 Task: For heading  Tahoma with underline.  font size for heading20,  'Change the font style of data to'Arial.  and font size to 12,  Change the alignment of both headline & data to Align left.  In the sheet  analysisSalesByQuarter_2024
Action: Mouse moved to (423, 470)
Screenshot: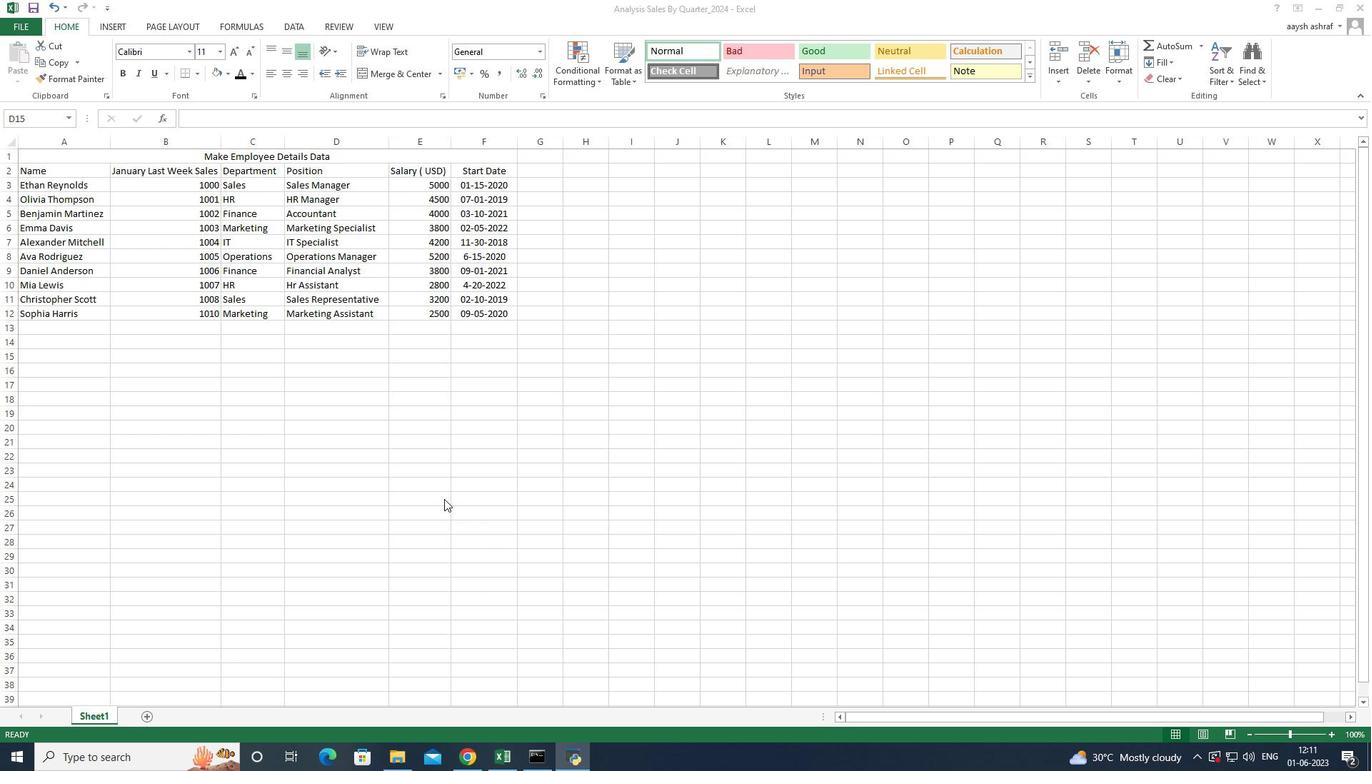 
Action: Mouse scrolled (423, 470) with delta (0, 0)
Screenshot: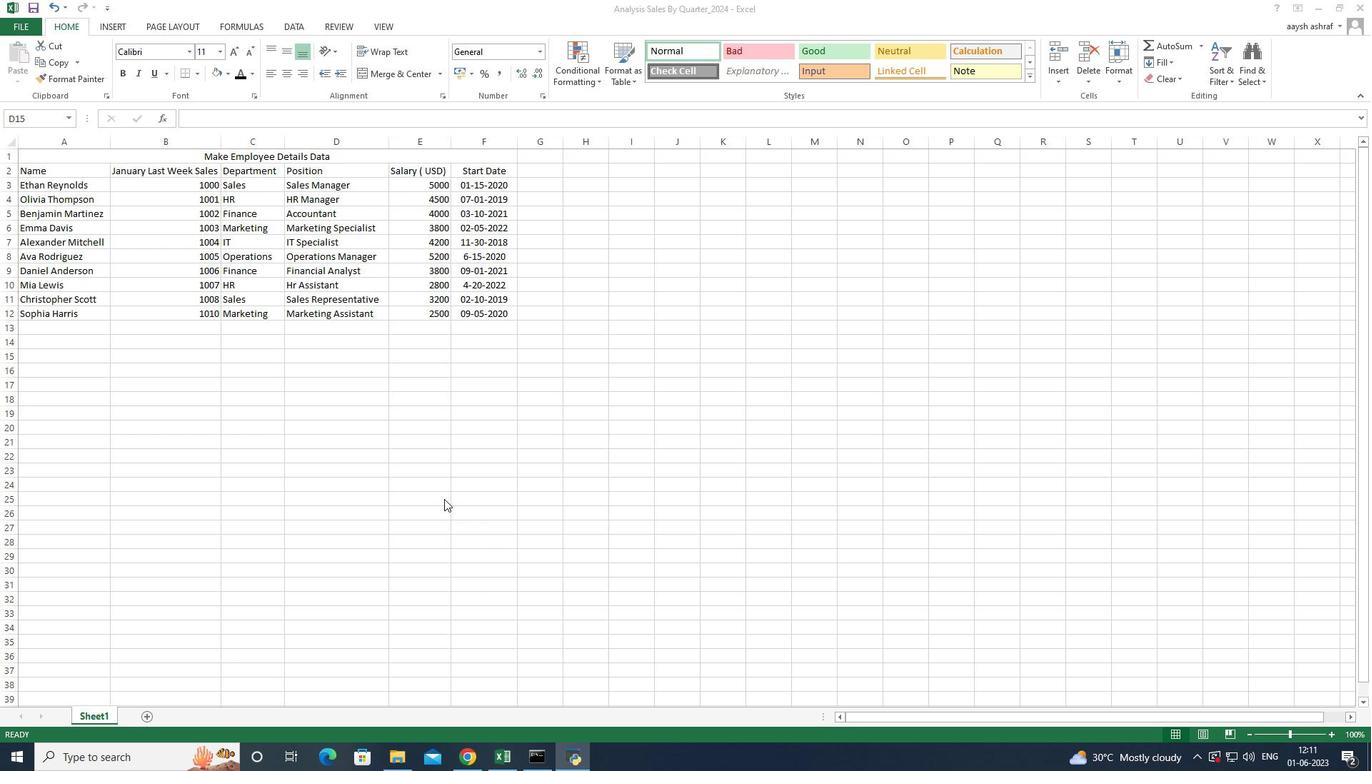 
Action: Mouse scrolled (423, 470) with delta (0, 0)
Screenshot: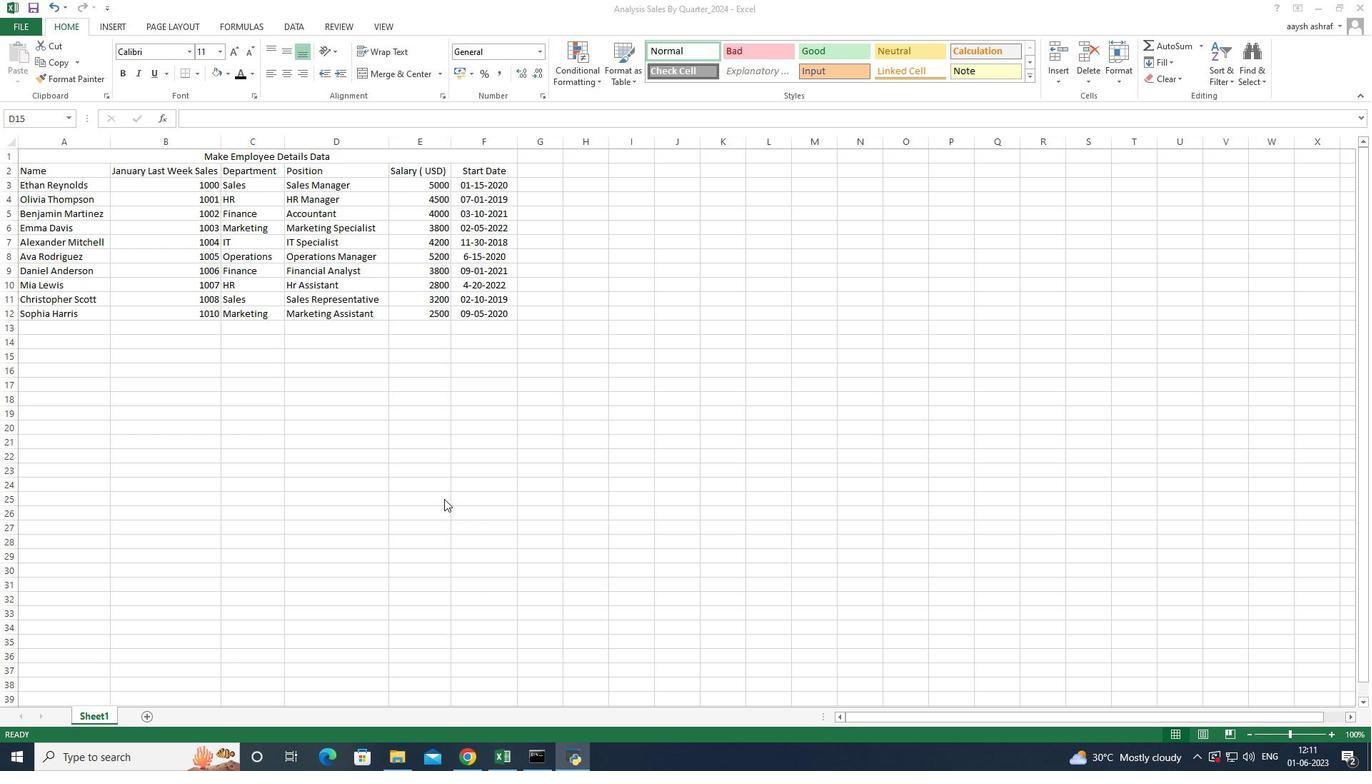 
Action: Mouse scrolled (423, 470) with delta (0, 0)
Screenshot: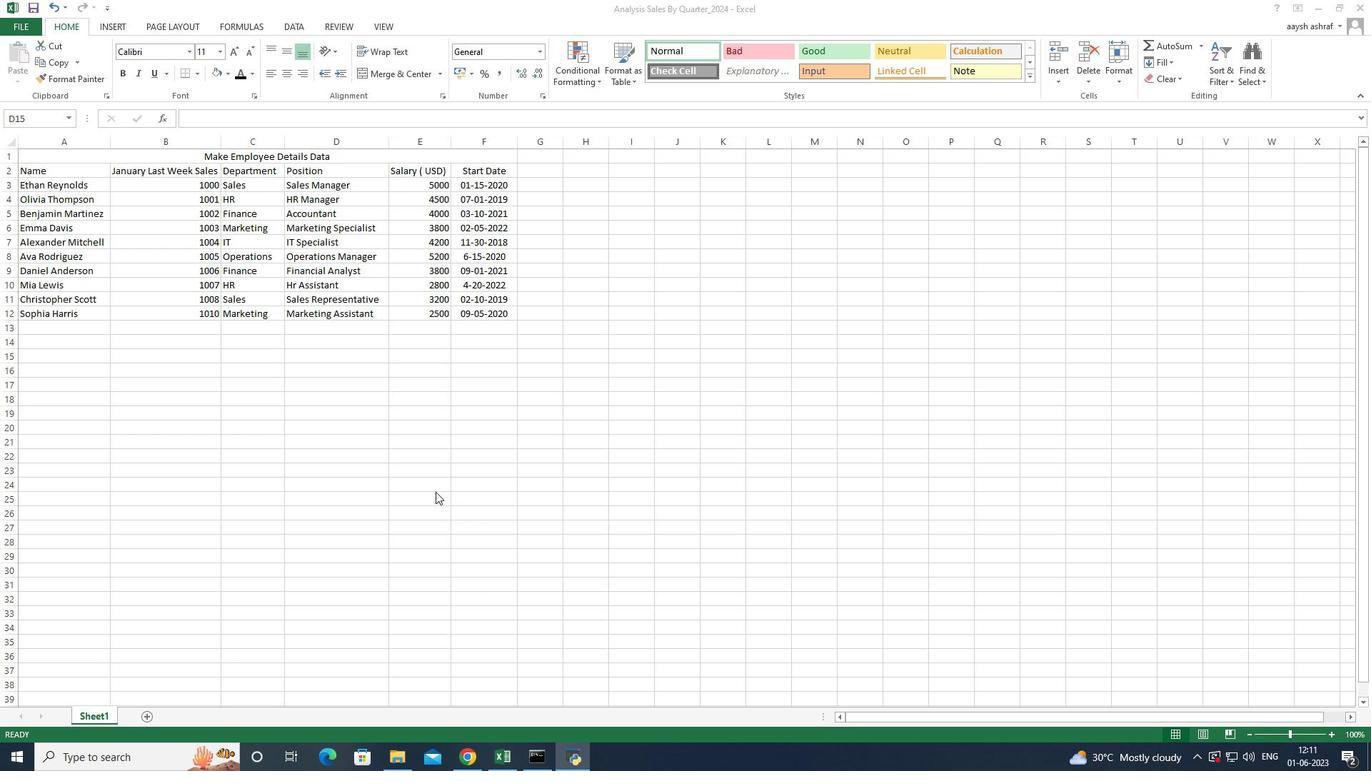
Action: Mouse scrolled (423, 470) with delta (0, 0)
Screenshot: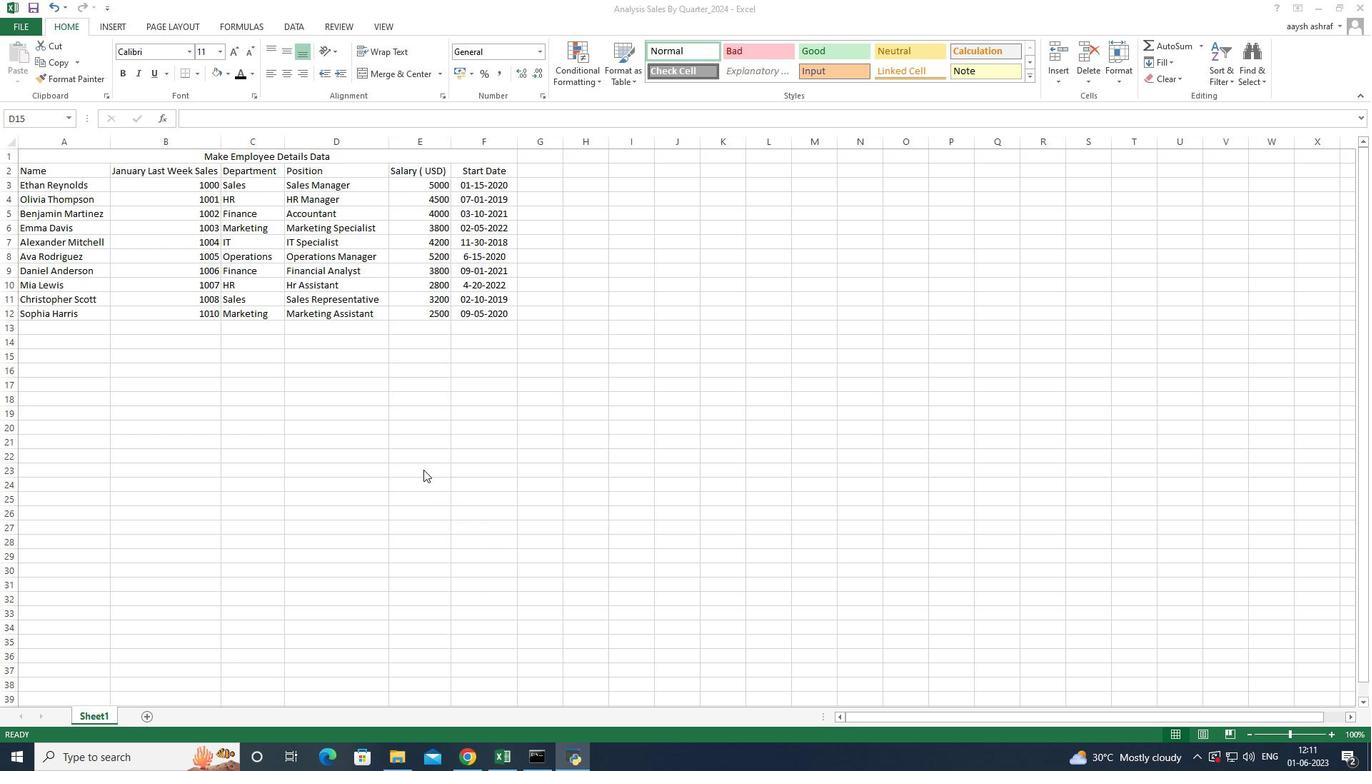 
Action: Mouse moved to (240, 158)
Screenshot: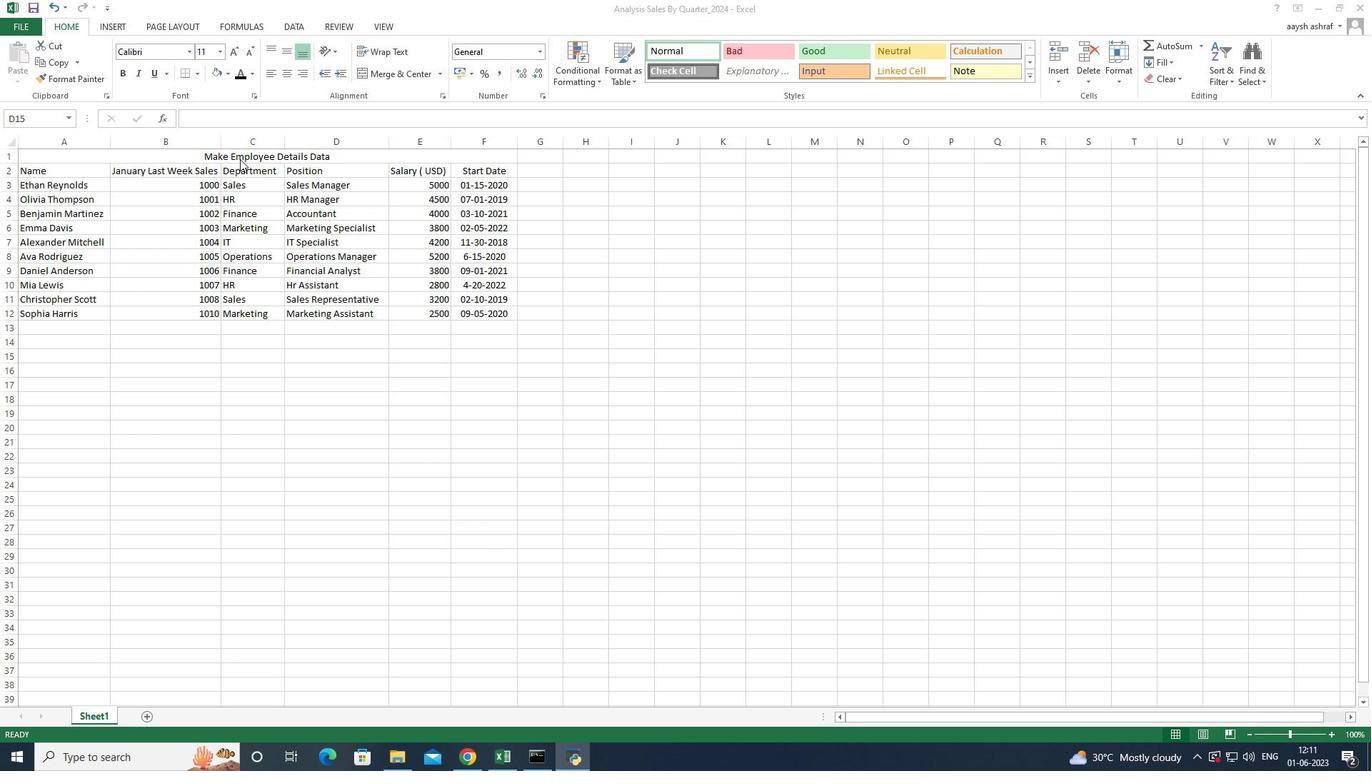 
Action: Mouse pressed left at (240, 158)
Screenshot: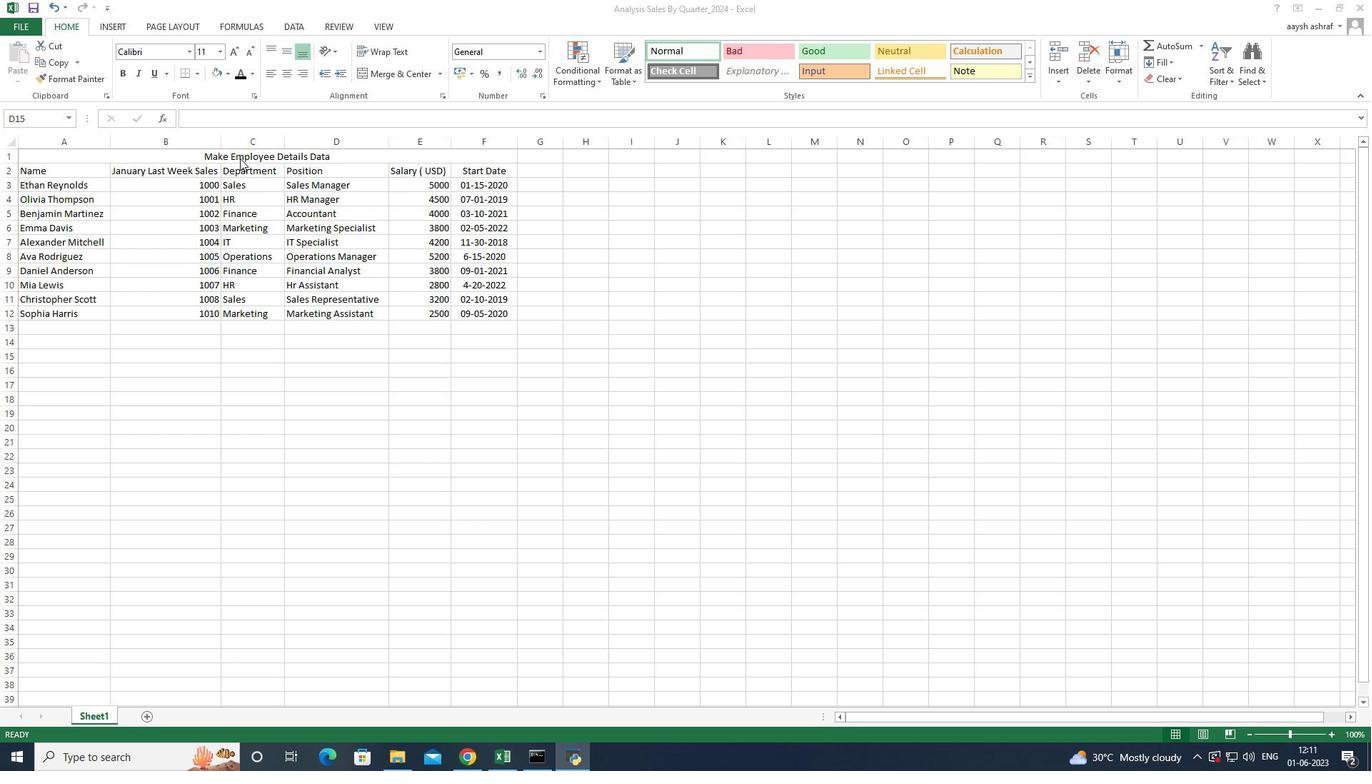 
Action: Mouse moved to (198, 387)
Screenshot: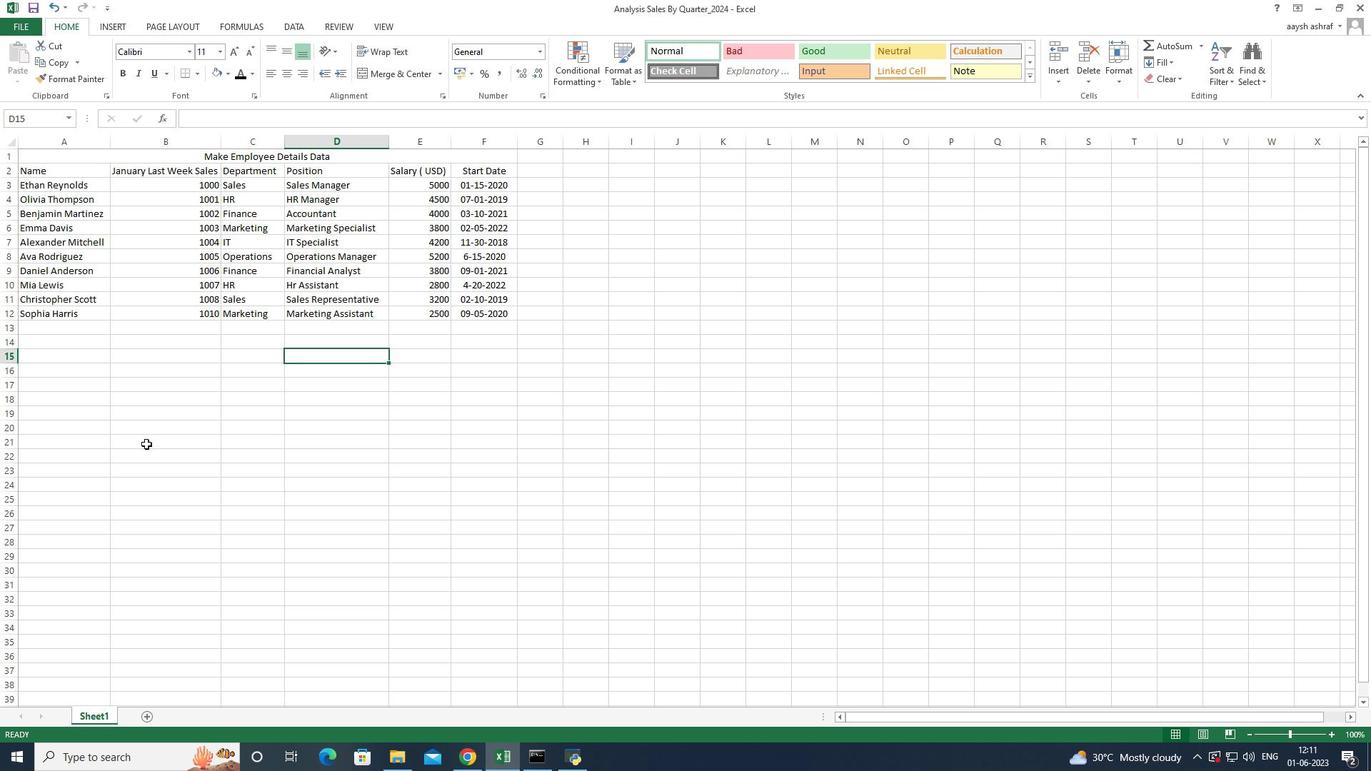 
Action: Mouse pressed left at (198, 387)
Screenshot: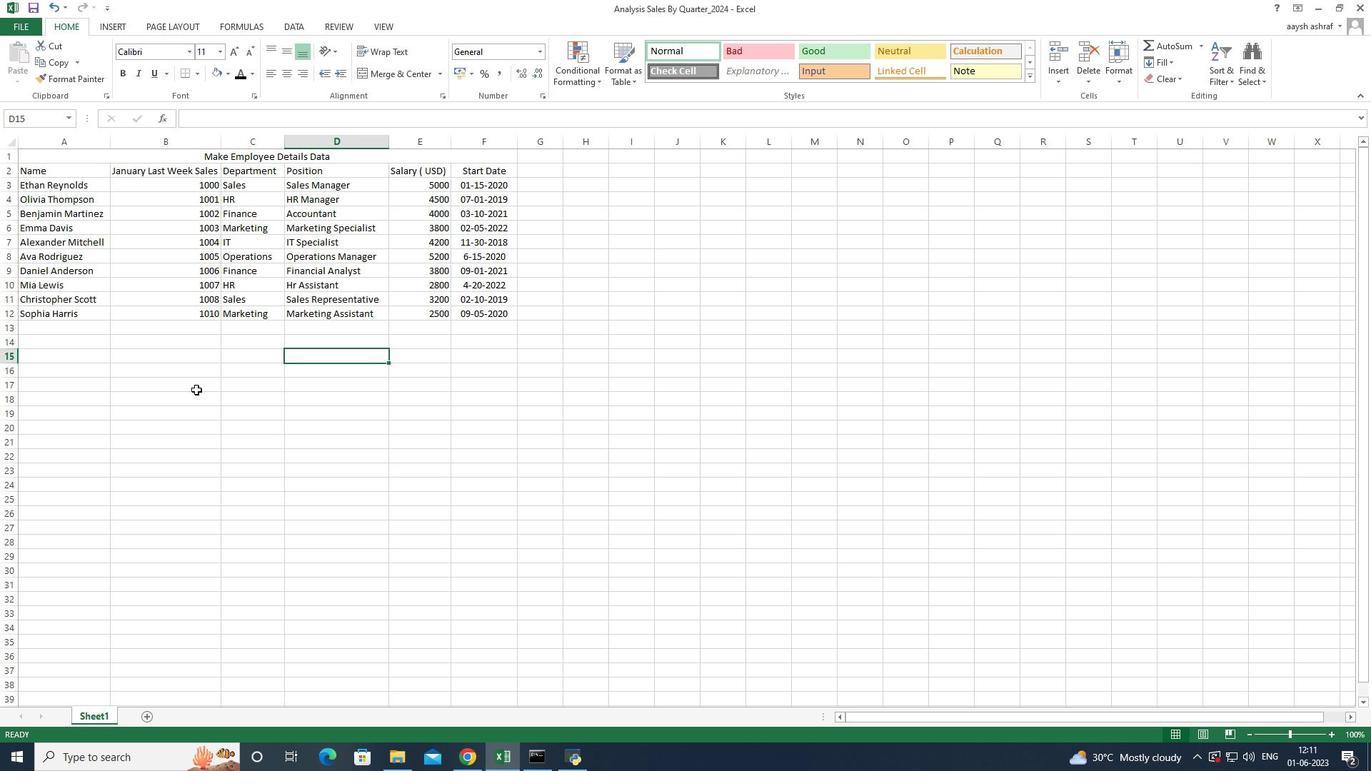 
Action: Mouse moved to (259, 157)
Screenshot: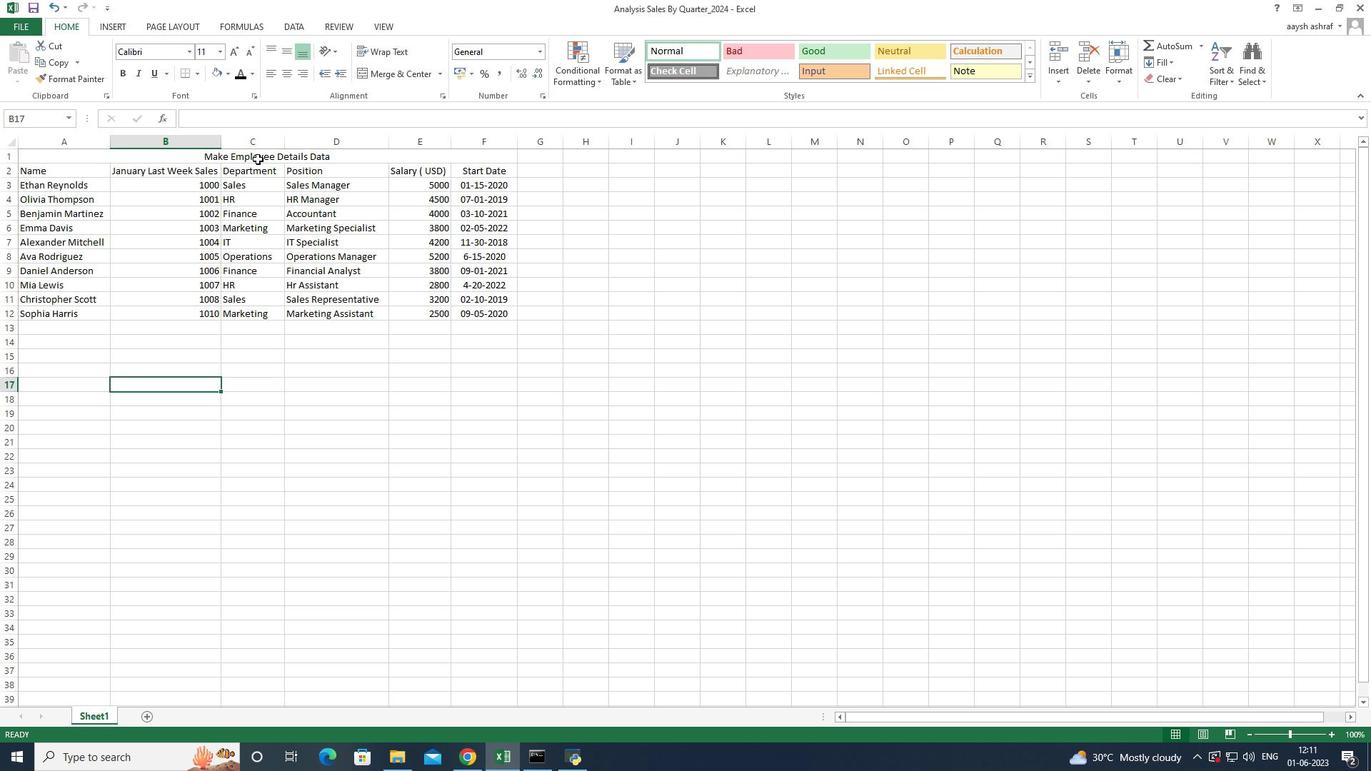 
Action: Mouse pressed left at (259, 157)
Screenshot: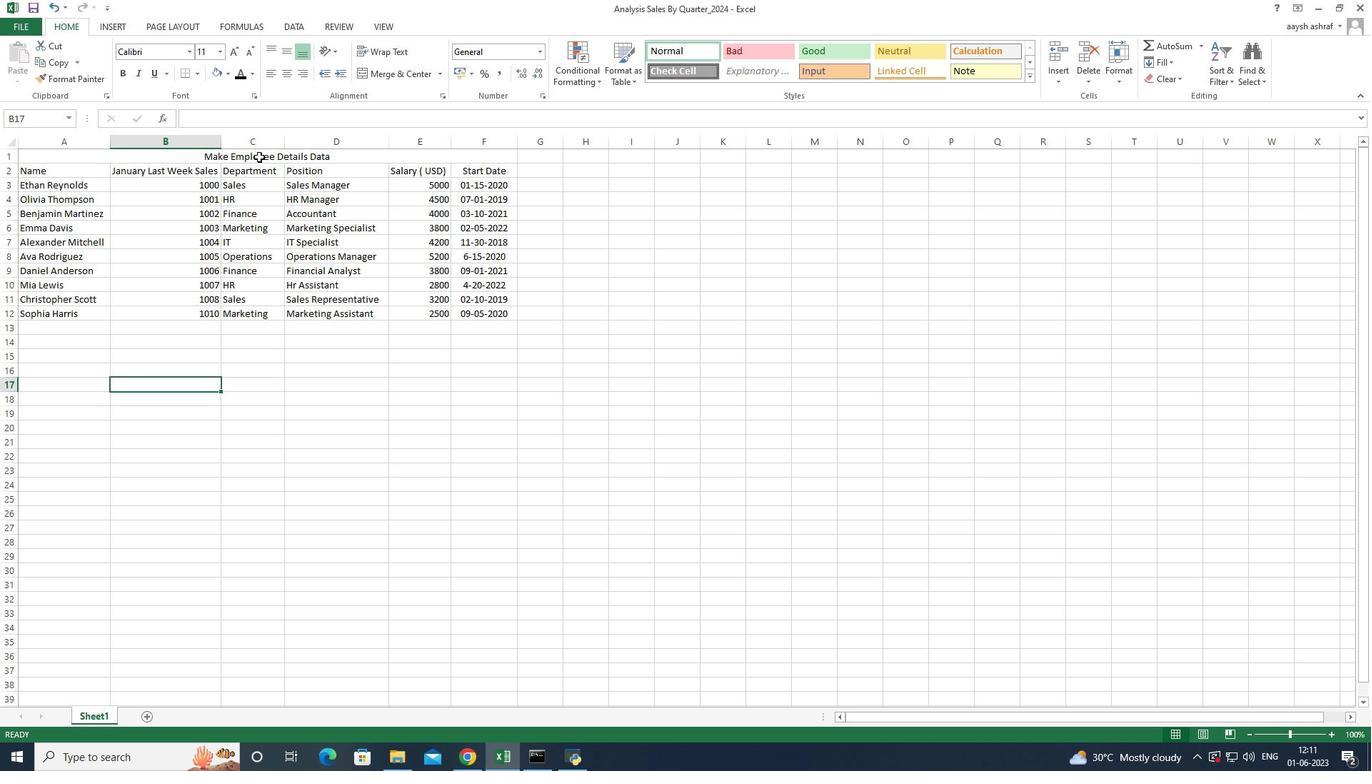 
Action: Mouse moved to (185, 52)
Screenshot: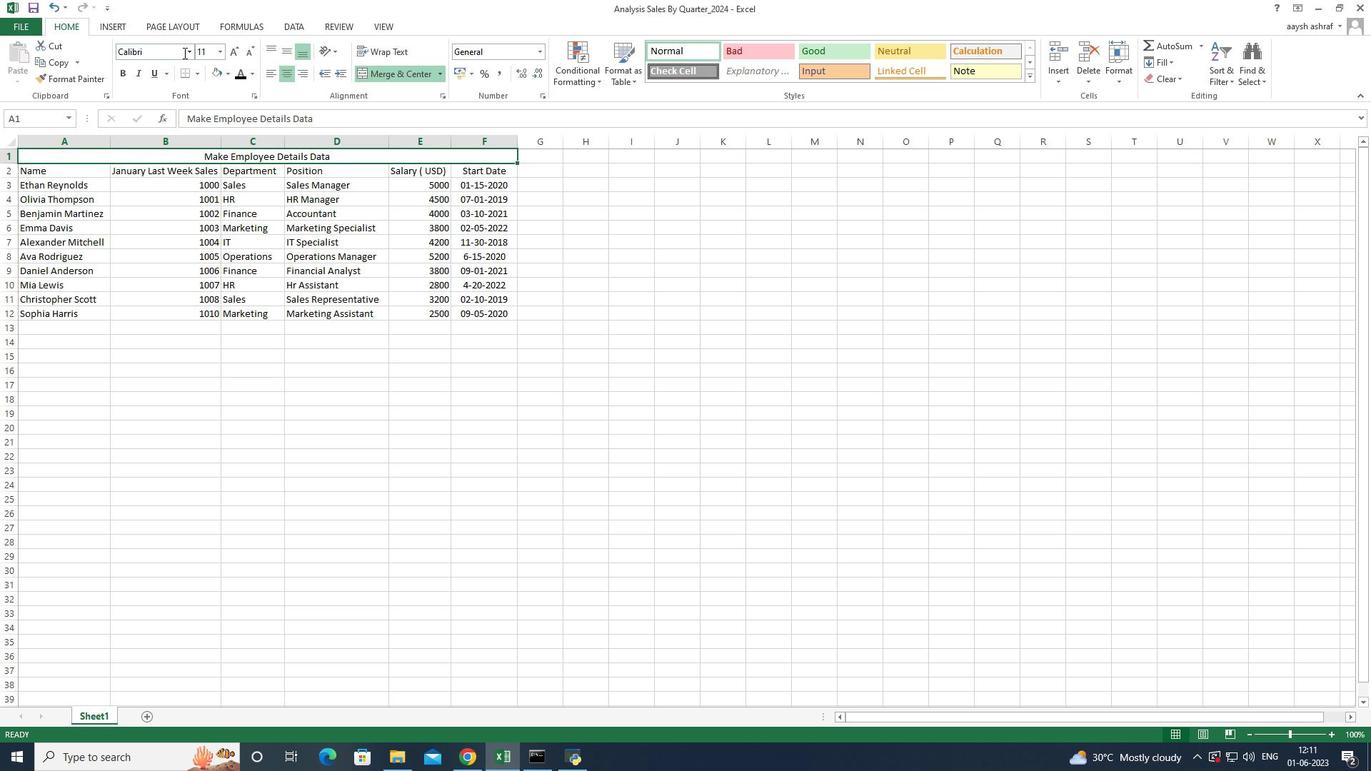 
Action: Mouse pressed left at (185, 52)
Screenshot: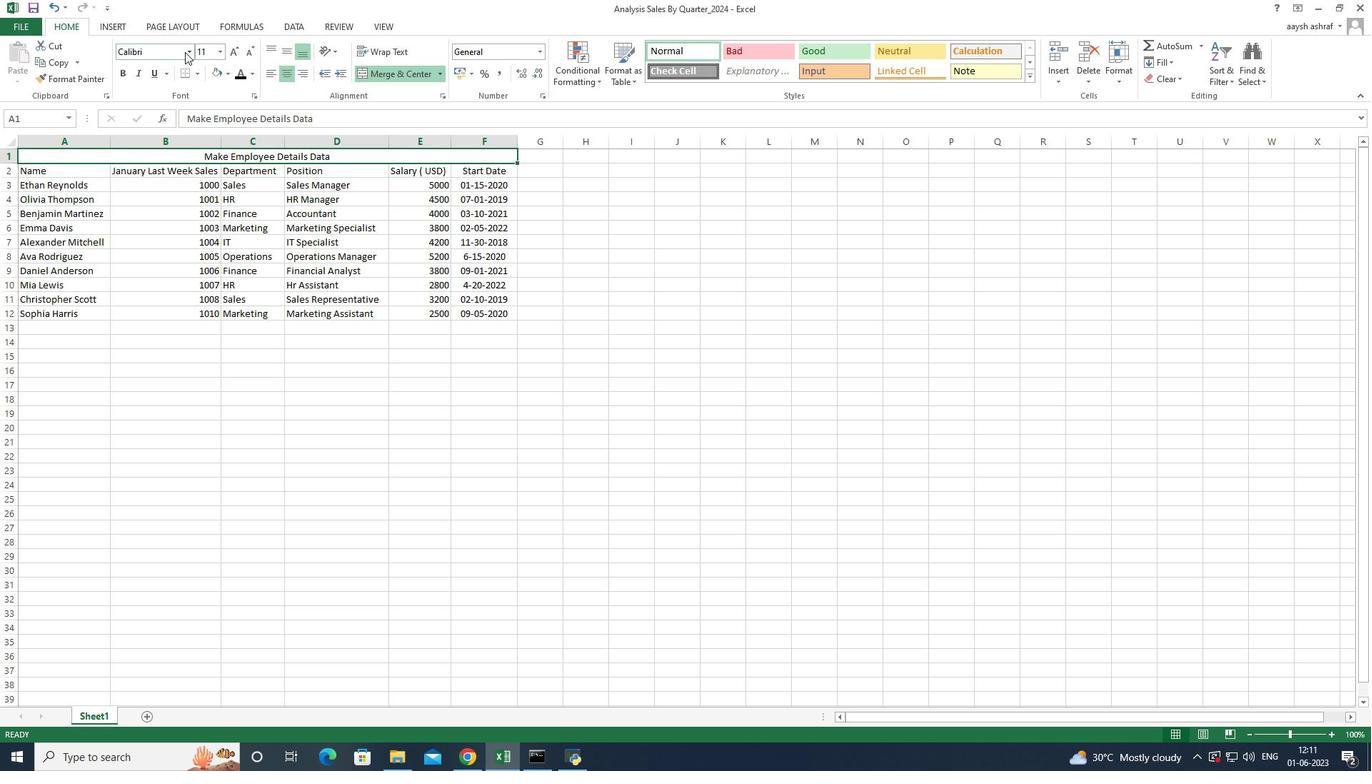 
Action: Mouse moved to (210, 444)
Screenshot: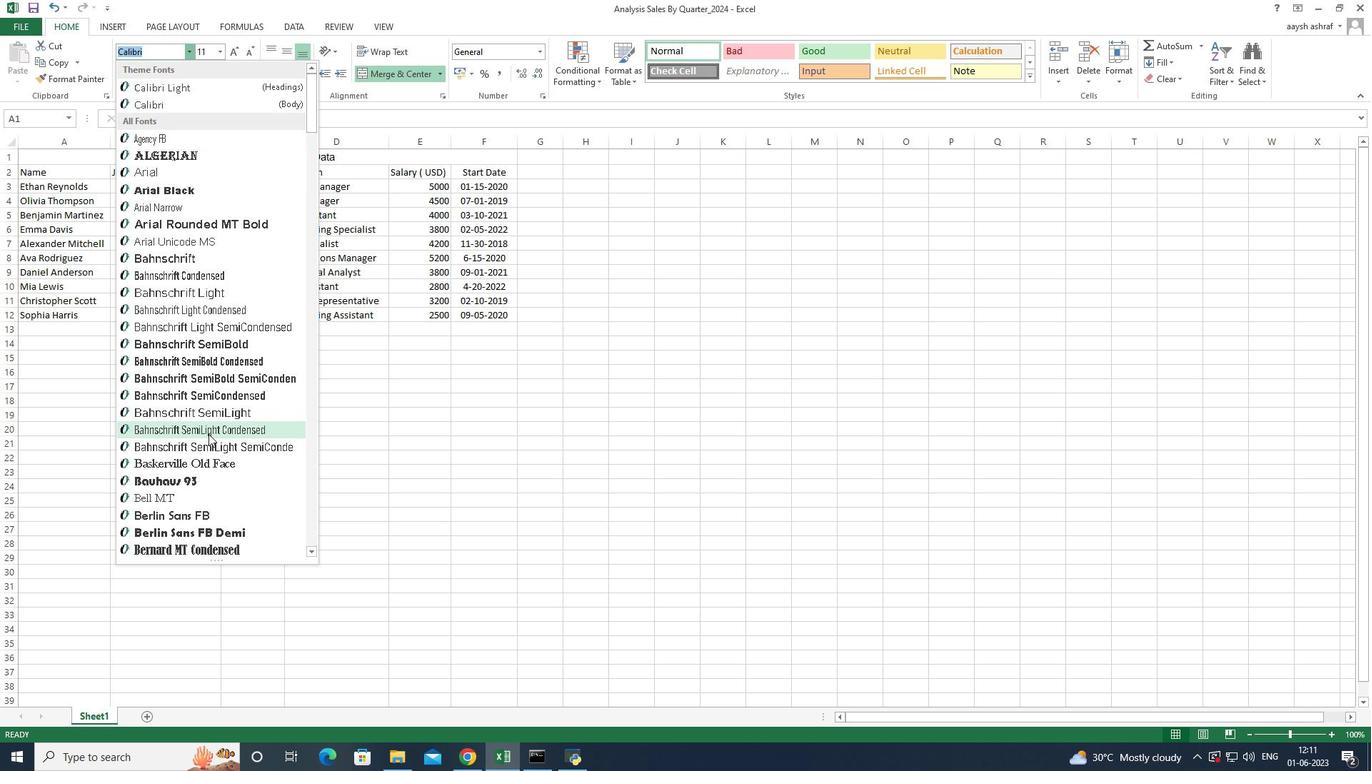 
Action: Mouse scrolled (210, 443) with delta (0, 0)
Screenshot: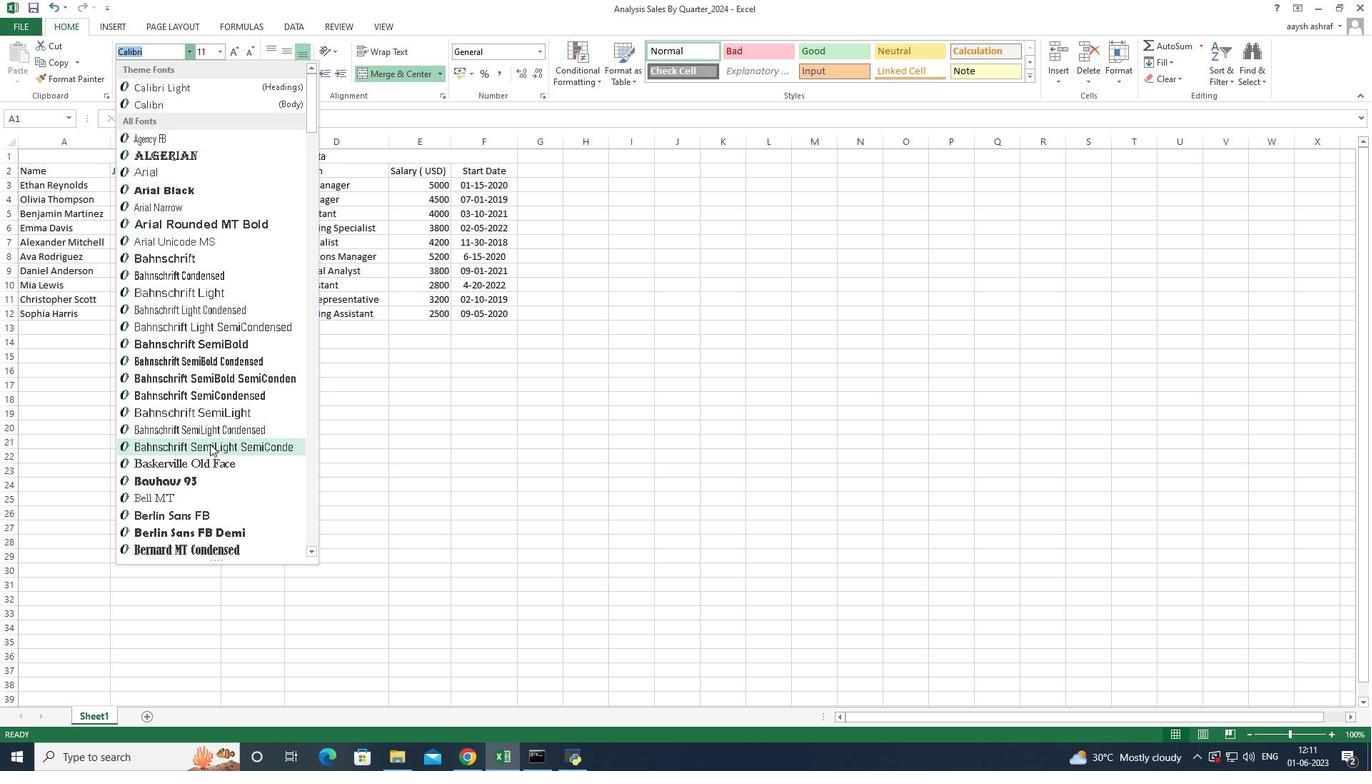 
Action: Mouse scrolled (210, 443) with delta (0, 0)
Screenshot: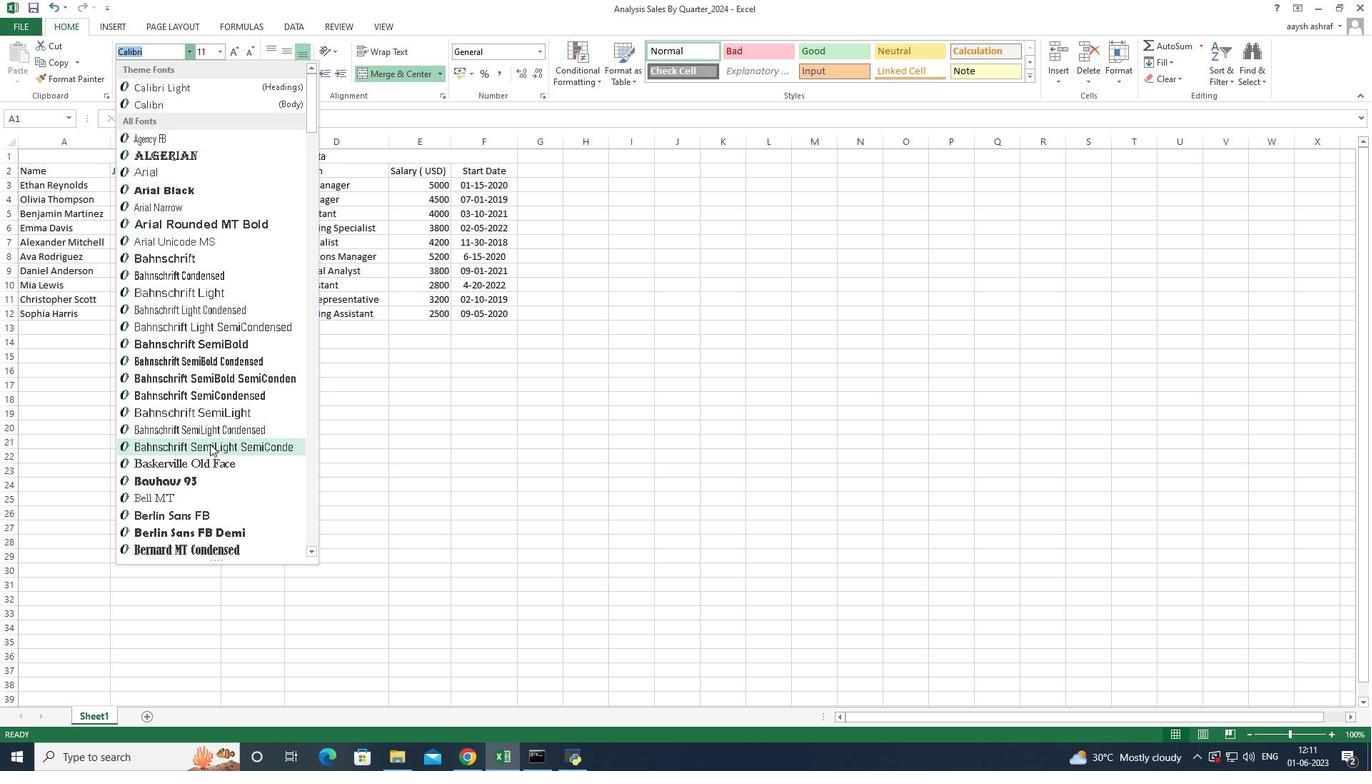 
Action: Mouse scrolled (210, 443) with delta (0, 0)
Screenshot: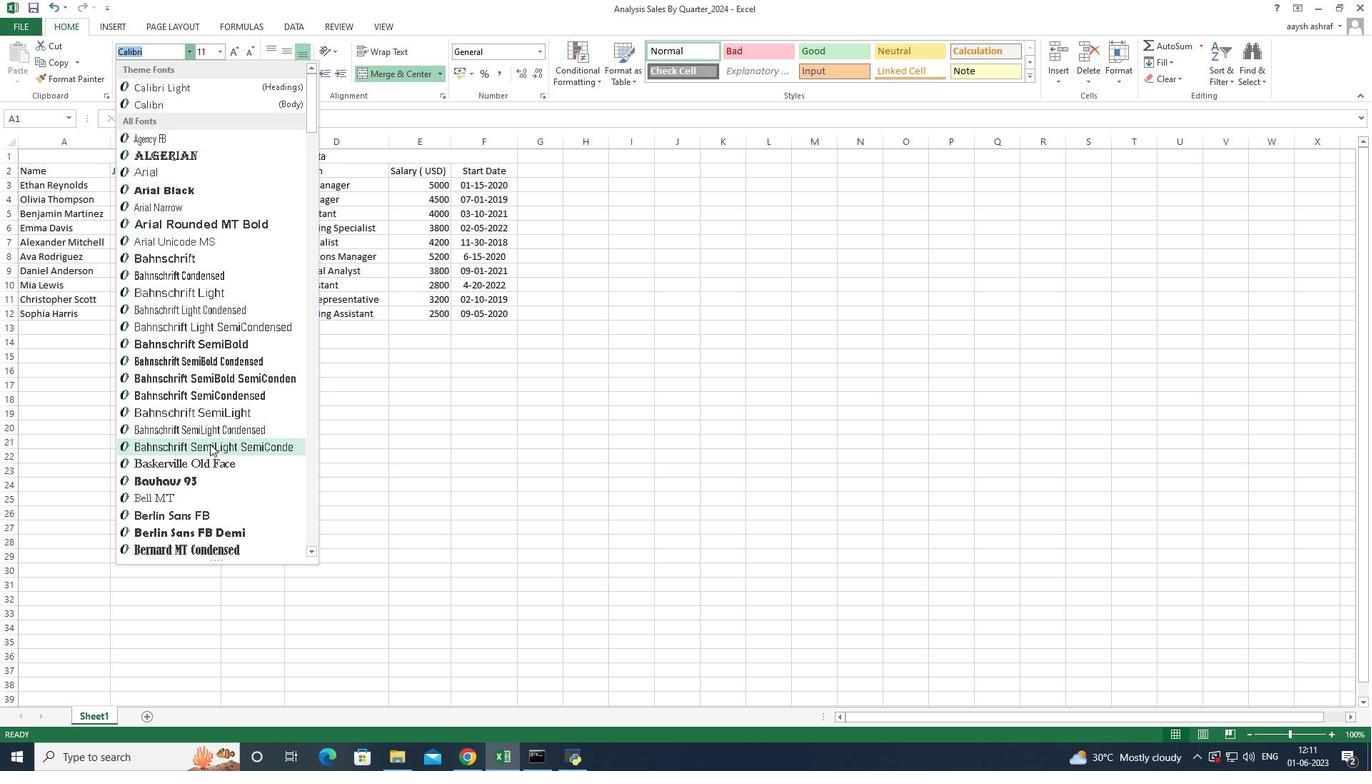 
Action: Mouse moved to (210, 443)
Screenshot: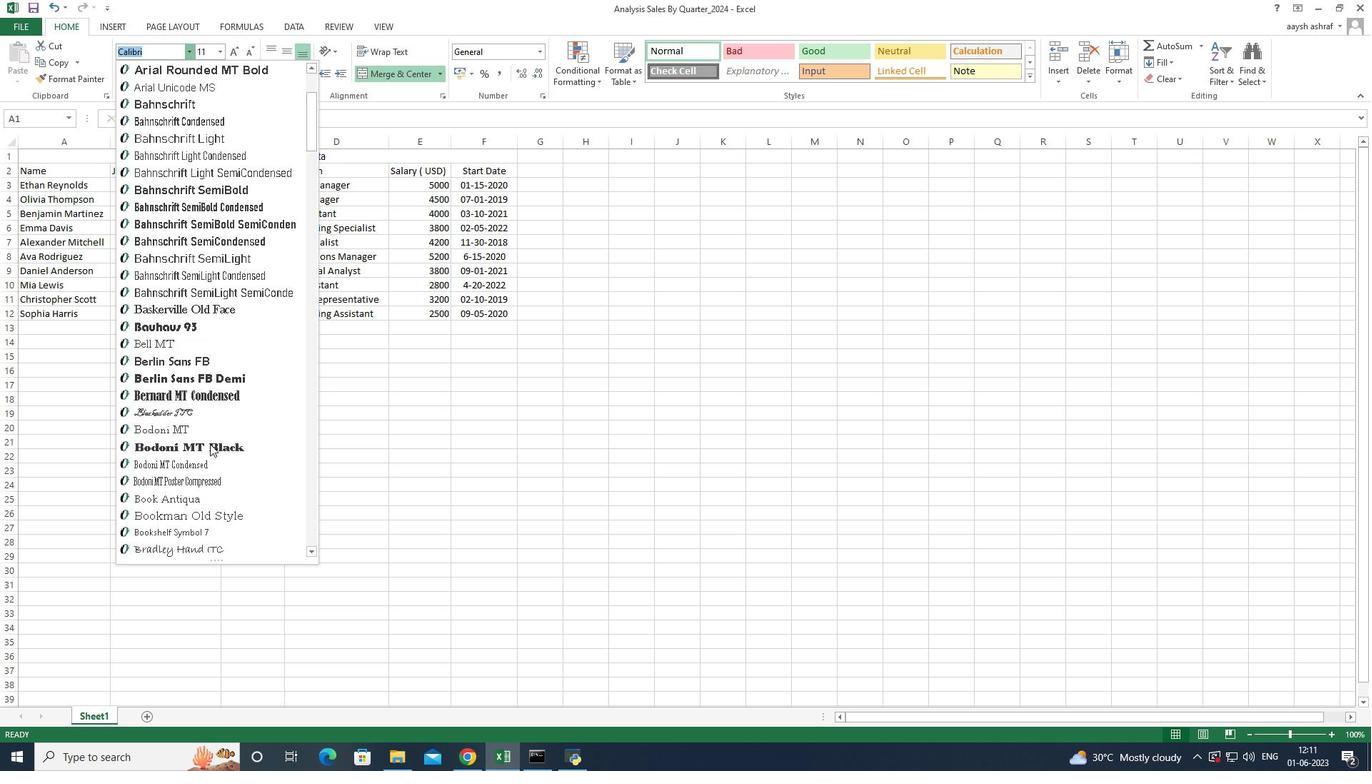 
Action: Mouse scrolled (210, 443) with delta (0, 0)
Screenshot: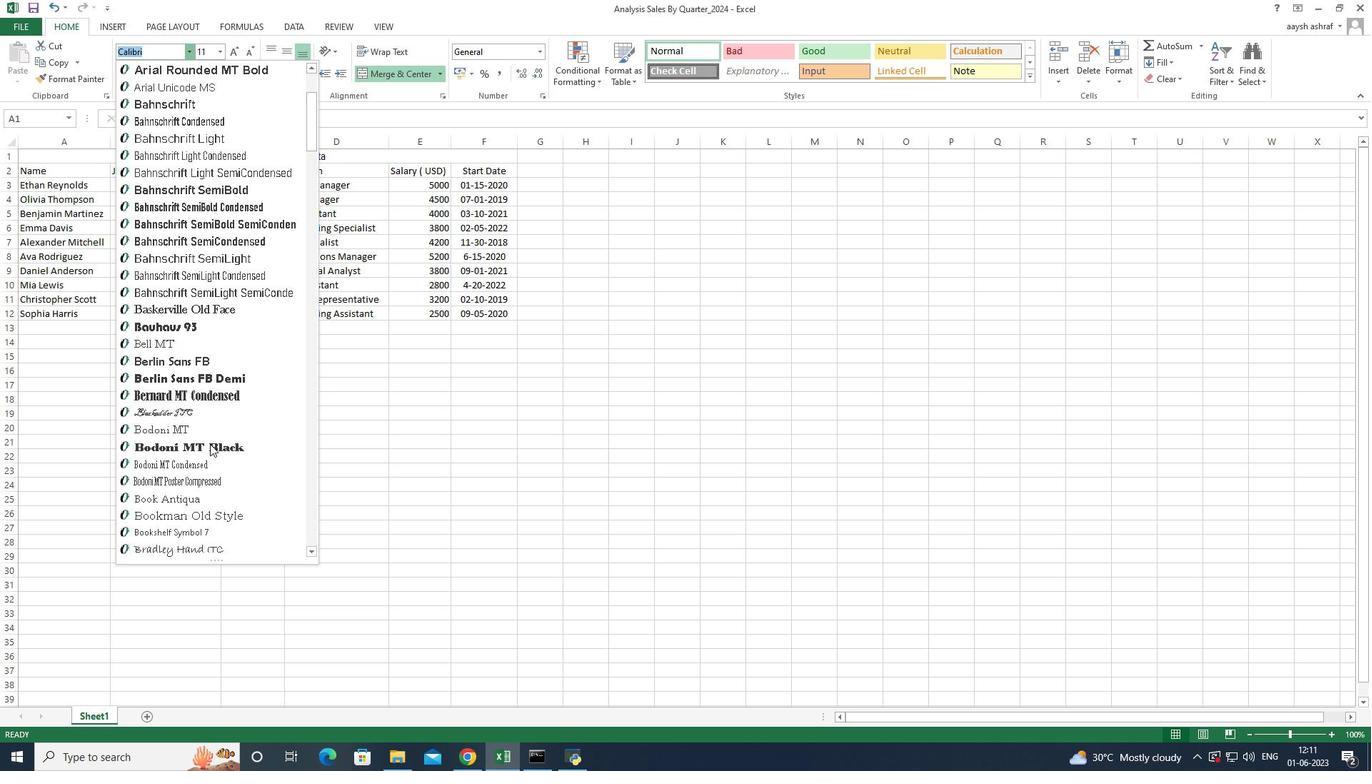 
Action: Mouse scrolled (210, 443) with delta (0, 0)
Screenshot: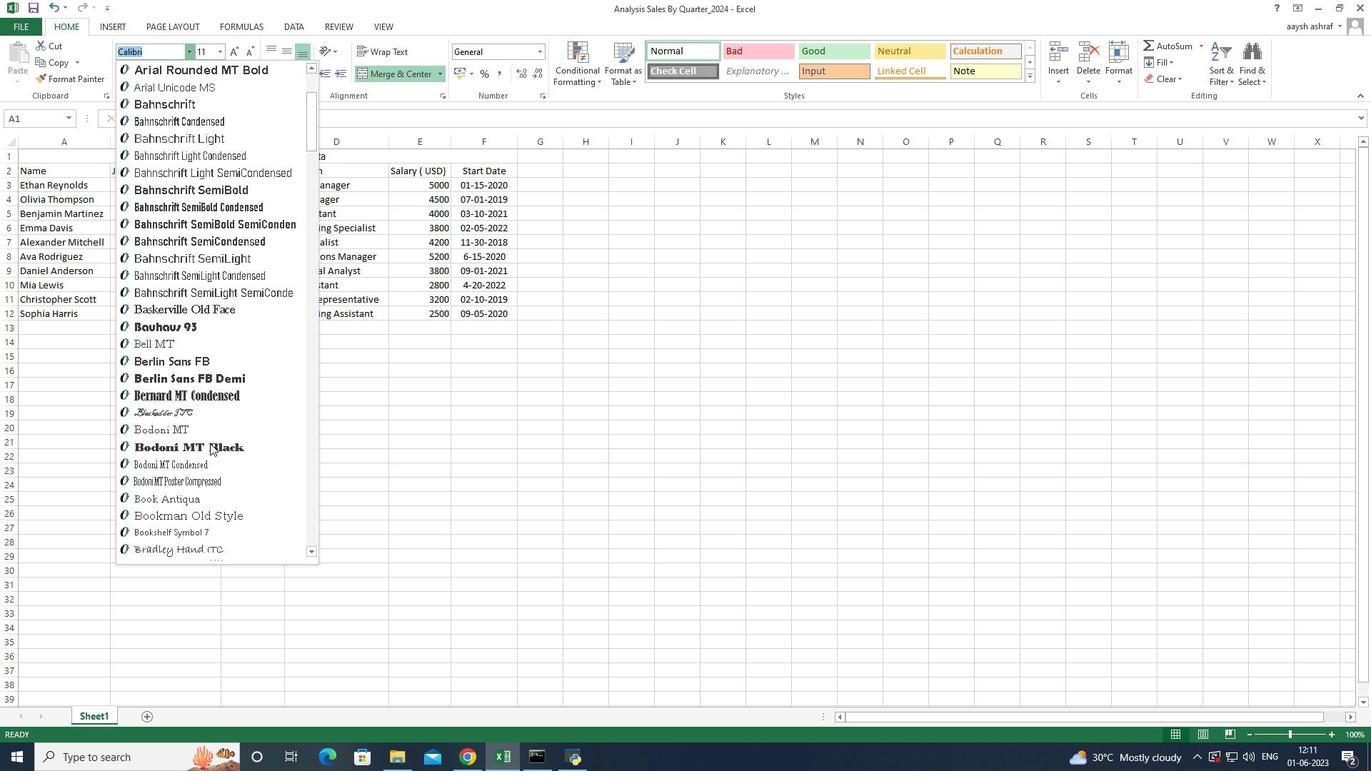 
Action: Mouse scrolled (210, 443) with delta (0, 0)
Screenshot: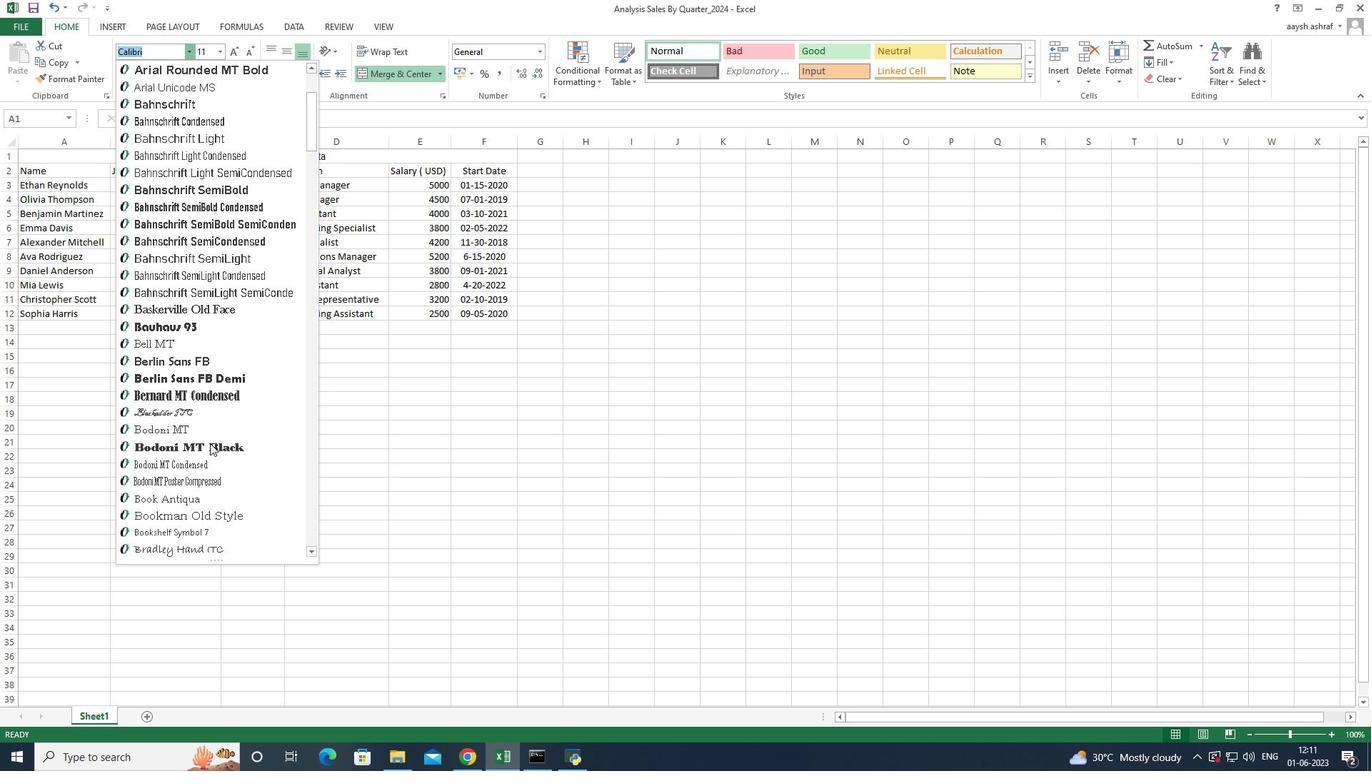 
Action: Mouse scrolled (210, 443) with delta (0, 0)
Screenshot: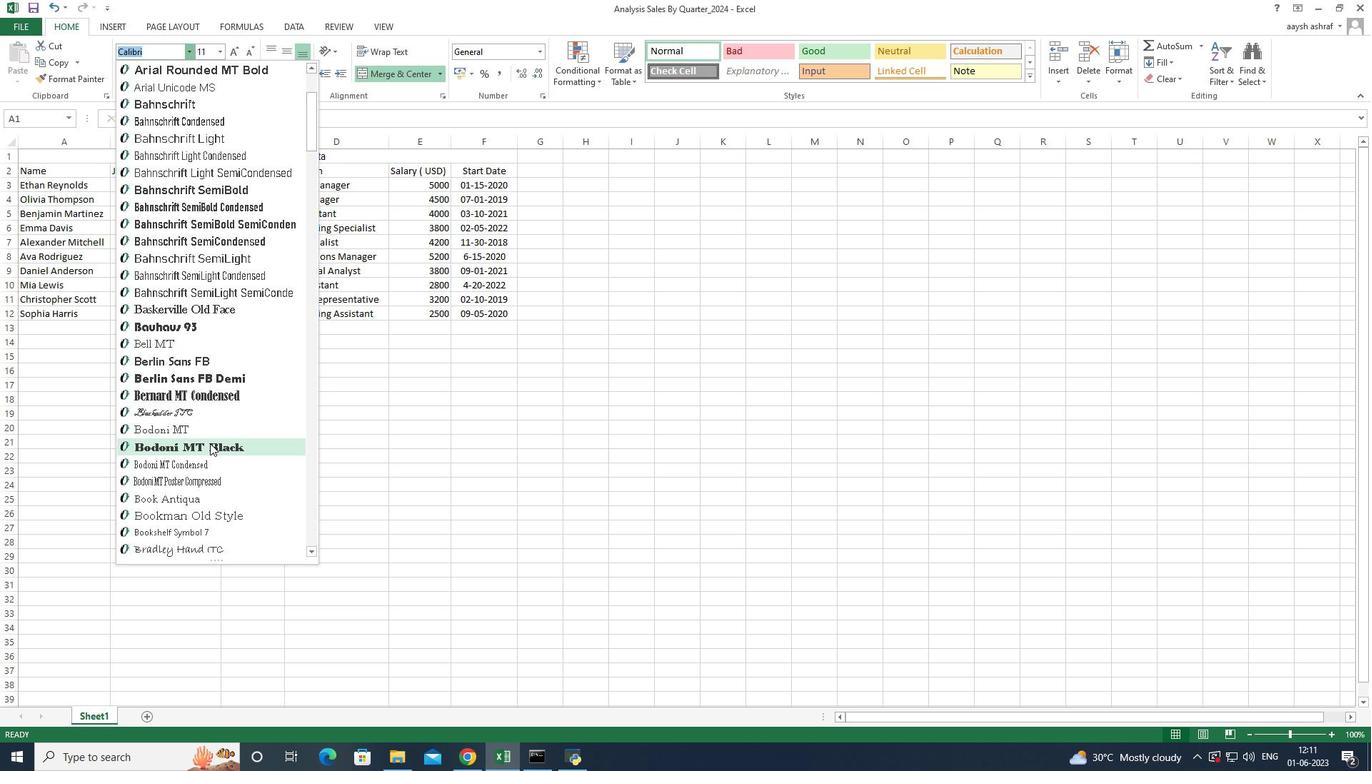 
Action: Mouse scrolled (210, 443) with delta (0, 0)
Screenshot: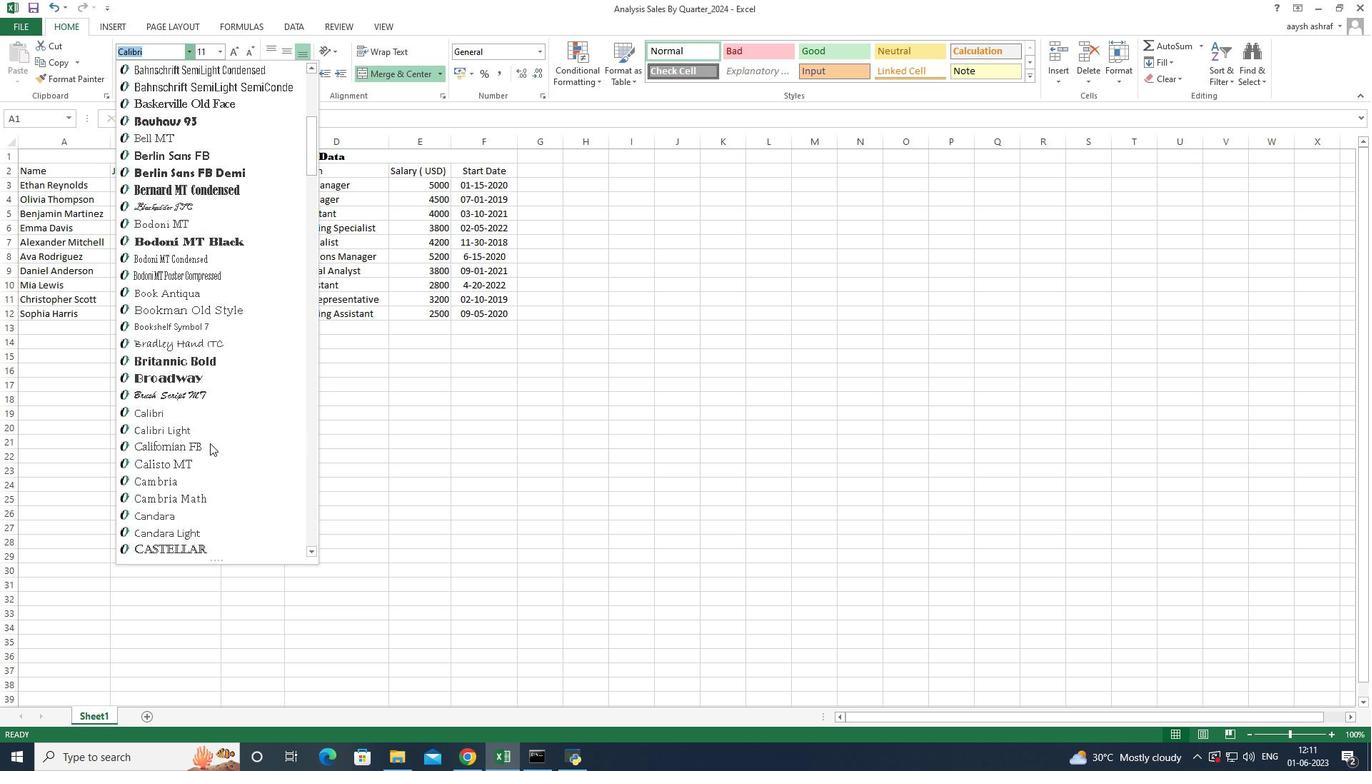 
Action: Mouse scrolled (210, 443) with delta (0, 0)
Screenshot: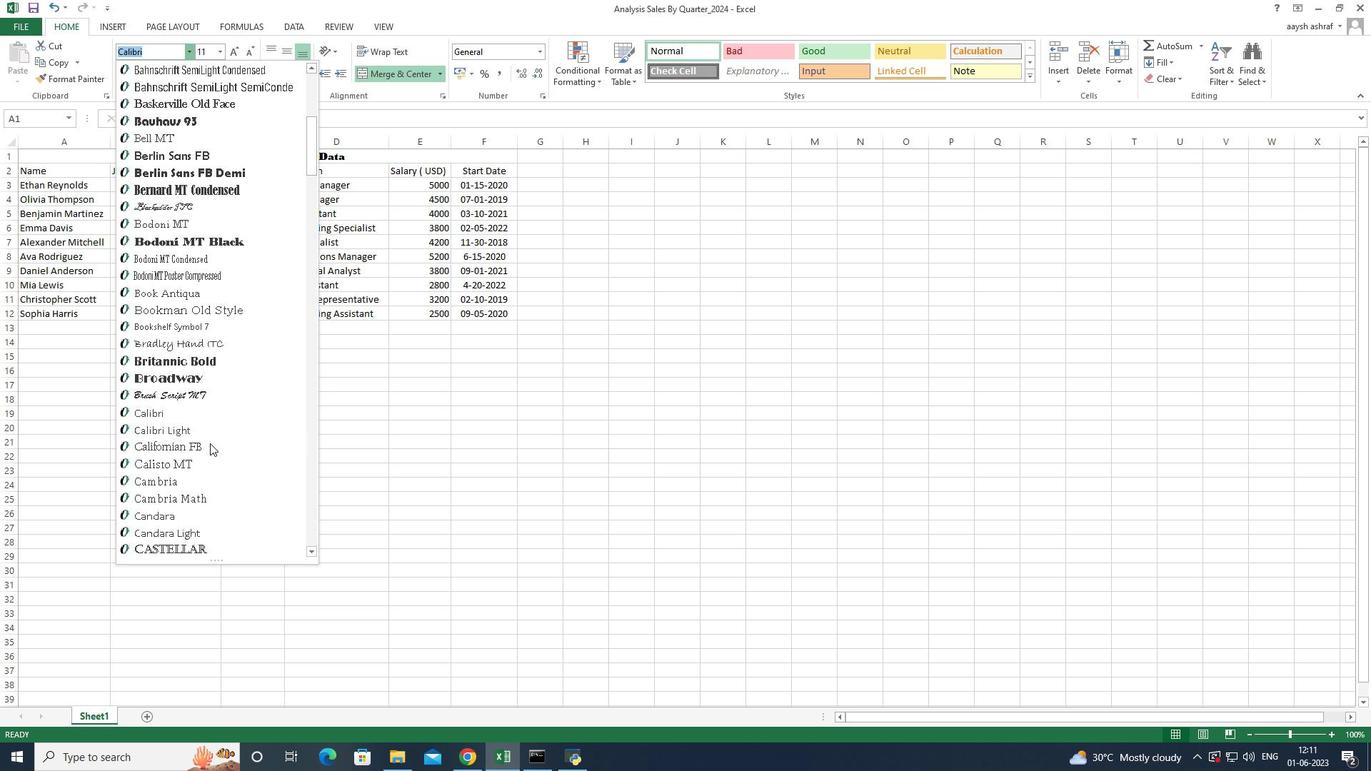 
Action: Mouse scrolled (210, 443) with delta (0, 0)
Screenshot: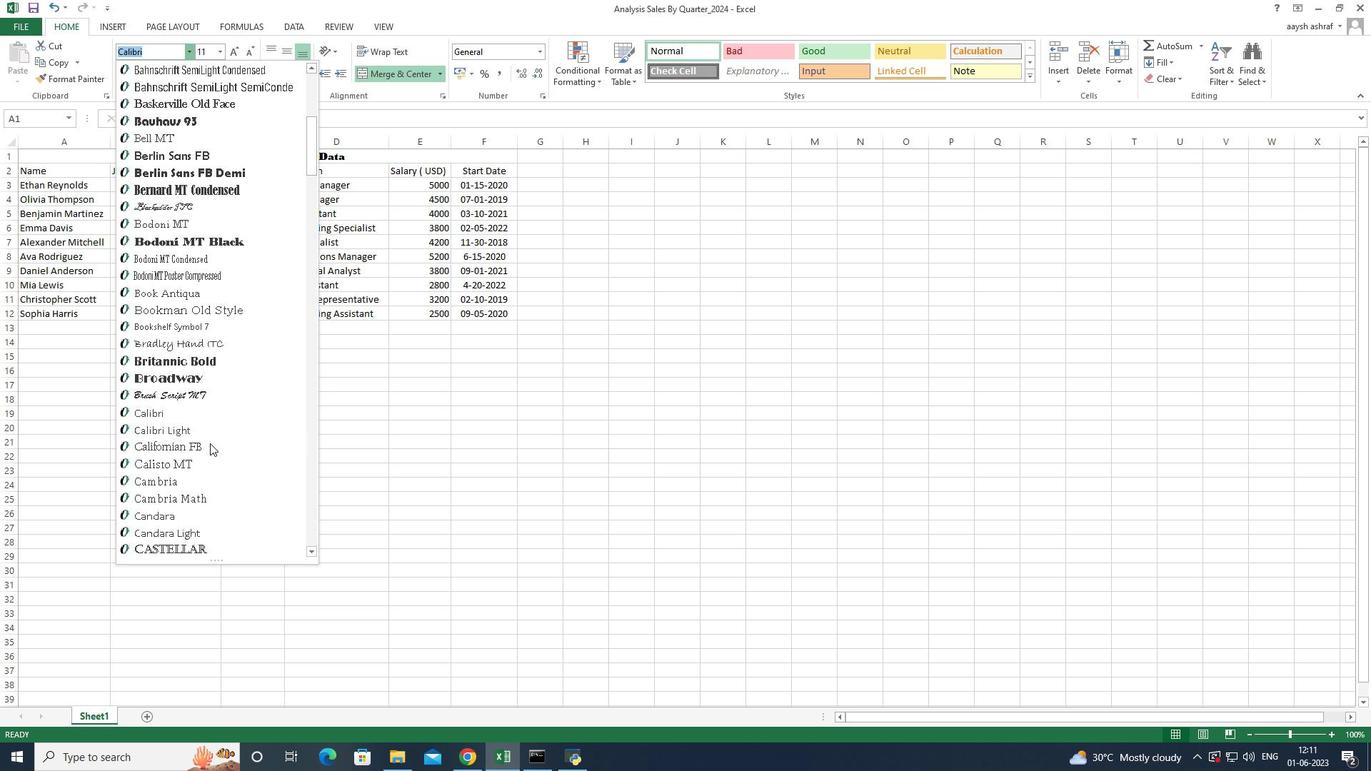 
Action: Mouse scrolled (210, 443) with delta (0, 0)
Screenshot: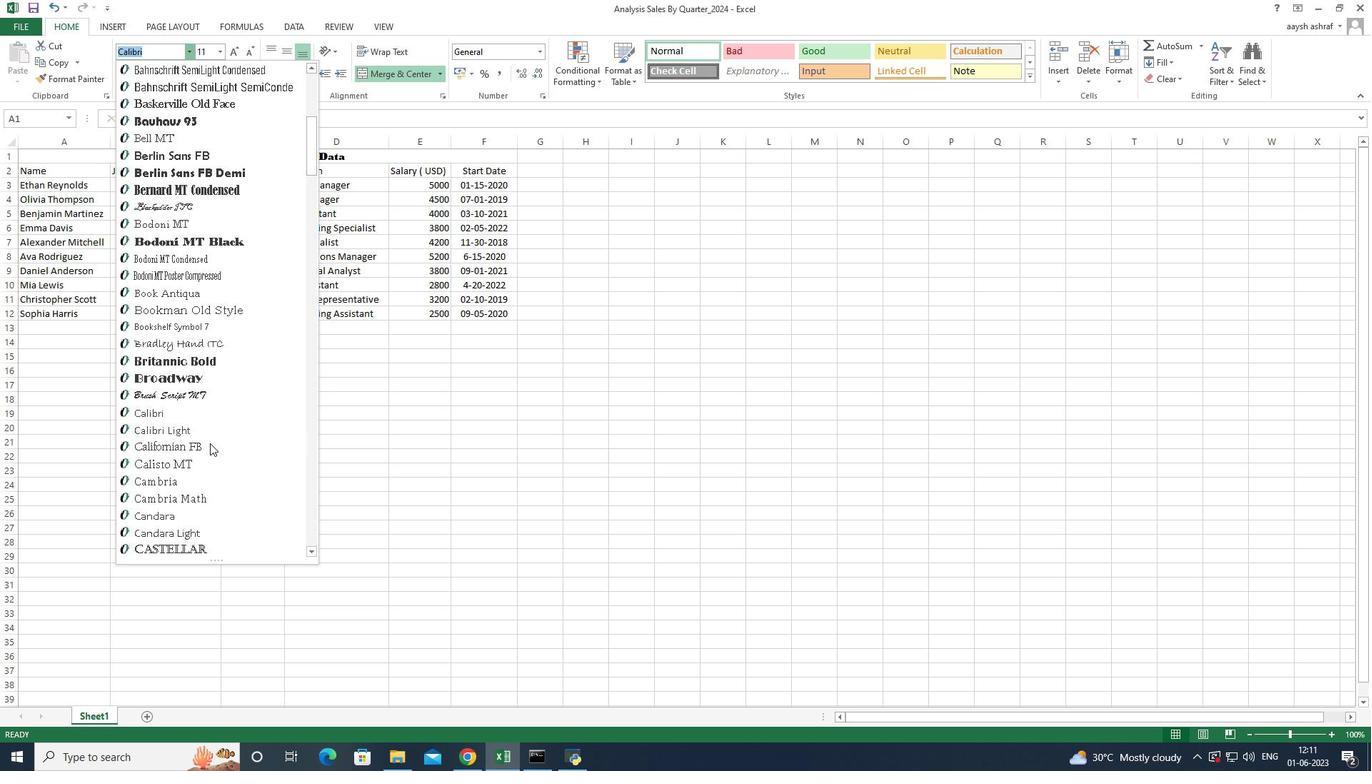 
Action: Mouse scrolled (210, 443) with delta (0, 0)
Screenshot: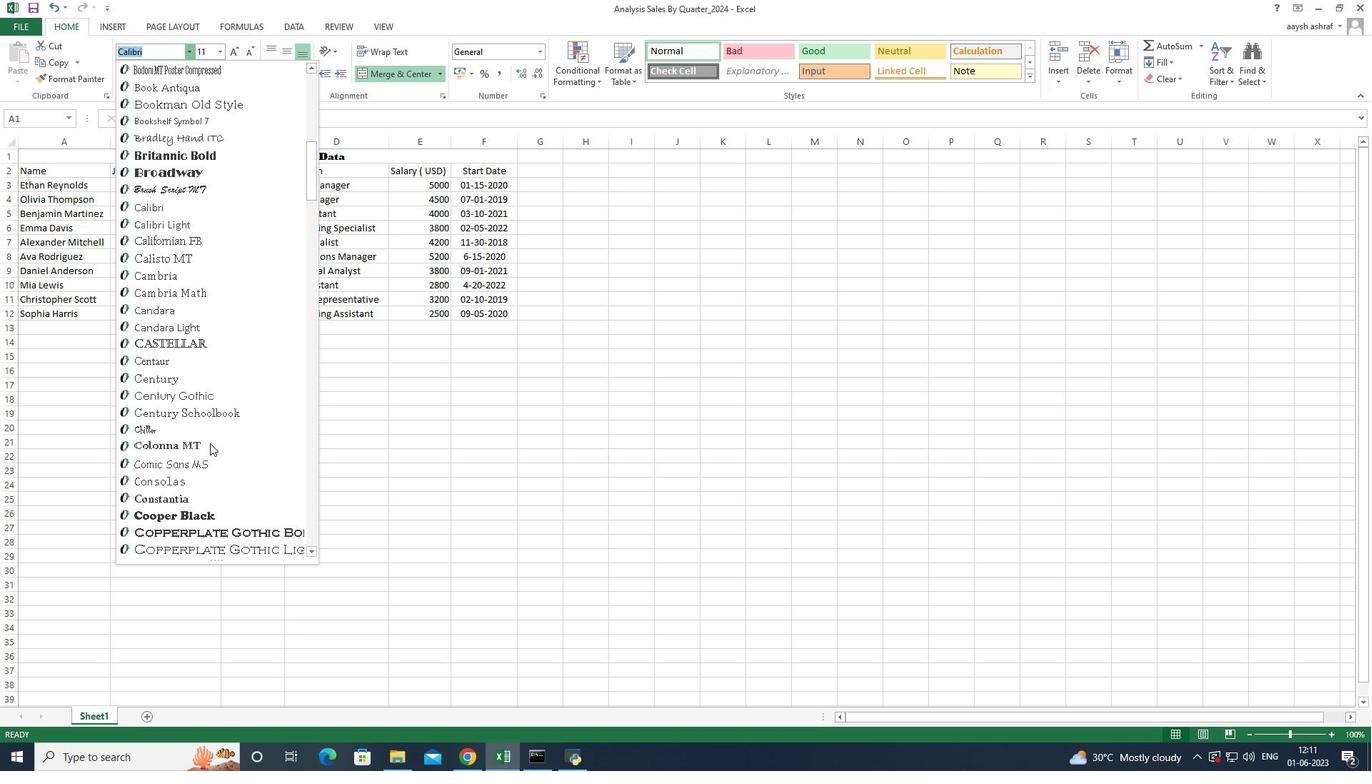 
Action: Mouse scrolled (210, 443) with delta (0, 0)
Screenshot: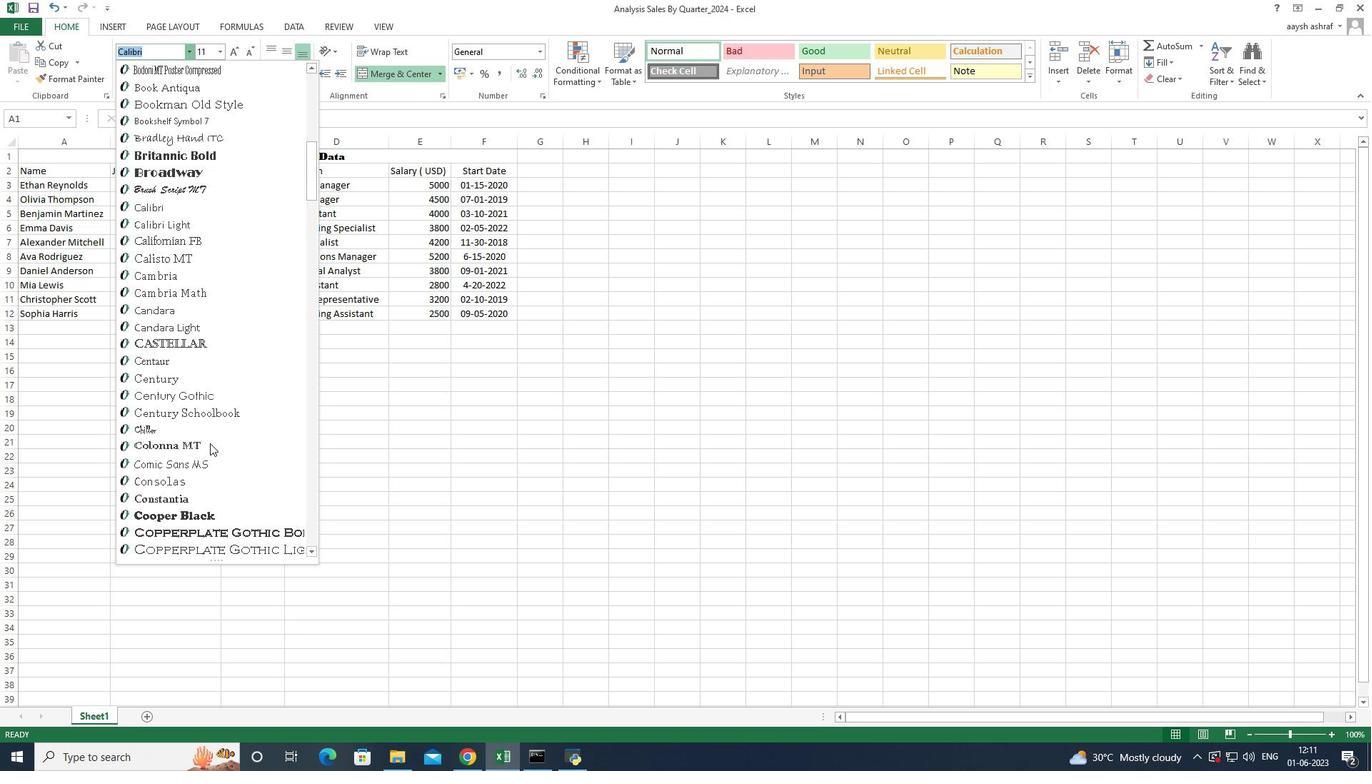 
Action: Mouse scrolled (210, 443) with delta (0, 0)
Screenshot: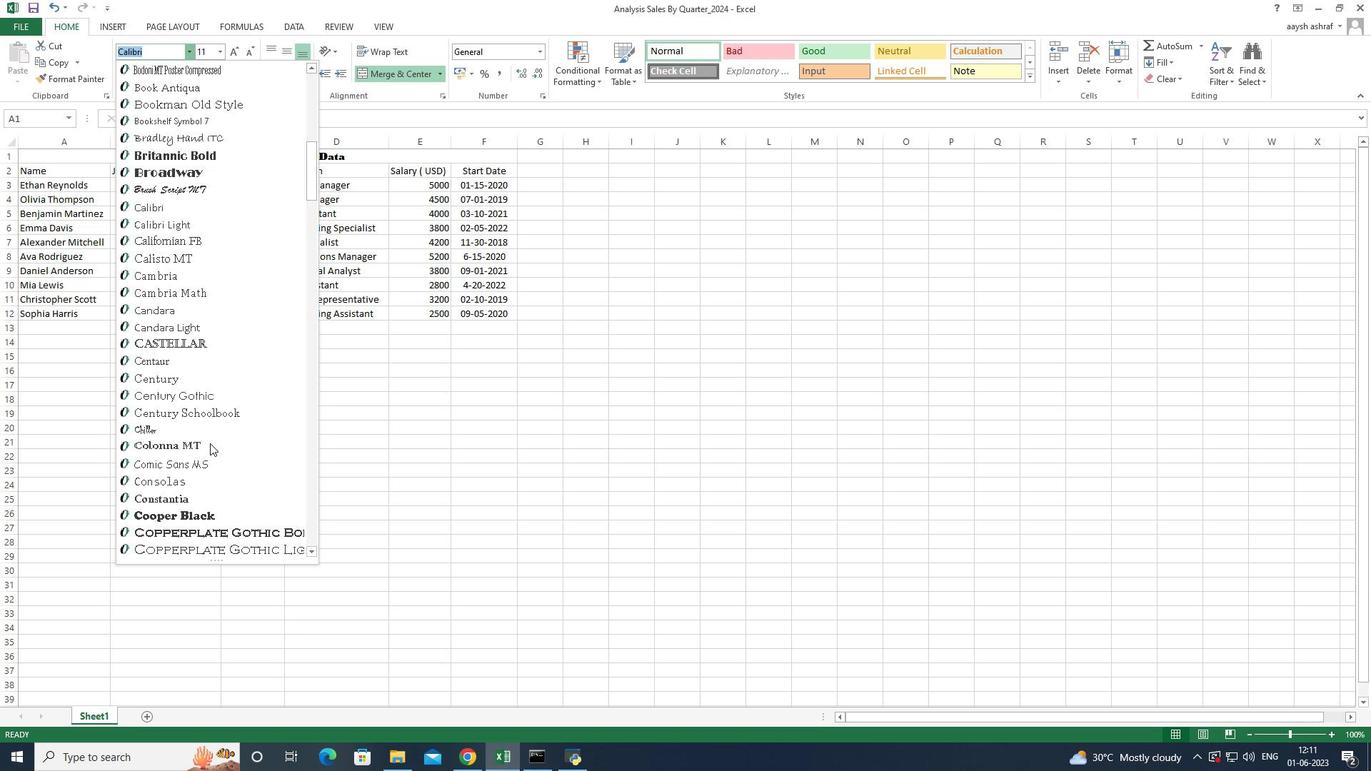 
Action: Mouse scrolled (210, 443) with delta (0, 0)
Screenshot: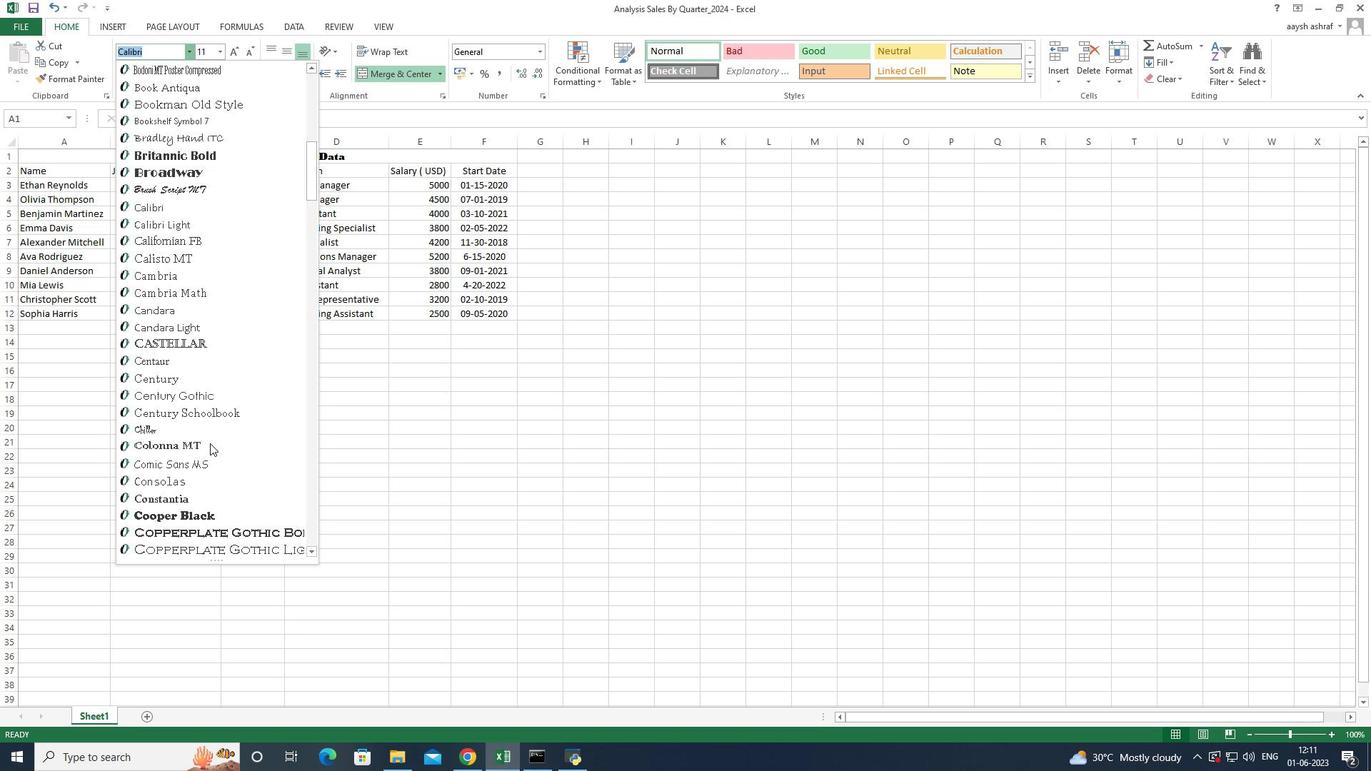 
Action: Mouse scrolled (210, 443) with delta (0, 0)
Screenshot: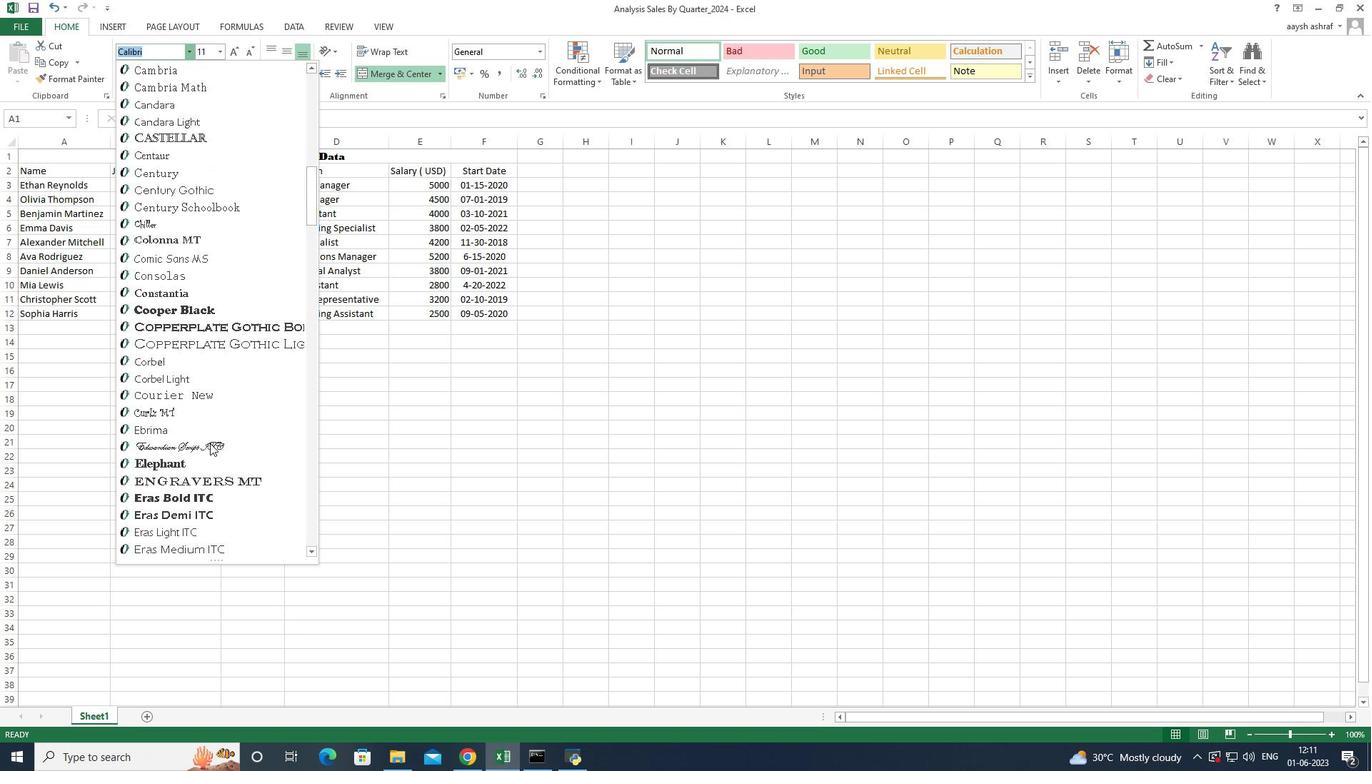 
Action: Mouse scrolled (210, 443) with delta (0, 0)
Screenshot: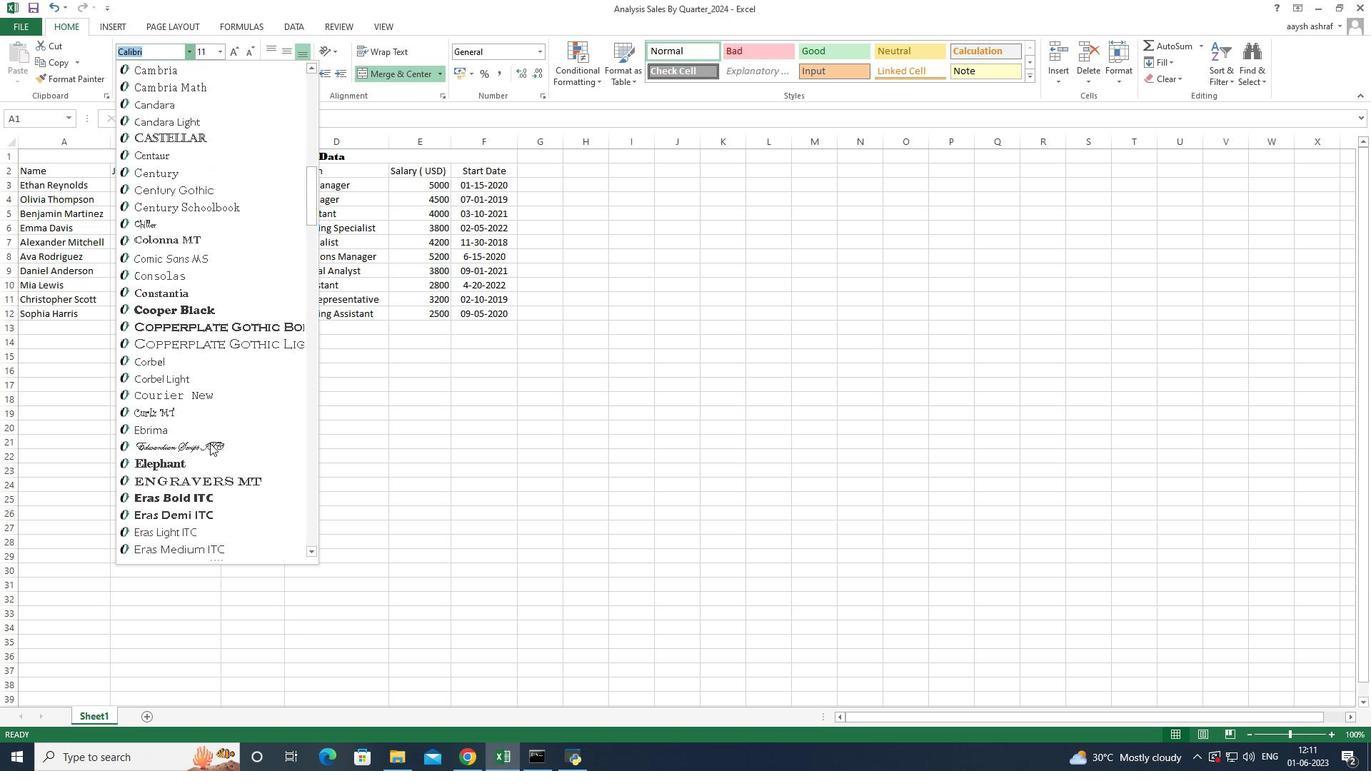 
Action: Mouse scrolled (210, 443) with delta (0, 0)
Screenshot: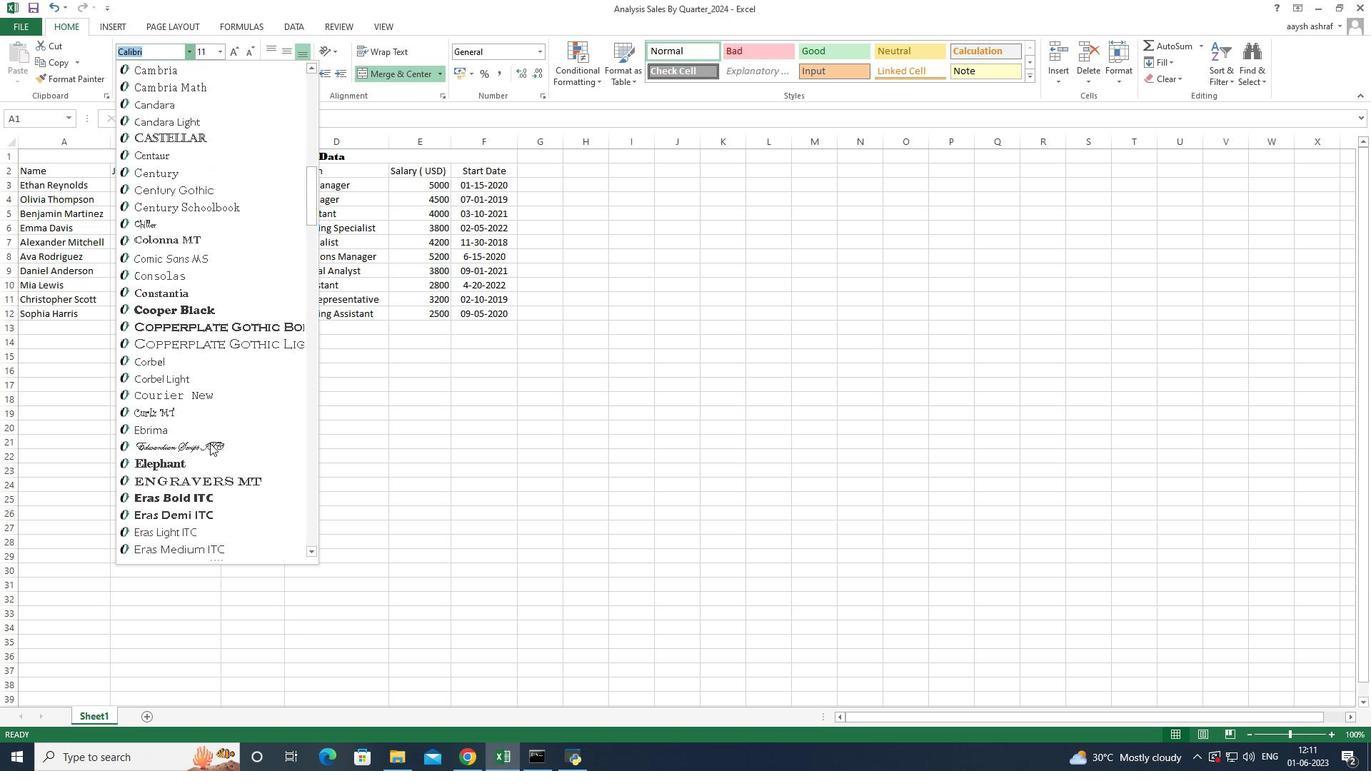 
Action: Mouse scrolled (210, 443) with delta (0, 0)
Screenshot: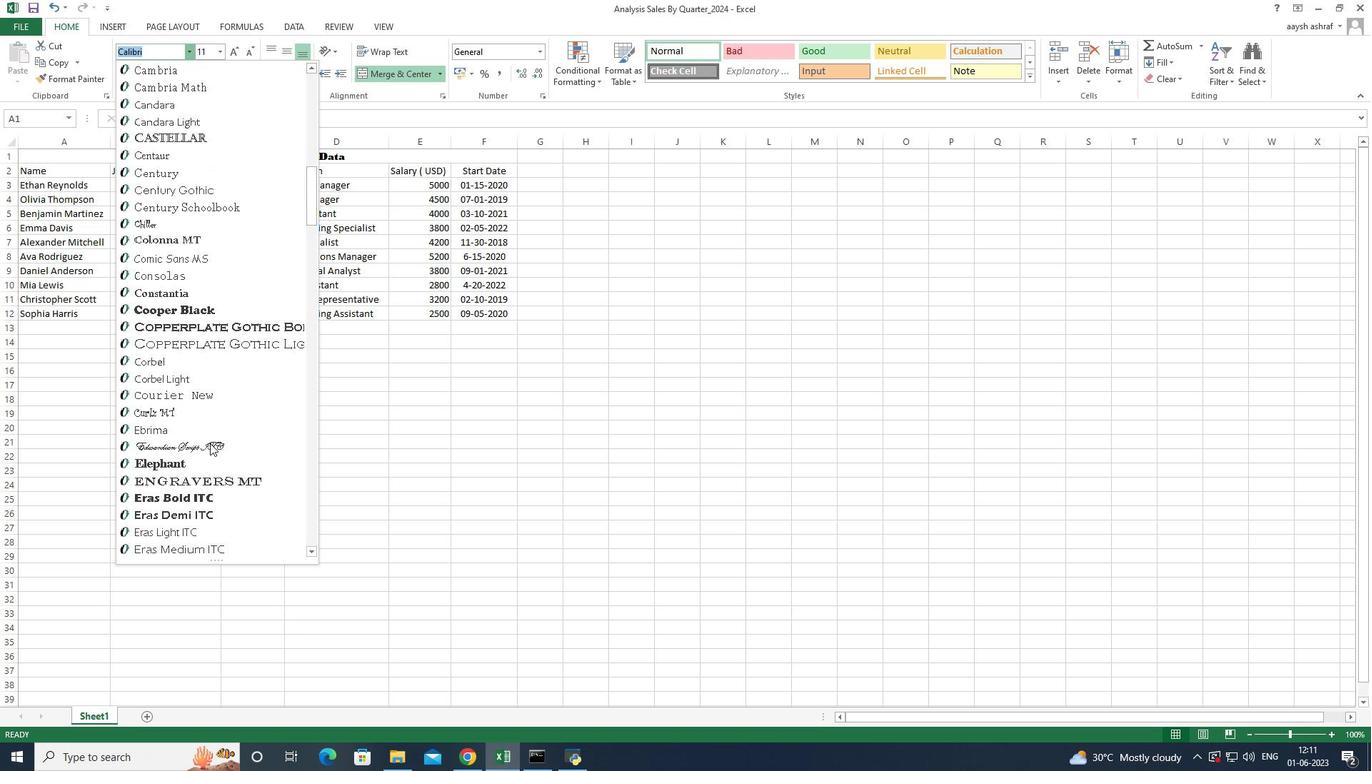
Action: Mouse scrolled (210, 443) with delta (0, 0)
Screenshot: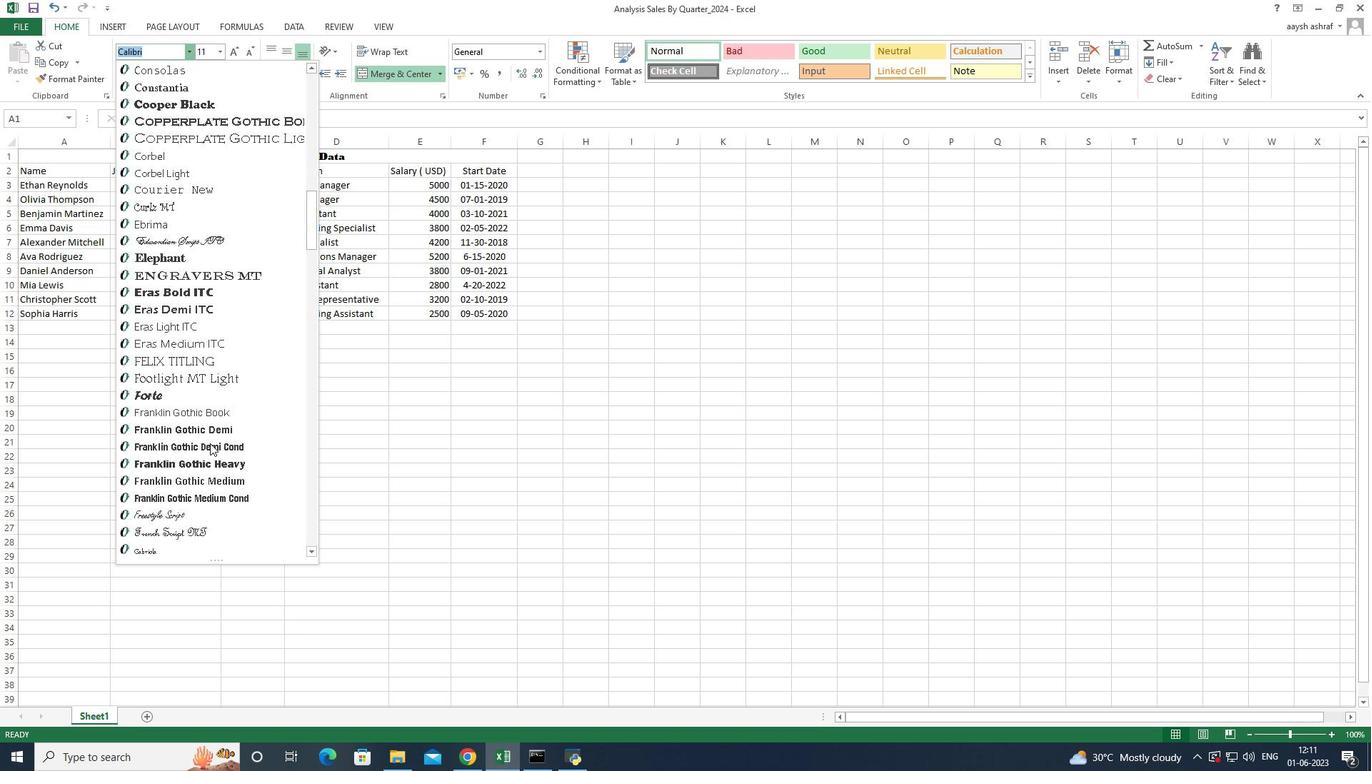 
Action: Mouse scrolled (210, 443) with delta (0, 0)
Screenshot: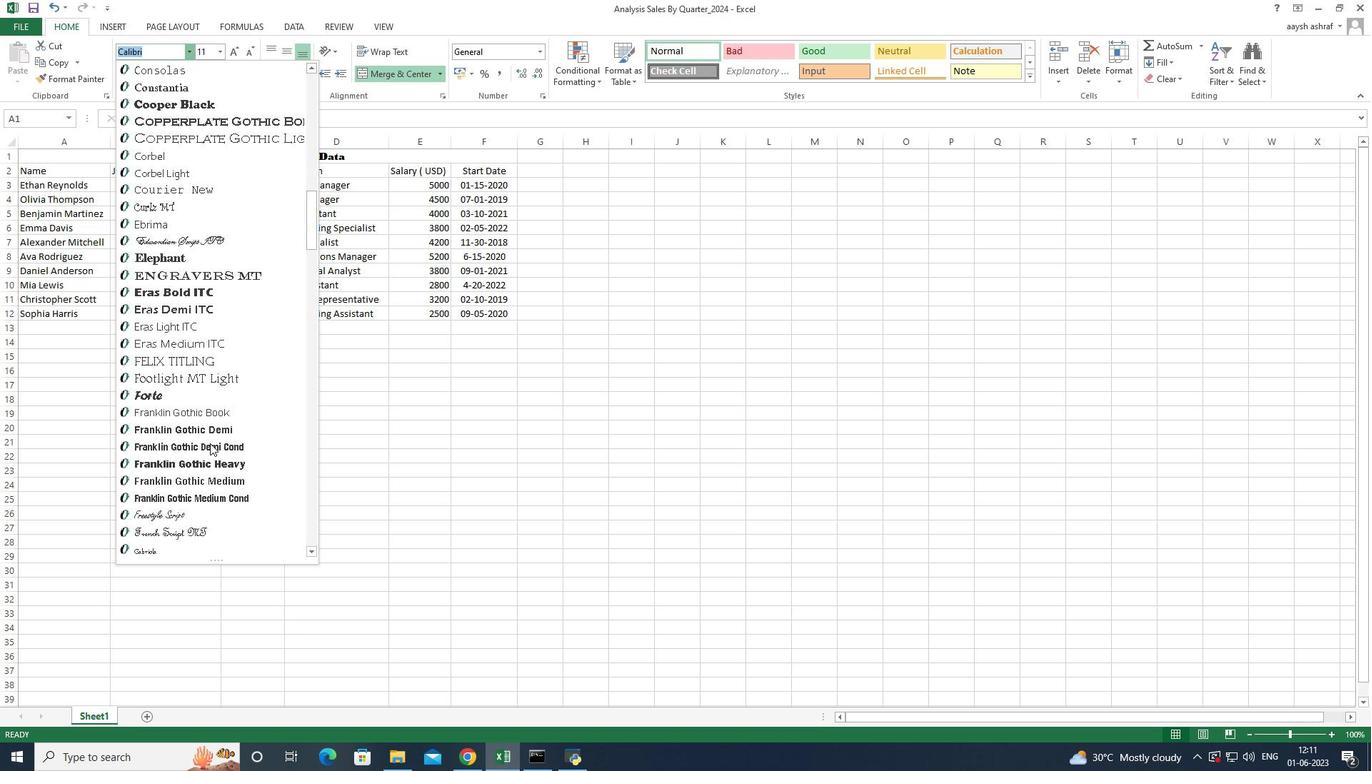 
Action: Mouse scrolled (210, 443) with delta (0, 0)
Screenshot: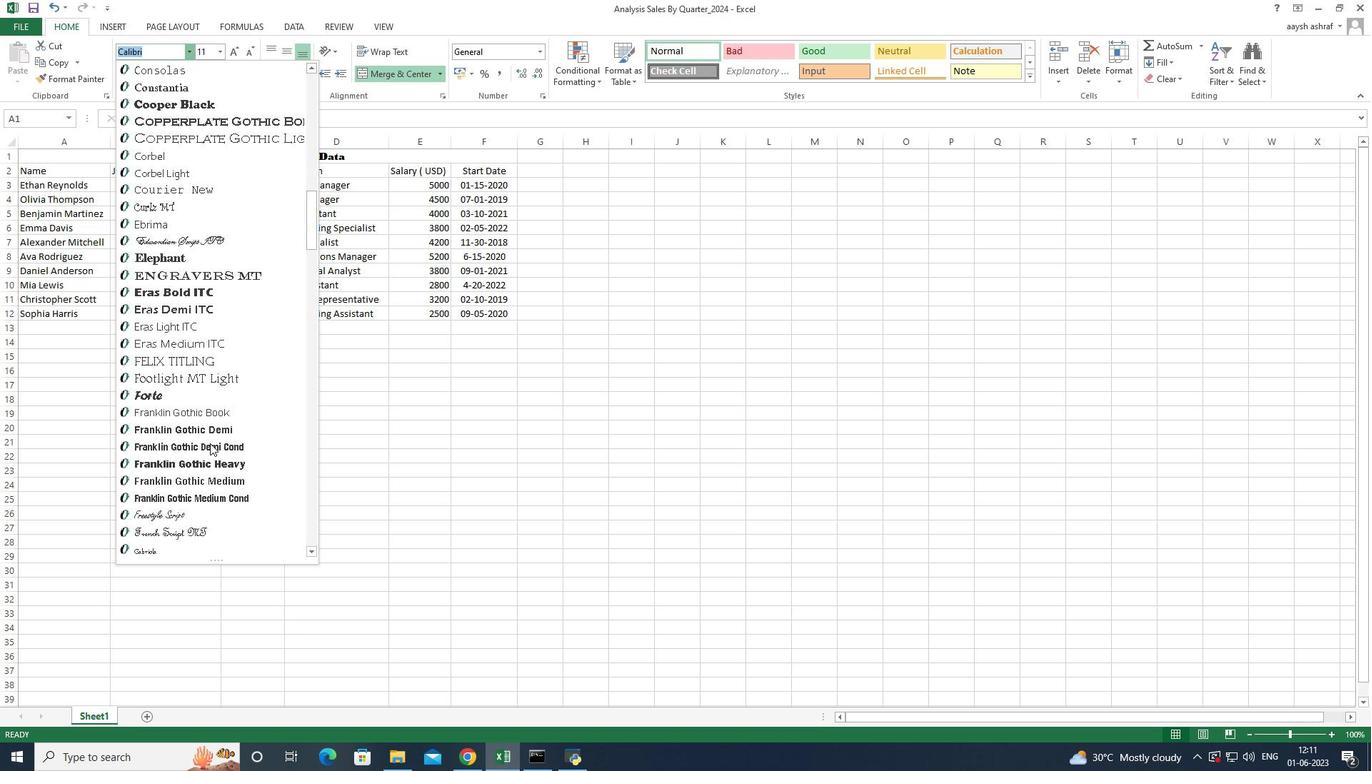 
Action: Mouse scrolled (210, 443) with delta (0, 0)
Screenshot: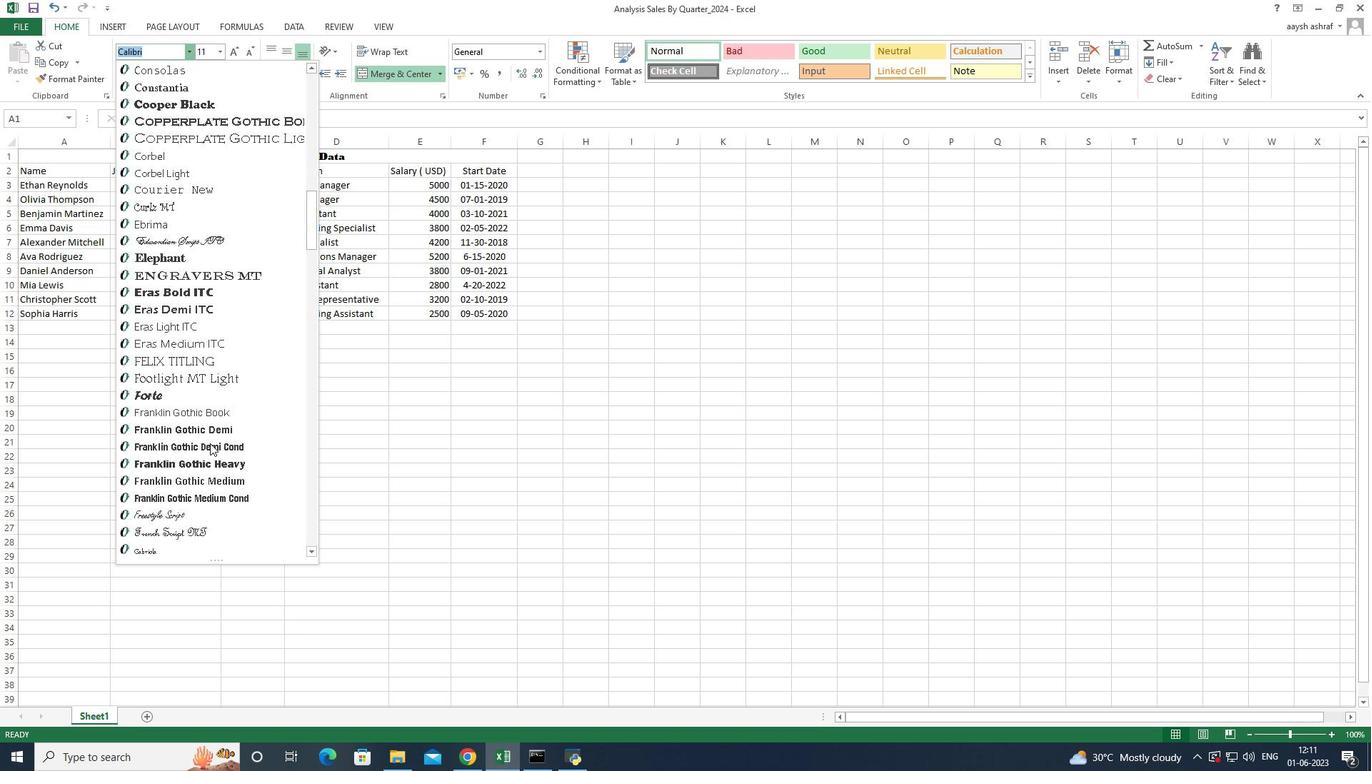 
Action: Mouse scrolled (210, 443) with delta (0, 0)
Screenshot: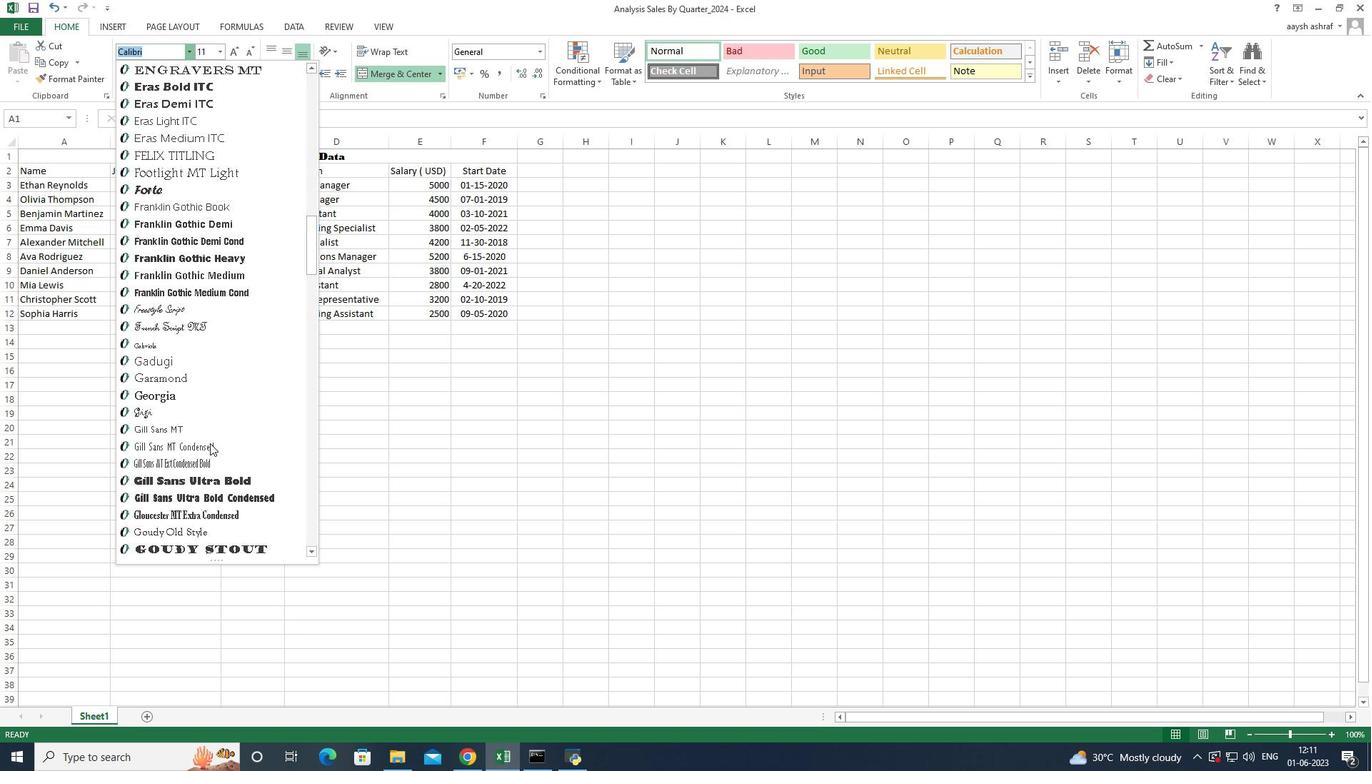 
Action: Mouse scrolled (210, 443) with delta (0, 0)
Screenshot: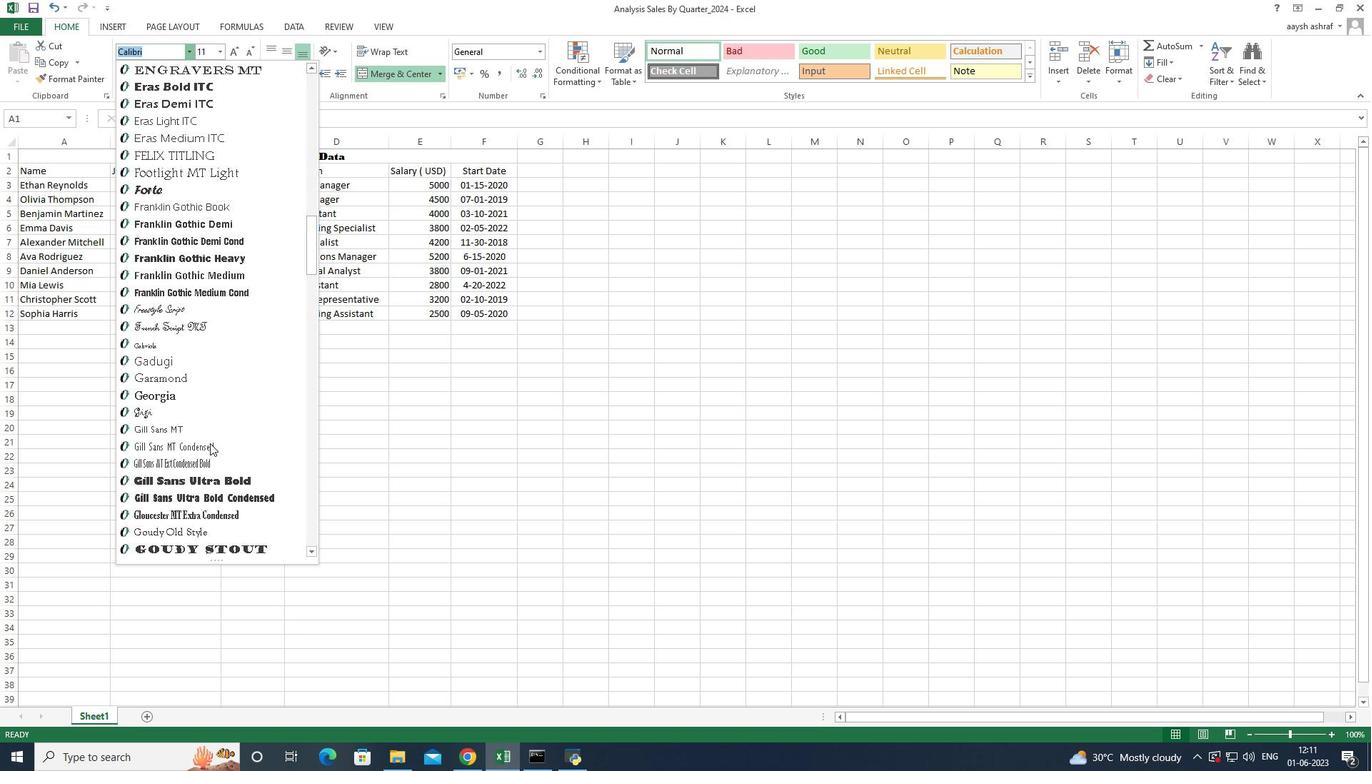 
Action: Mouse scrolled (210, 443) with delta (0, 0)
Screenshot: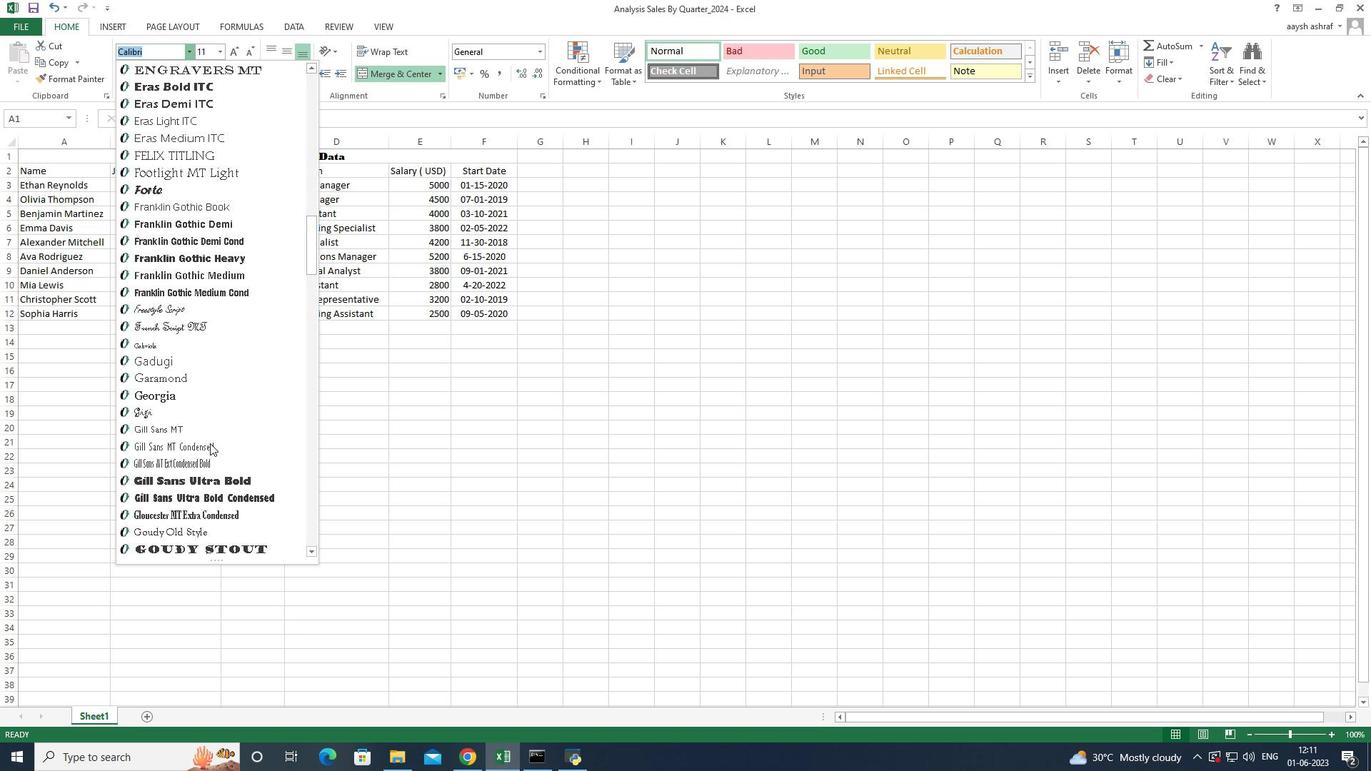 
Action: Mouse scrolled (210, 443) with delta (0, 0)
Screenshot: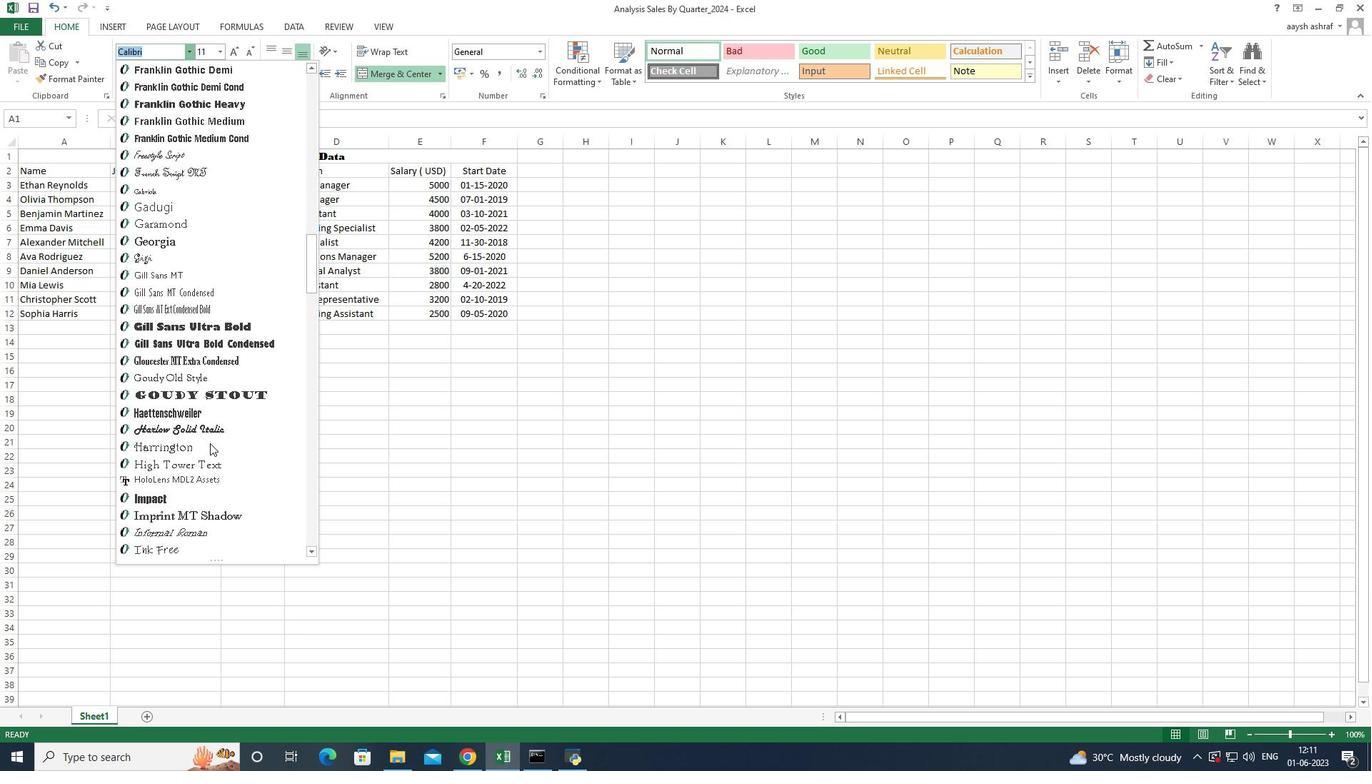 
Action: Mouse moved to (210, 436)
Screenshot: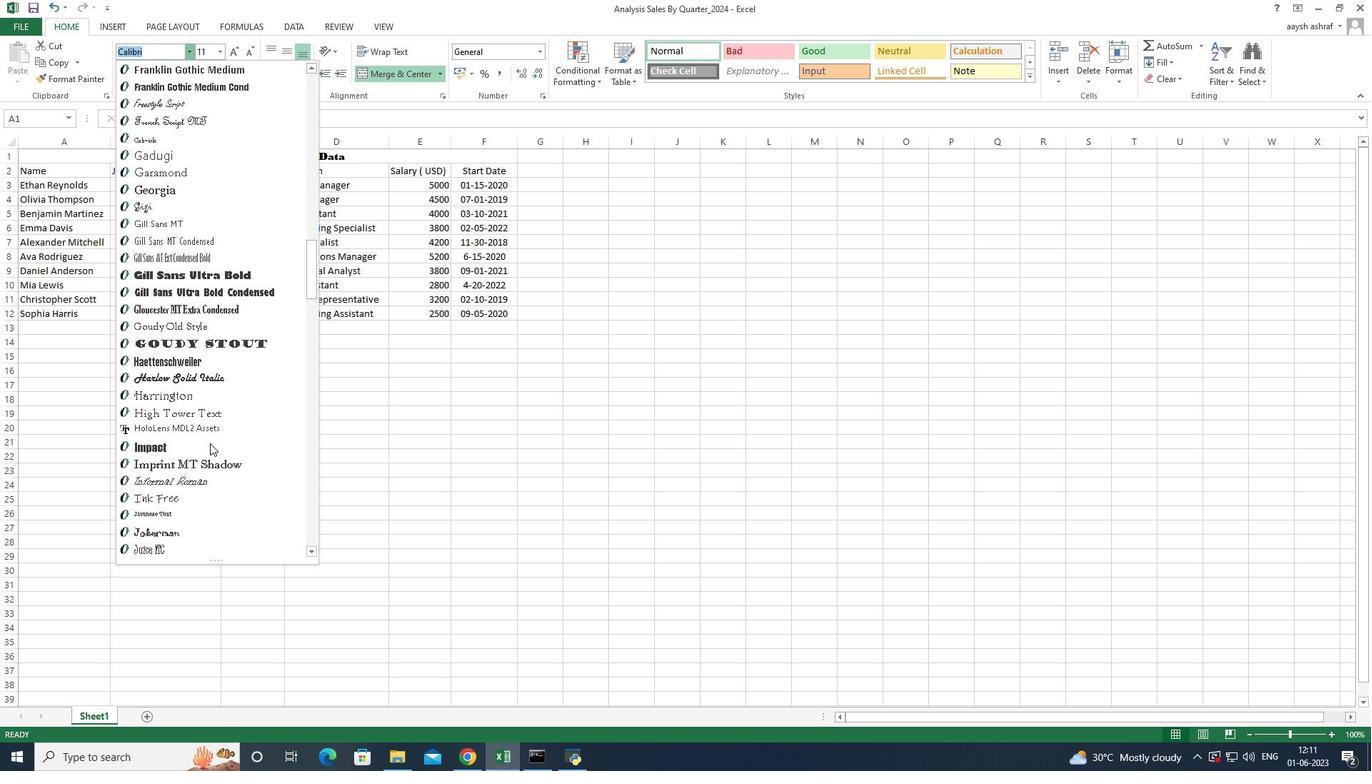 
Action: Mouse scrolled (210, 435) with delta (0, 0)
Screenshot: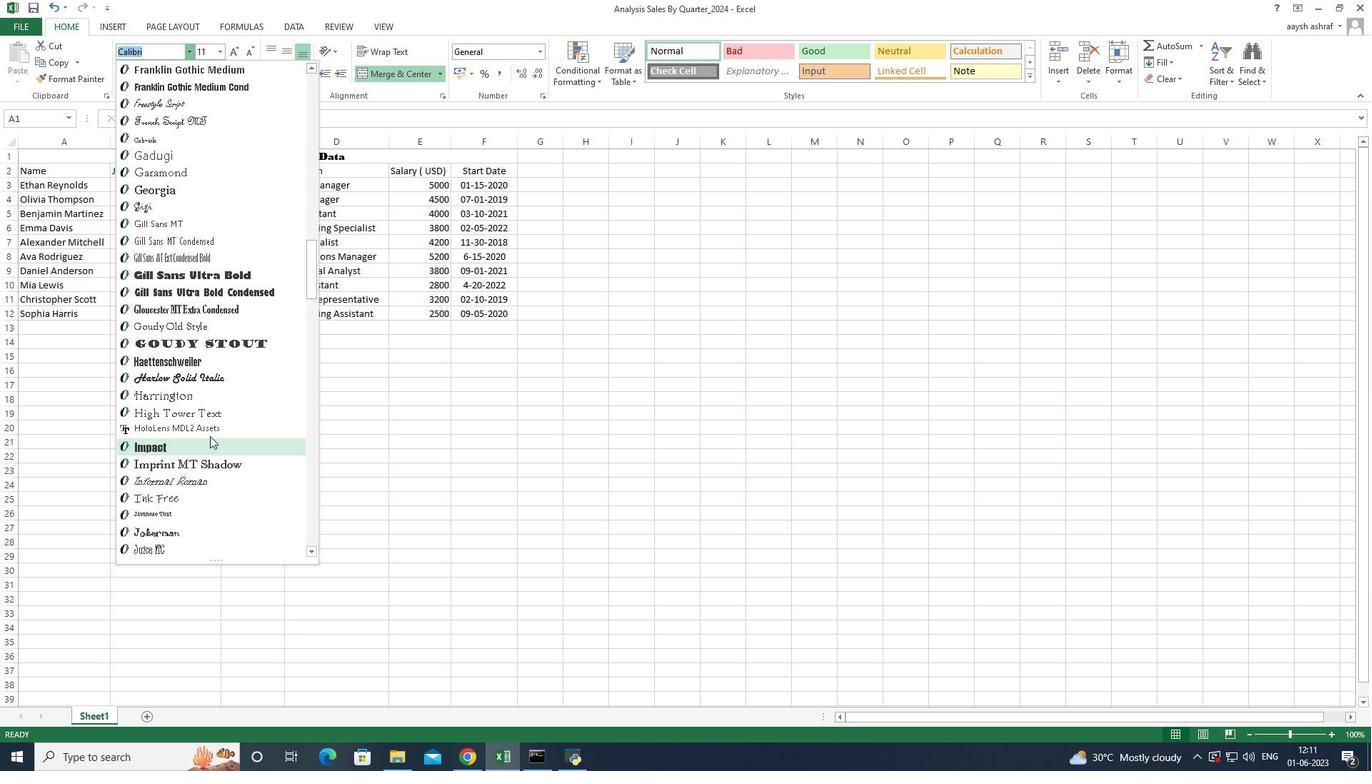 
Action: Mouse scrolled (210, 435) with delta (0, 0)
Screenshot: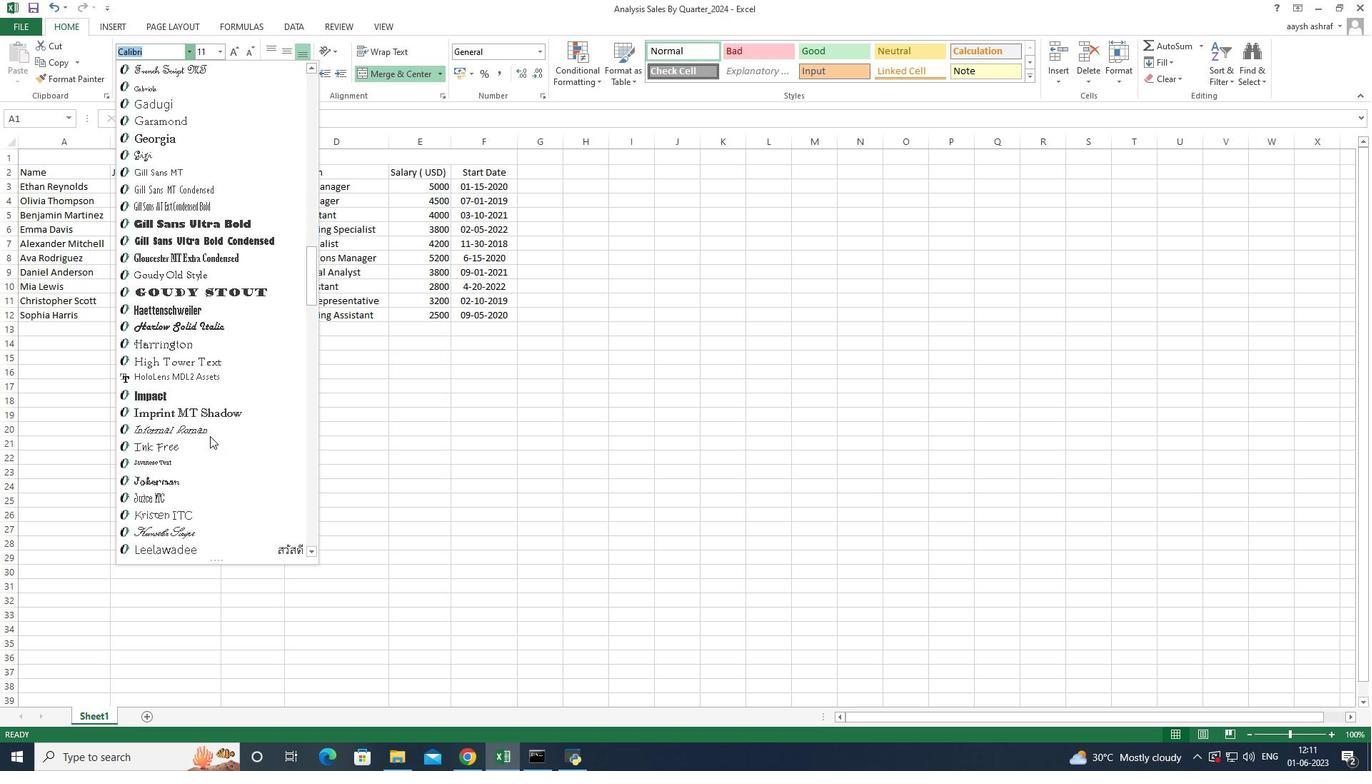 
Action: Mouse scrolled (210, 435) with delta (0, 0)
Screenshot: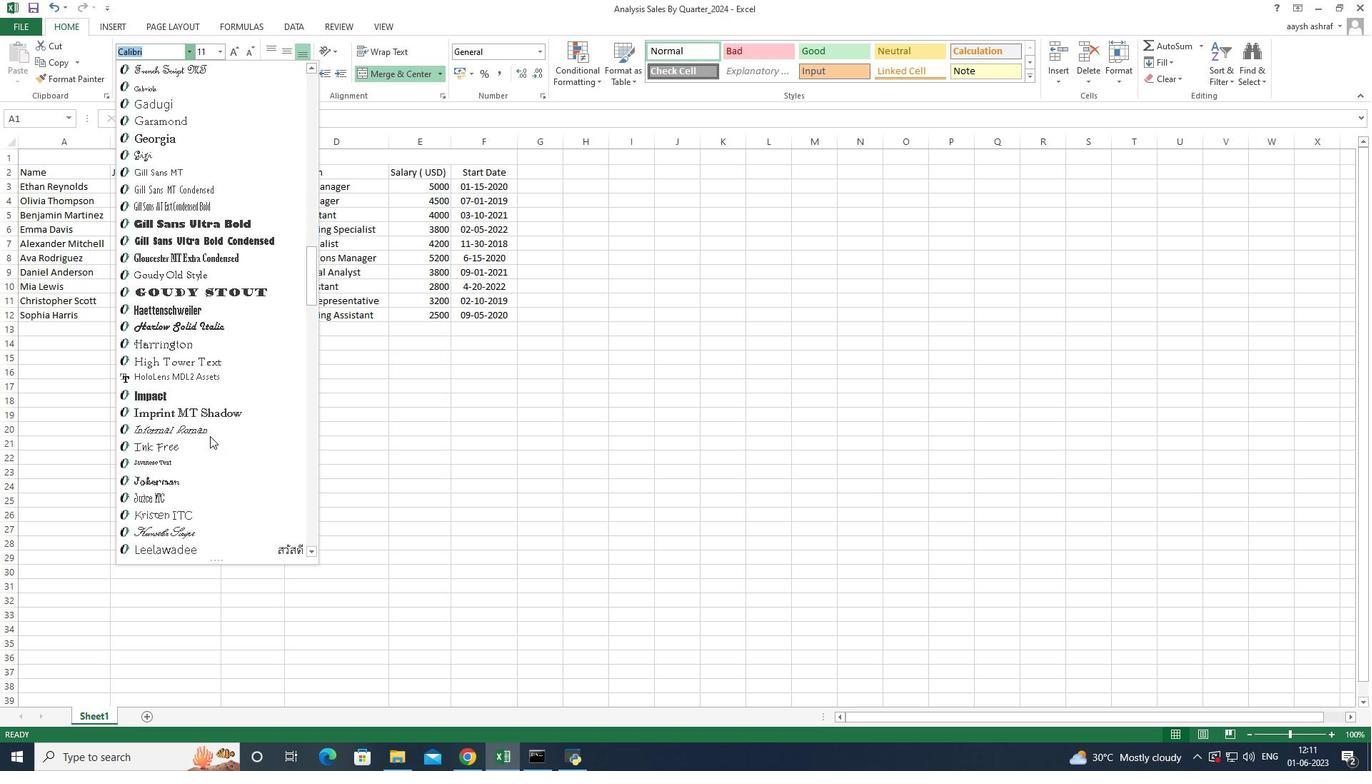 
Action: Mouse scrolled (210, 435) with delta (0, 0)
Screenshot: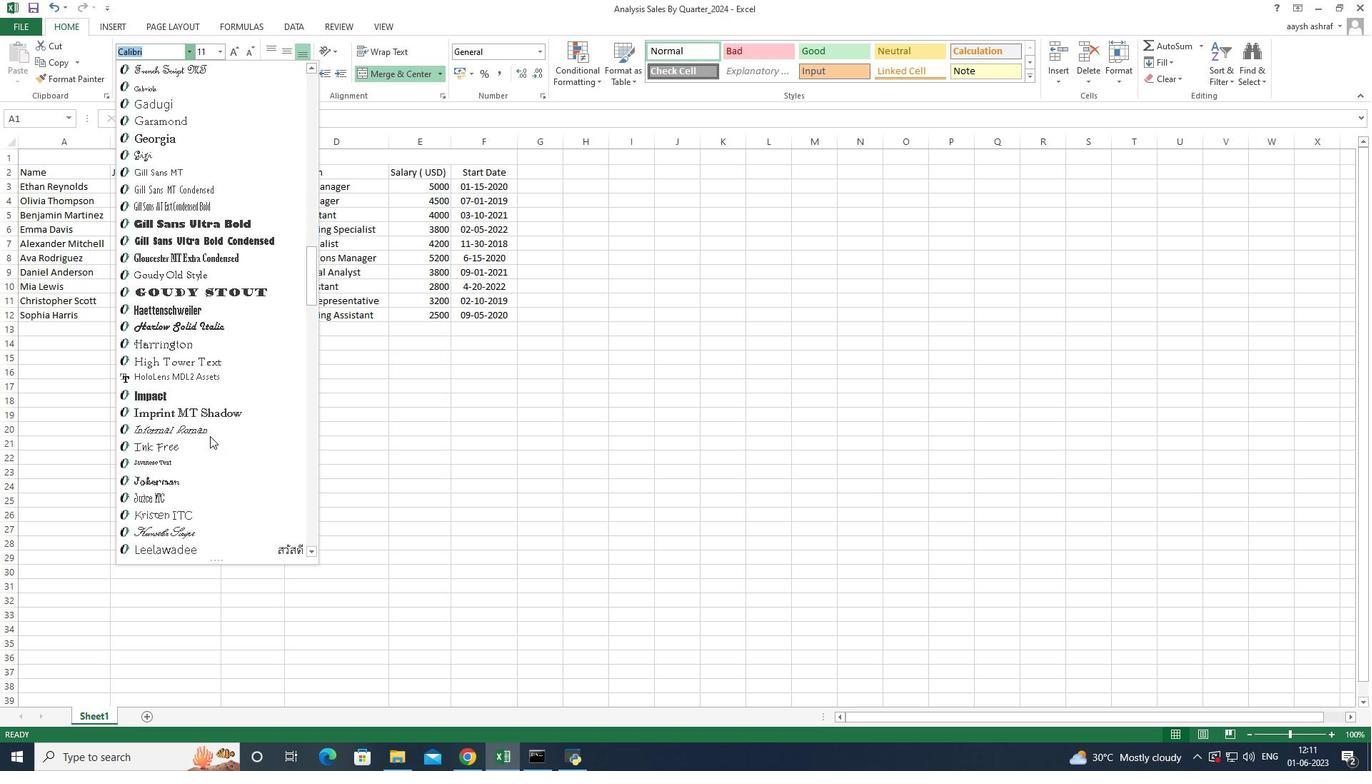 
Action: Mouse scrolled (210, 435) with delta (0, 0)
Screenshot: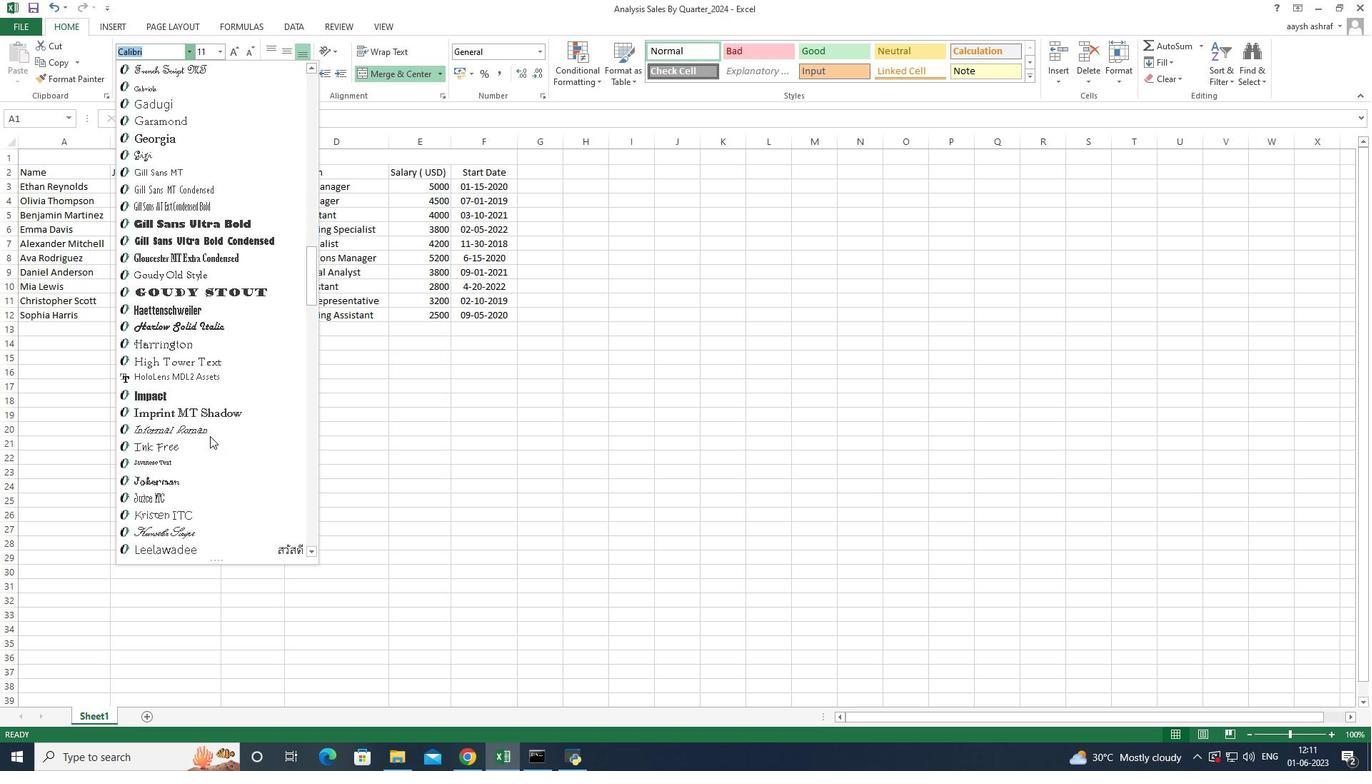 
Action: Mouse scrolled (210, 435) with delta (0, 0)
Screenshot: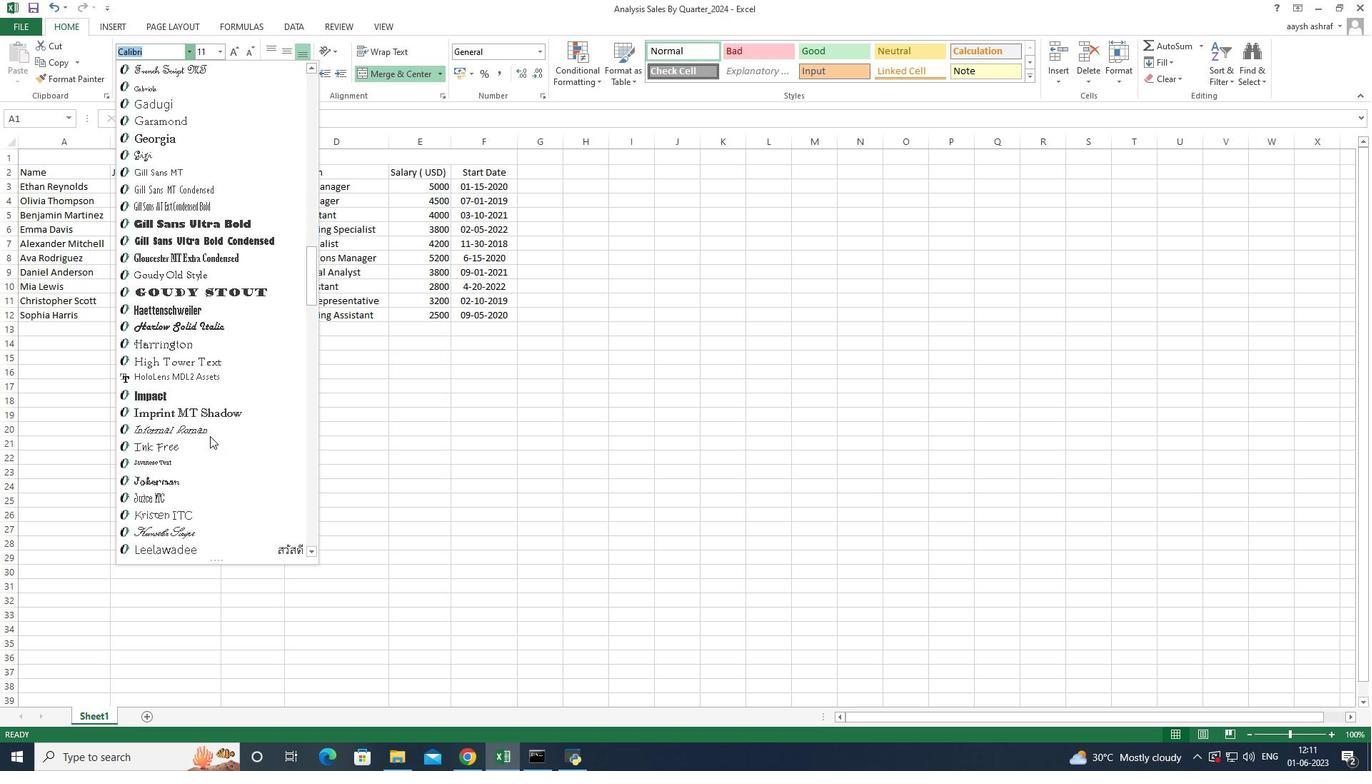 
Action: Mouse scrolled (210, 435) with delta (0, 0)
Screenshot: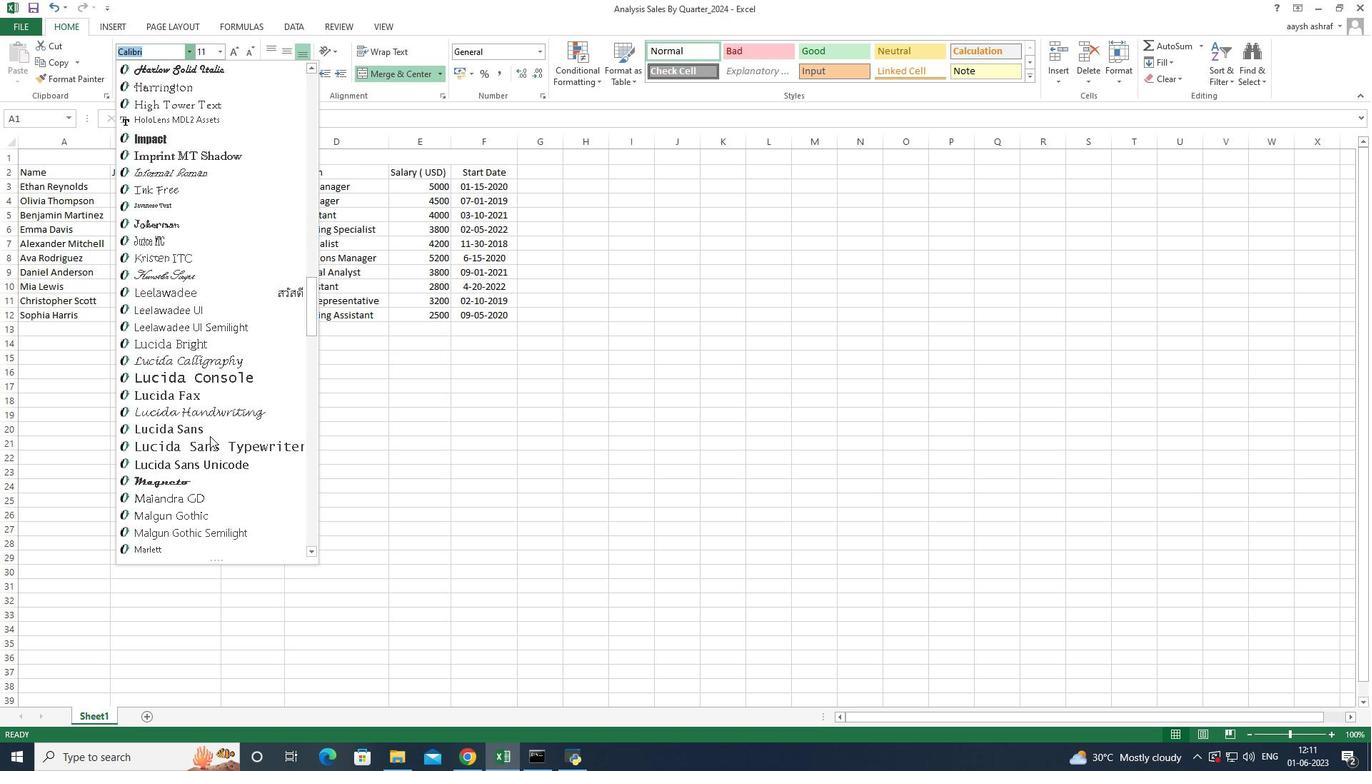 
Action: Mouse scrolled (210, 435) with delta (0, 0)
Screenshot: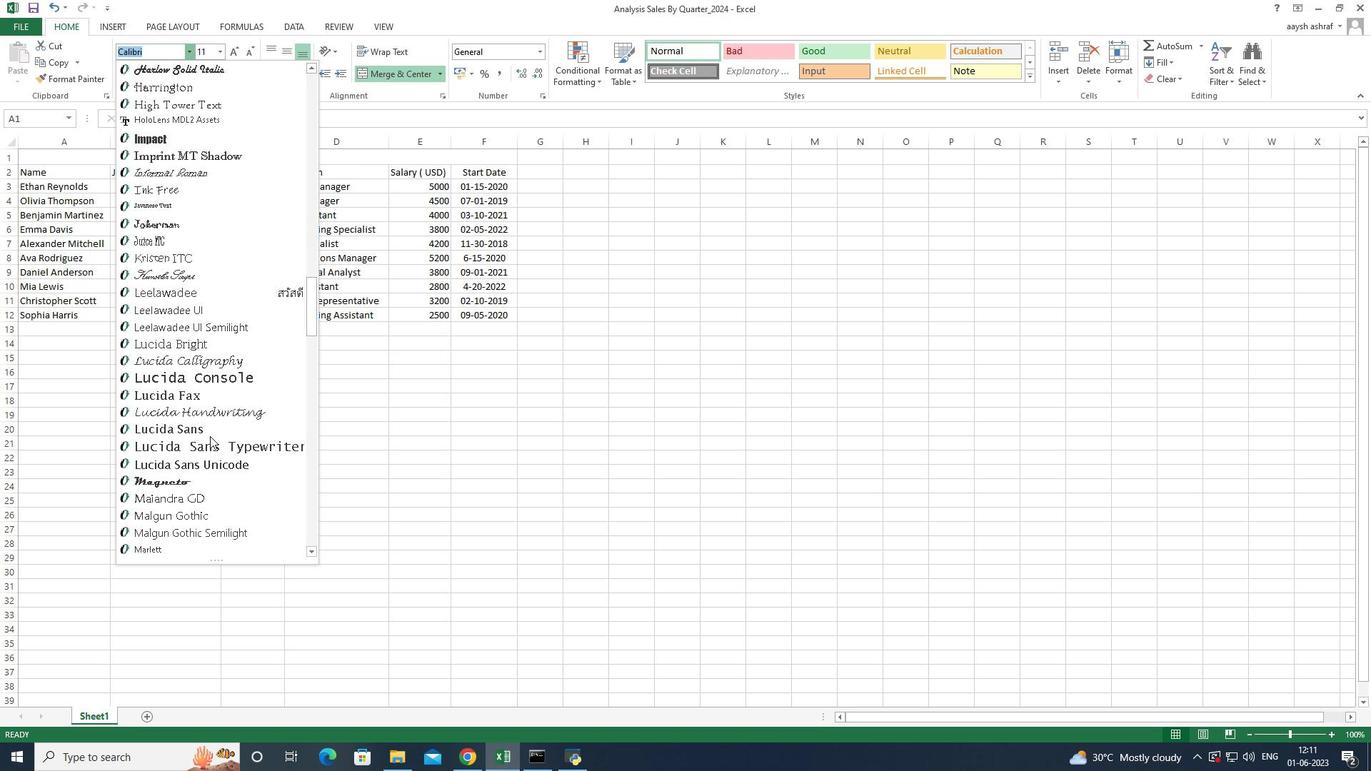 
Action: Mouse scrolled (210, 435) with delta (0, 0)
Screenshot: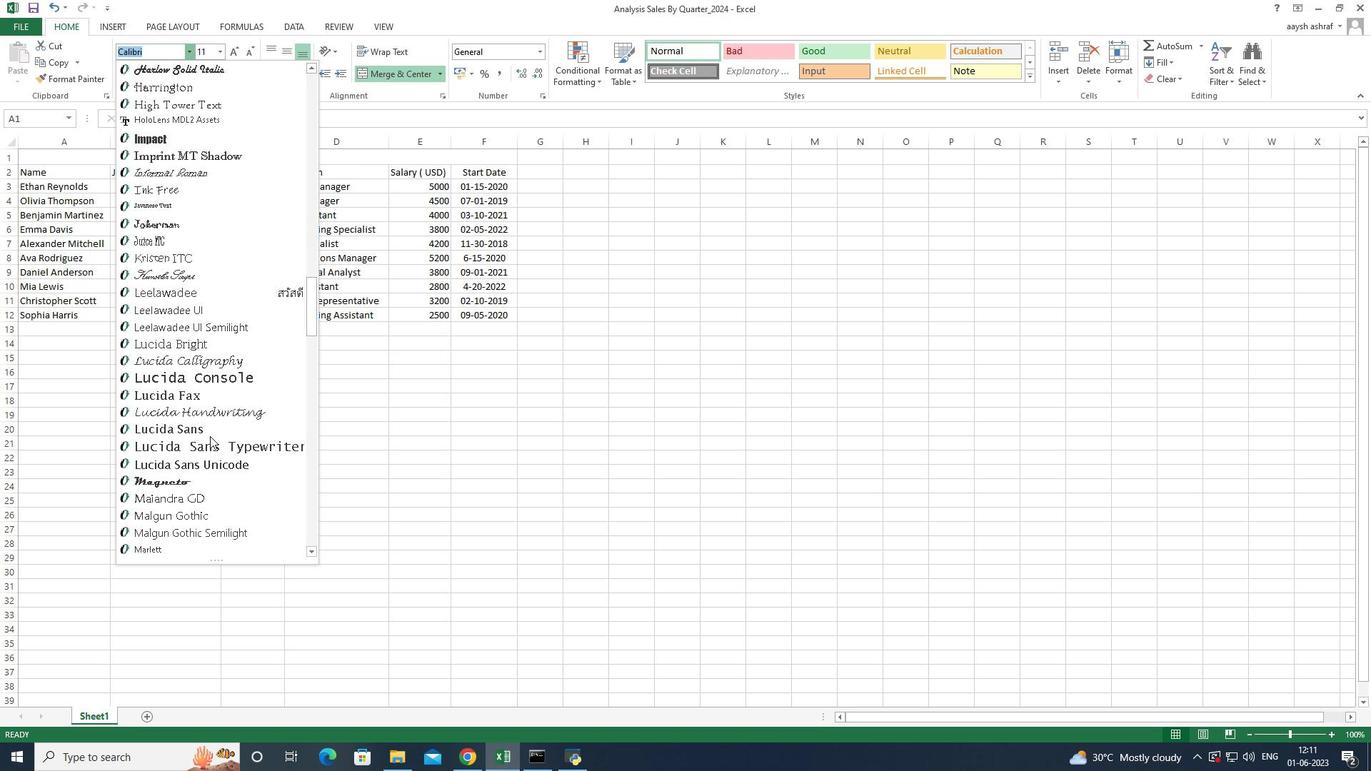 
Action: Mouse scrolled (210, 435) with delta (0, 0)
Screenshot: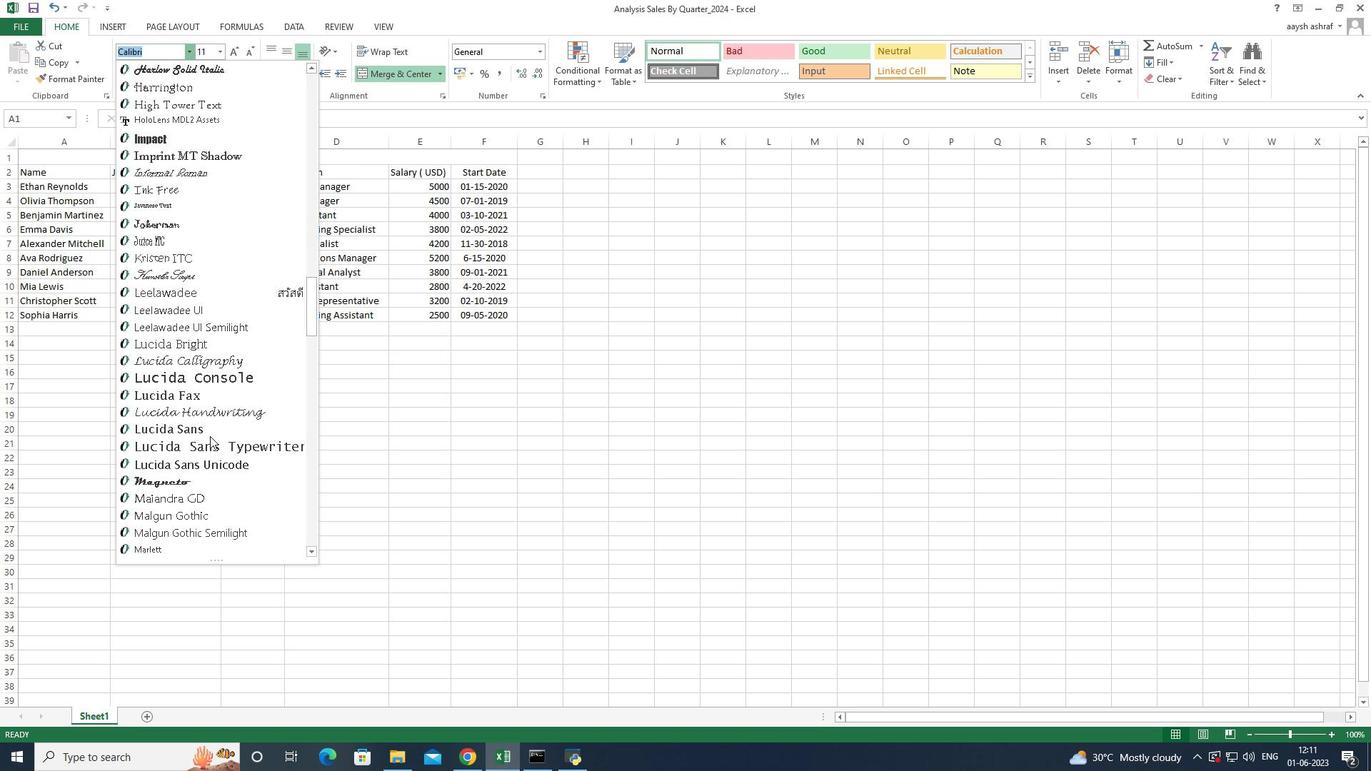 
Action: Mouse scrolled (210, 435) with delta (0, 0)
Screenshot: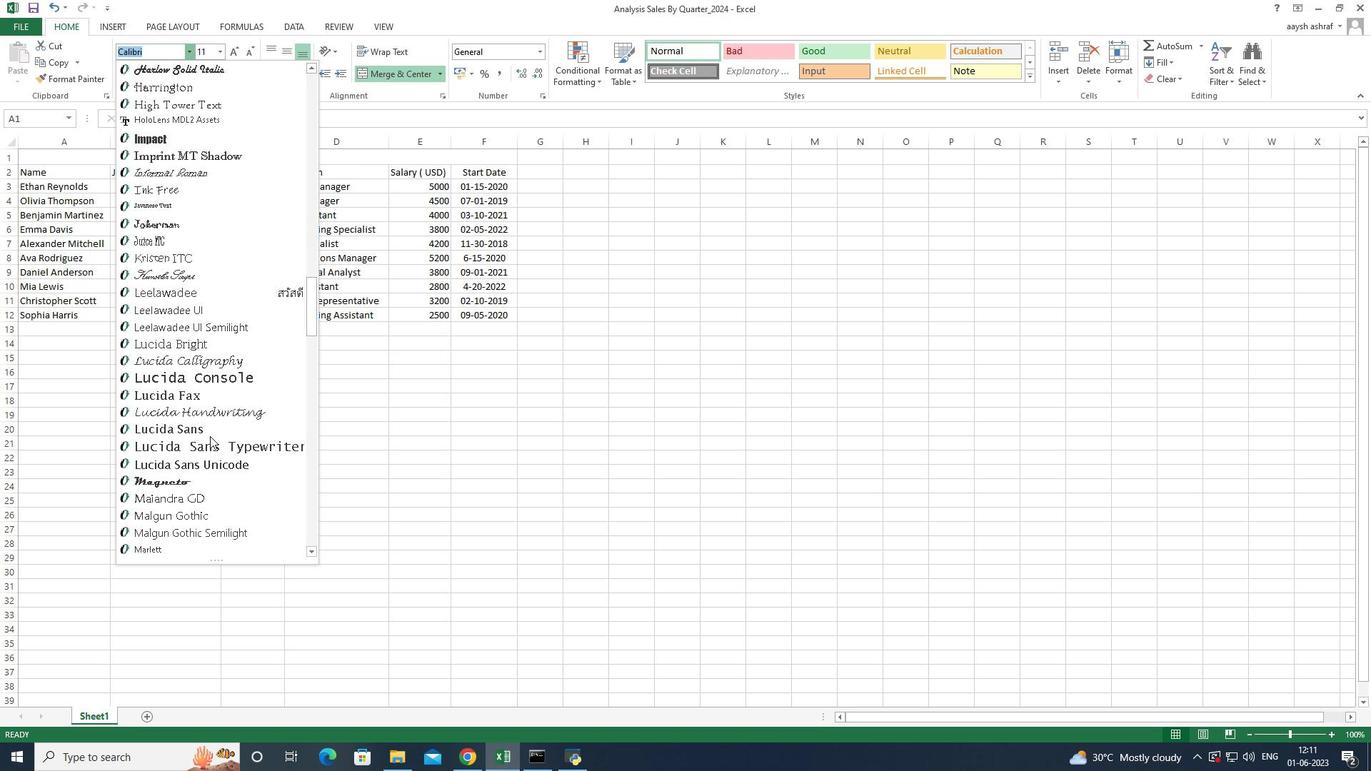 
Action: Mouse scrolled (210, 435) with delta (0, 0)
Screenshot: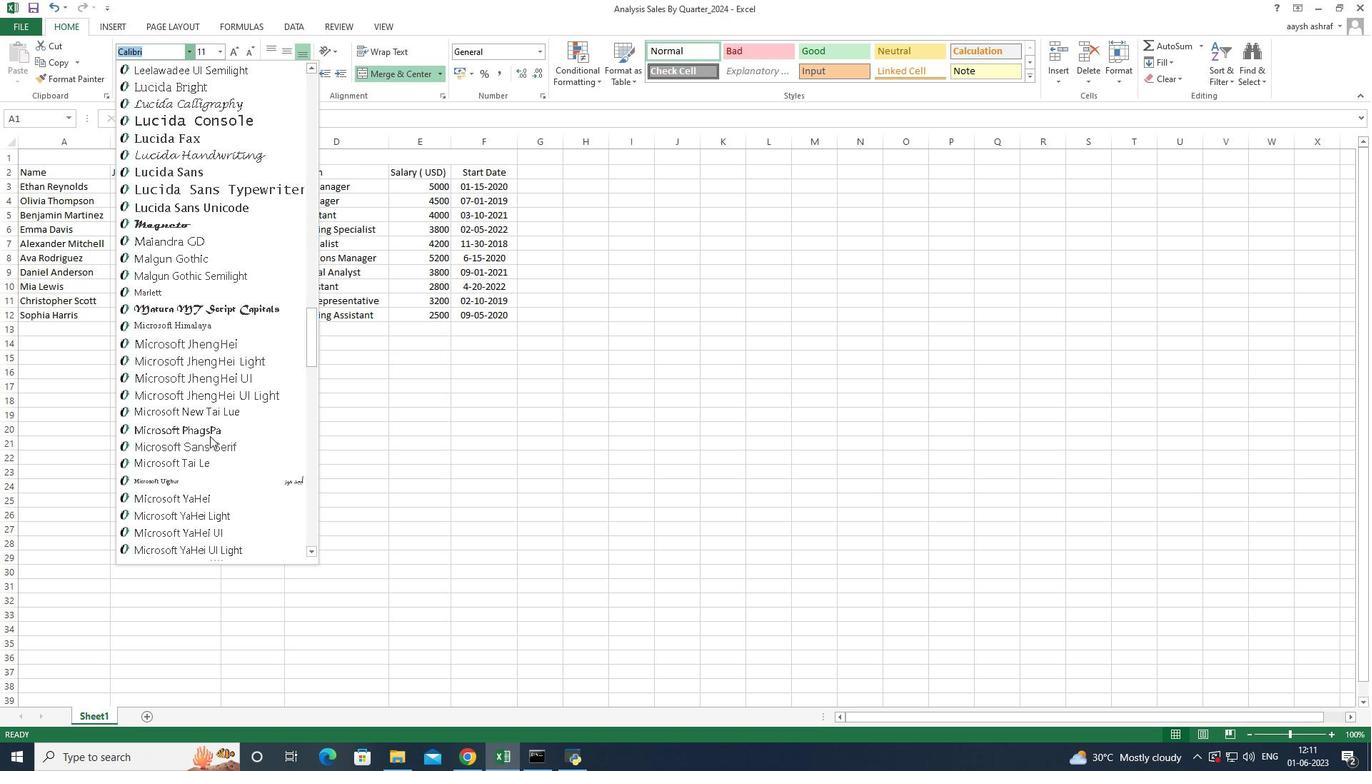 
Action: Mouse scrolled (210, 435) with delta (0, 0)
Screenshot: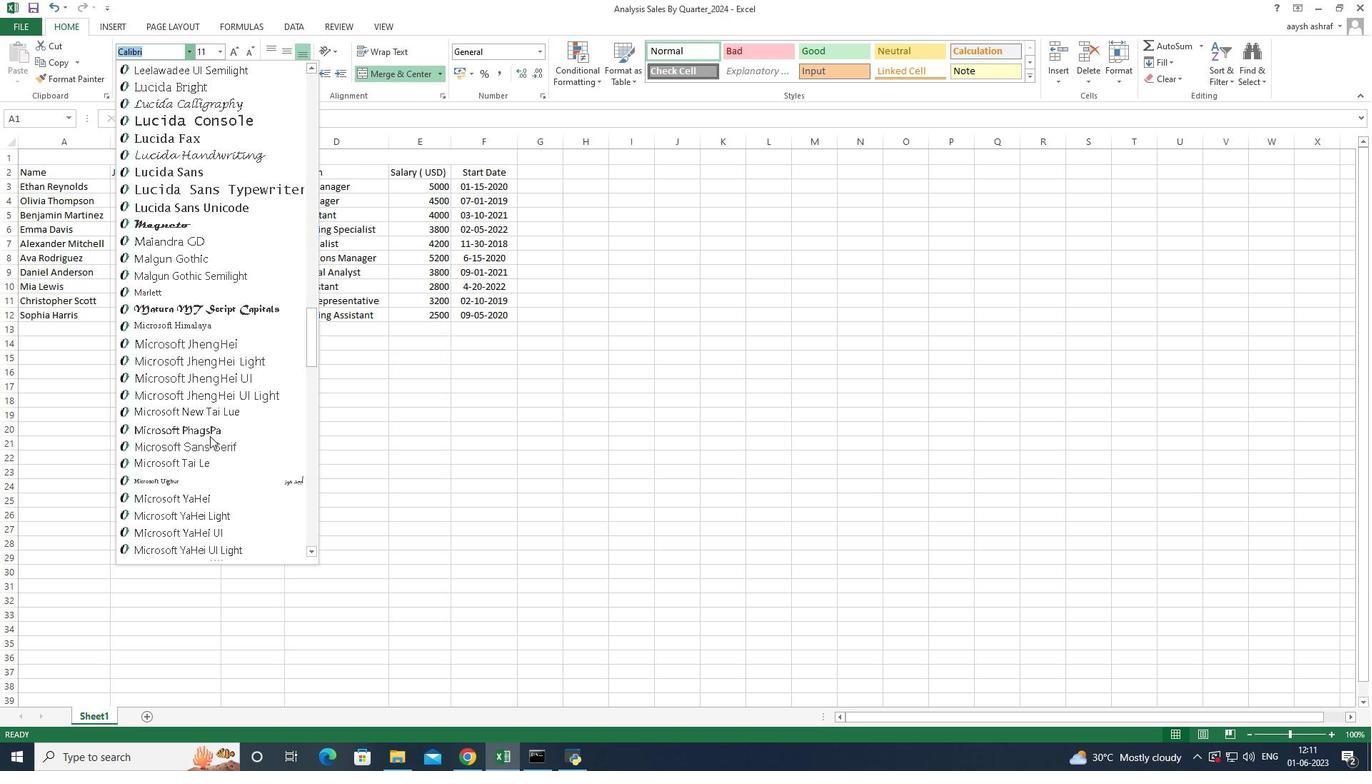 
Action: Mouse scrolled (210, 435) with delta (0, 0)
Screenshot: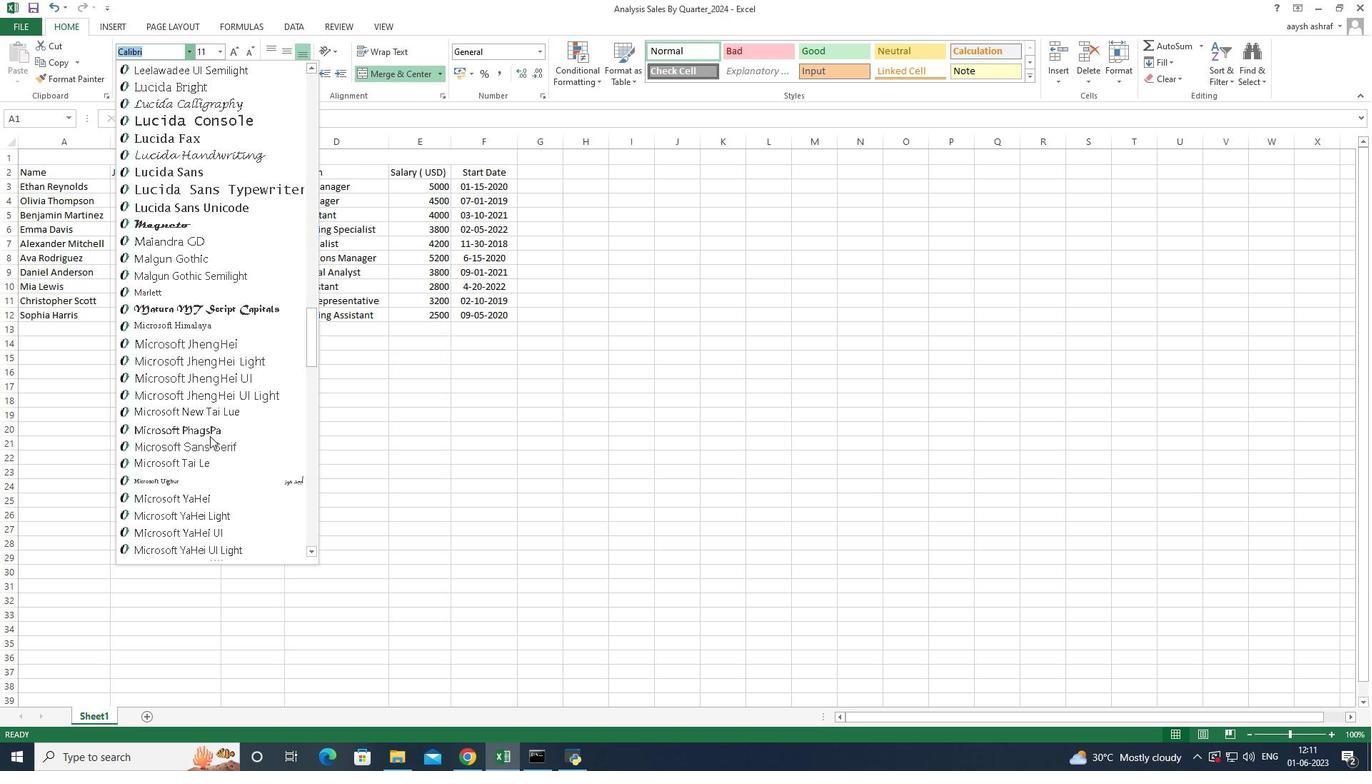 
Action: Mouse scrolled (210, 435) with delta (0, 0)
Screenshot: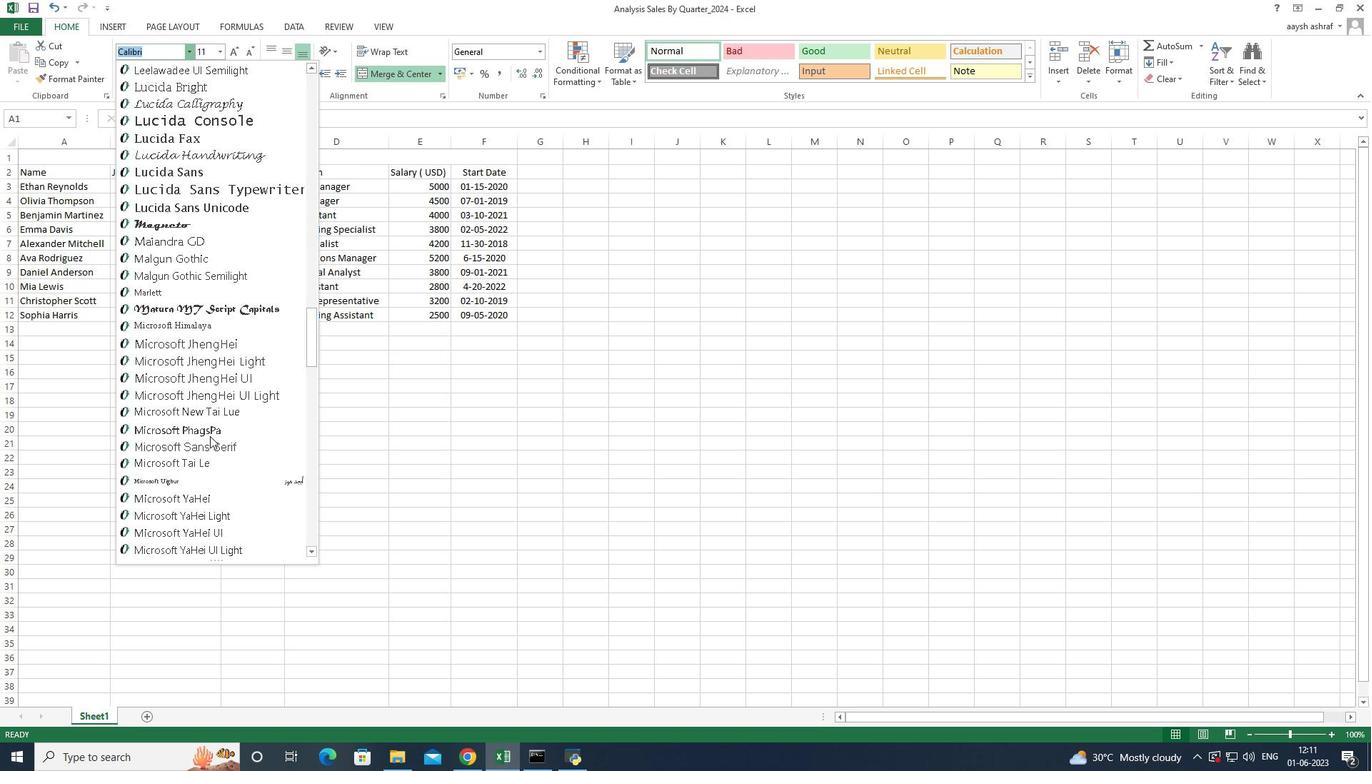 
Action: Mouse scrolled (210, 435) with delta (0, 0)
Screenshot: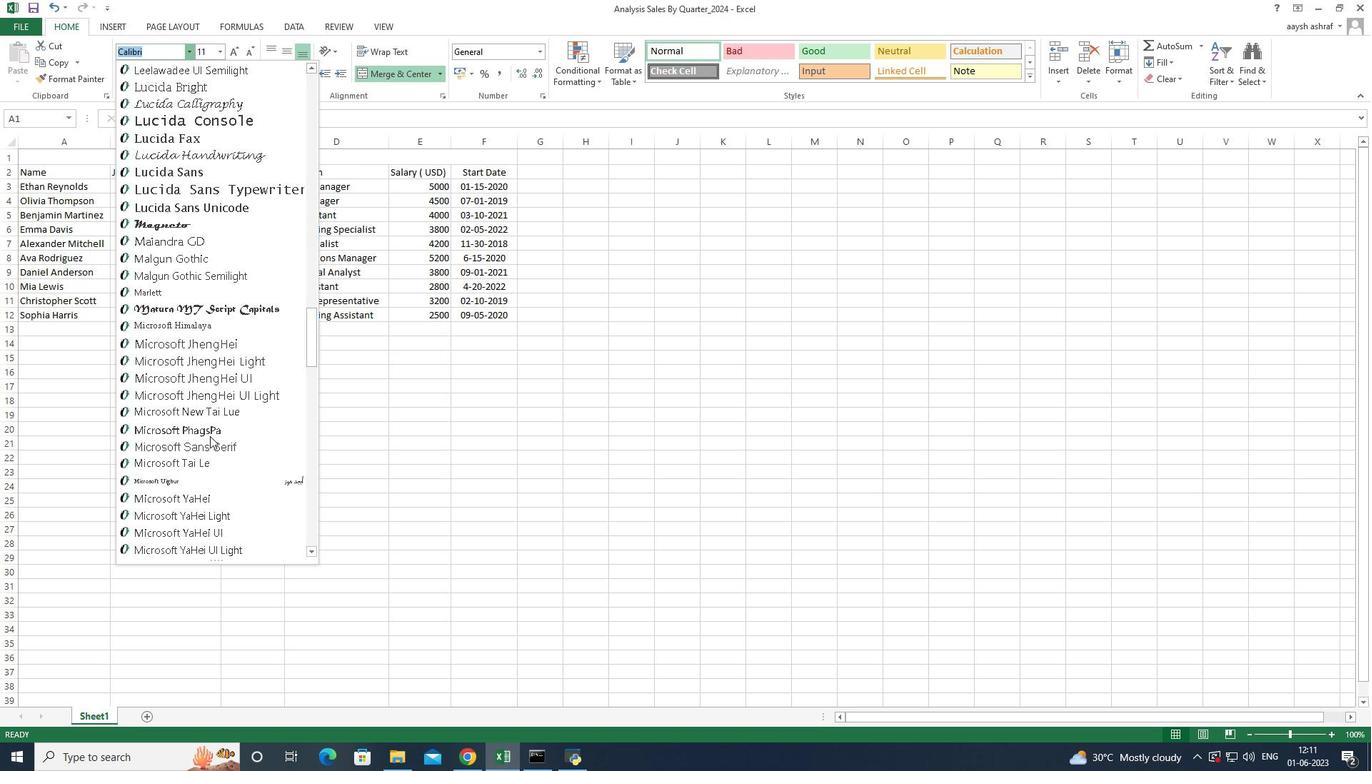 
Action: Mouse scrolled (210, 435) with delta (0, 0)
Screenshot: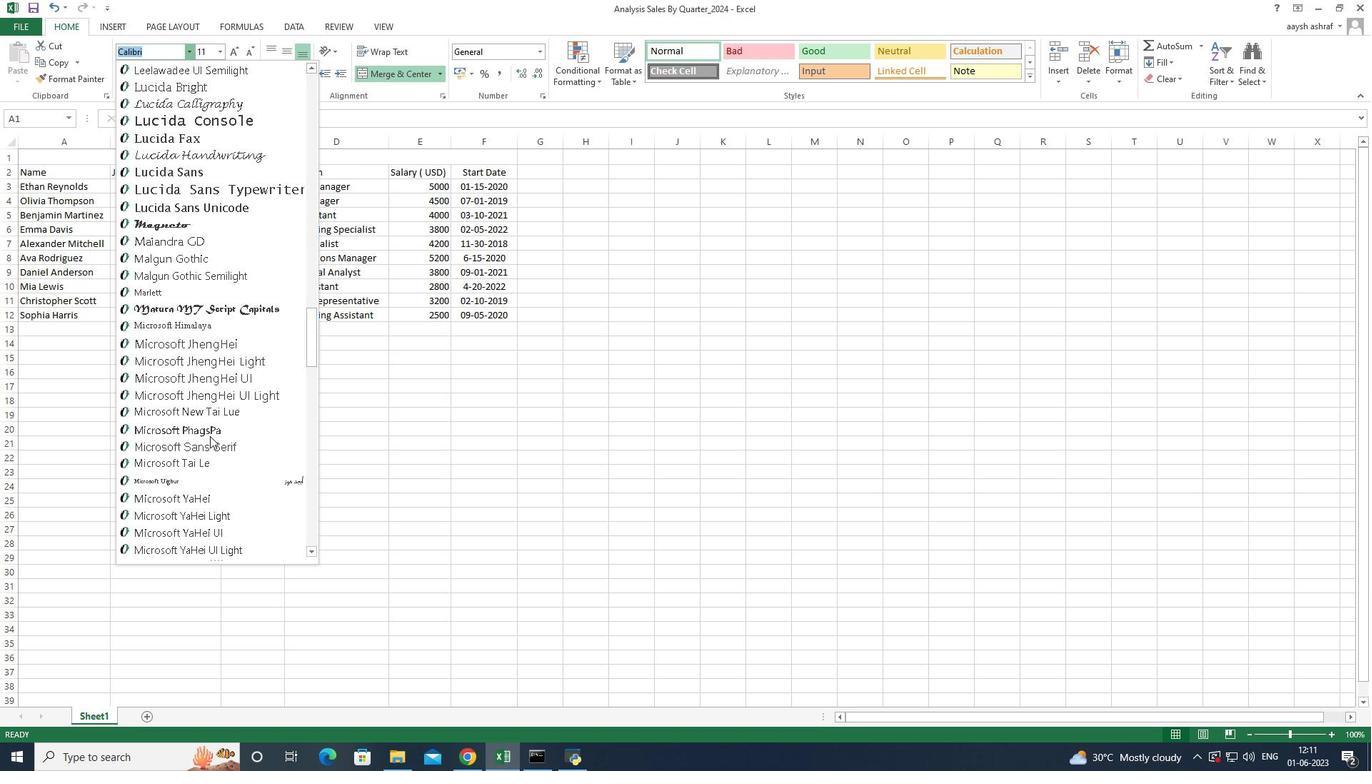 
Action: Mouse scrolled (210, 437) with delta (0, 0)
Screenshot: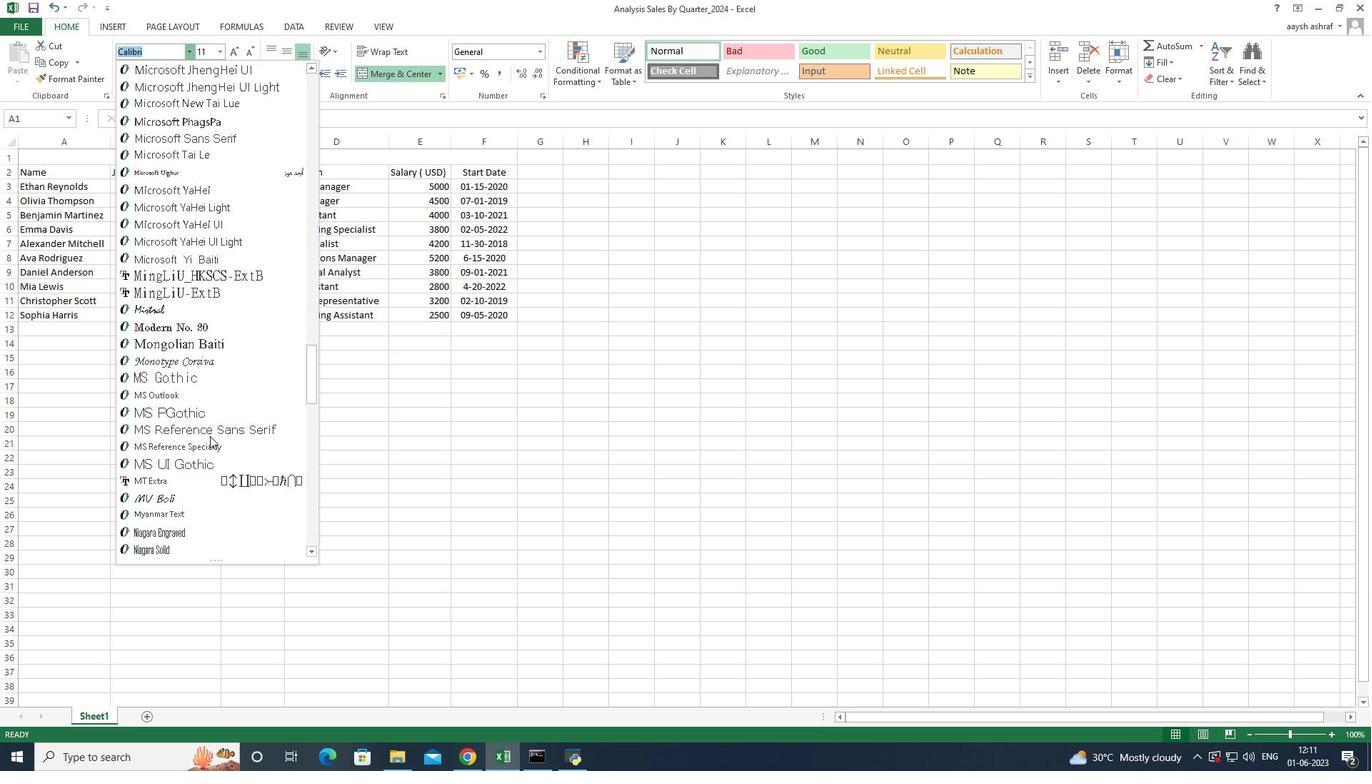 
Action: Mouse scrolled (210, 435) with delta (0, 0)
Screenshot: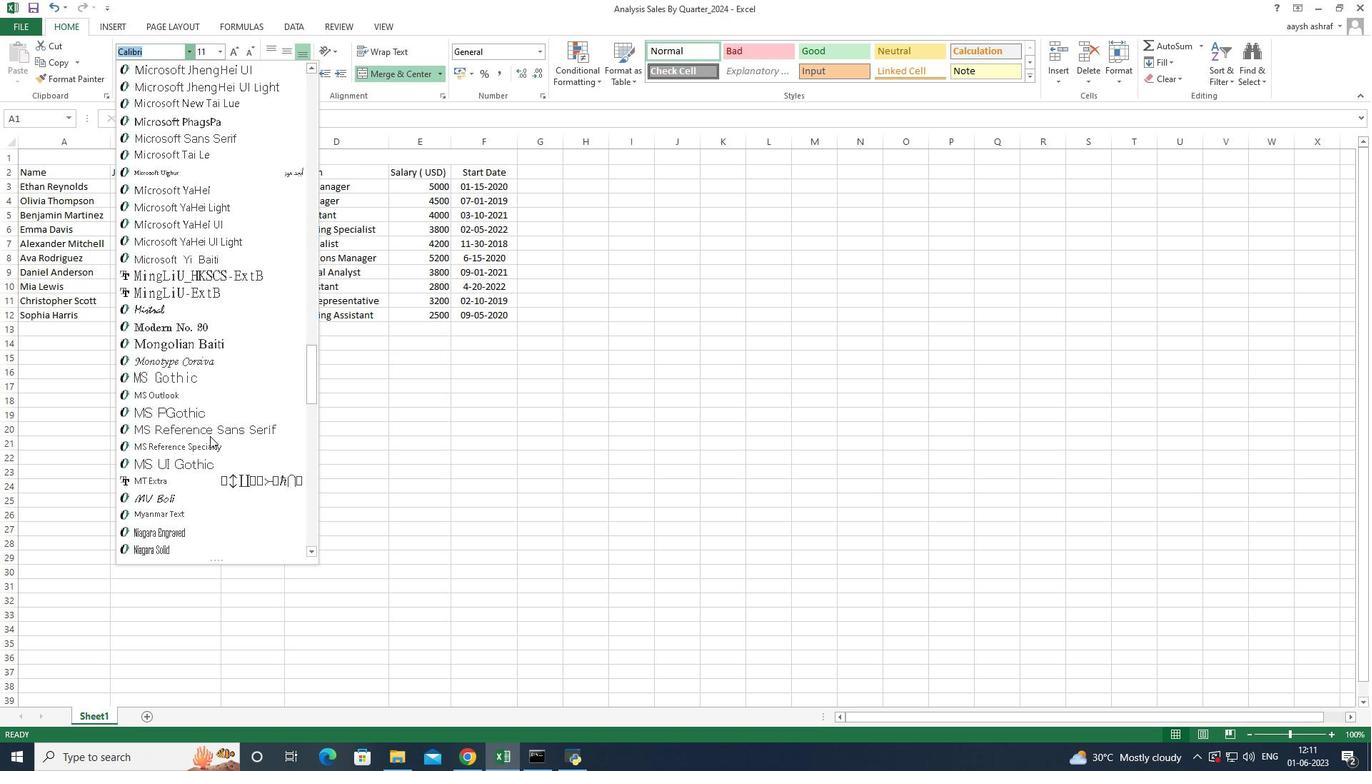
Action: Mouse scrolled (210, 435) with delta (0, 0)
Screenshot: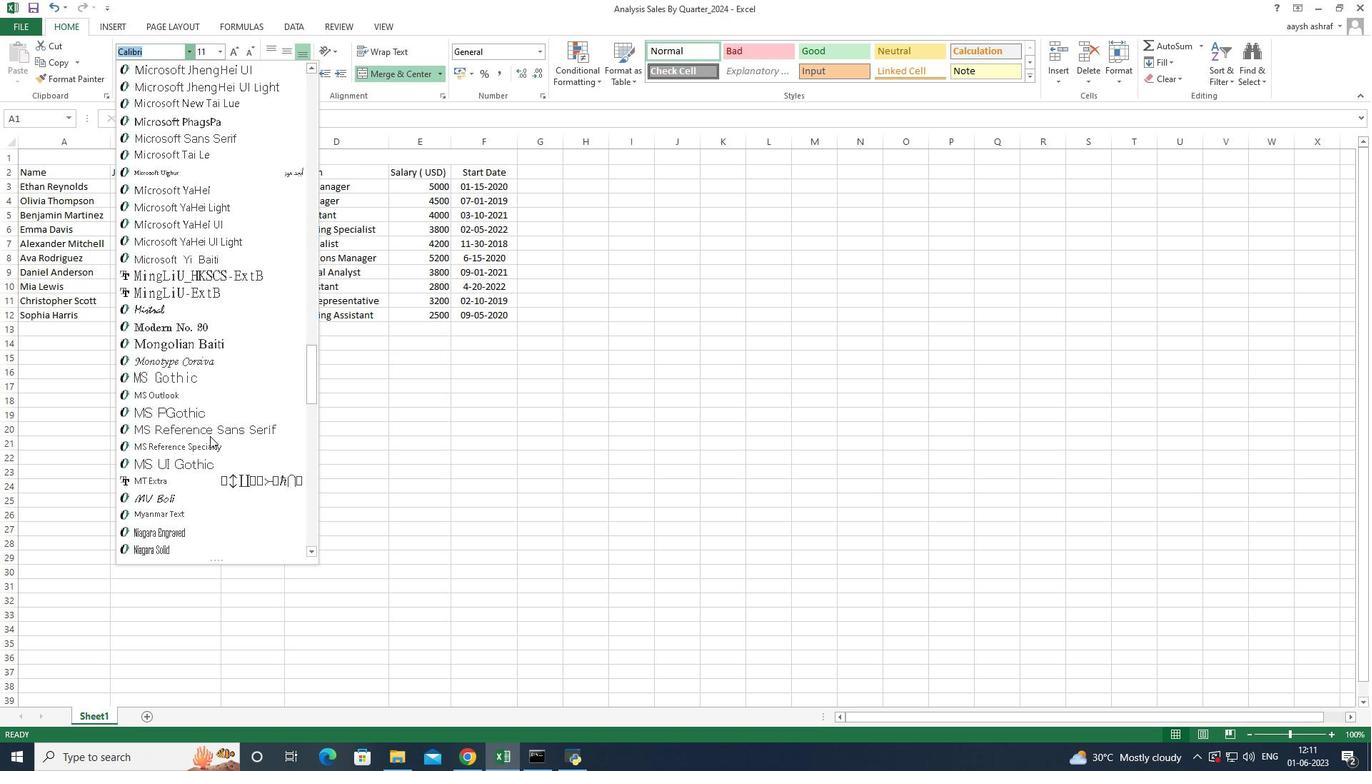 
Action: Mouse scrolled (210, 435) with delta (0, 0)
Screenshot: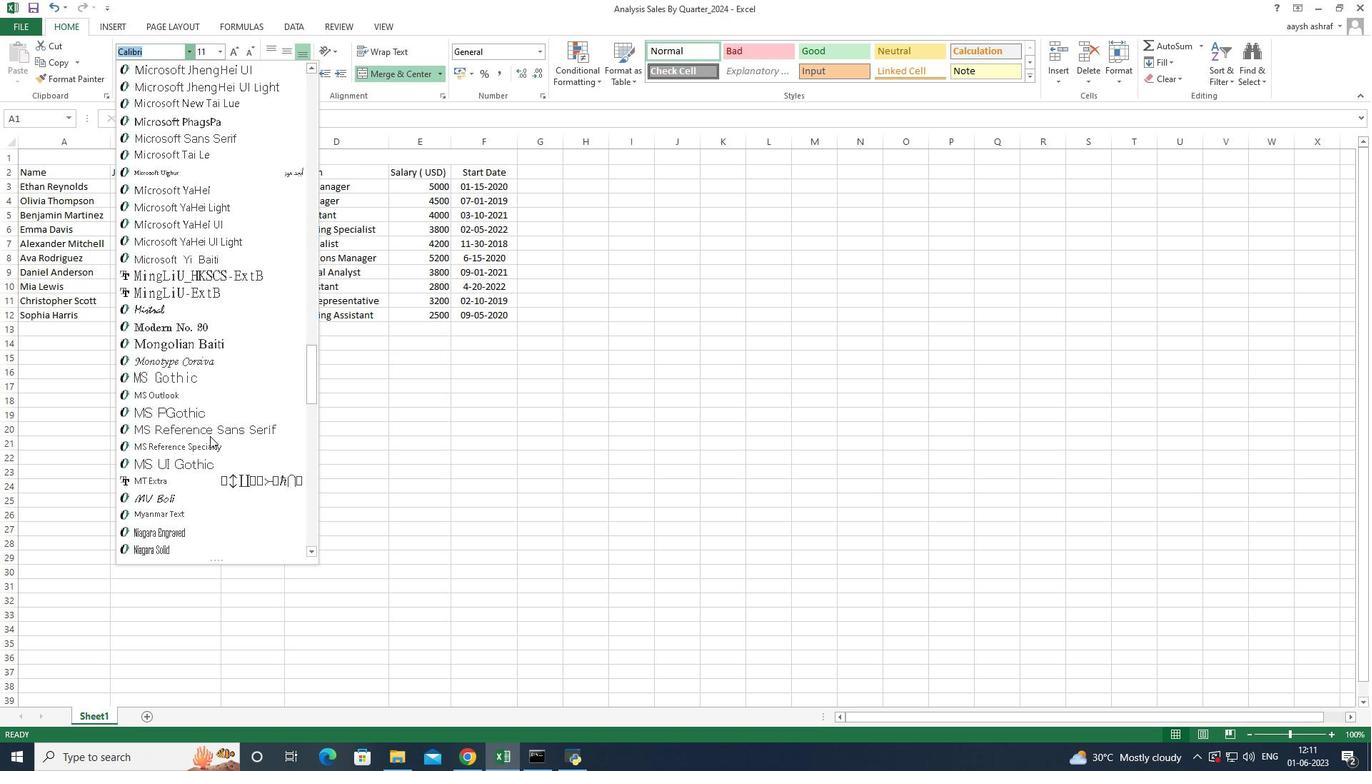 
Action: Mouse scrolled (210, 435) with delta (0, 0)
Screenshot: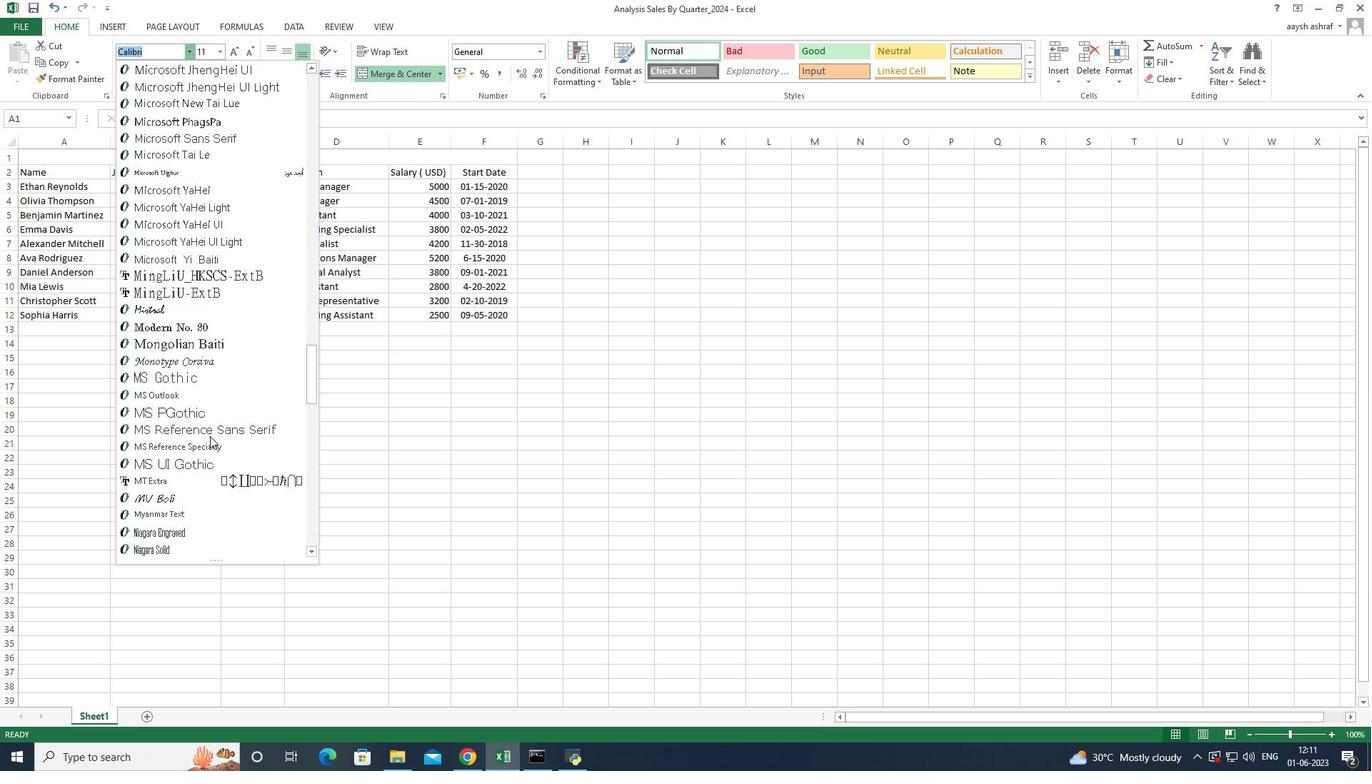 
Action: Mouse scrolled (210, 435) with delta (0, 0)
Screenshot: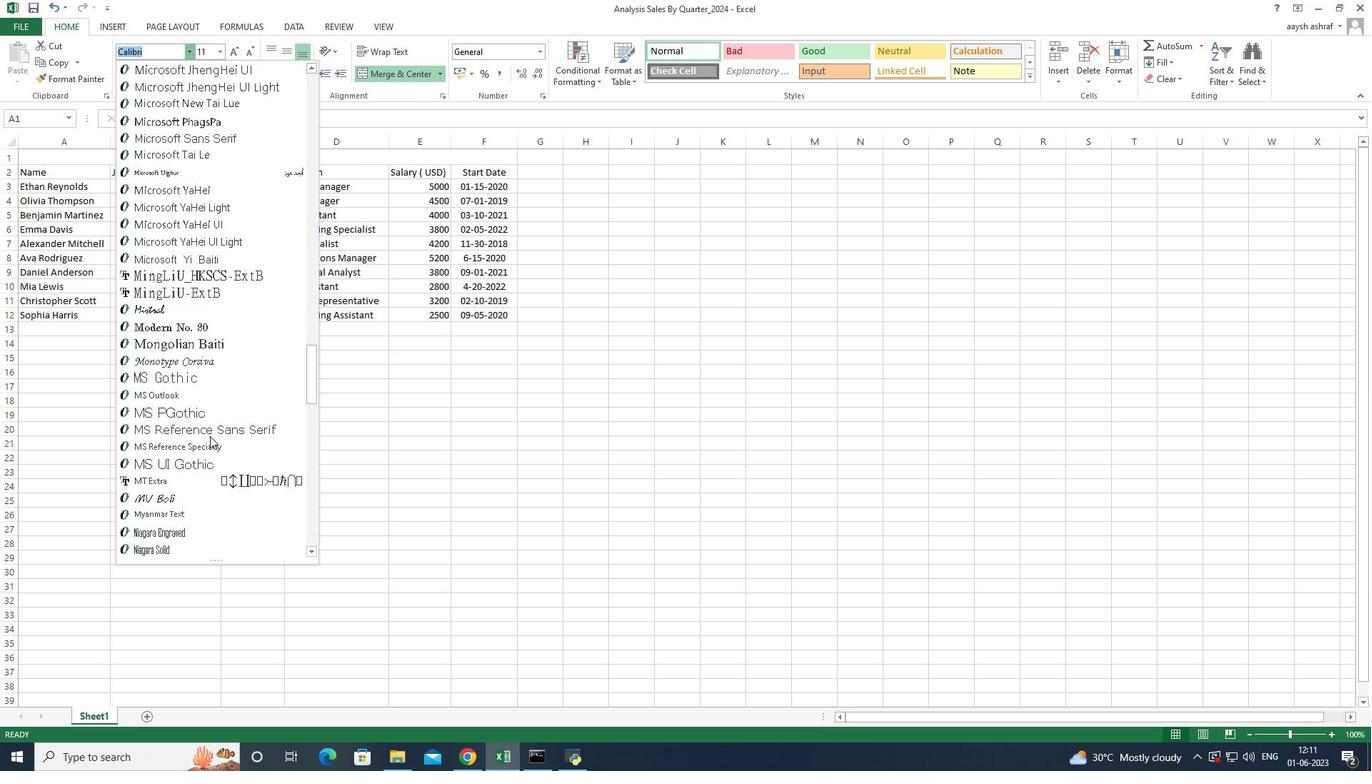 
Action: Mouse moved to (210, 438)
Screenshot: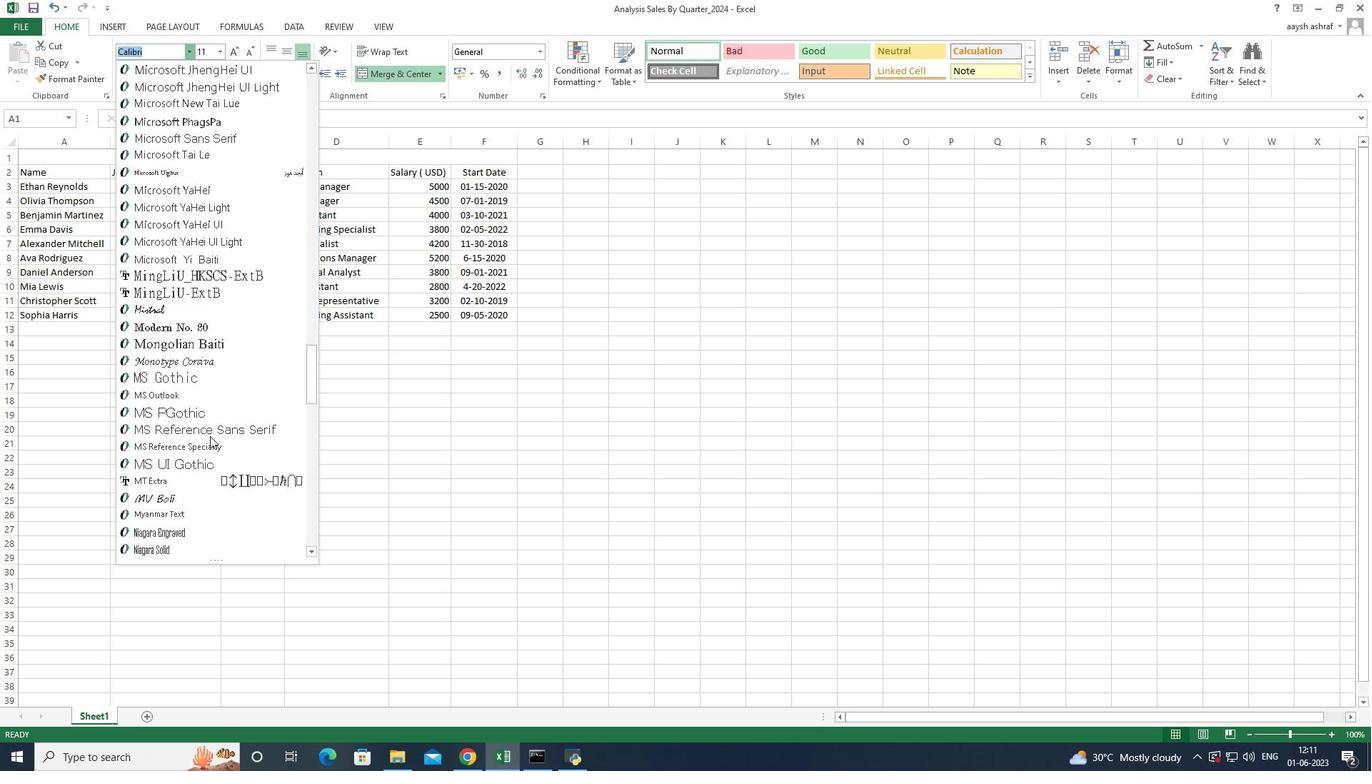 
Action: Mouse scrolled (210, 437) with delta (0, 0)
Screenshot: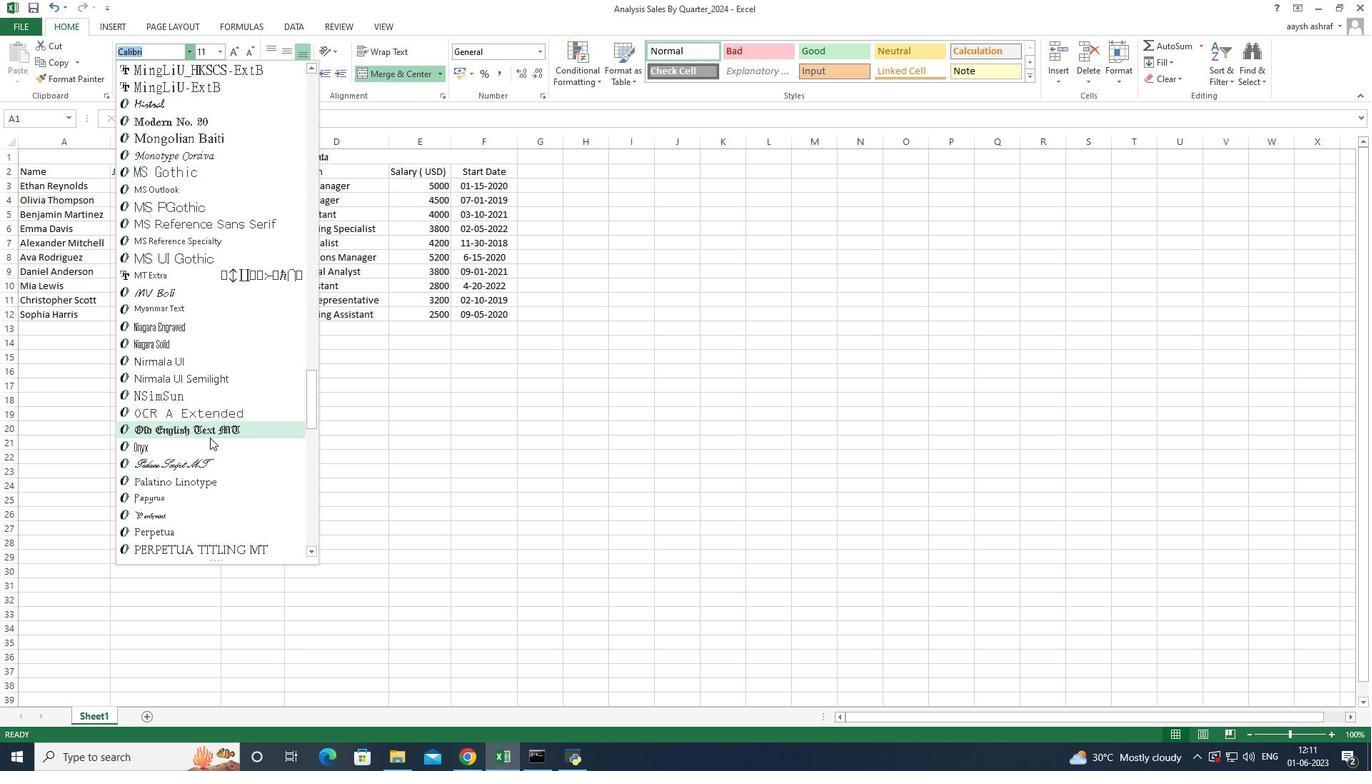
Action: Mouse scrolled (210, 437) with delta (0, 0)
Screenshot: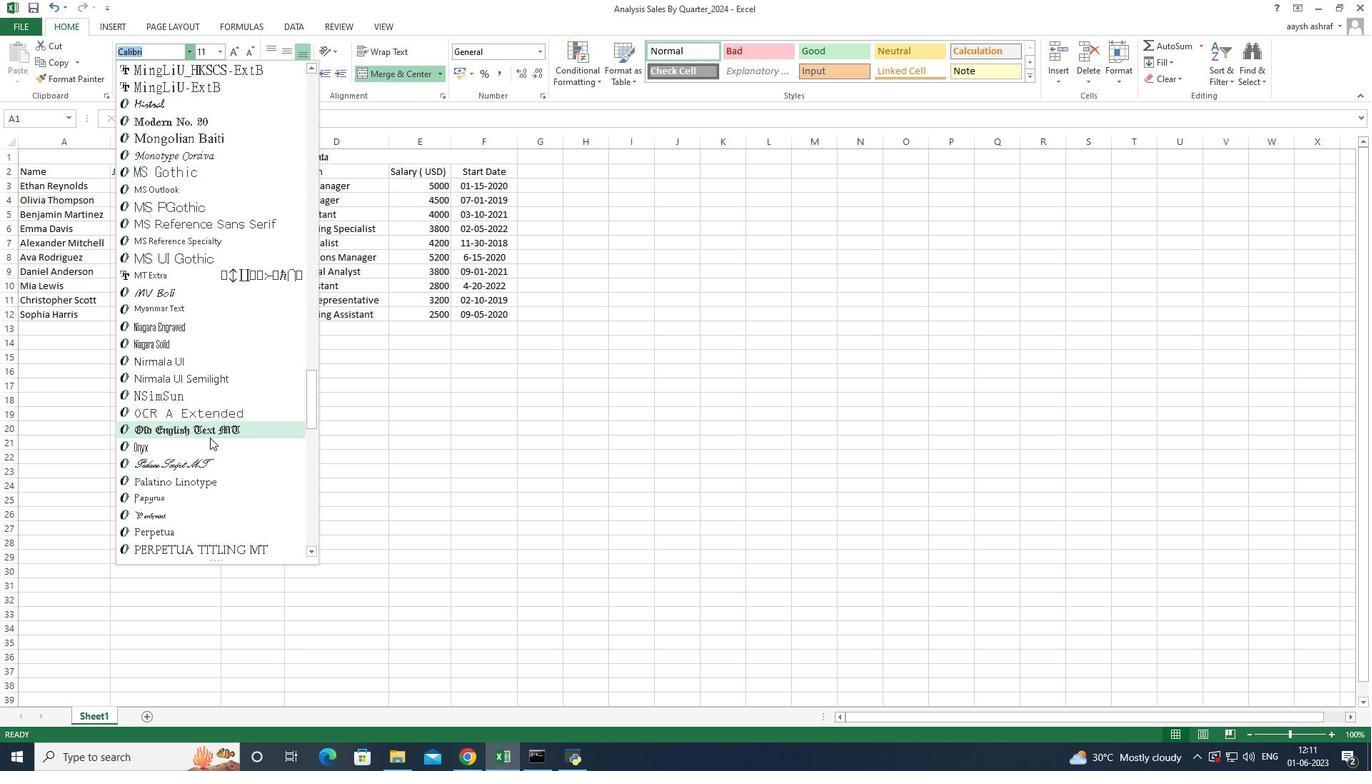 
Action: Mouse scrolled (210, 437) with delta (0, 0)
Screenshot: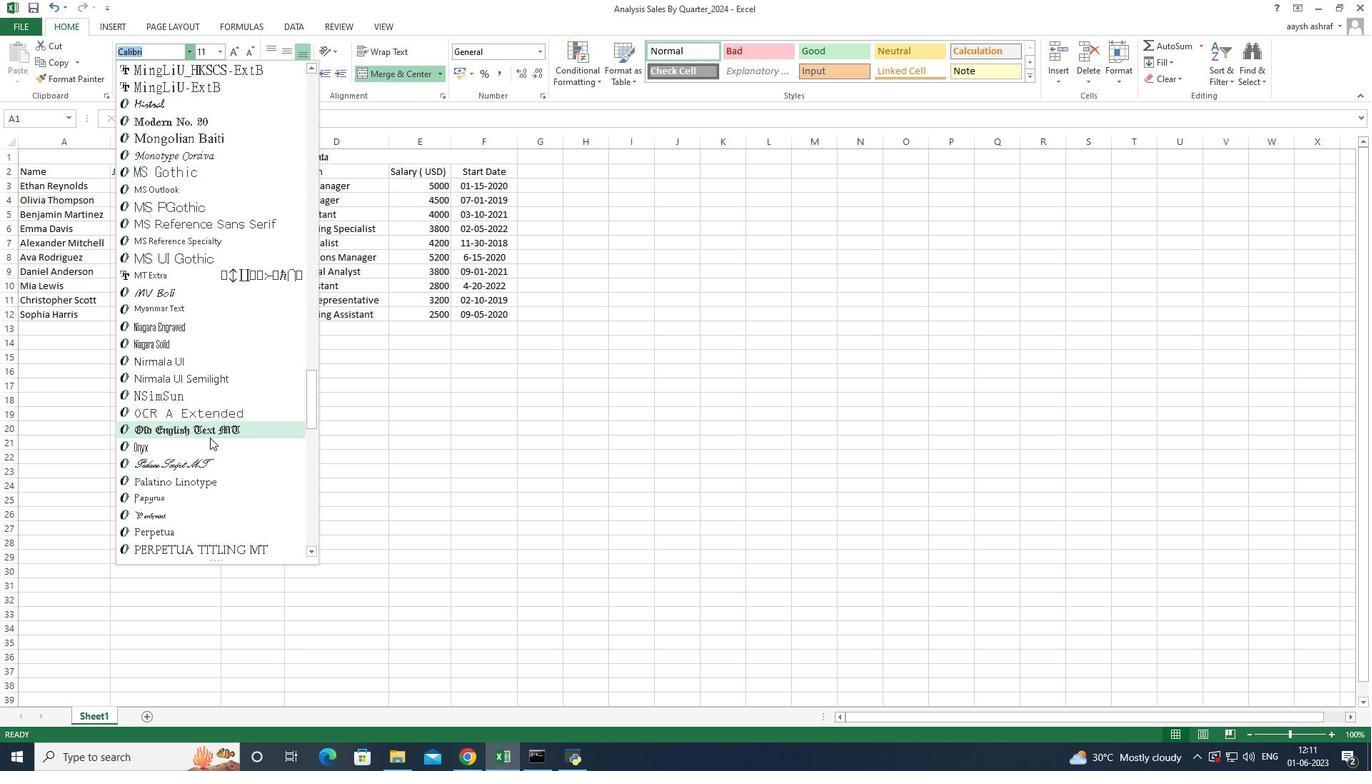 
Action: Mouse scrolled (210, 437) with delta (0, 0)
Screenshot: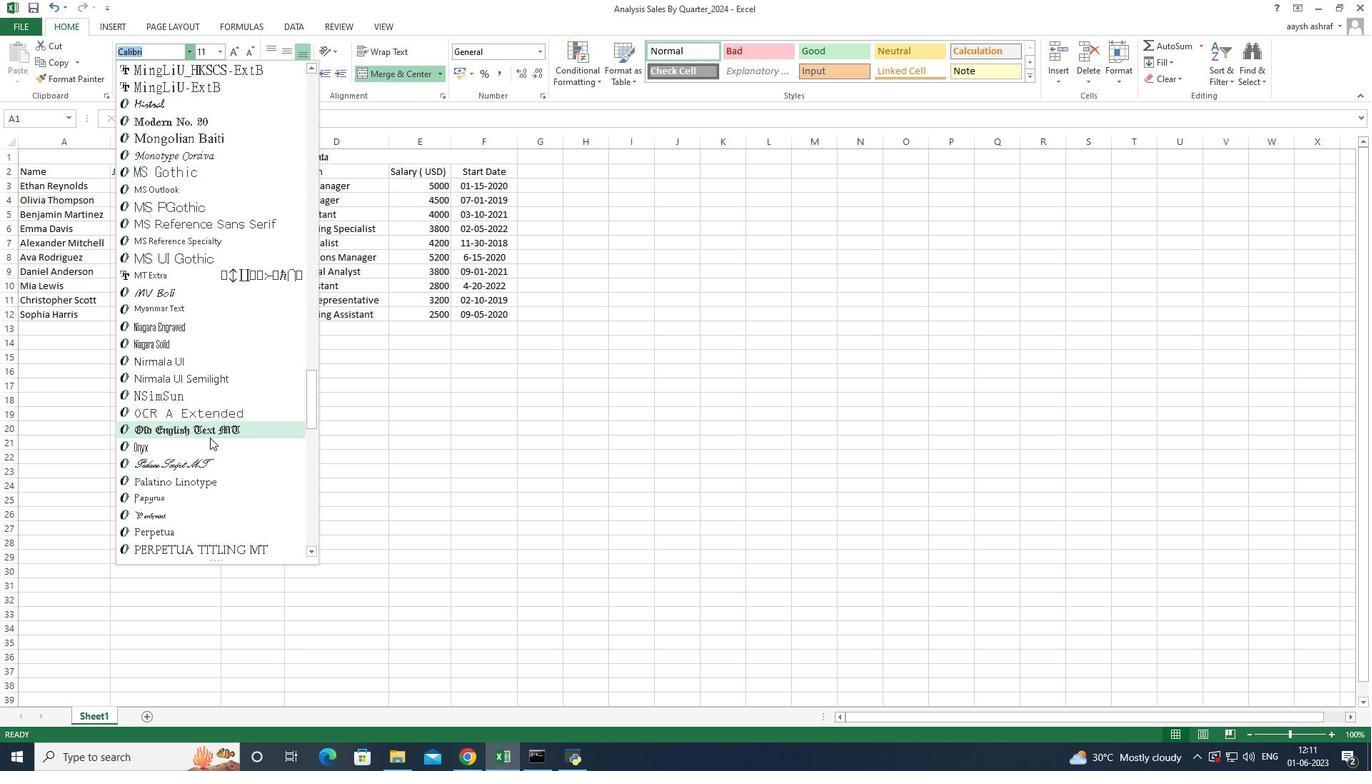 
Action: Mouse scrolled (210, 437) with delta (0, 0)
Screenshot: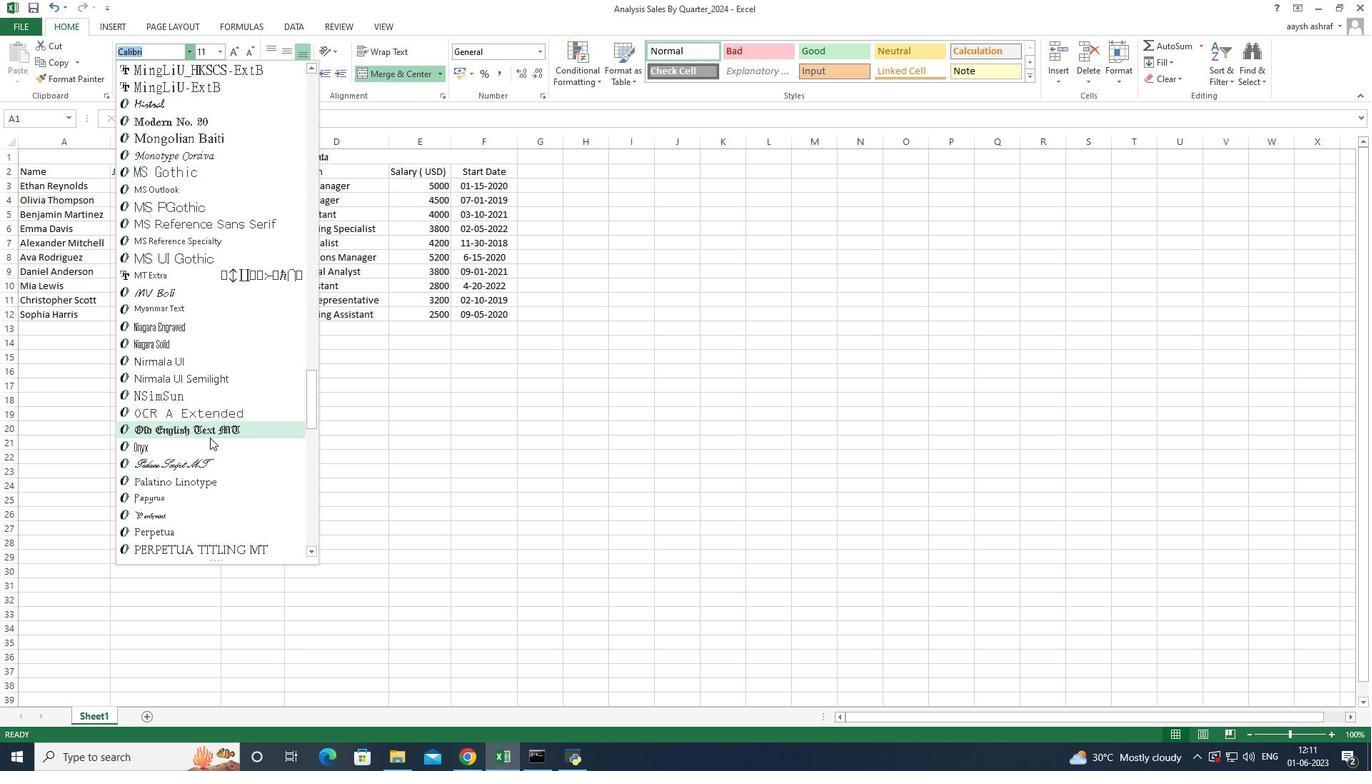 
Action: Mouse scrolled (210, 437) with delta (0, 0)
Screenshot: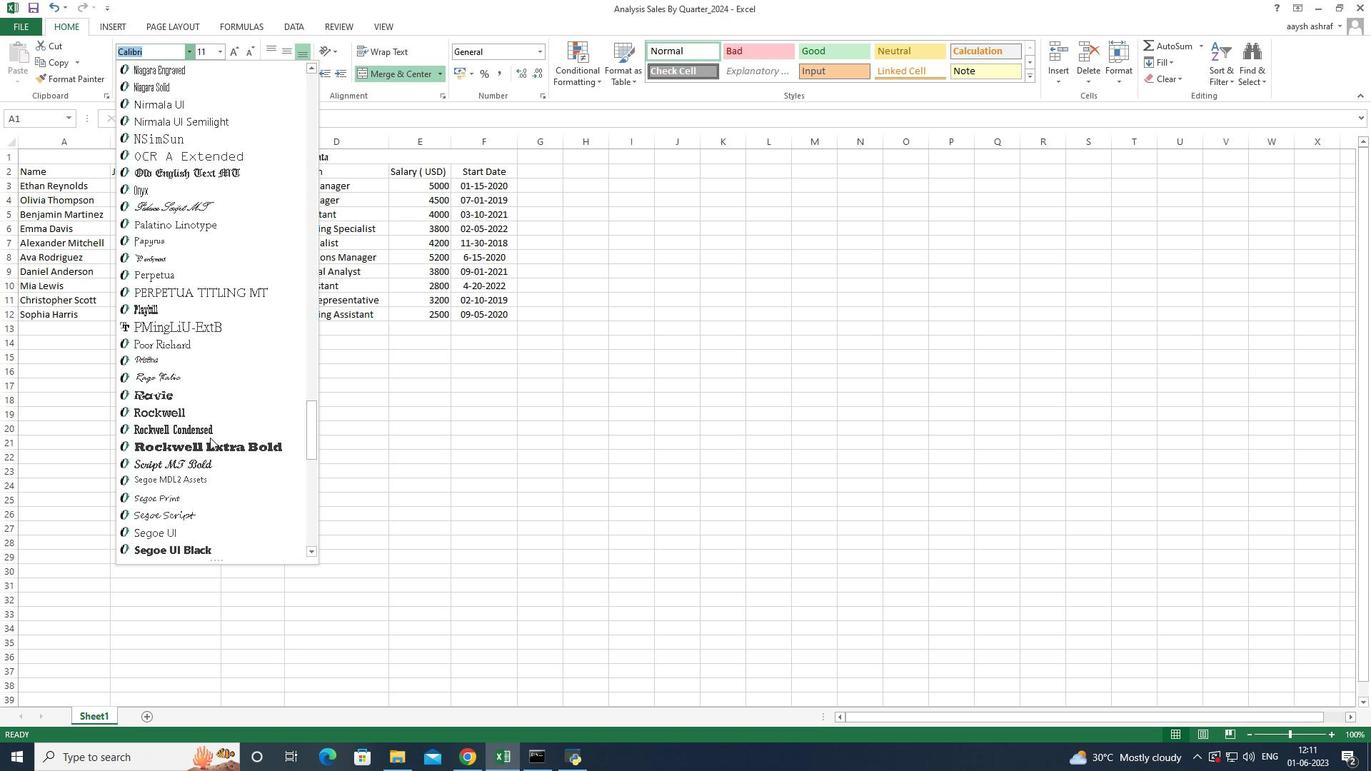 
Action: Mouse scrolled (210, 437) with delta (0, 0)
Screenshot: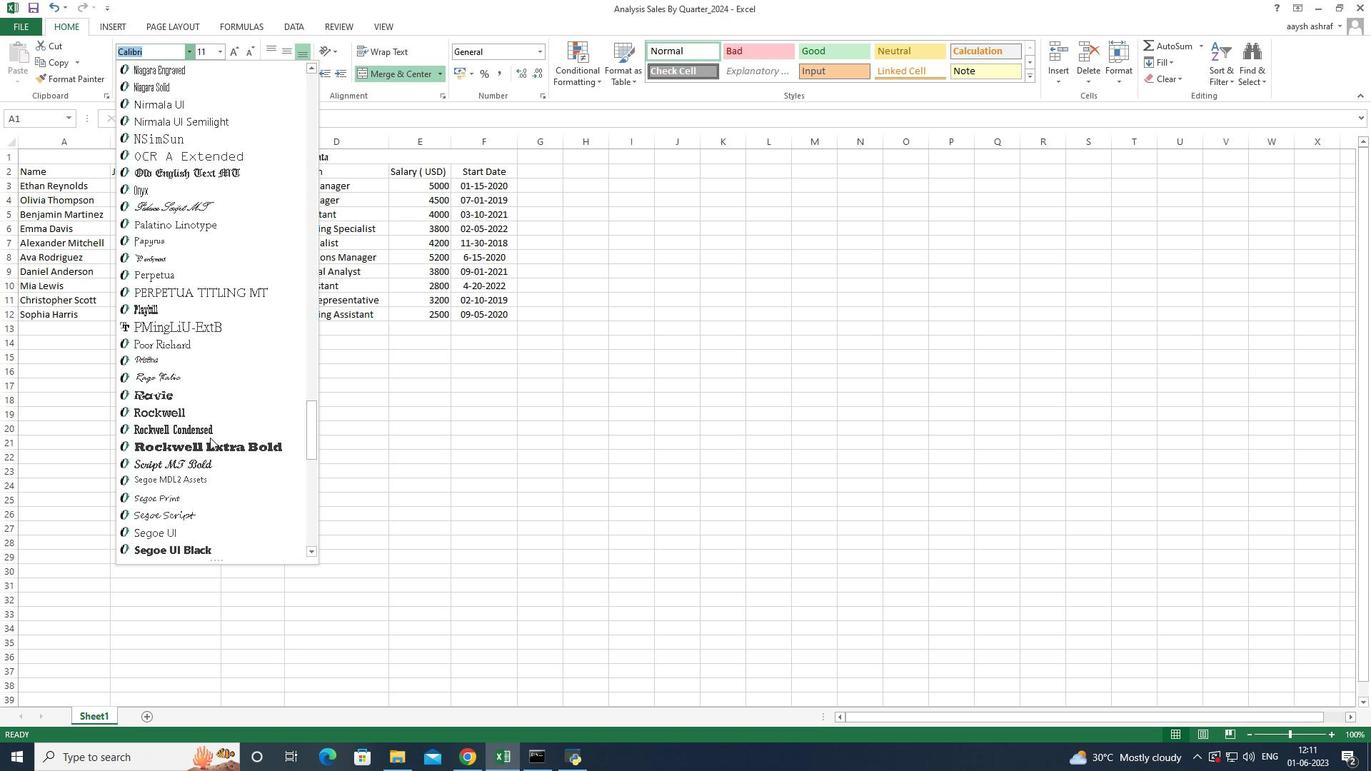
Action: Mouse scrolled (210, 437) with delta (0, 0)
Screenshot: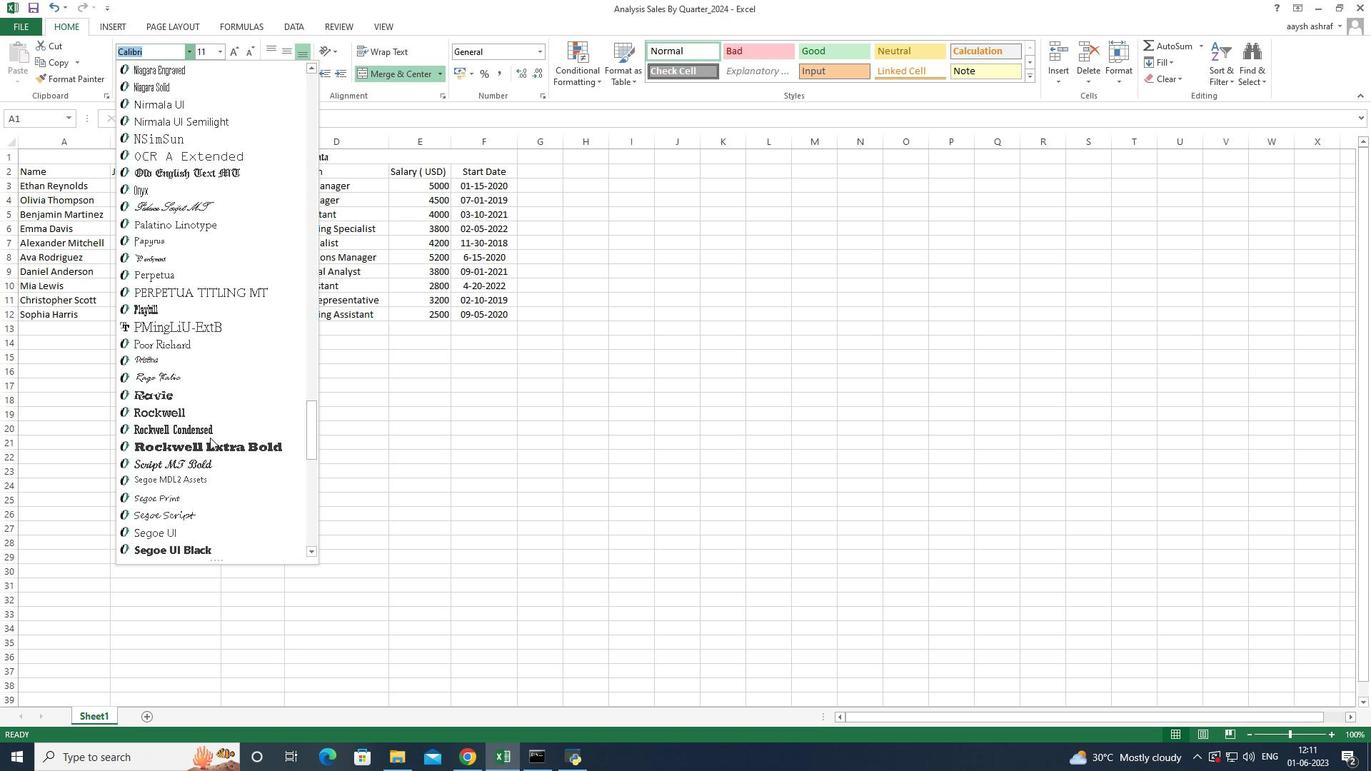 
Action: Mouse scrolled (210, 437) with delta (0, 0)
Screenshot: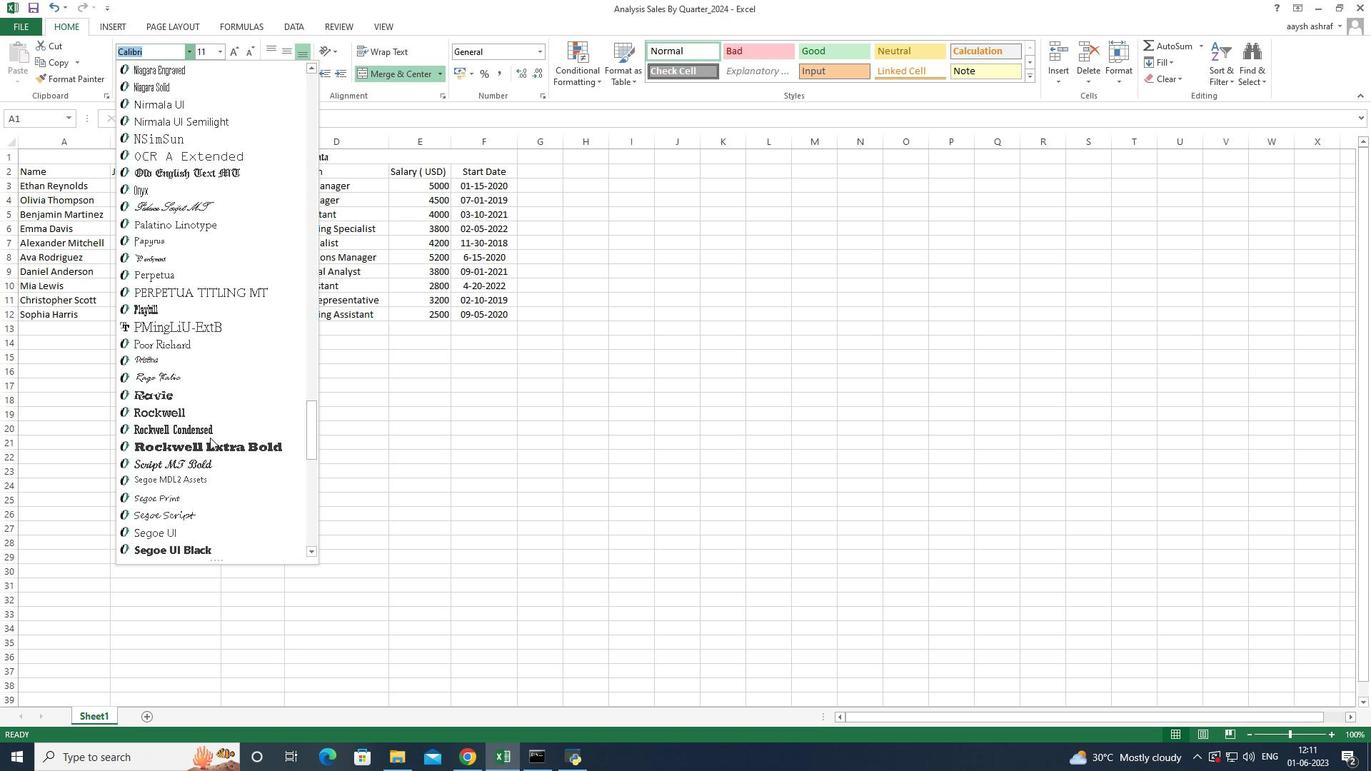 
Action: Mouse scrolled (210, 437) with delta (0, 0)
Screenshot: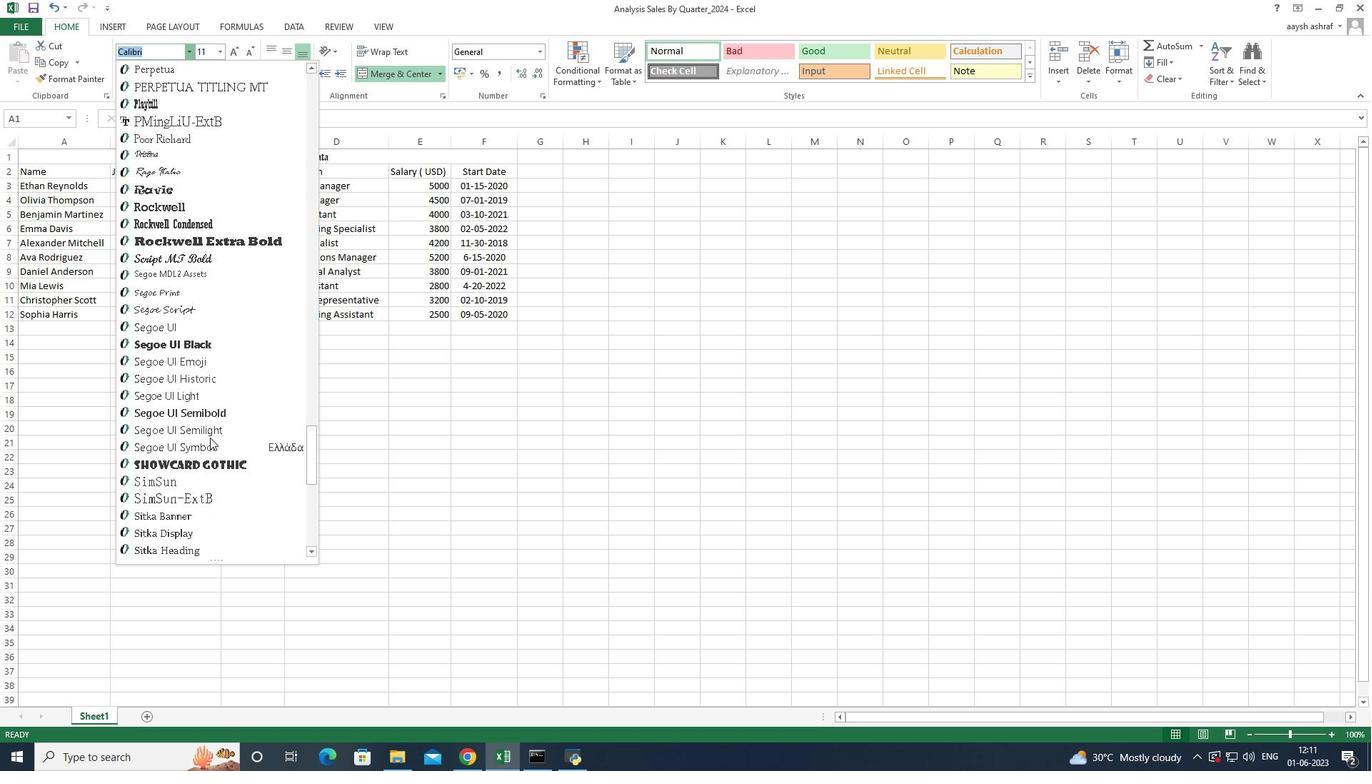 
Action: Mouse moved to (210, 438)
Screenshot: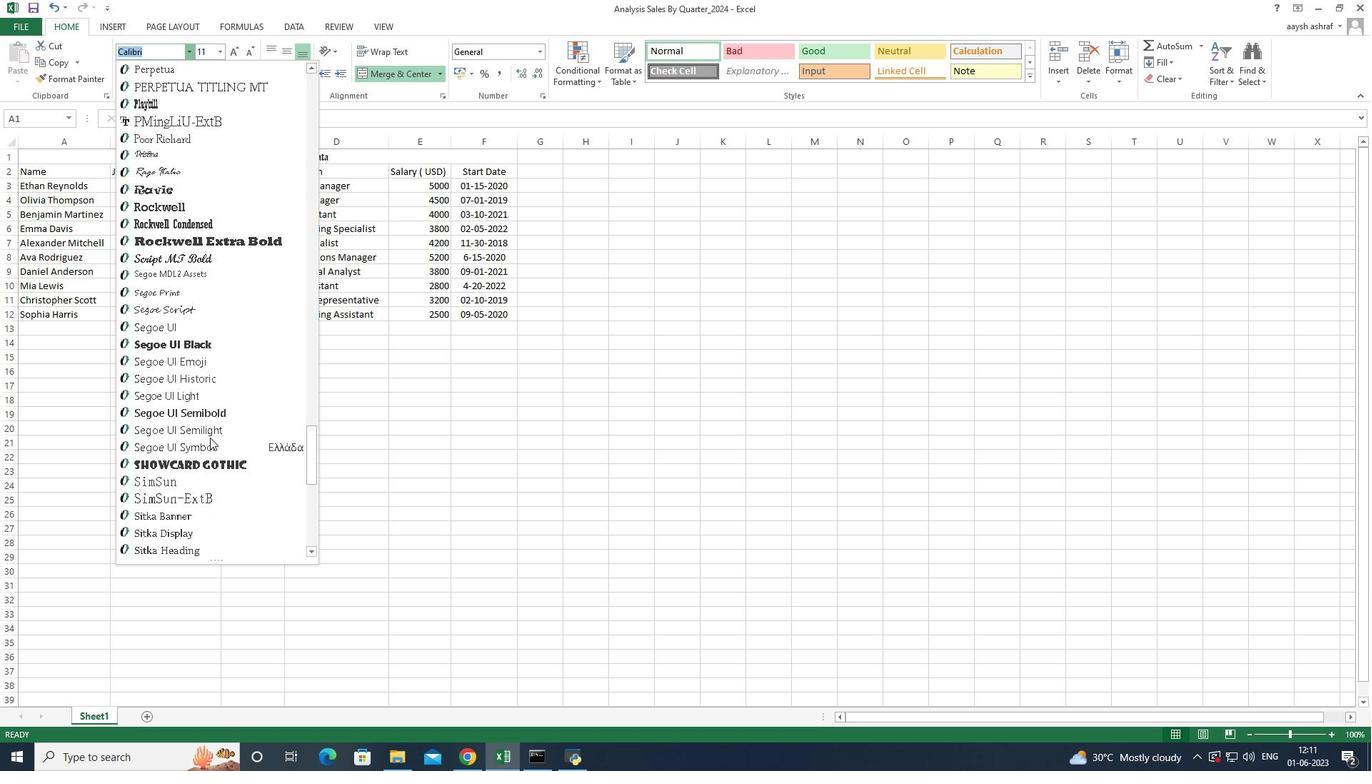 
Action: Mouse scrolled (210, 438) with delta (0, 0)
Screenshot: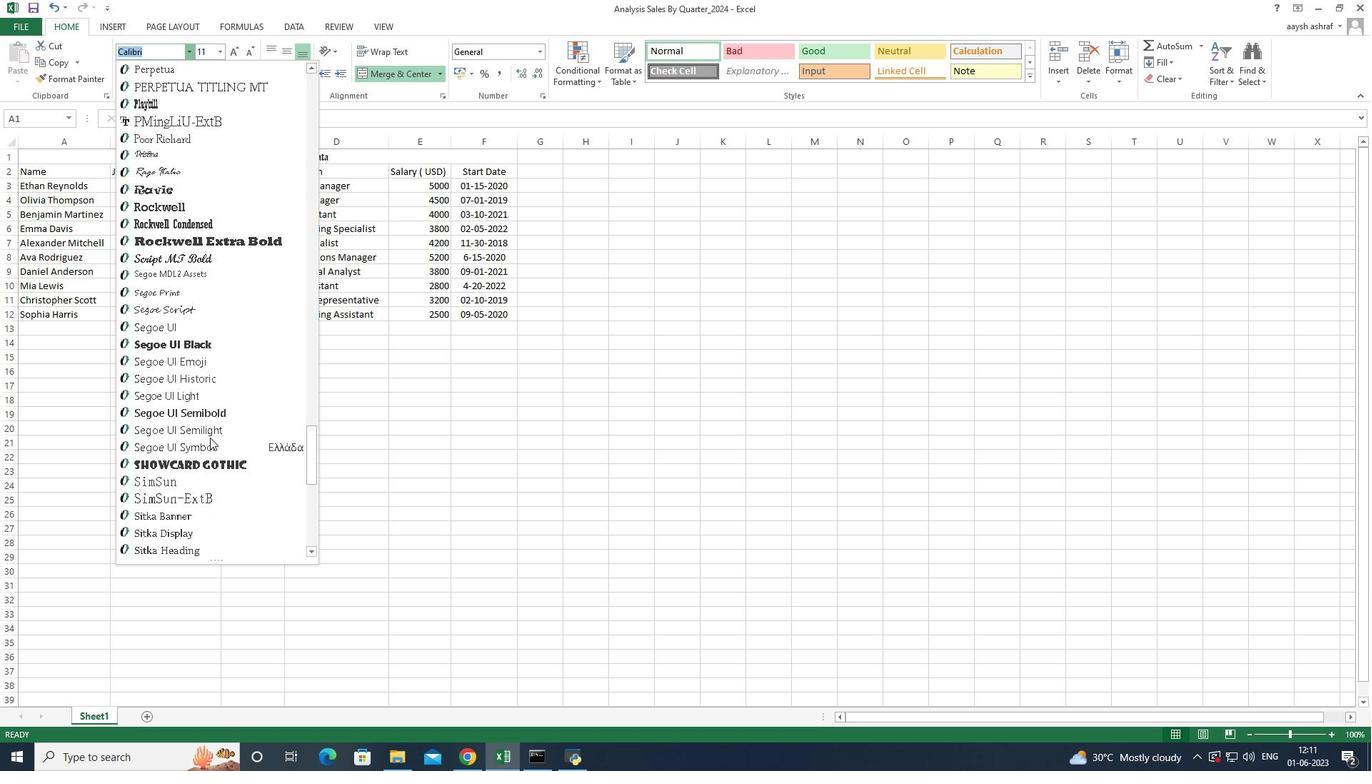 
Action: Mouse scrolled (210, 438) with delta (0, 0)
Screenshot: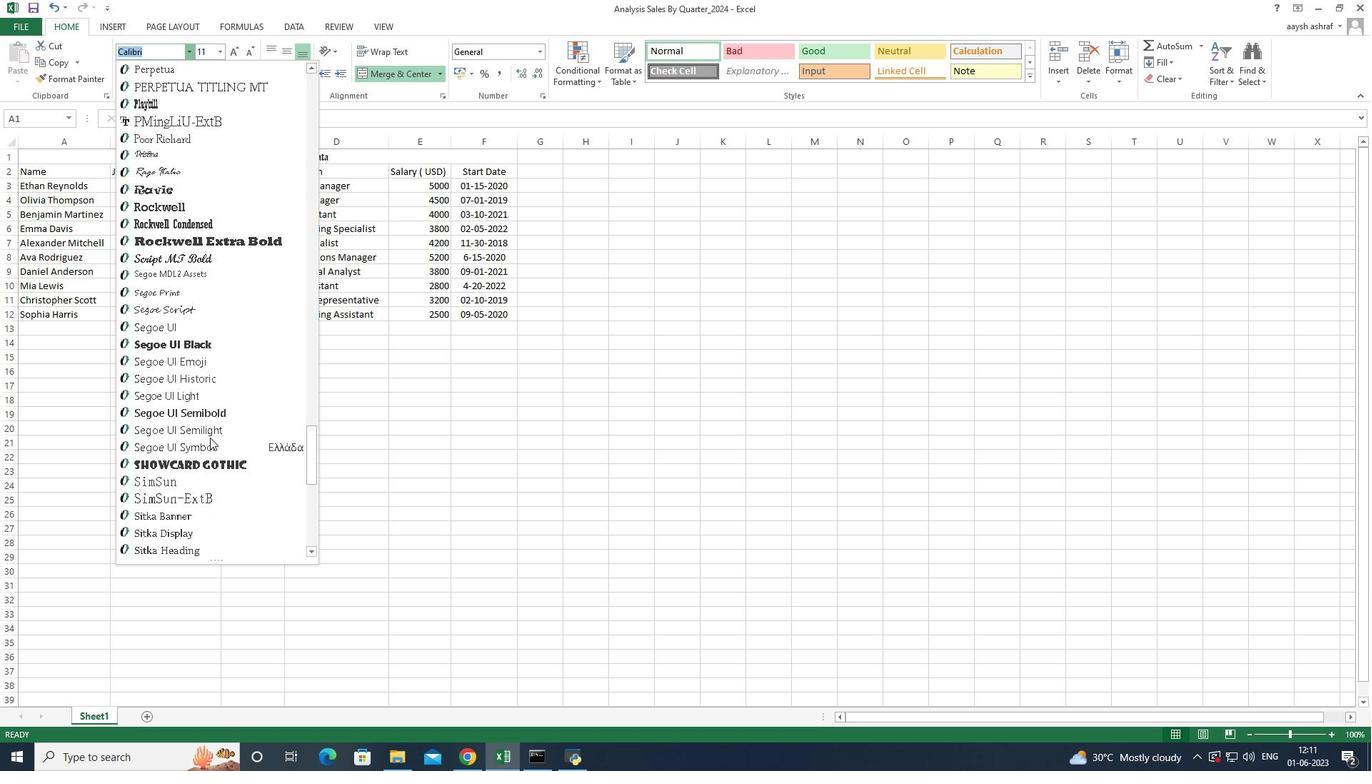 
Action: Mouse scrolled (210, 438) with delta (0, 0)
Screenshot: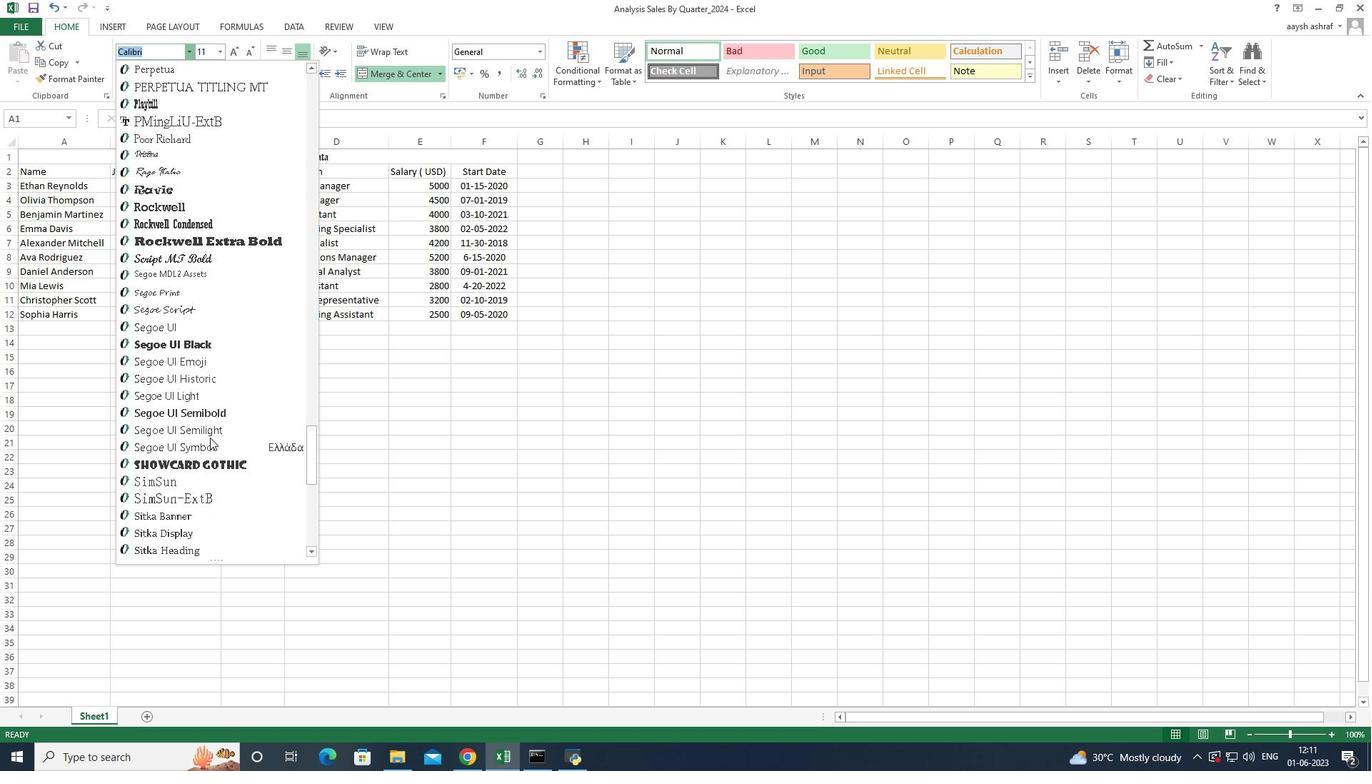 
Action: Mouse moved to (210, 440)
Screenshot: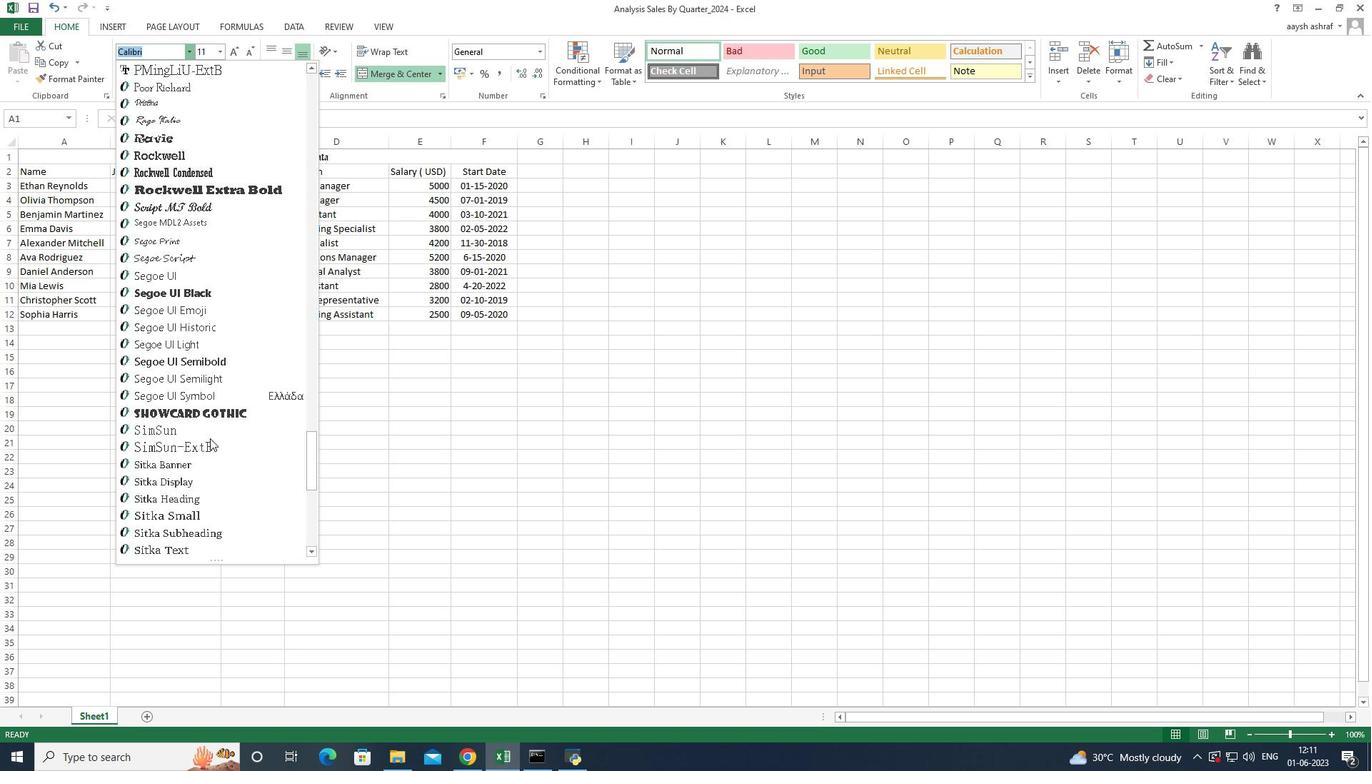 
Action: Mouse scrolled (210, 439) with delta (0, 0)
Screenshot: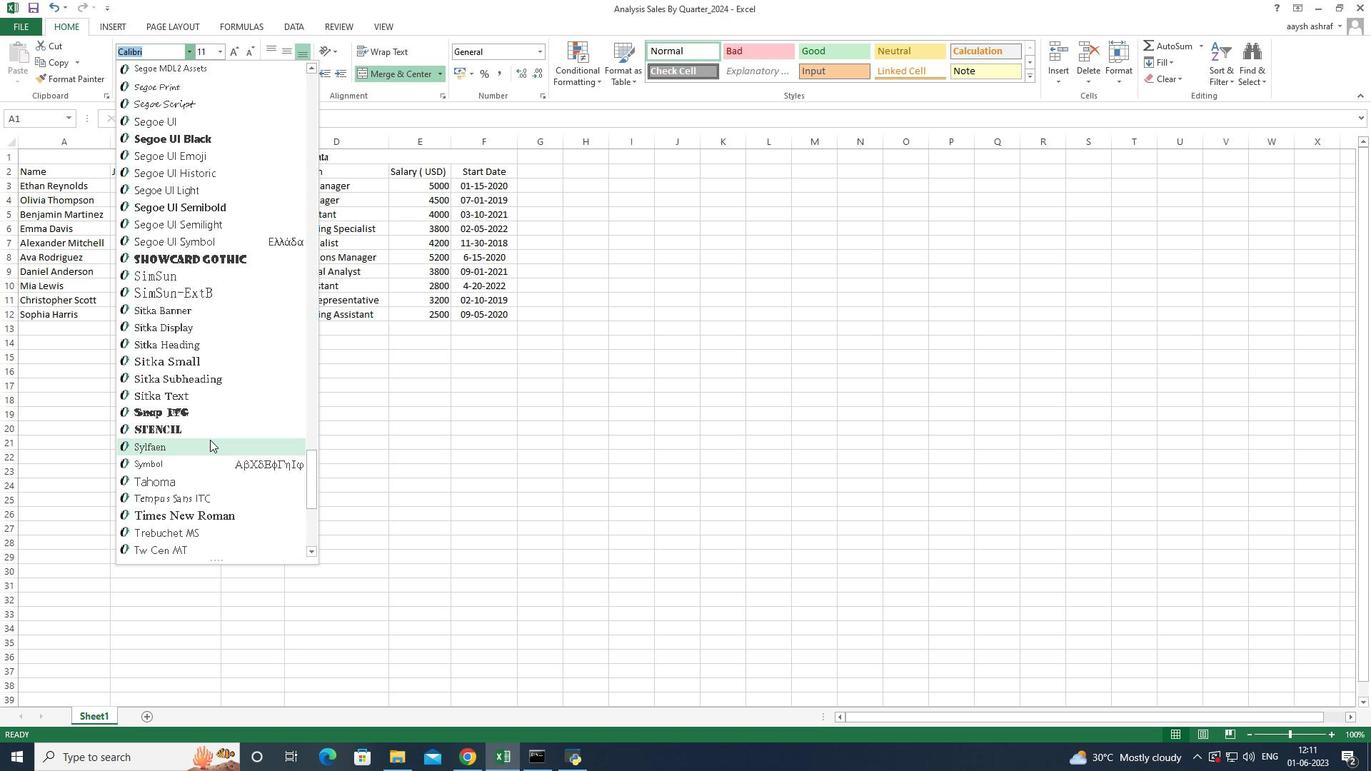 
Action: Mouse scrolled (210, 439) with delta (0, 0)
Screenshot: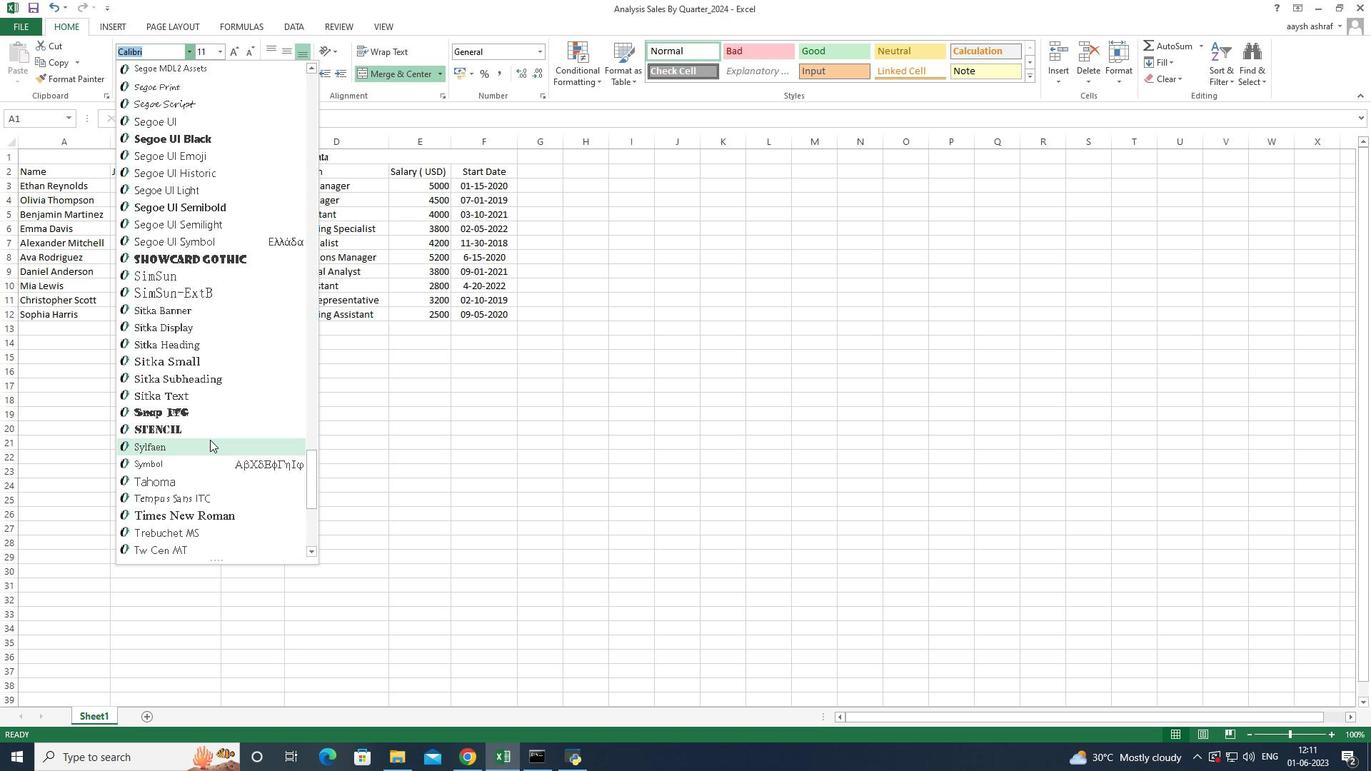 
Action: Mouse scrolled (210, 439) with delta (0, 0)
Screenshot: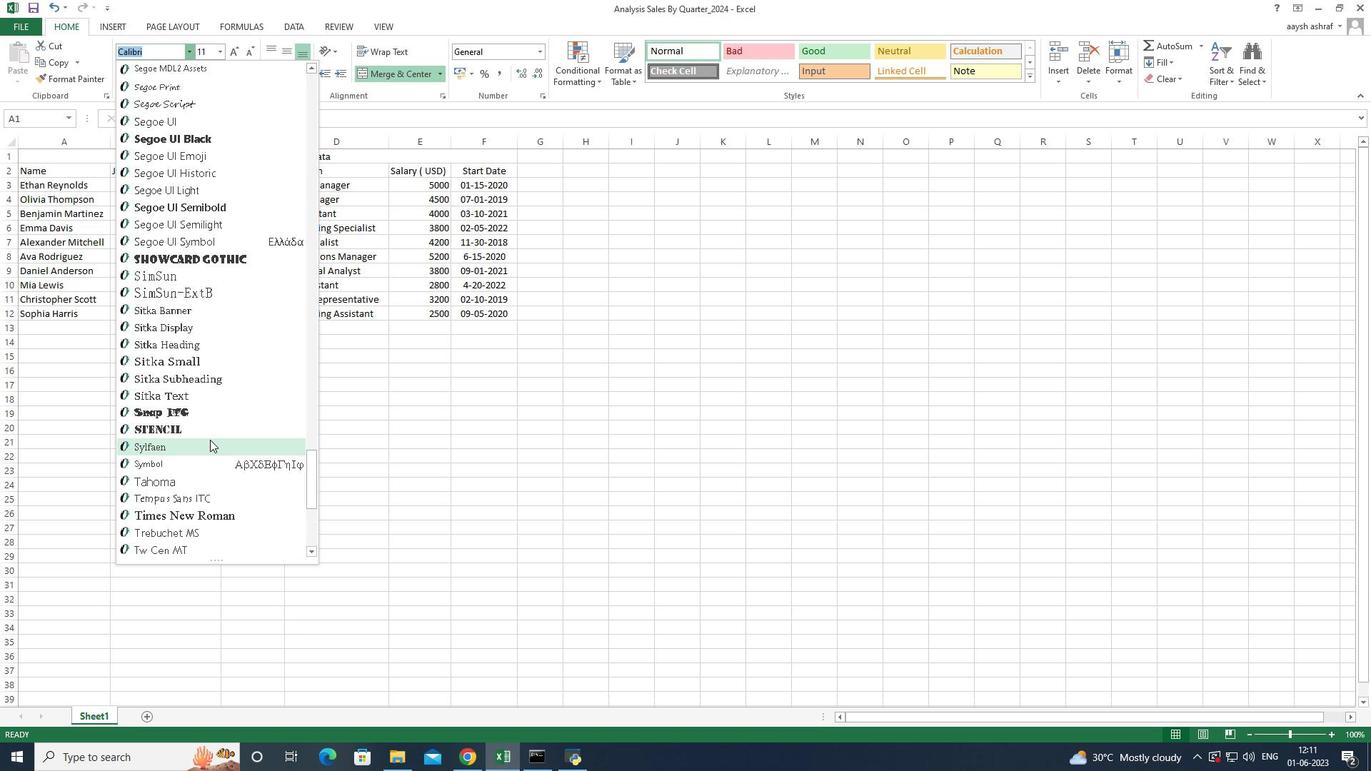 
Action: Mouse scrolled (210, 439) with delta (0, 0)
Screenshot: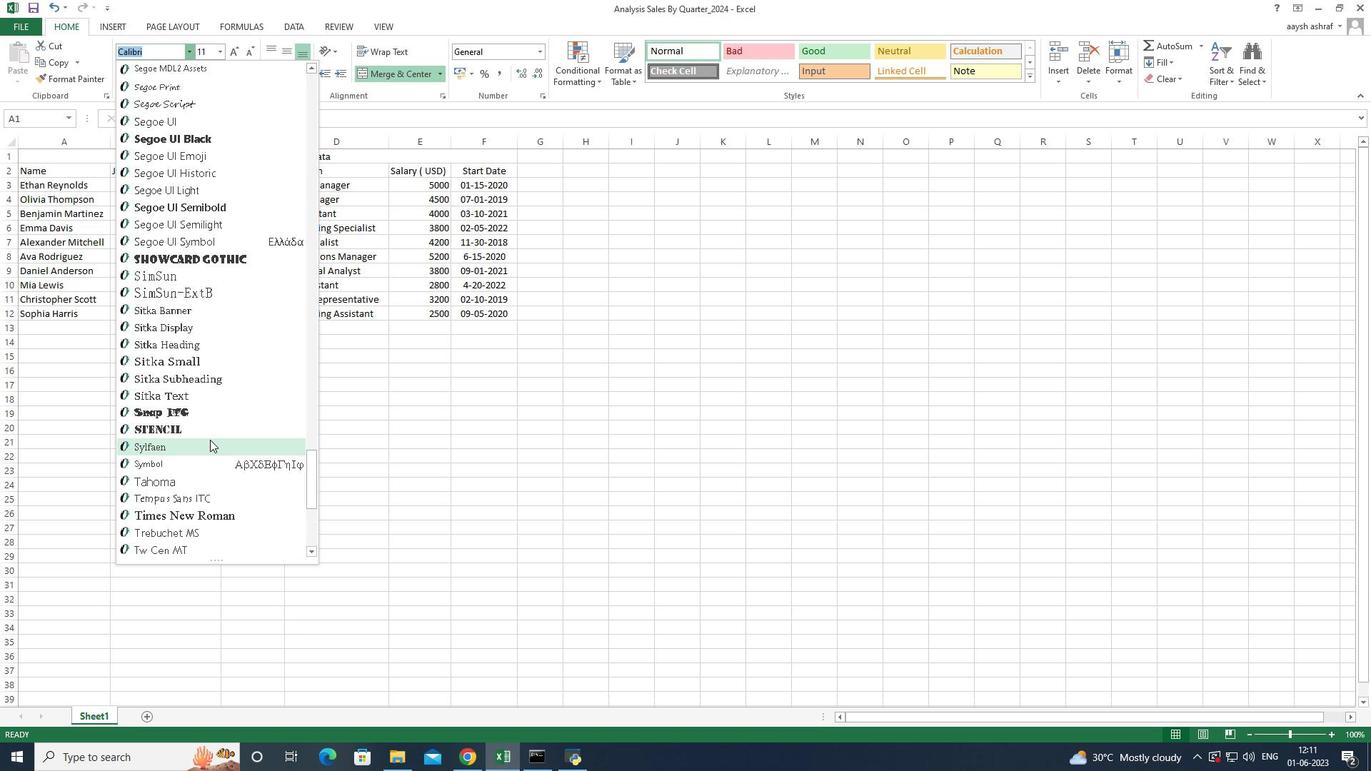 
Action: Mouse moved to (187, 269)
Screenshot: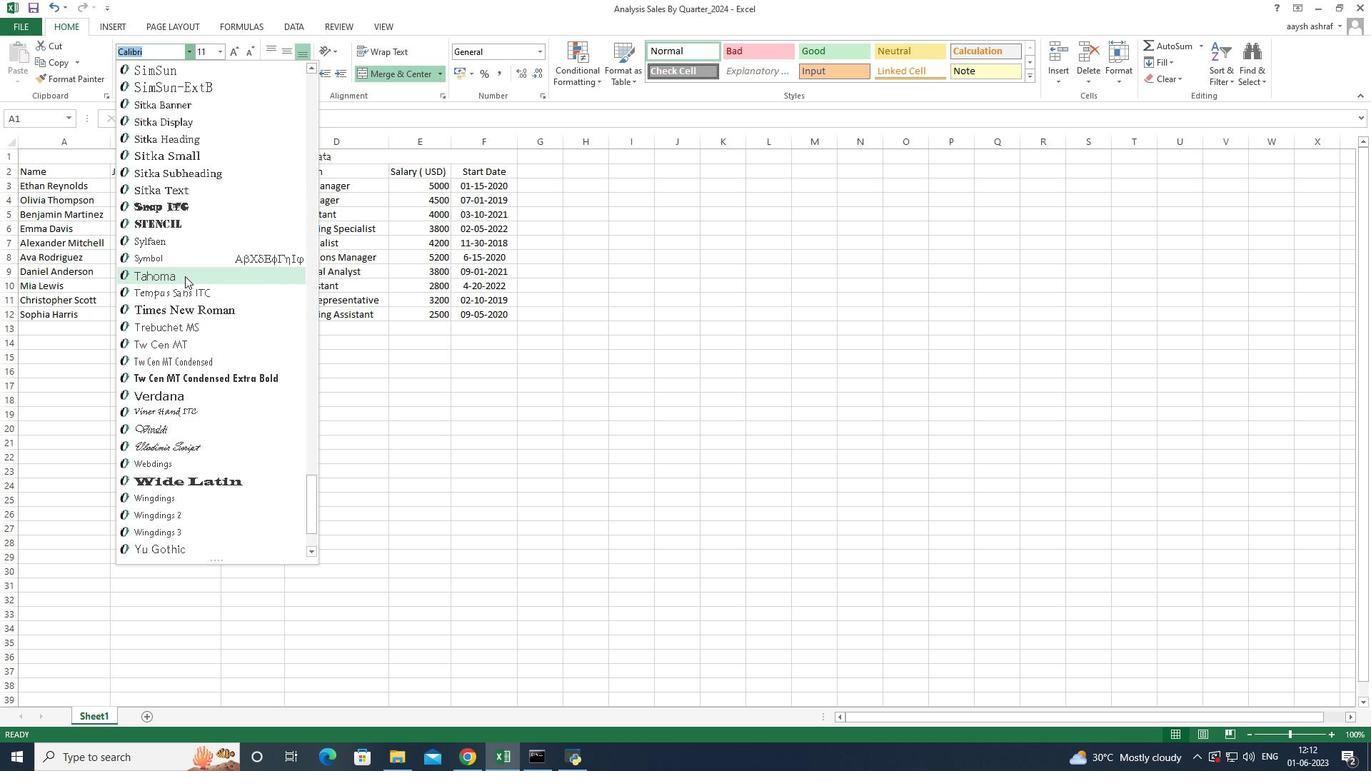 
Action: Mouse pressed left at (187, 269)
Screenshot: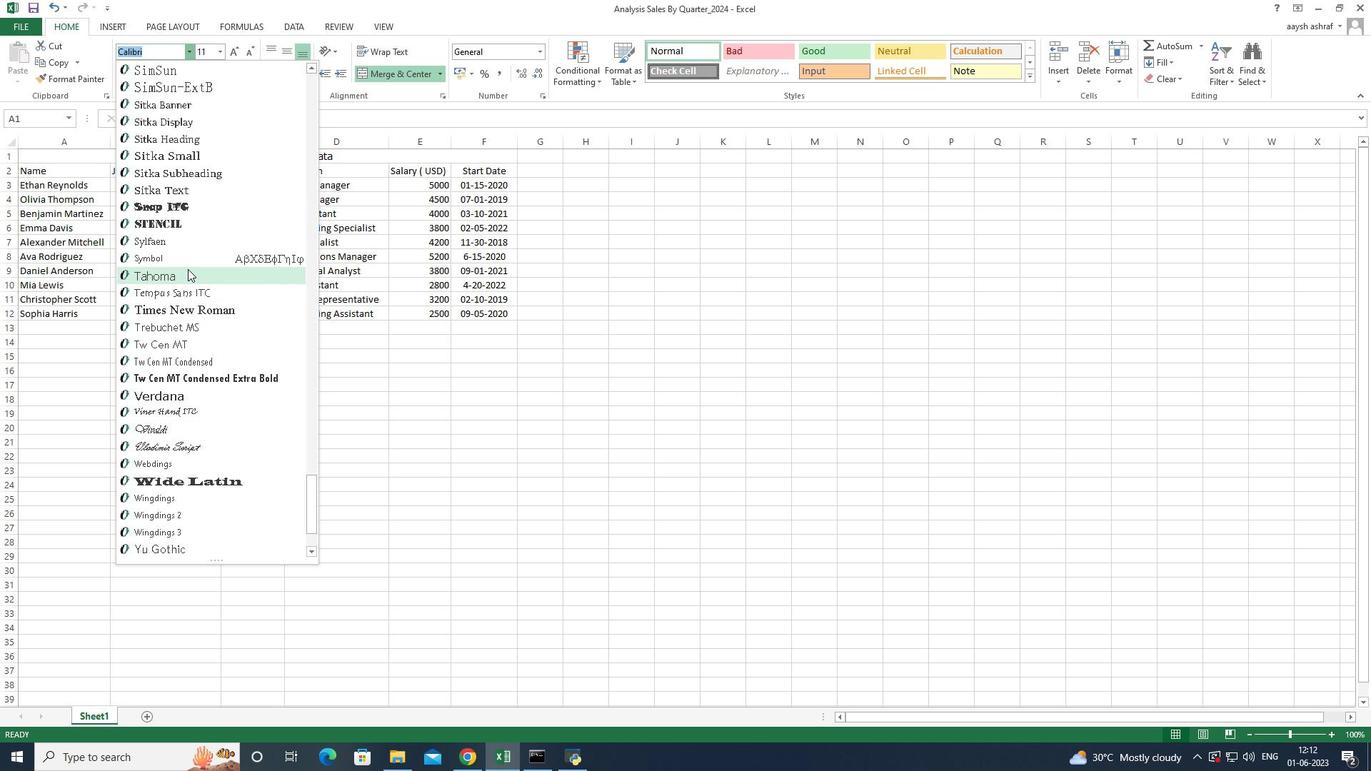 
Action: Mouse moved to (148, 75)
Screenshot: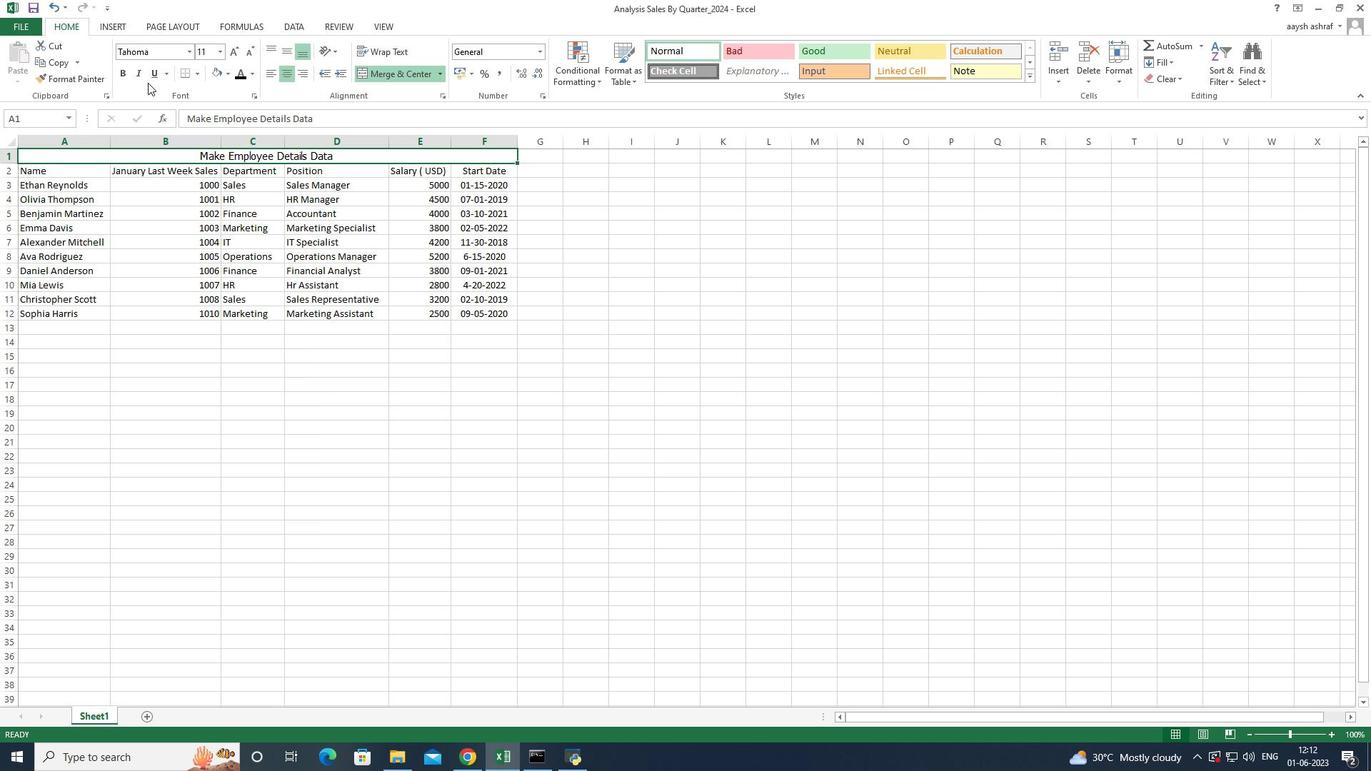 
Action: Mouse pressed left at (148, 75)
Screenshot: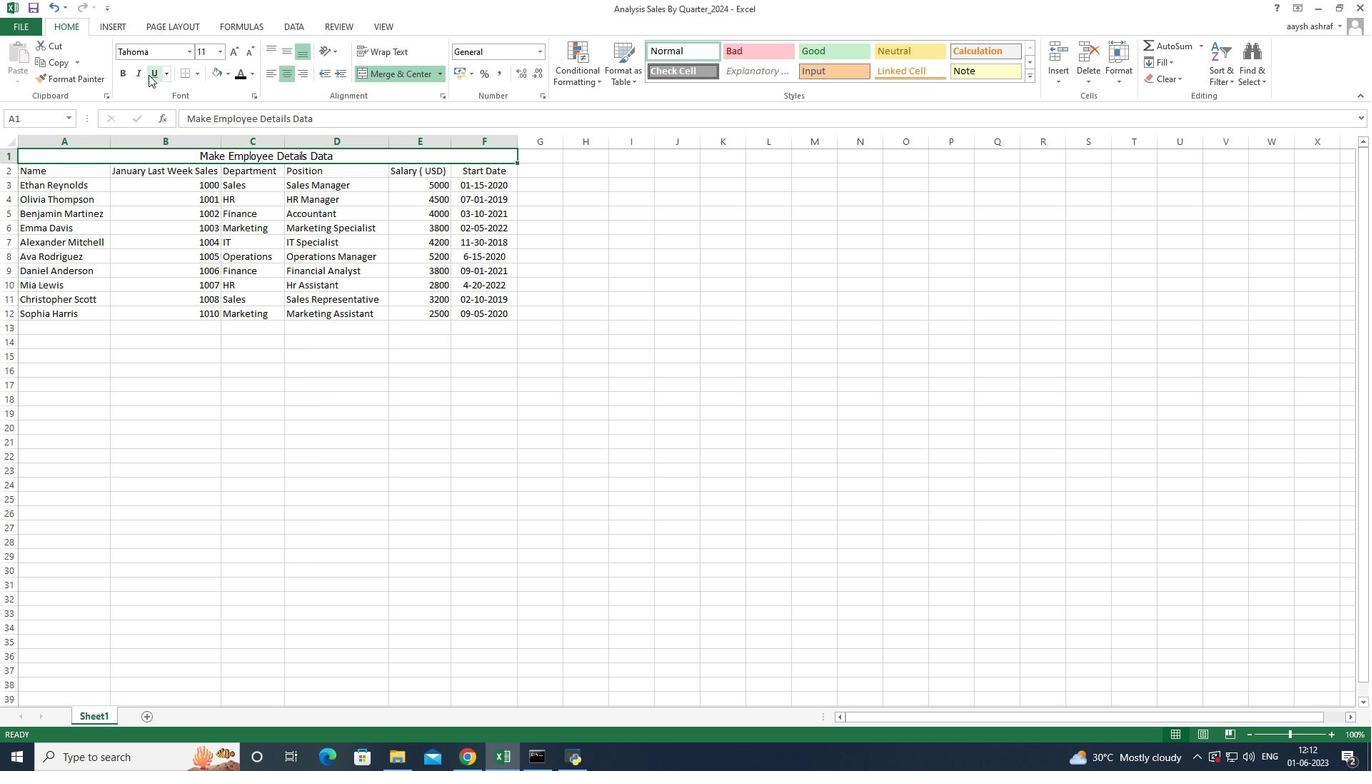 
Action: Mouse moved to (223, 52)
Screenshot: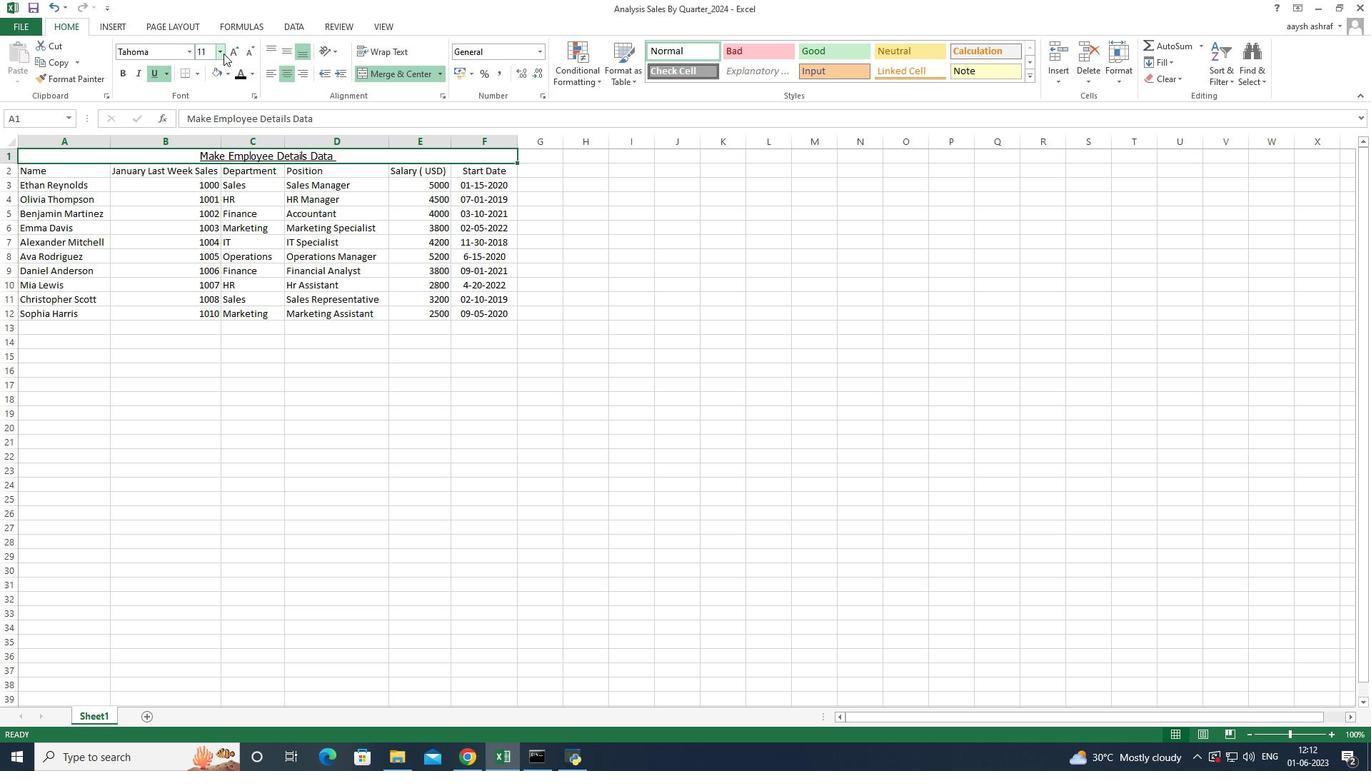 
Action: Mouse pressed left at (223, 52)
Screenshot: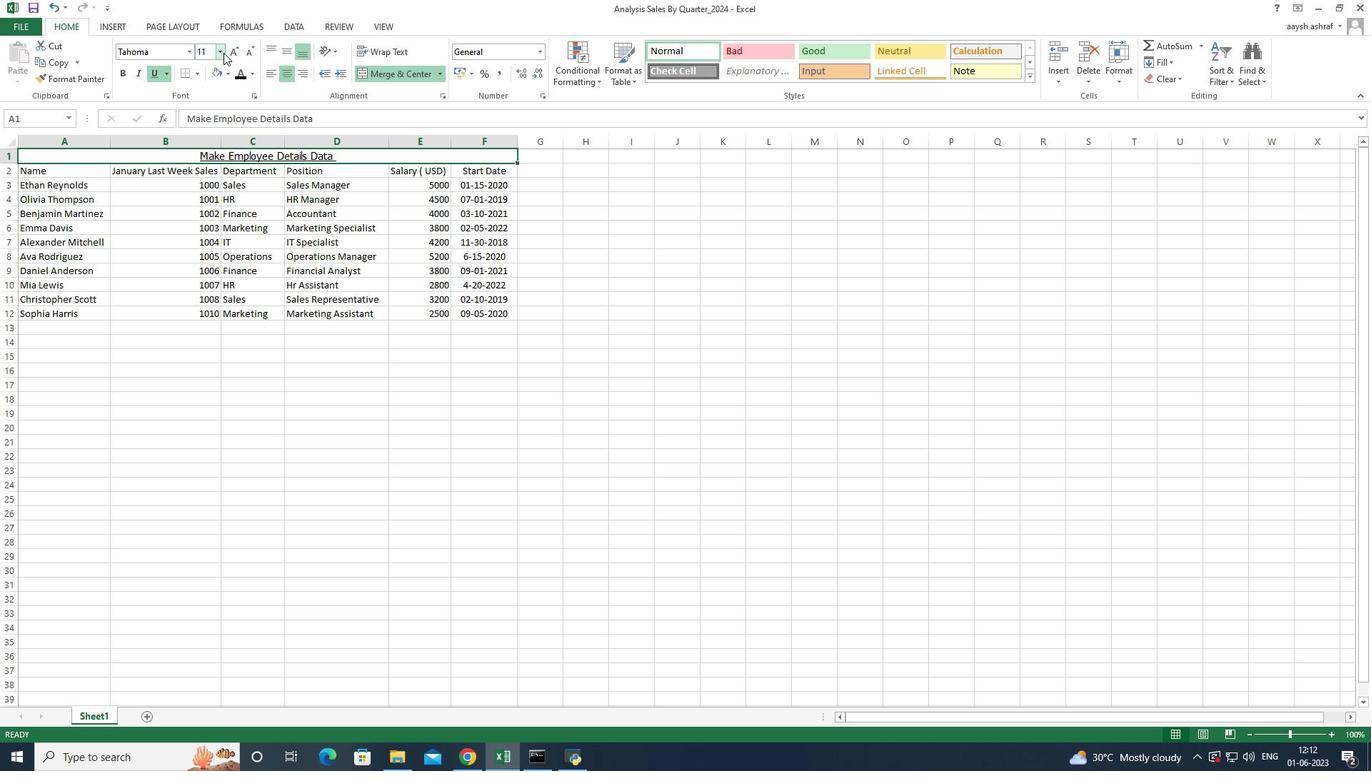 
Action: Mouse moved to (208, 178)
Screenshot: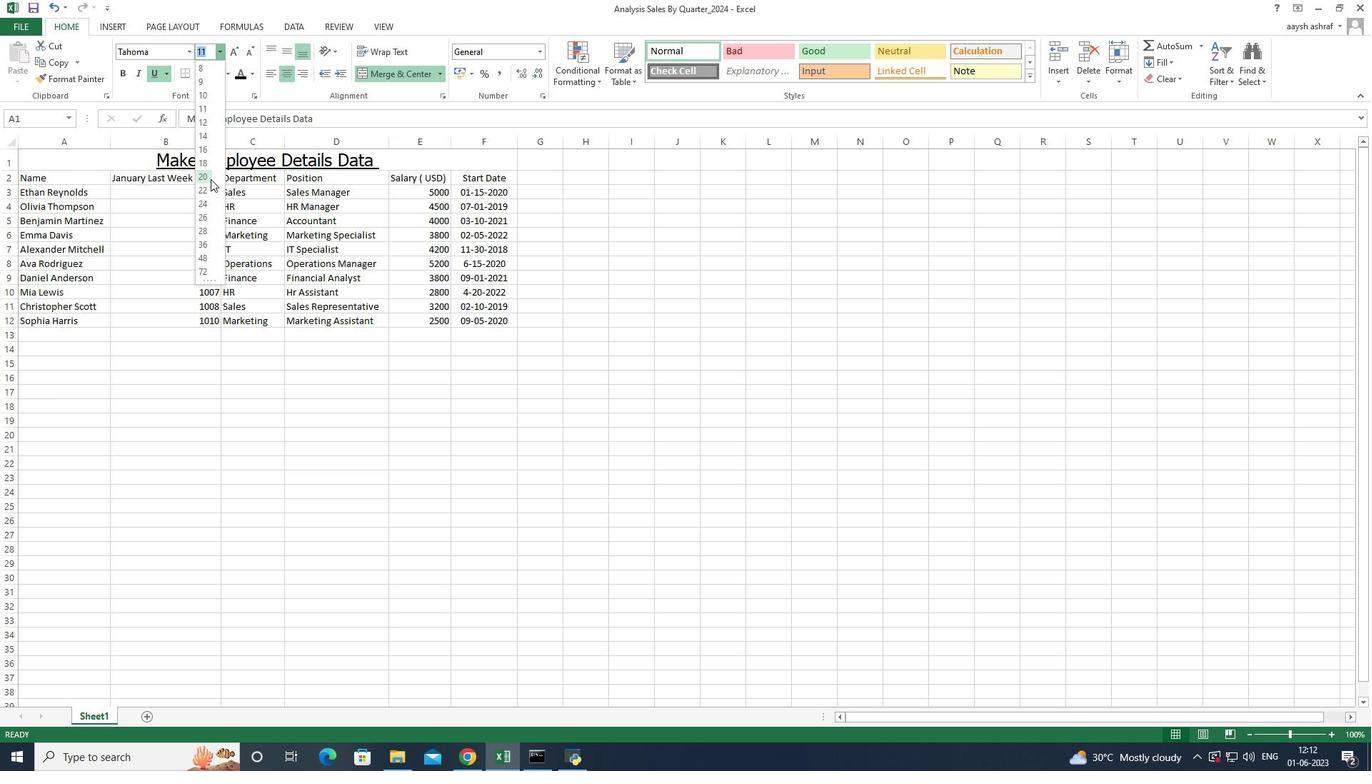 
Action: Mouse pressed left at (208, 178)
Screenshot: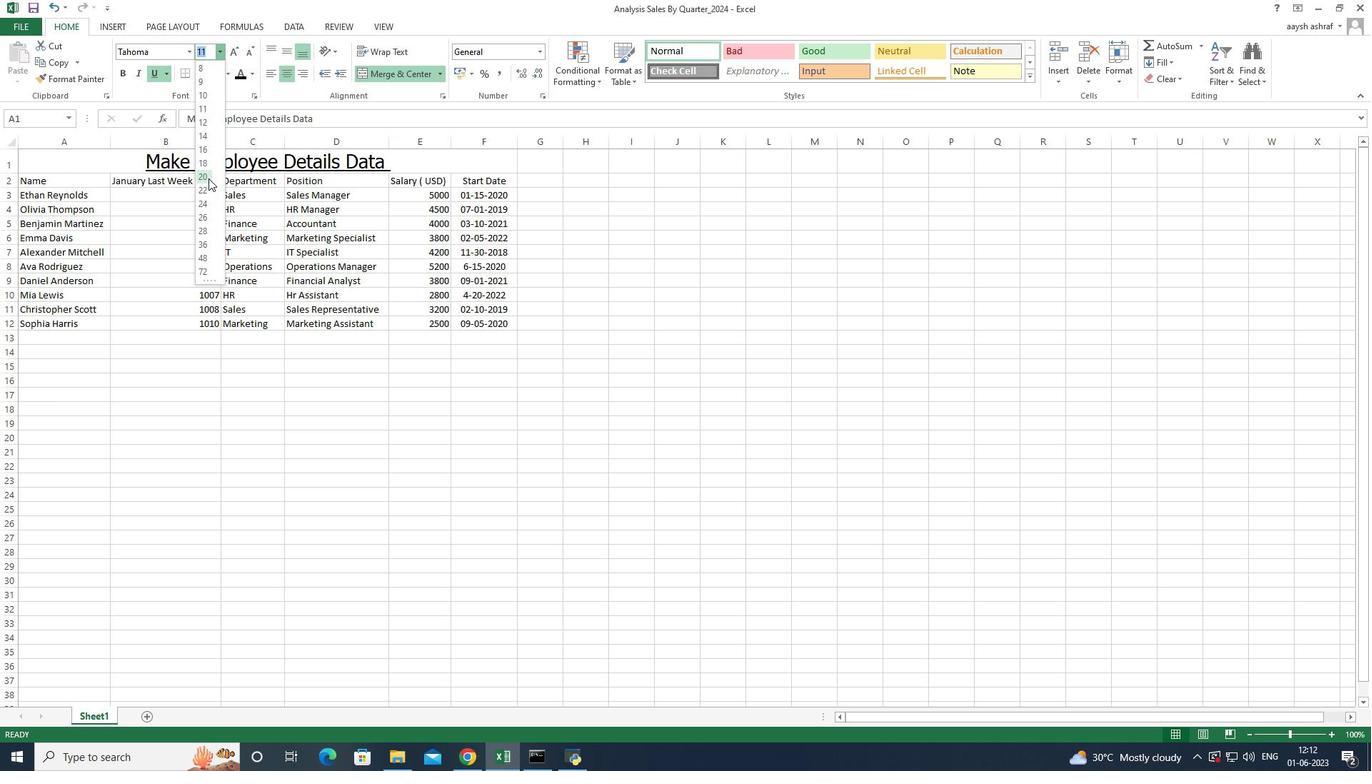 
Action: Mouse moved to (56, 229)
Screenshot: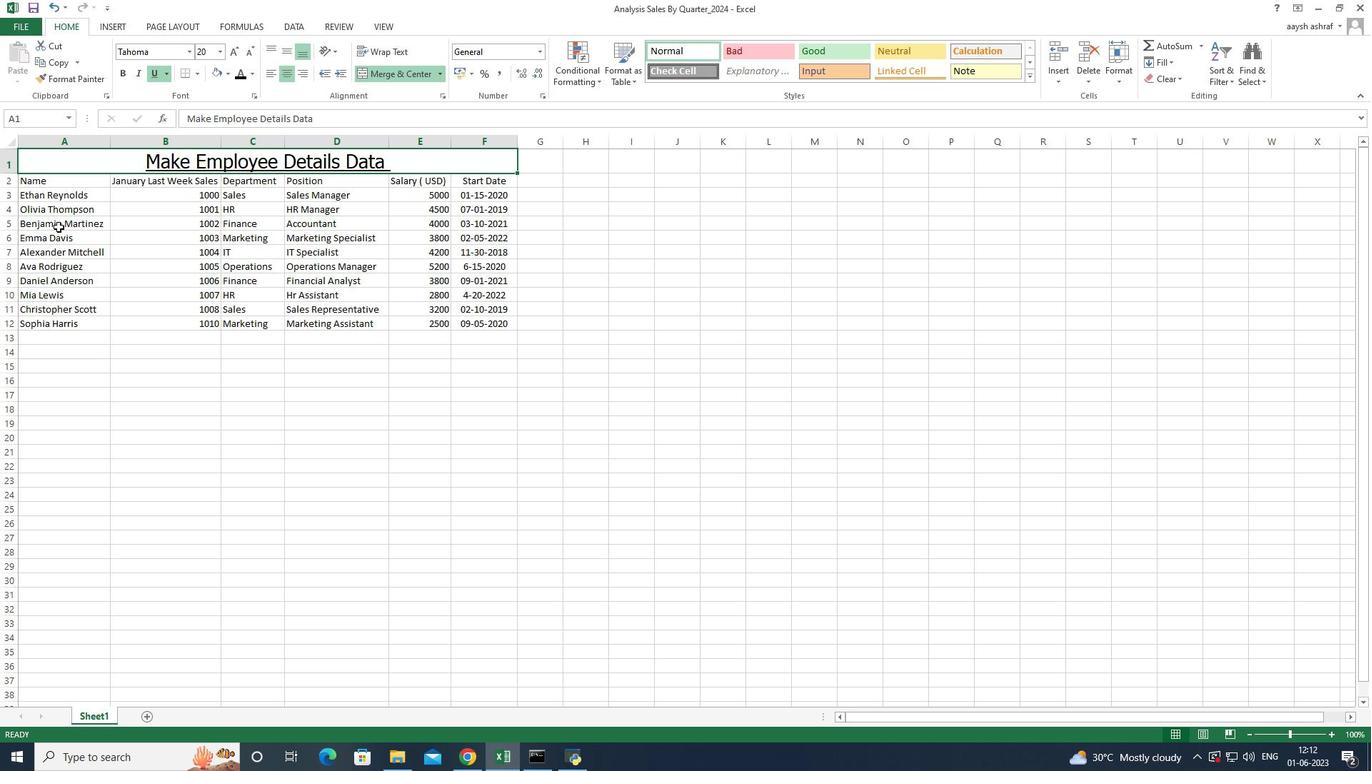 
Action: Mouse pressed left at (56, 229)
Screenshot: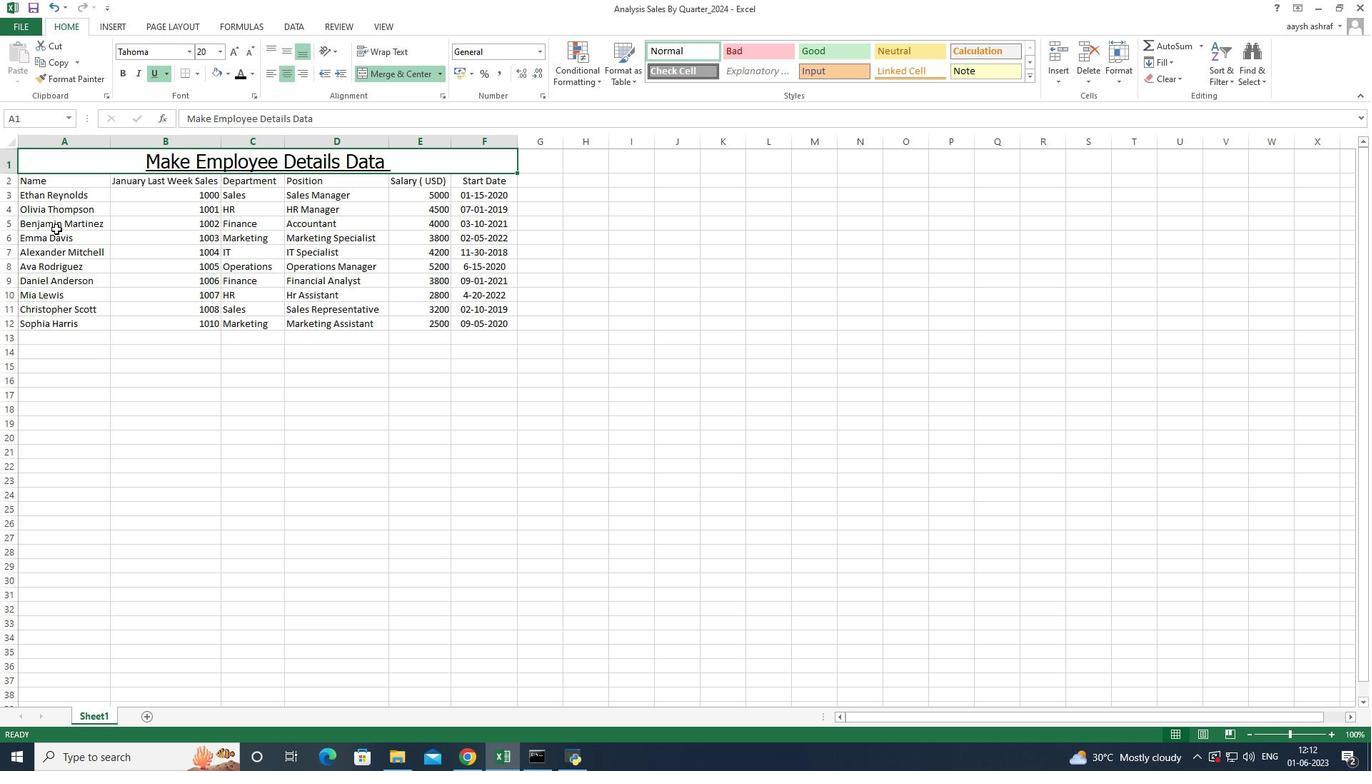 
Action: Mouse moved to (36, 180)
Screenshot: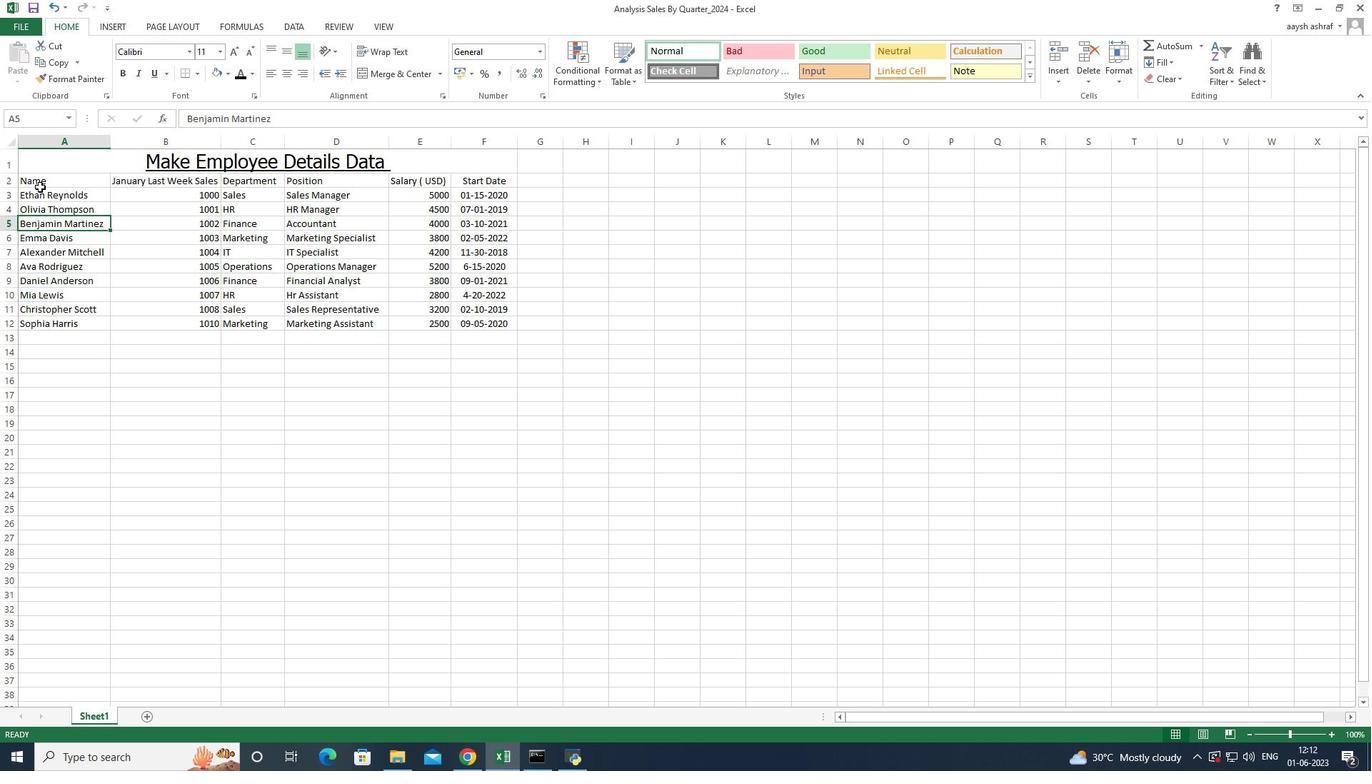 
Action: Mouse pressed left at (36, 180)
Screenshot: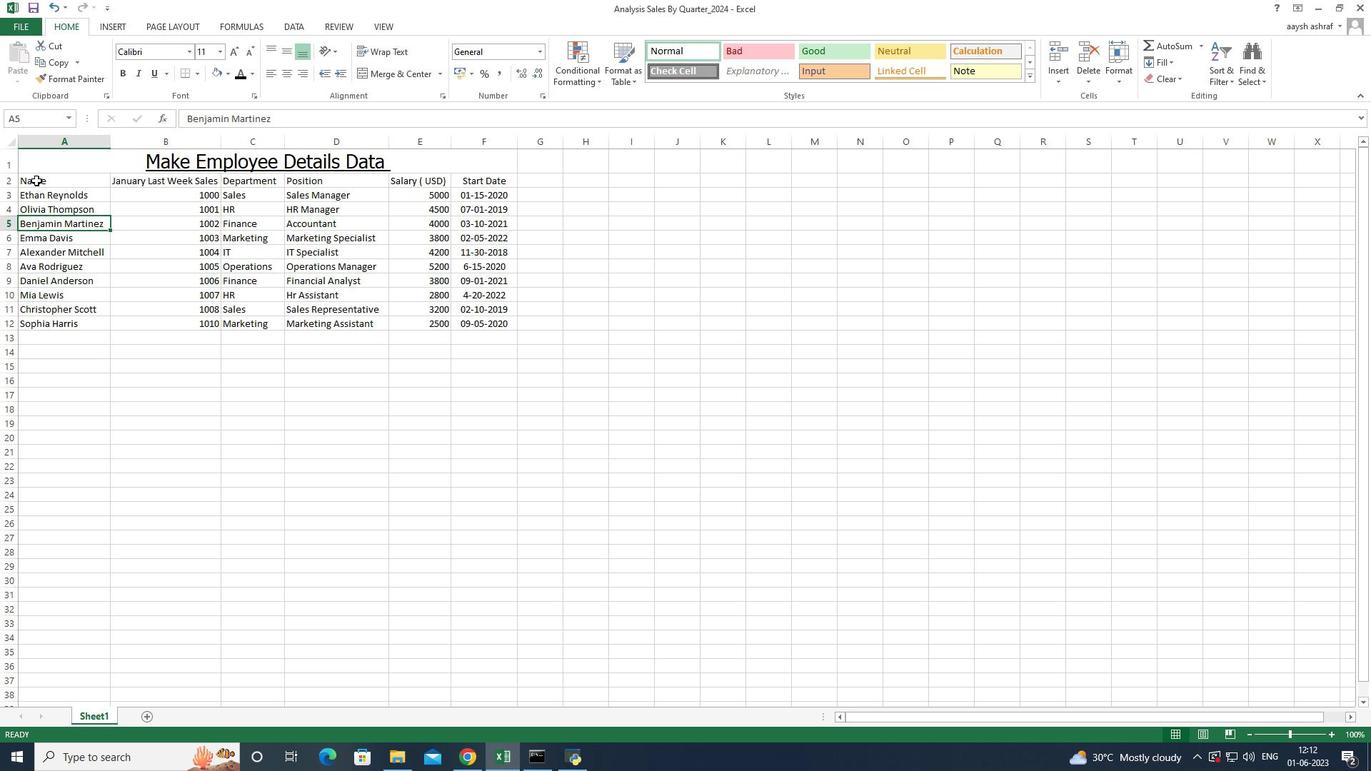 
Action: Mouse moved to (187, 58)
Screenshot: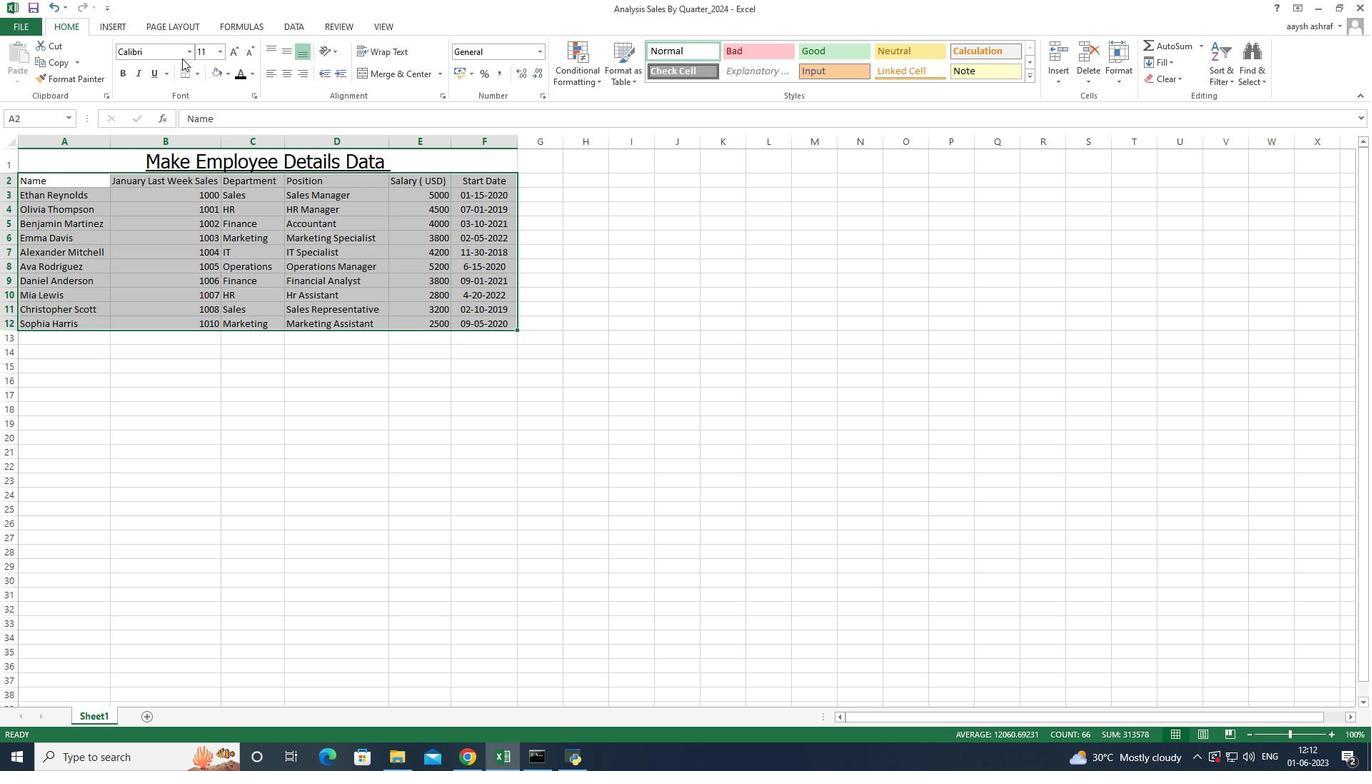 
Action: Mouse pressed left at (187, 58)
Screenshot: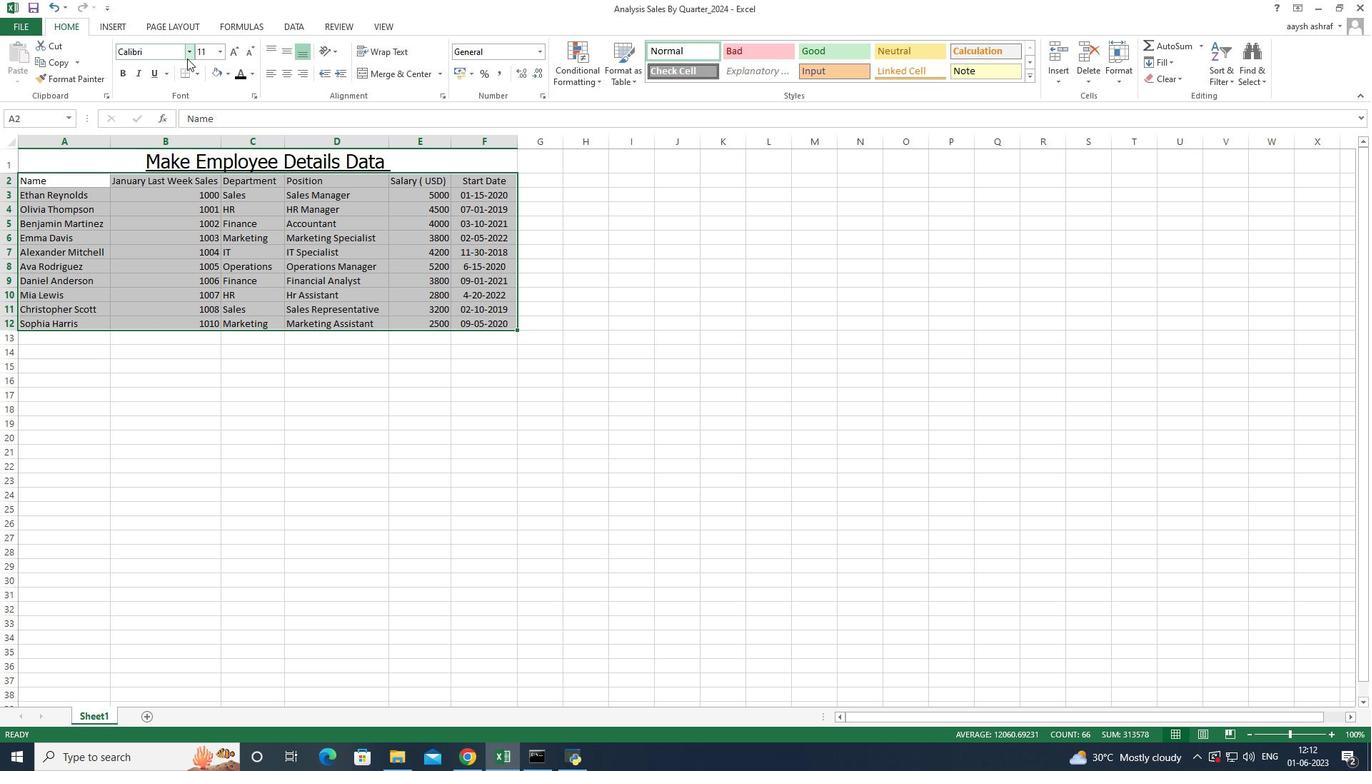 
Action: Mouse moved to (167, 176)
Screenshot: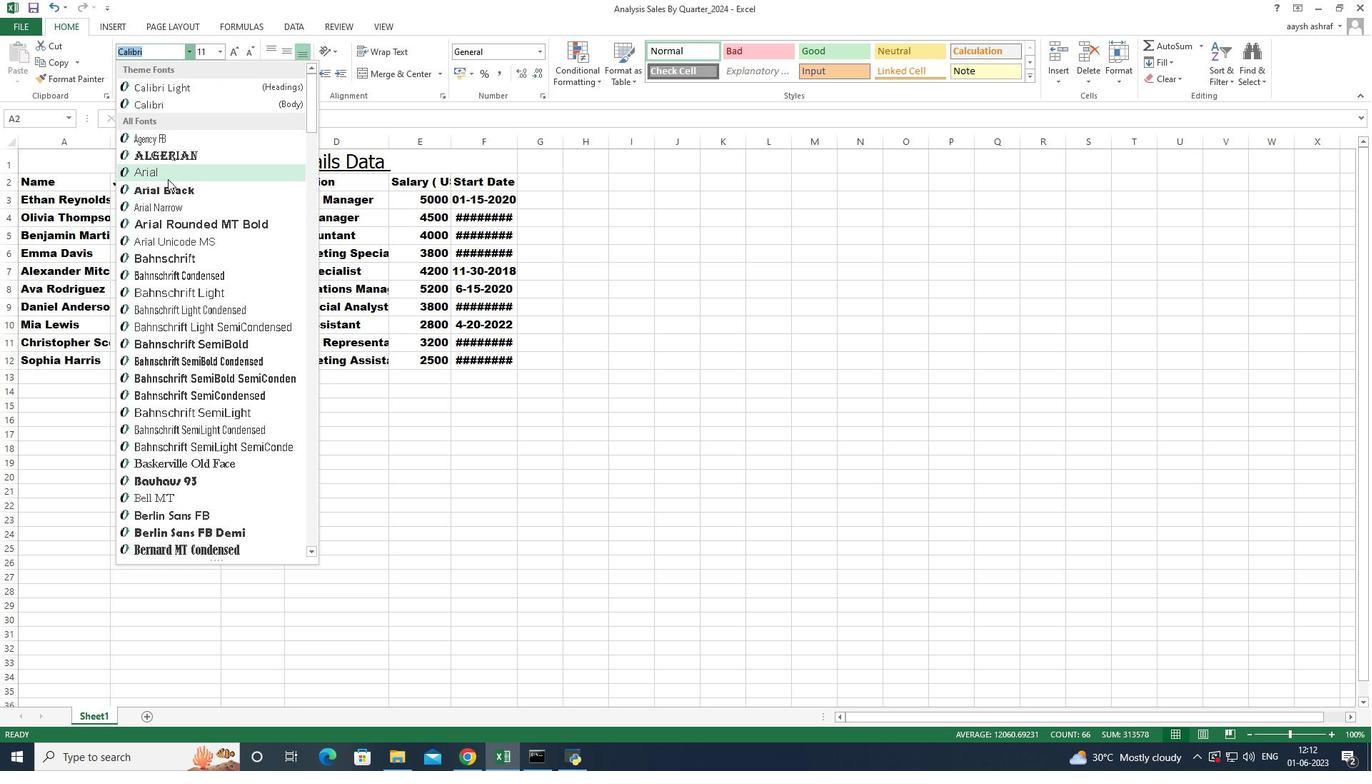 
Action: Mouse pressed left at (167, 176)
Screenshot: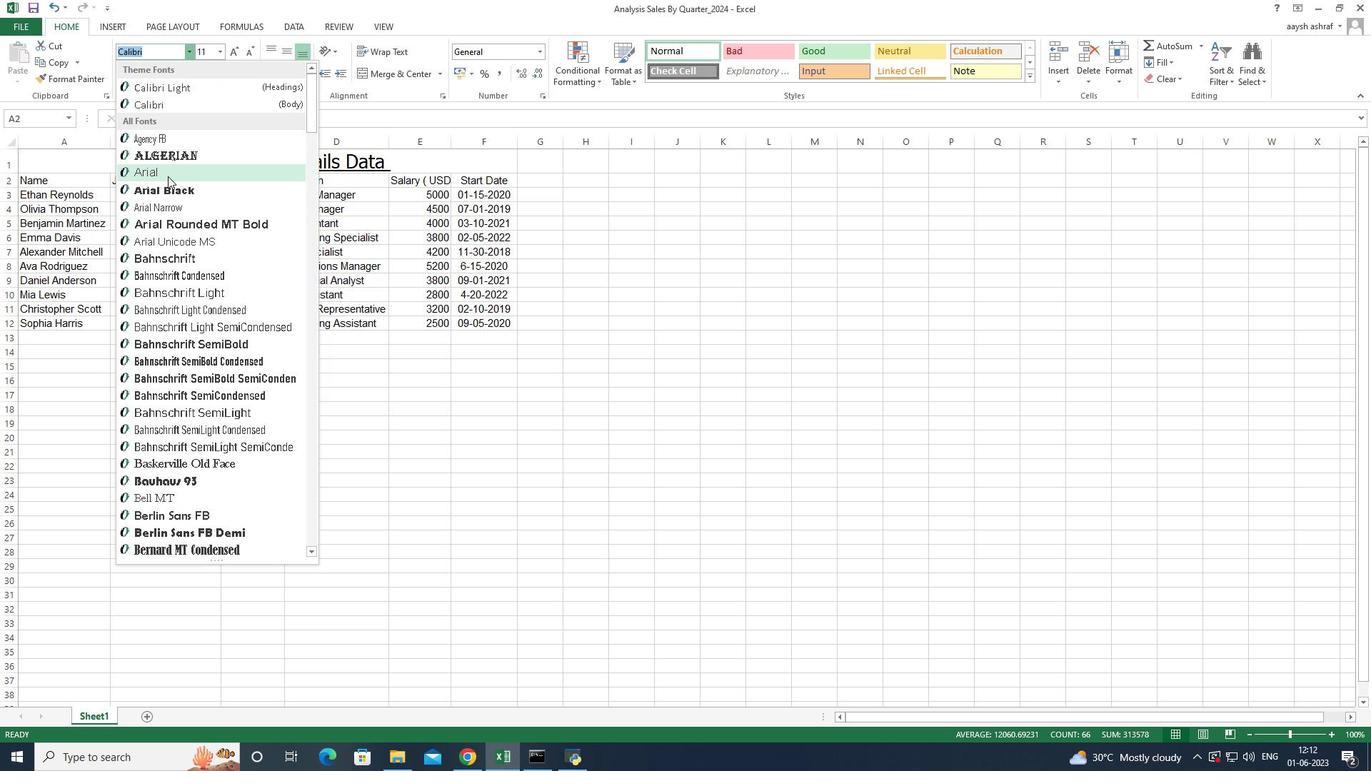 
Action: Mouse moved to (219, 49)
Screenshot: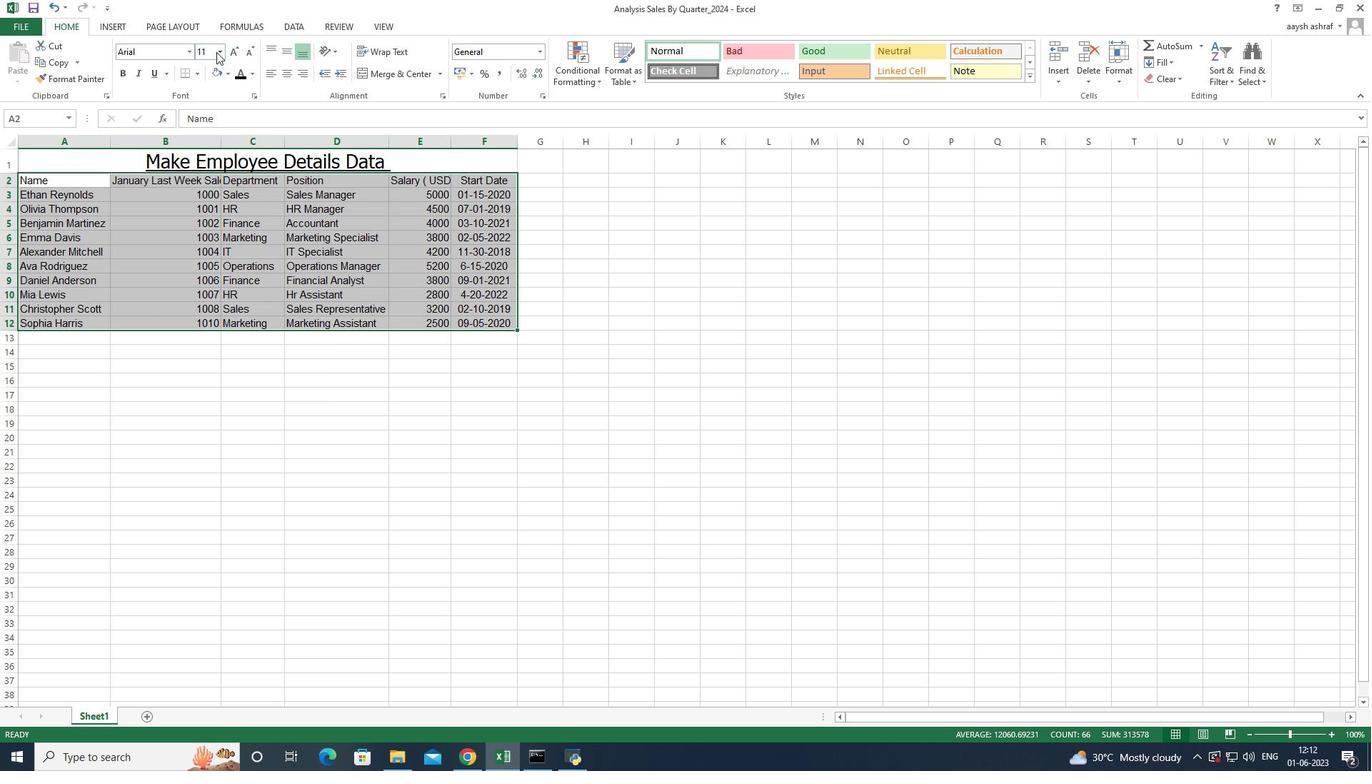 
Action: Mouse pressed left at (219, 49)
Screenshot: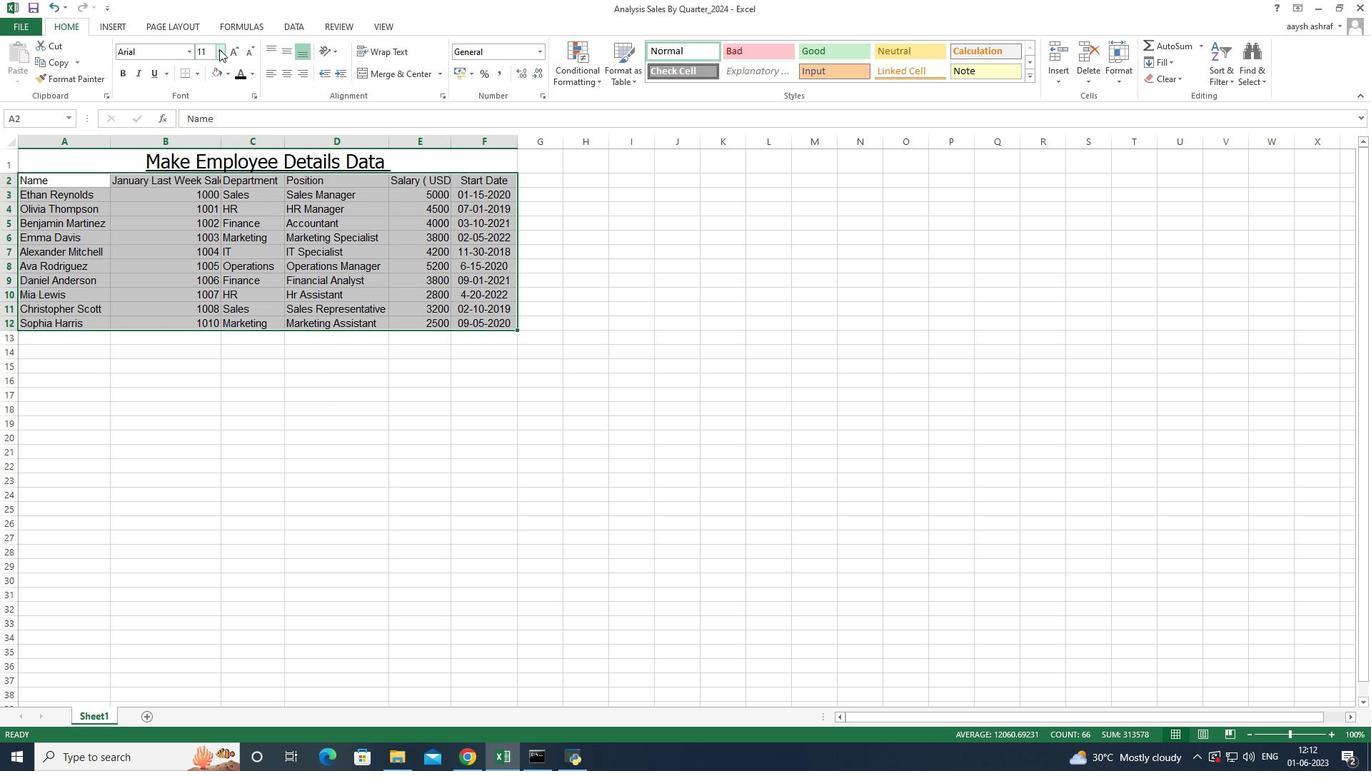 
Action: Mouse moved to (208, 171)
Screenshot: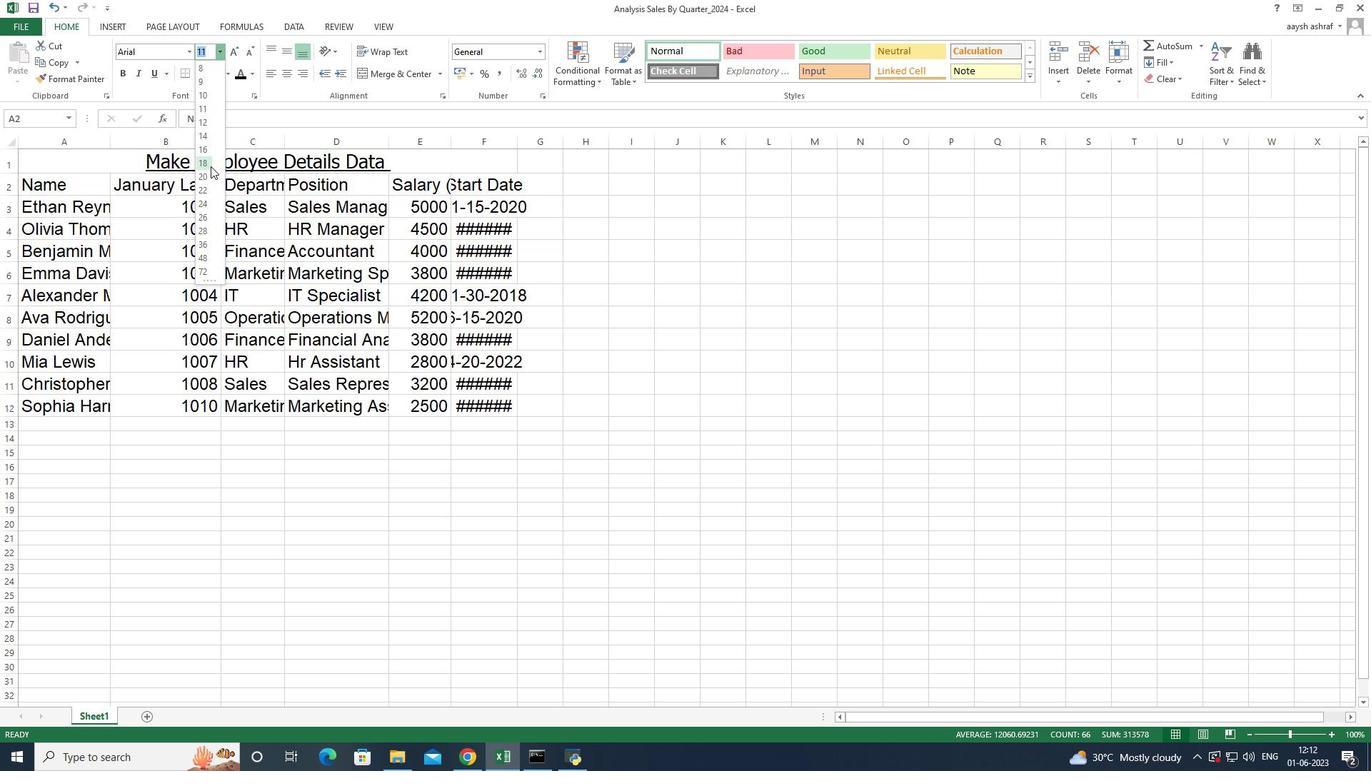 
Action: Mouse pressed left at (208, 171)
Screenshot: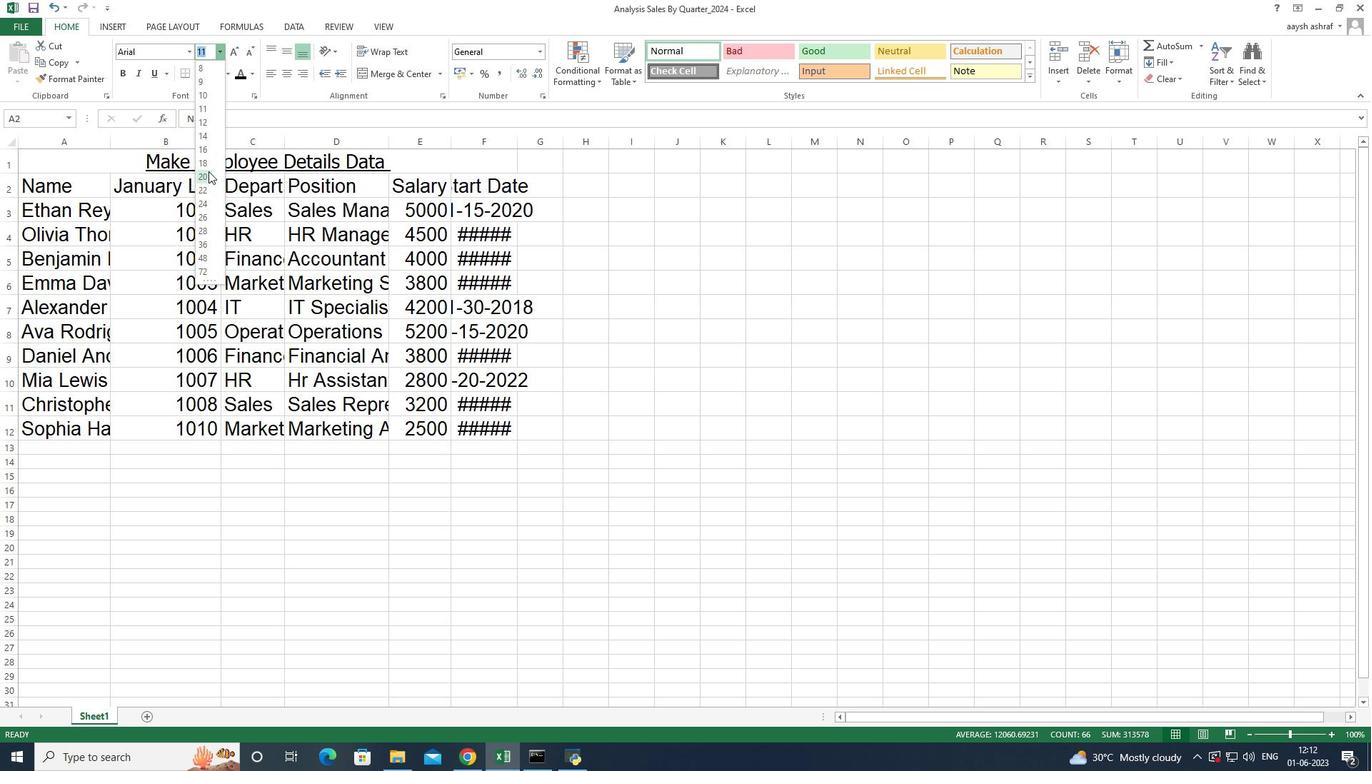 
Action: Mouse moved to (228, 166)
Screenshot: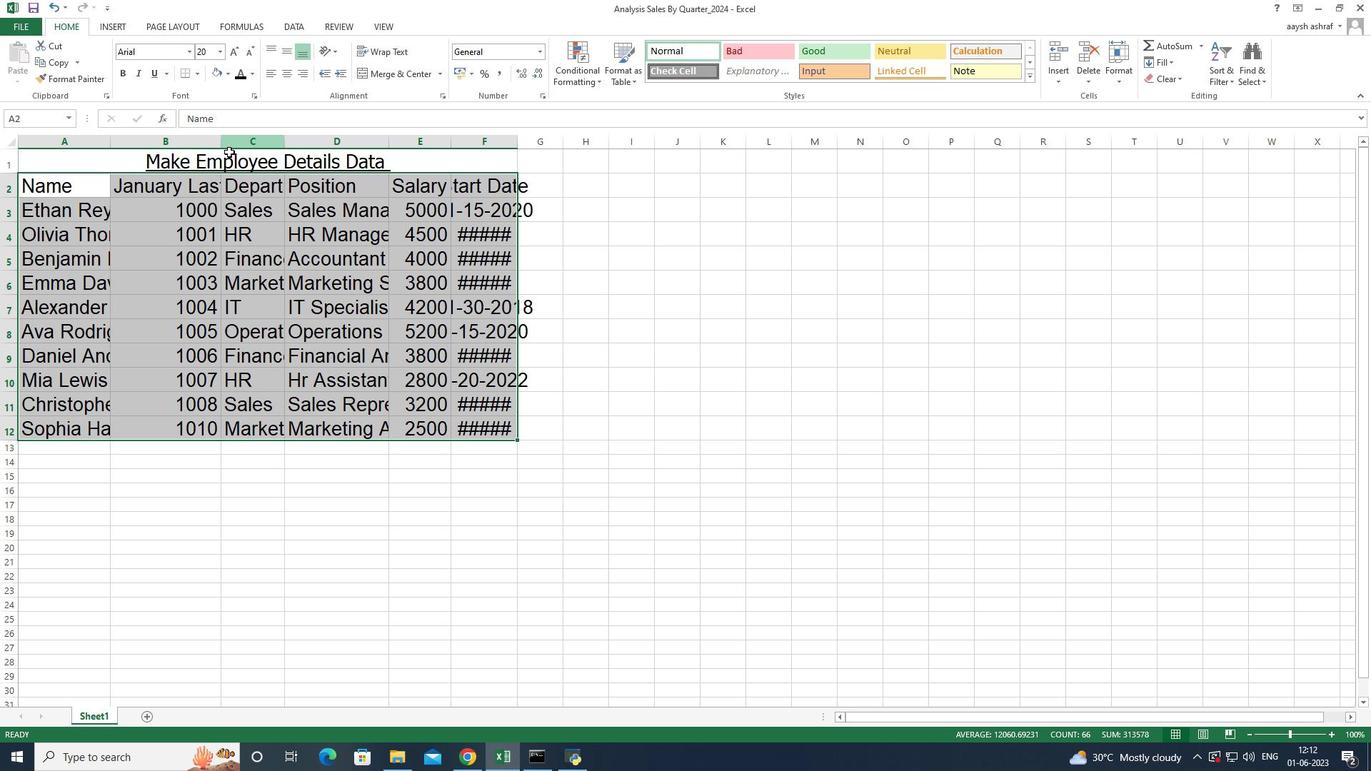 
Action: Mouse pressed left at (228, 166)
Screenshot: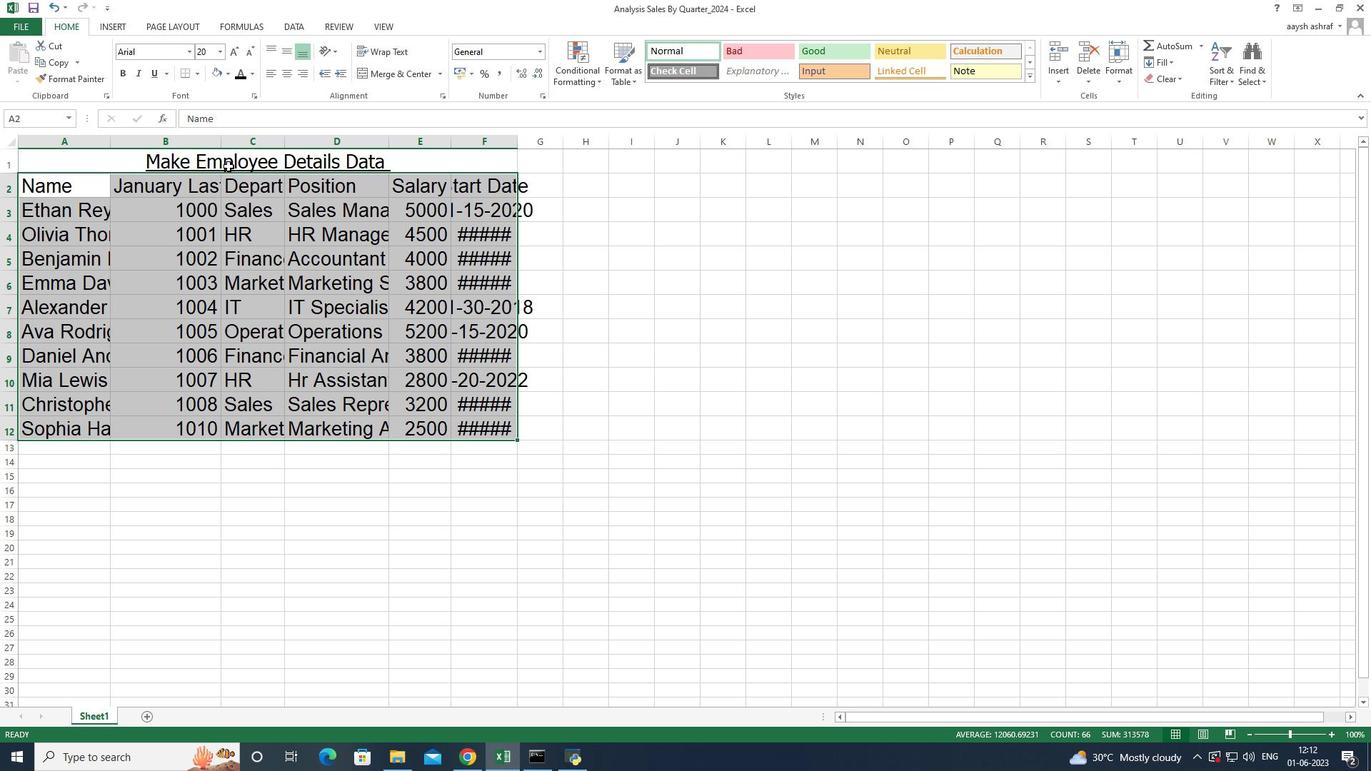 
Action: Mouse moved to (228, 164)
Screenshot: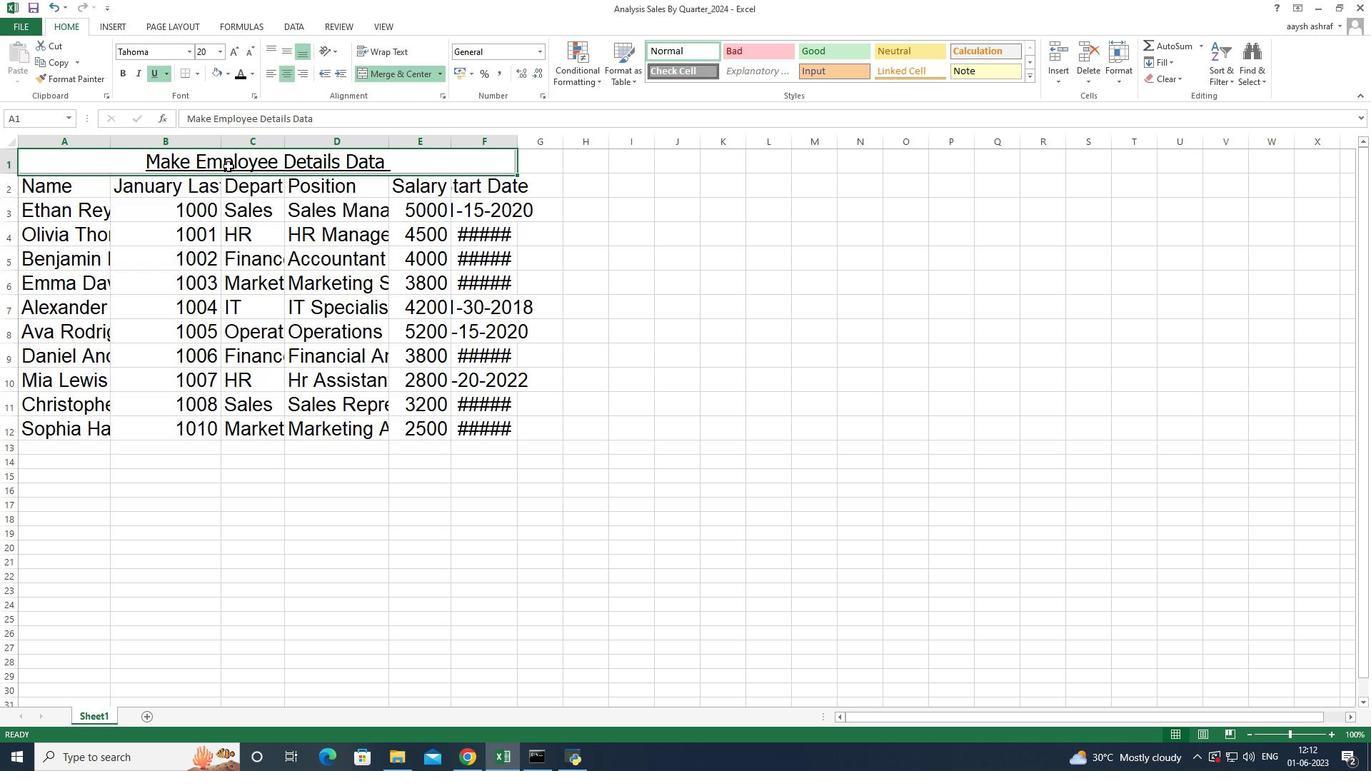 
Action: Mouse pressed left at (228, 164)
Screenshot: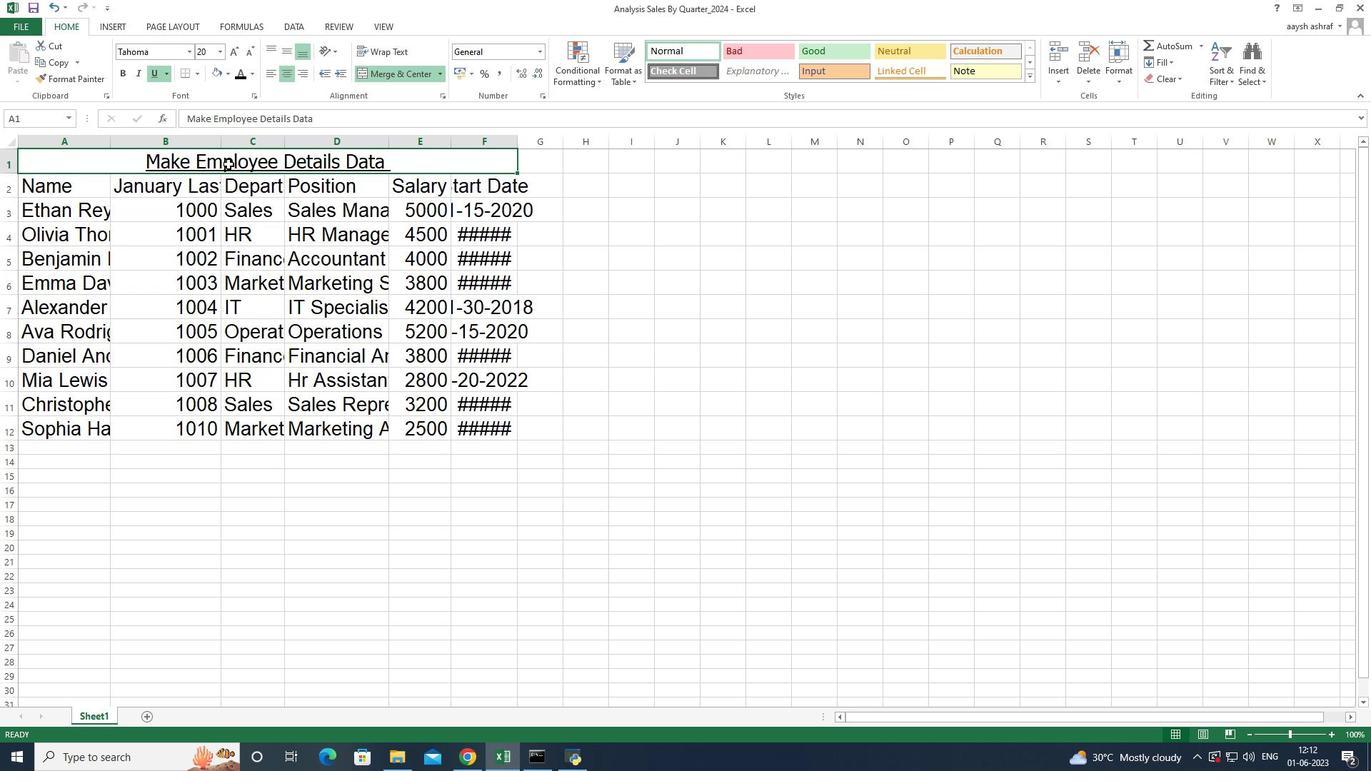 
Action: Mouse moved to (270, 73)
Screenshot: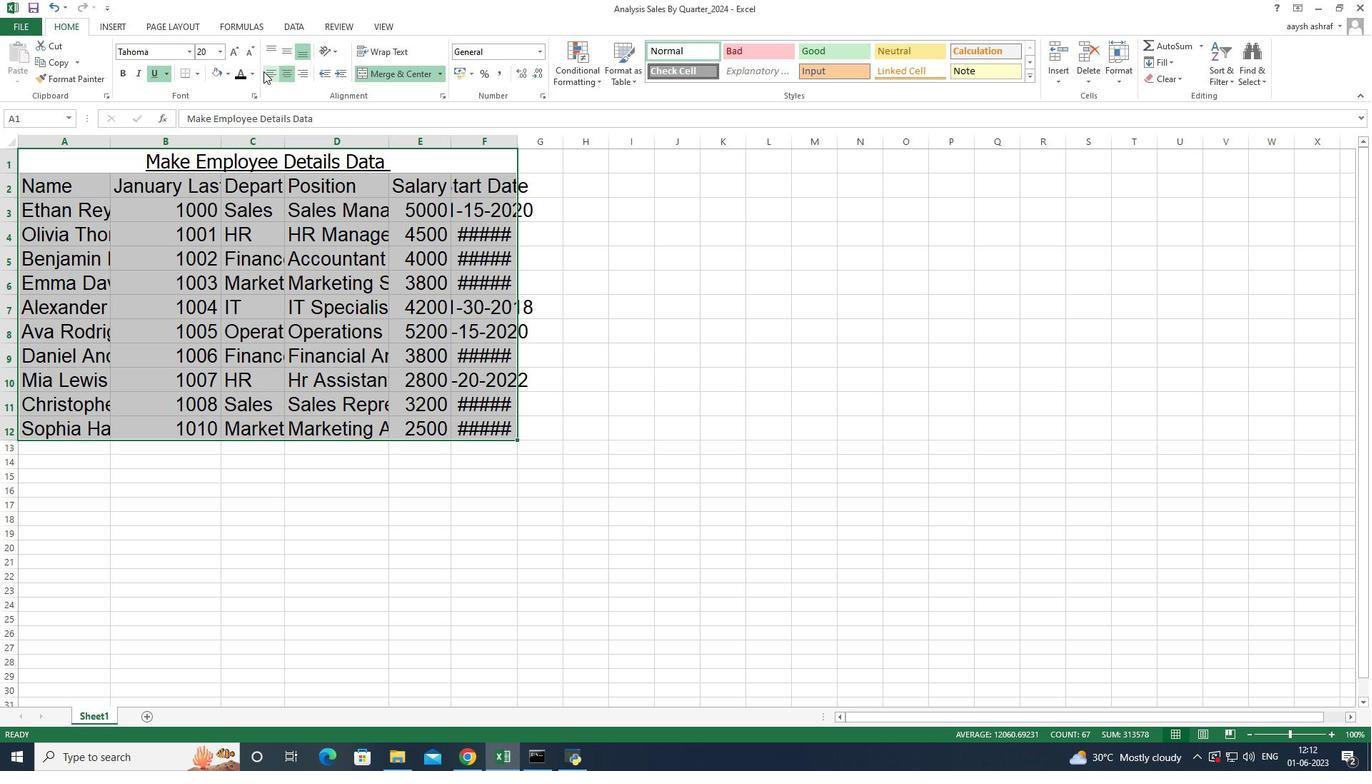 
Action: Mouse pressed left at (270, 73)
Screenshot: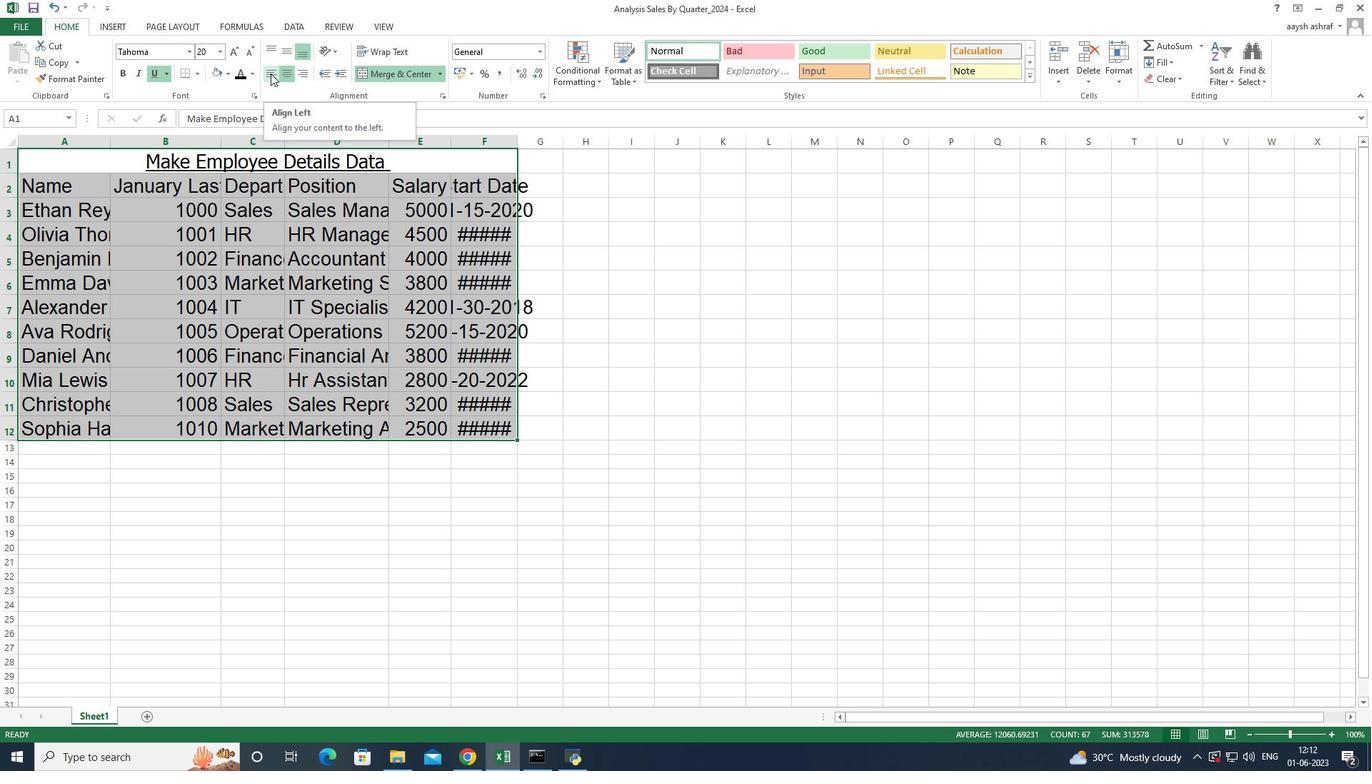 
Action: Mouse moved to (272, 51)
Screenshot: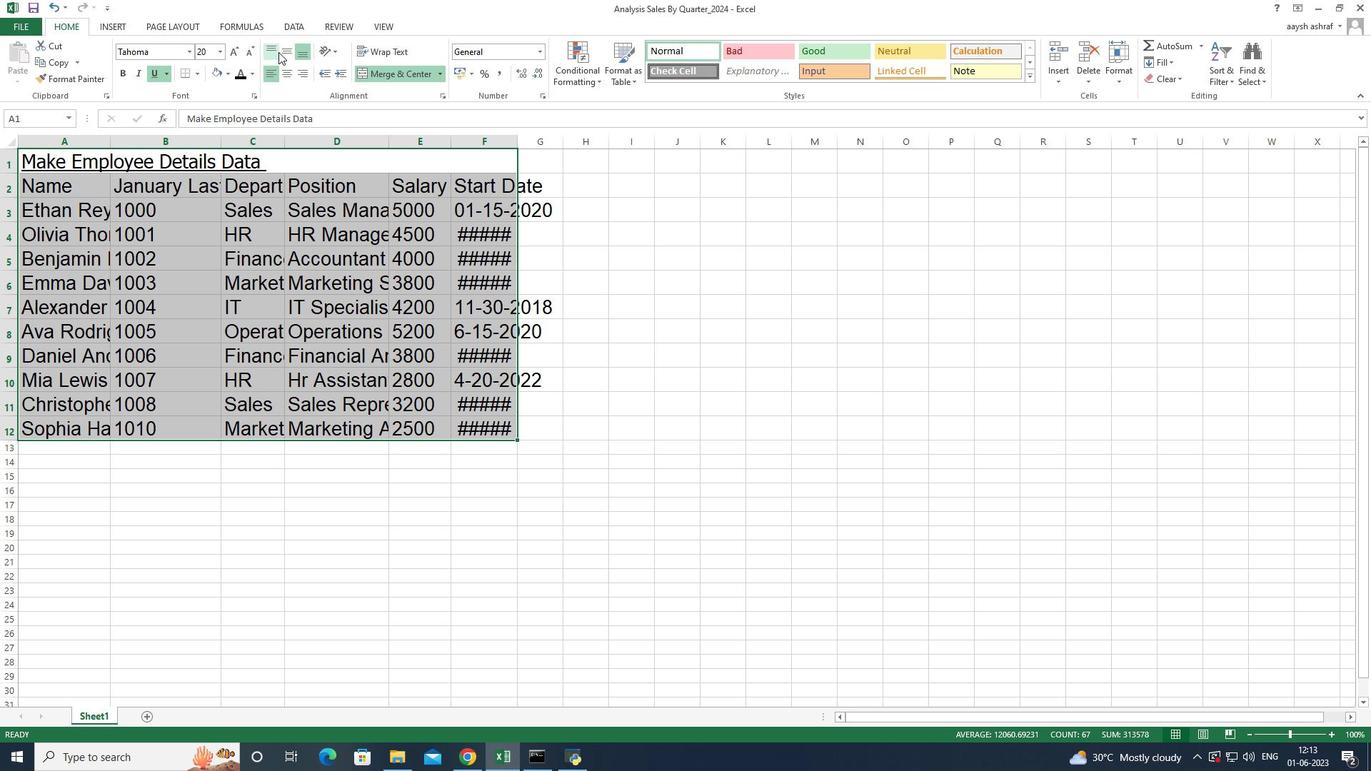 
Action: Mouse pressed left at (272, 51)
Screenshot: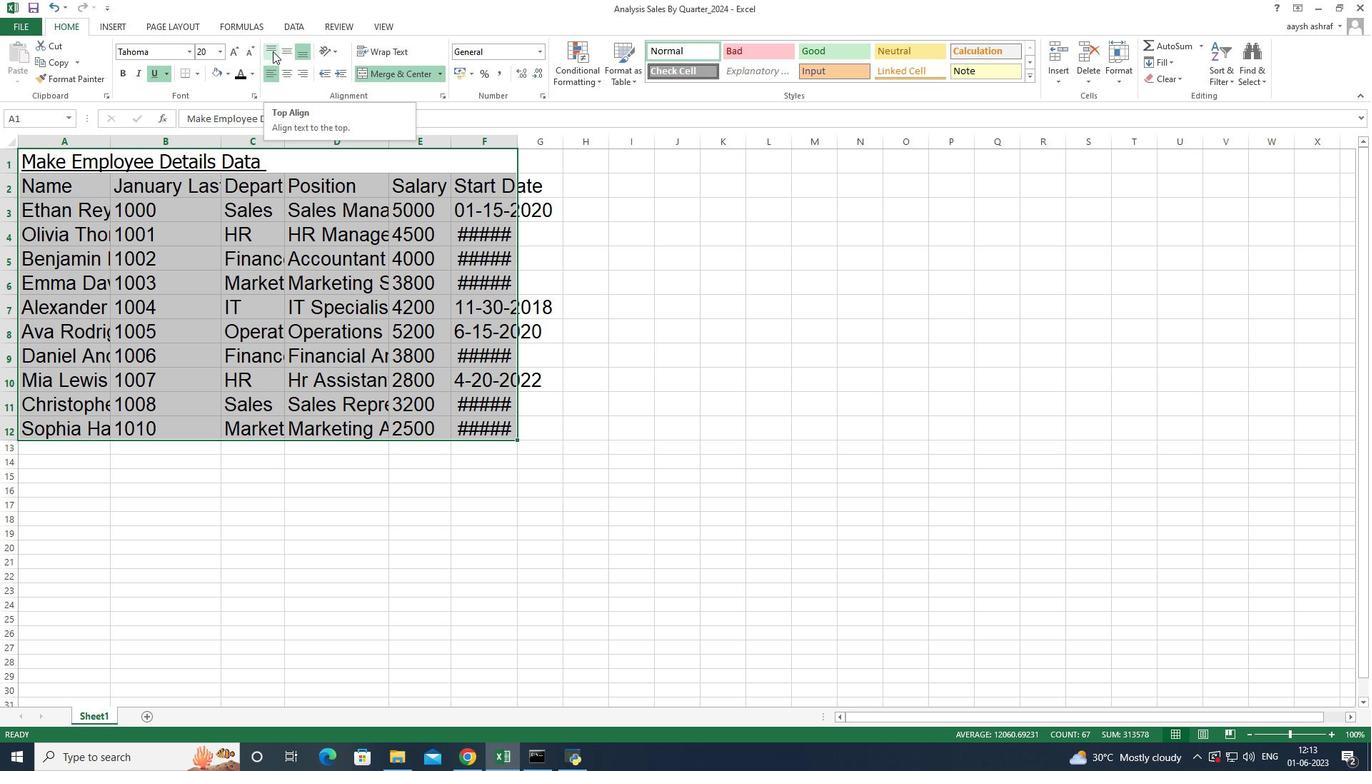 
Action: Mouse moved to (237, 514)
Screenshot: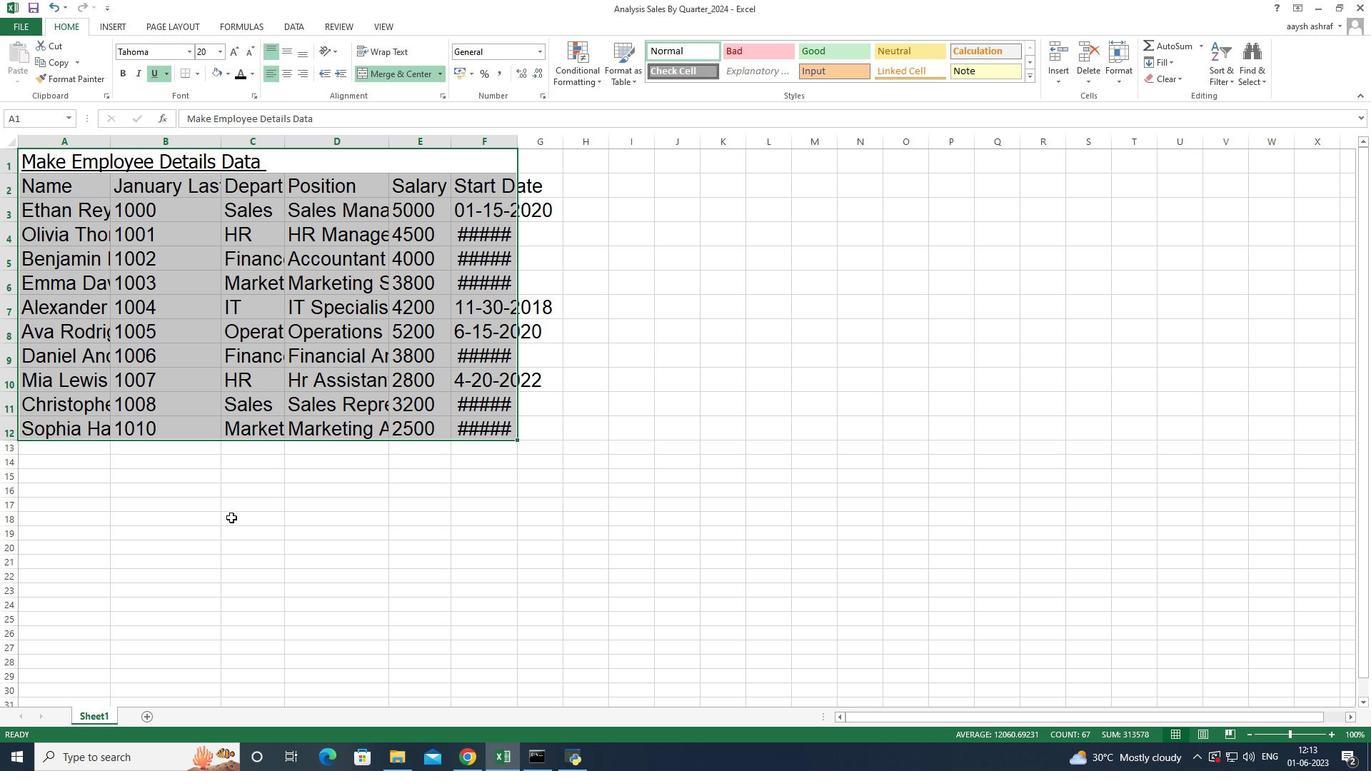 
Action: Mouse pressed left at (237, 514)
Screenshot: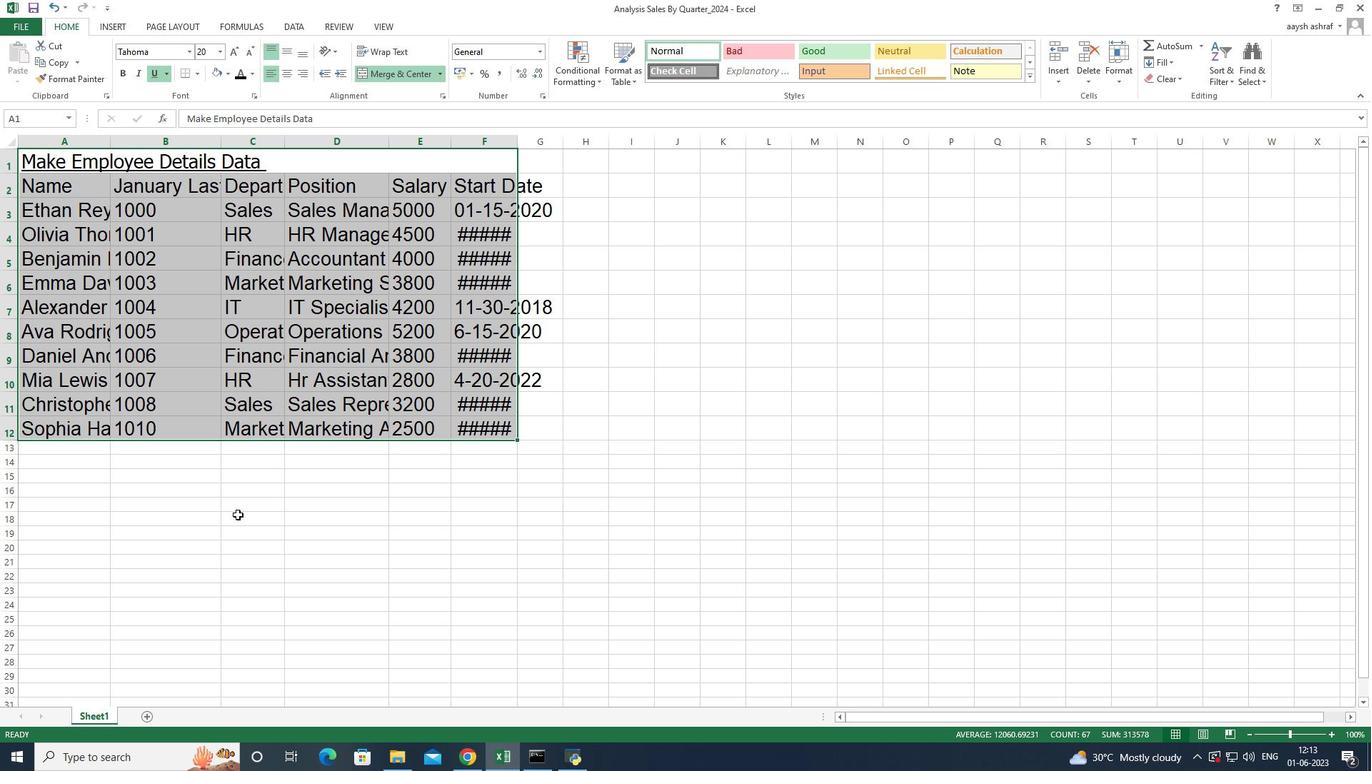 
Action: Mouse moved to (35, 157)
Screenshot: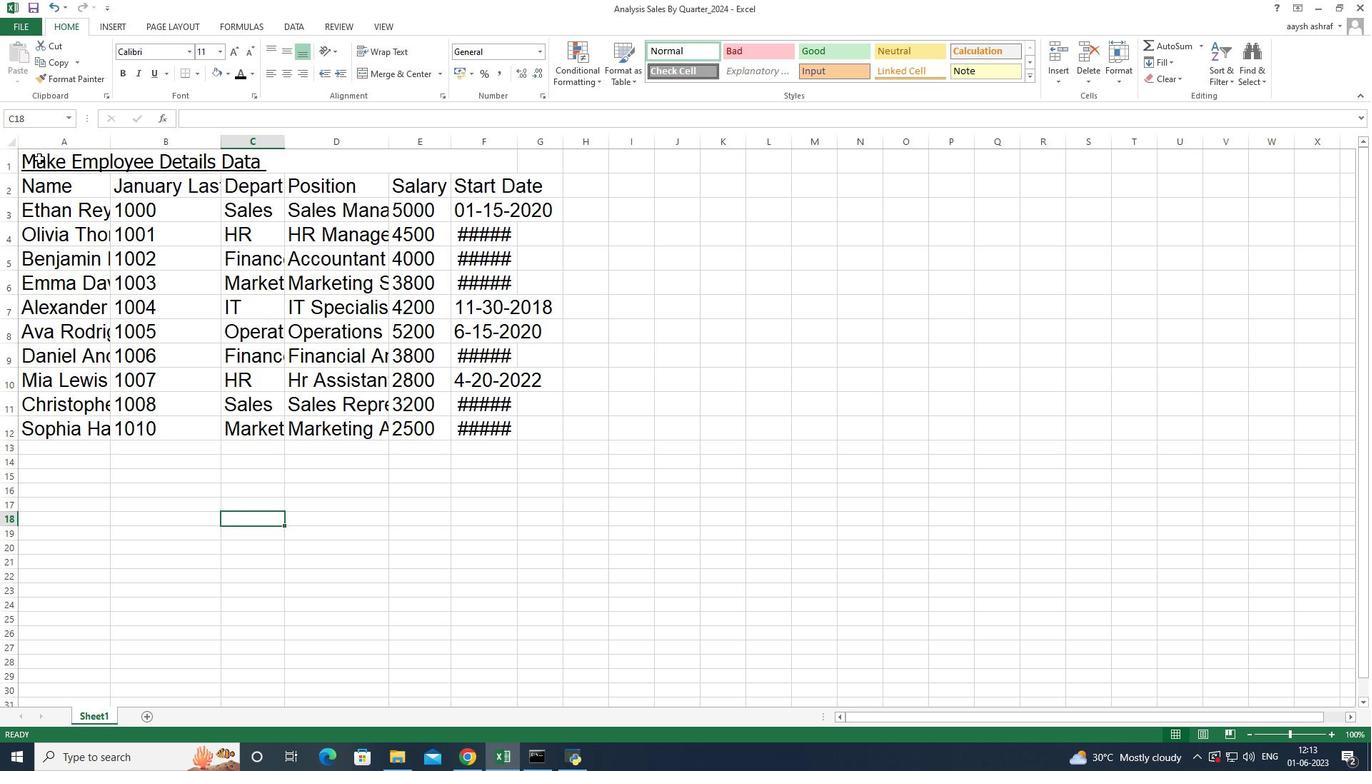 
Action: Mouse pressed left at (35, 157)
Screenshot: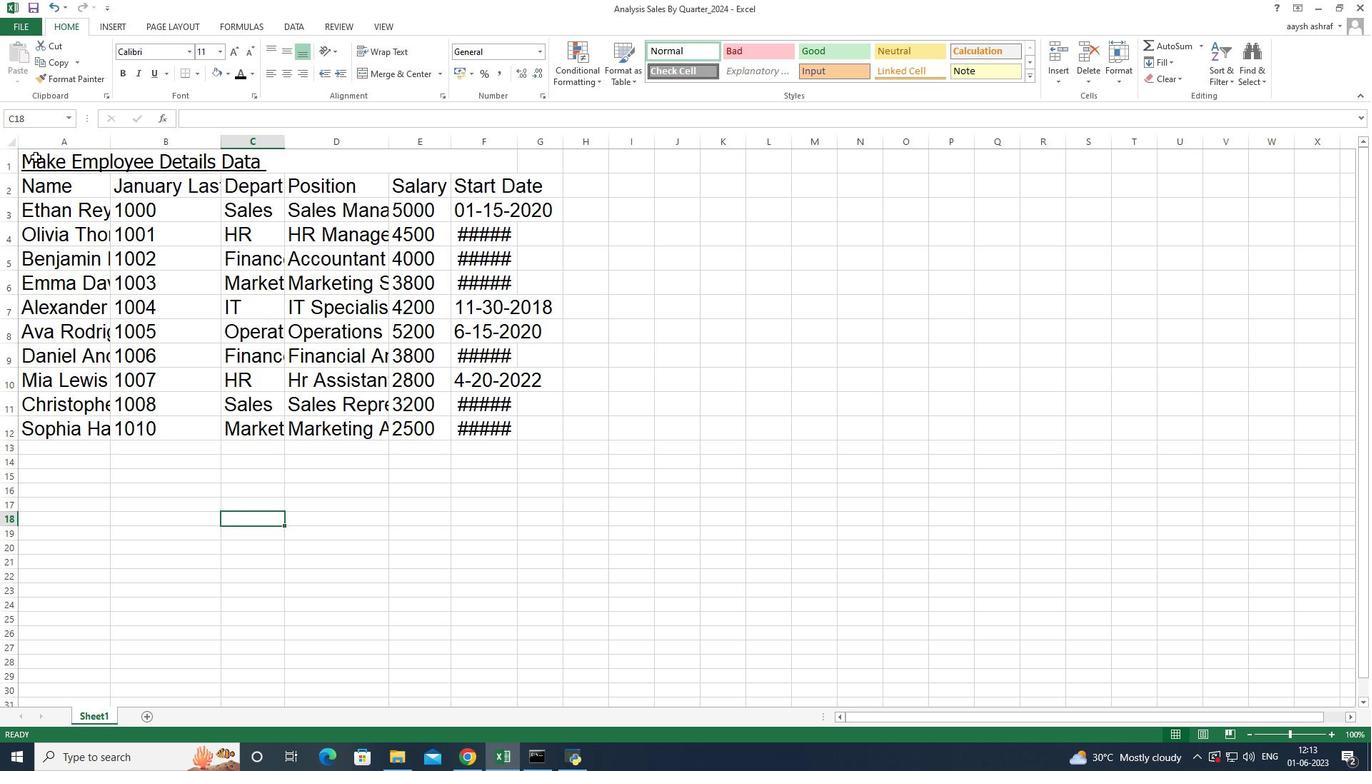 
Action: Mouse moved to (1115, 61)
Screenshot: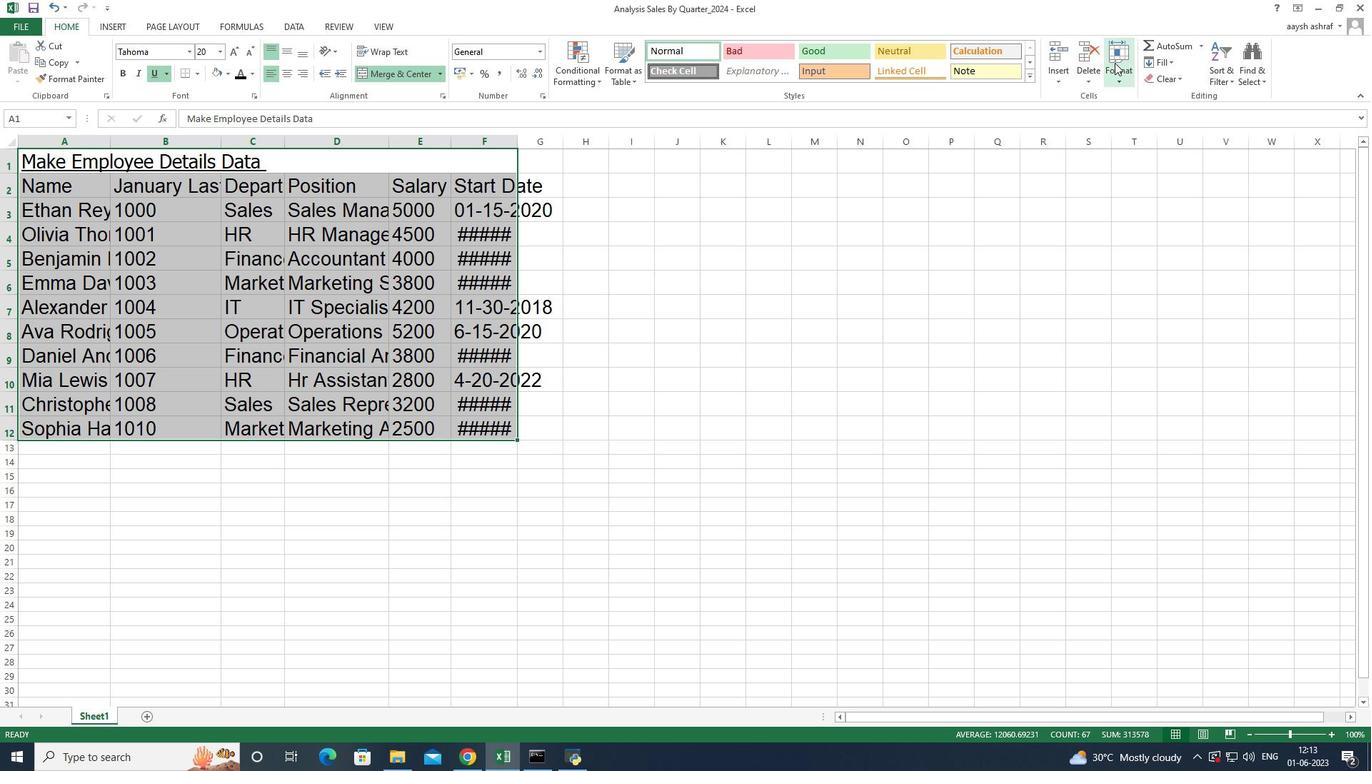 
Action: Mouse pressed left at (1115, 61)
Screenshot: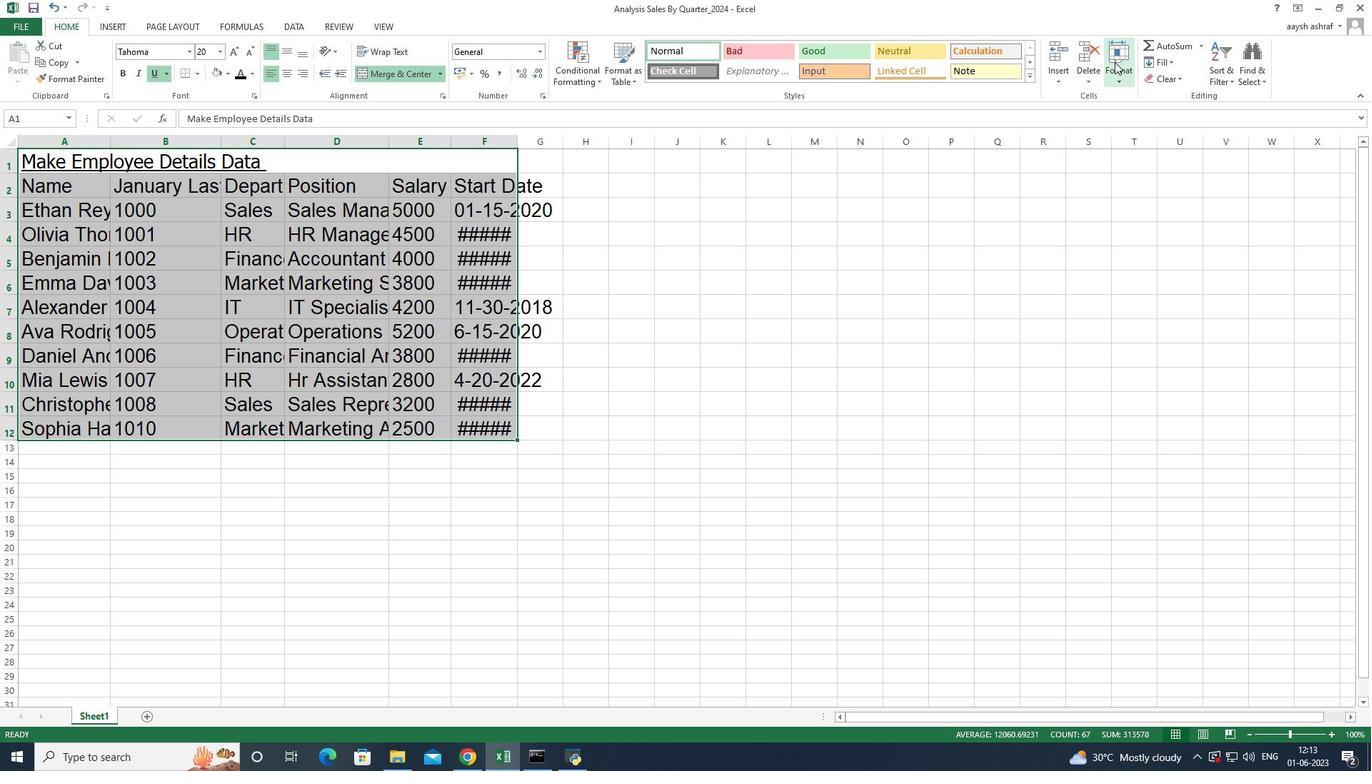
Action: Mouse moved to (1165, 162)
Screenshot: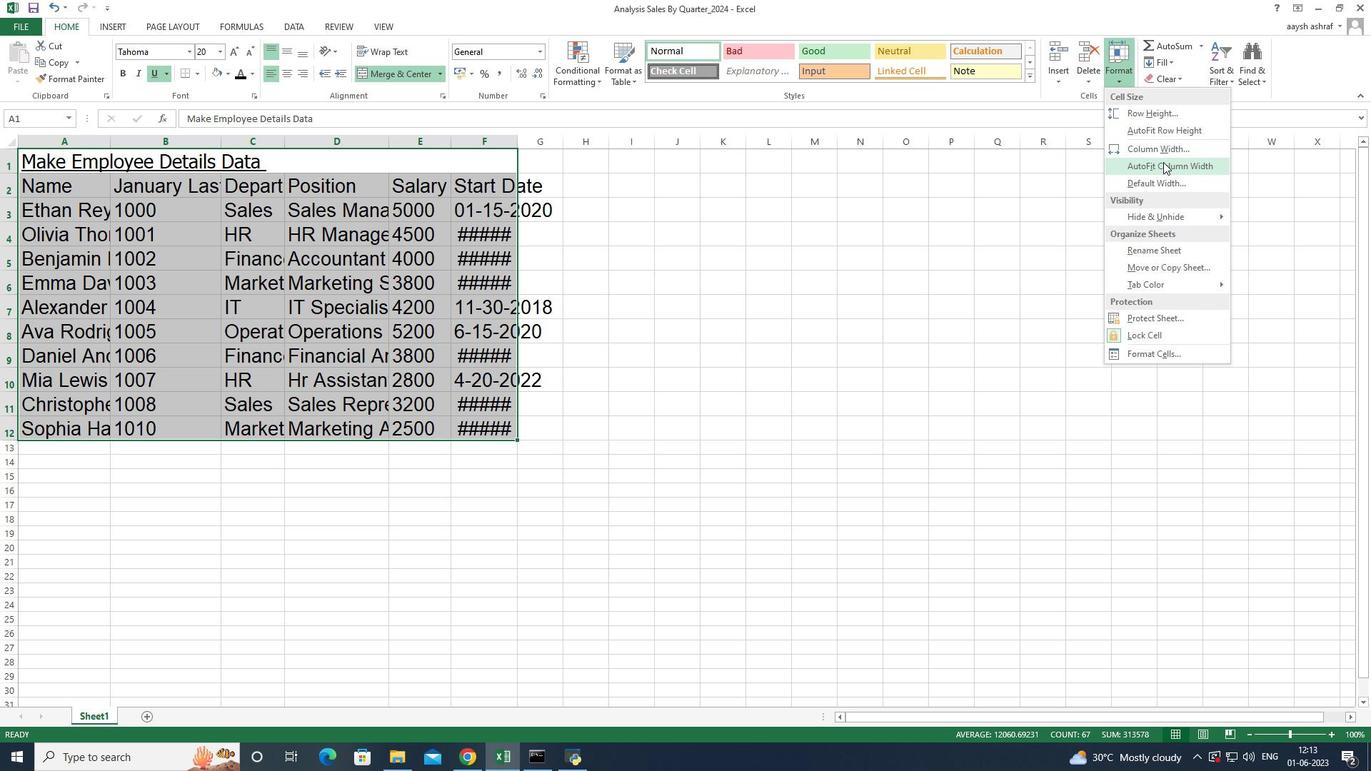 
Action: Mouse pressed left at (1165, 162)
Screenshot: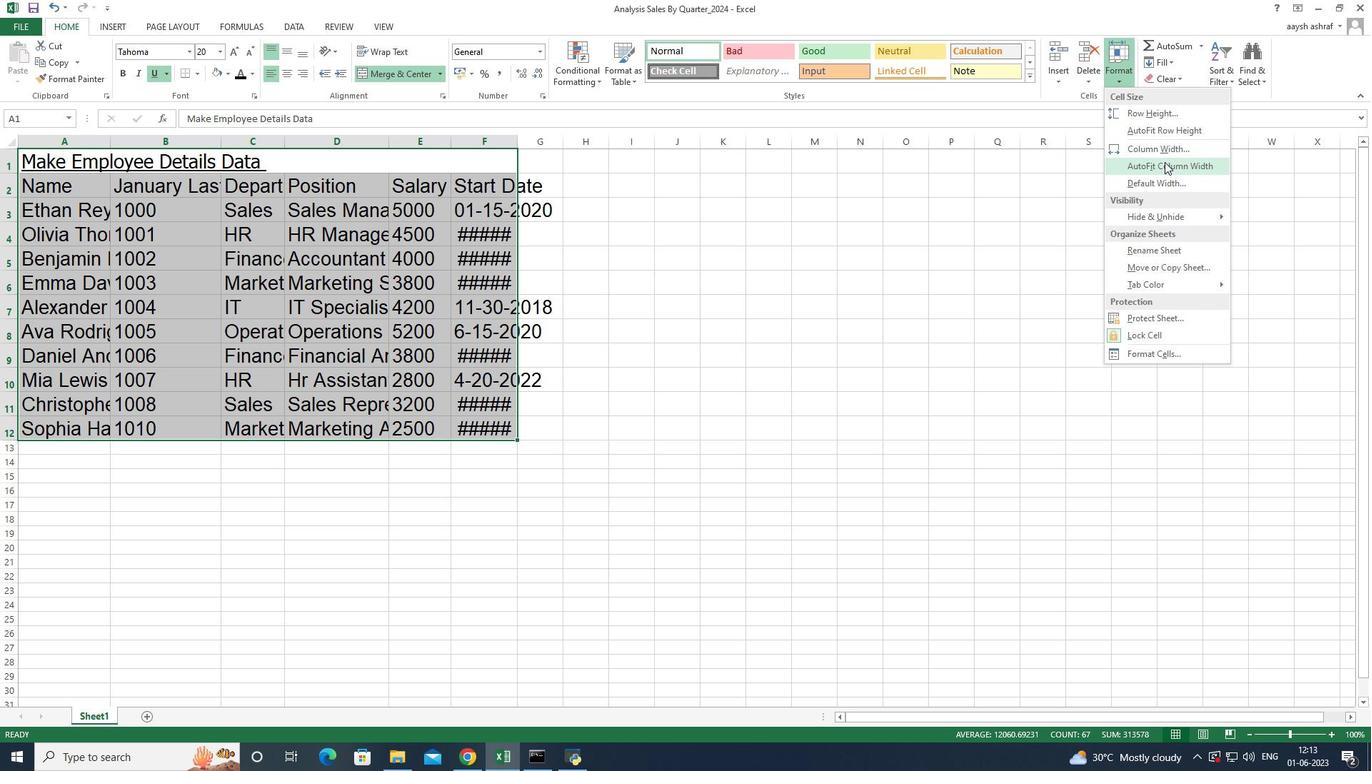 
Action: Mouse moved to (414, 524)
Screenshot: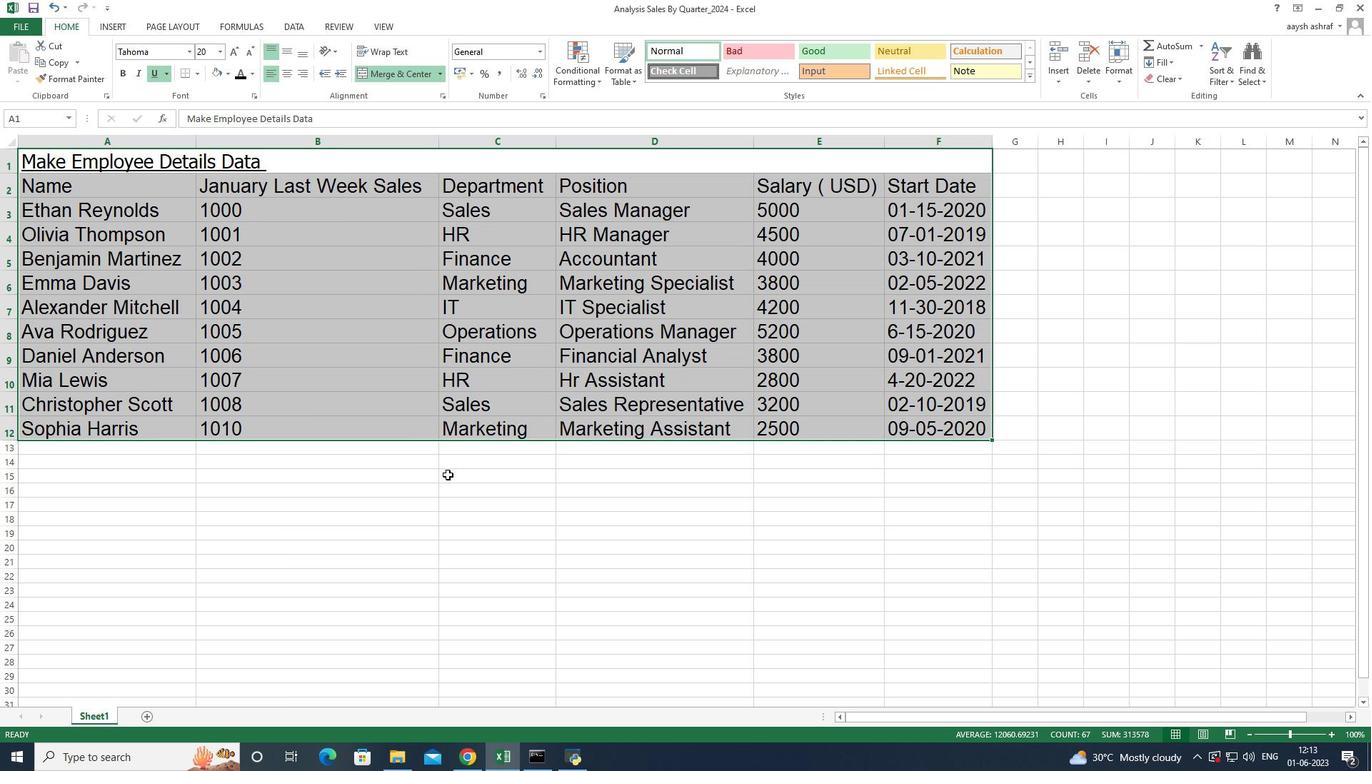 
Action: Mouse pressed left at (414, 524)
Screenshot: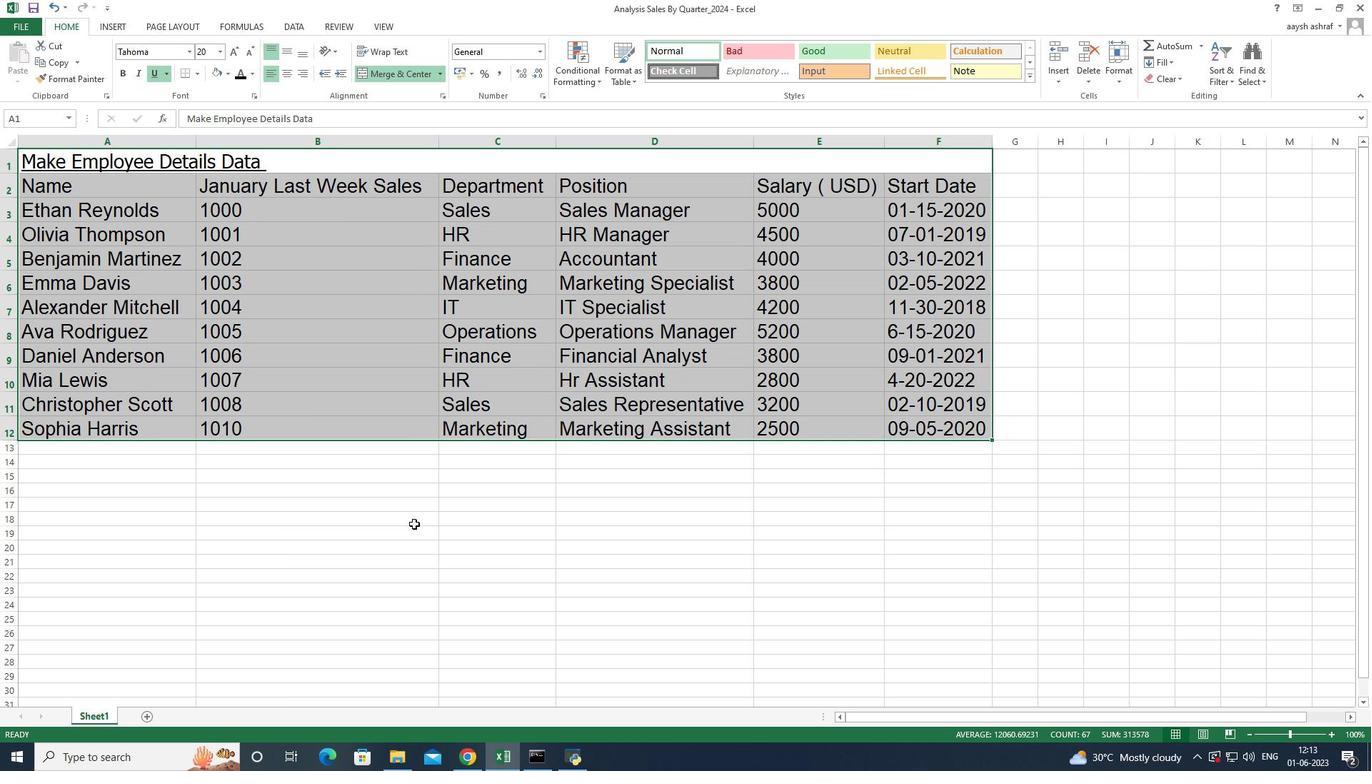 
Action: Mouse moved to (116, 193)
Screenshot: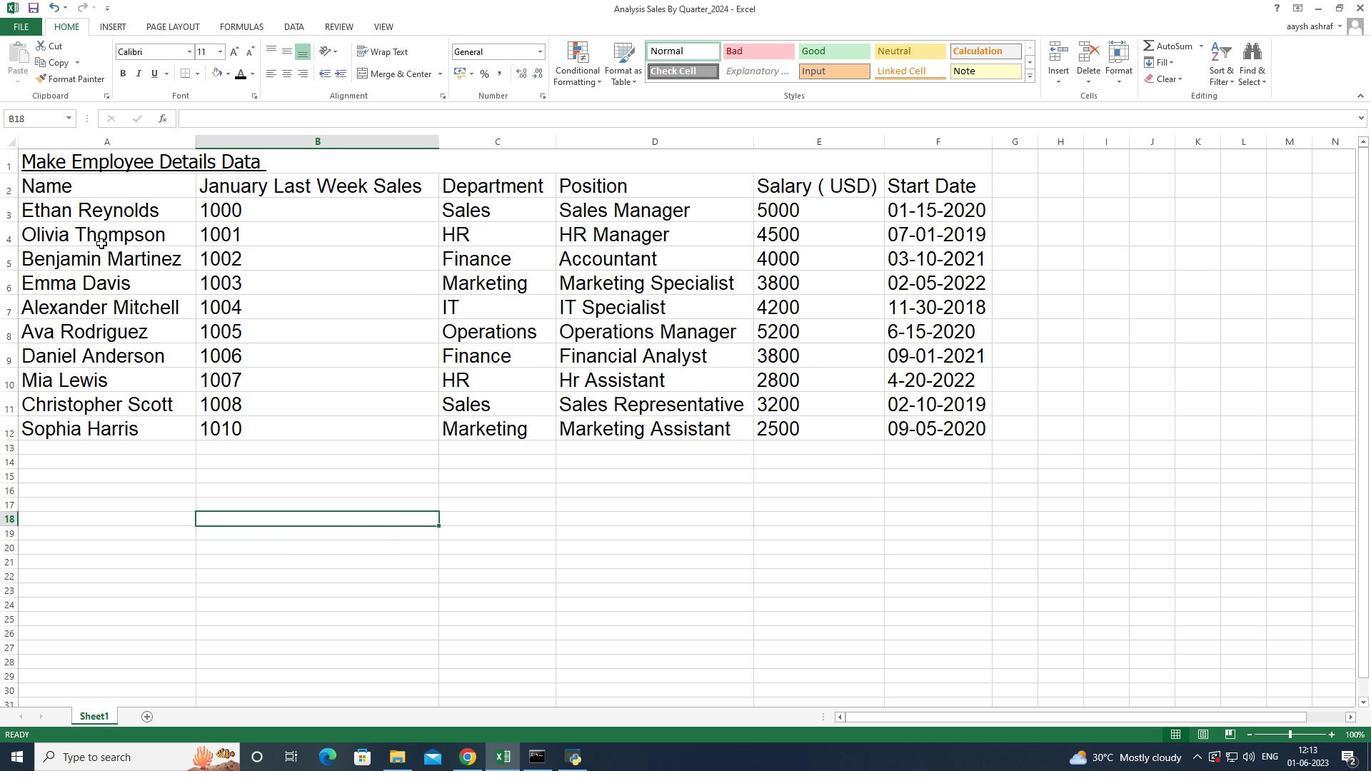 
Action: Mouse pressed left at (116, 193)
Screenshot: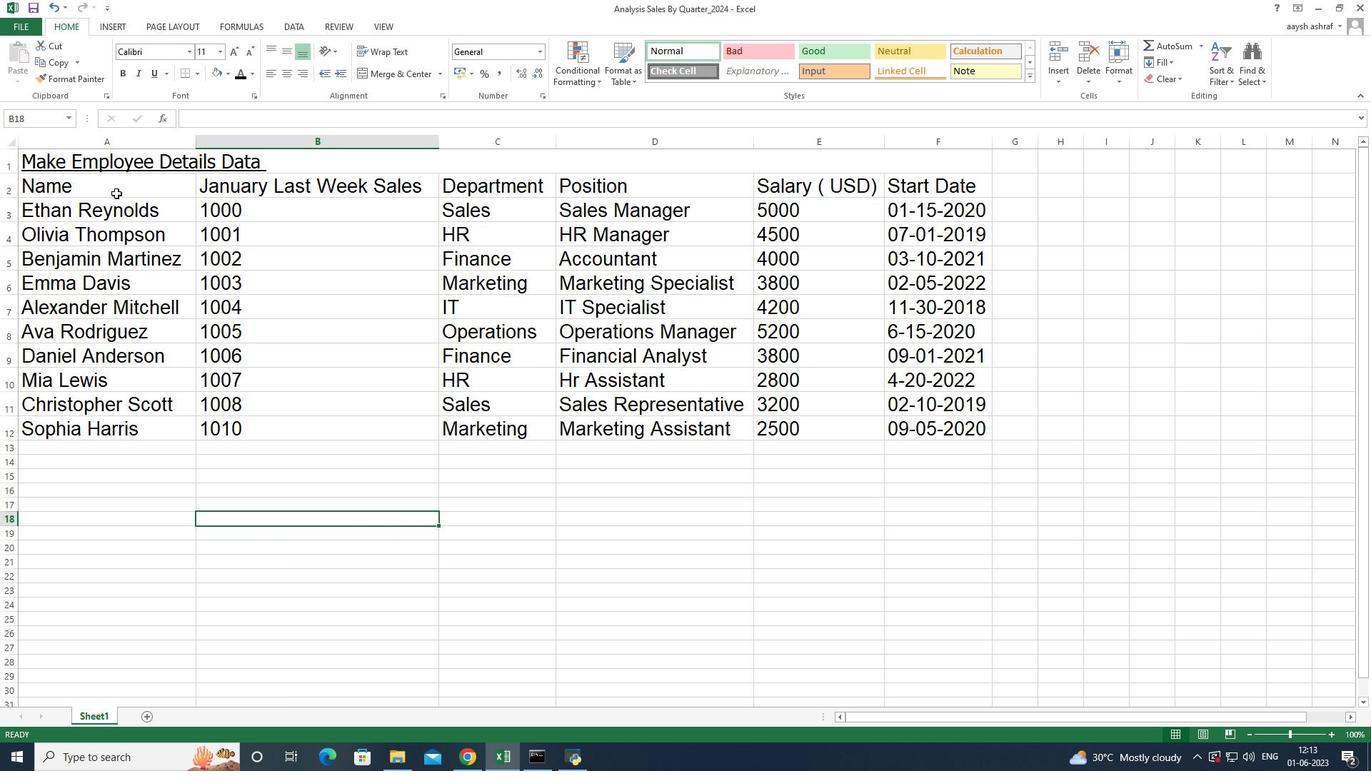 
Action: Mouse moved to (332, 456)
Screenshot: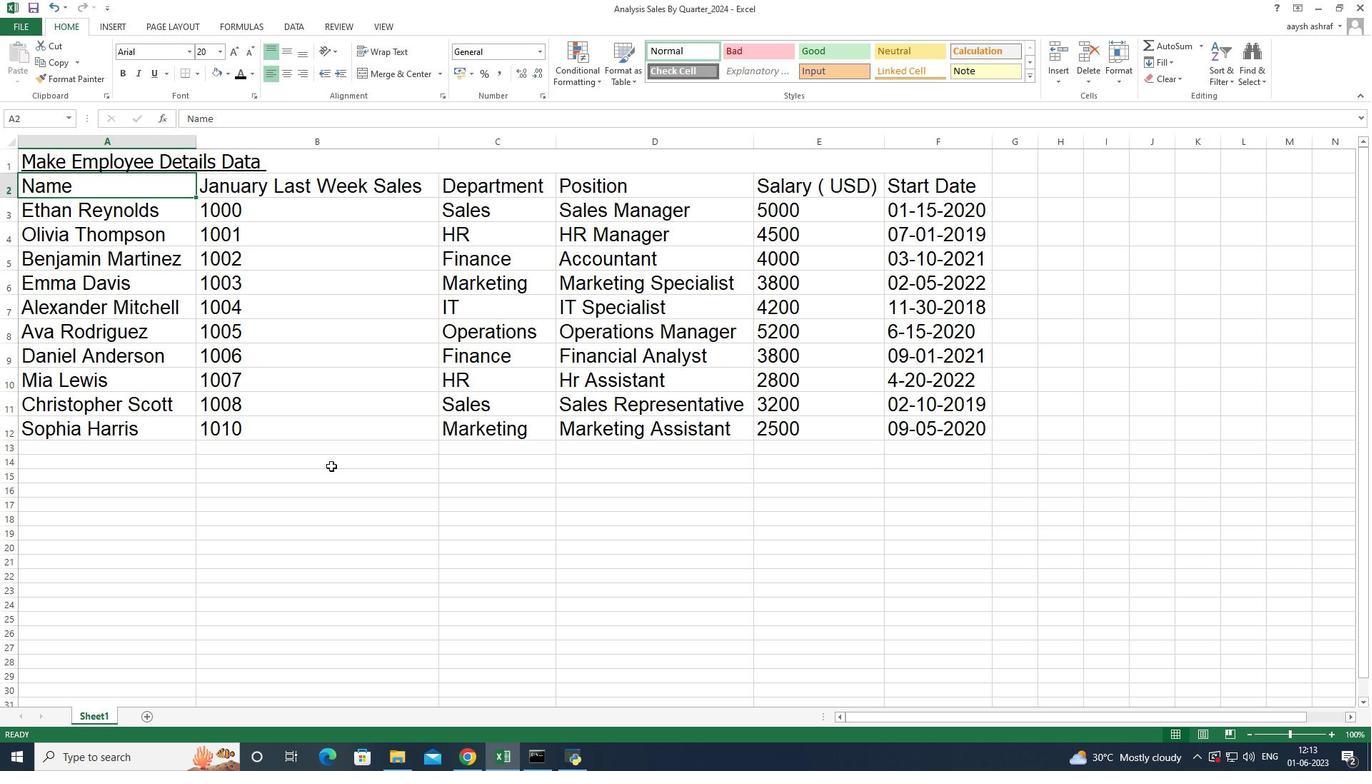 
Action: Mouse scrolled (332, 455) with delta (0, 0)
Screenshot: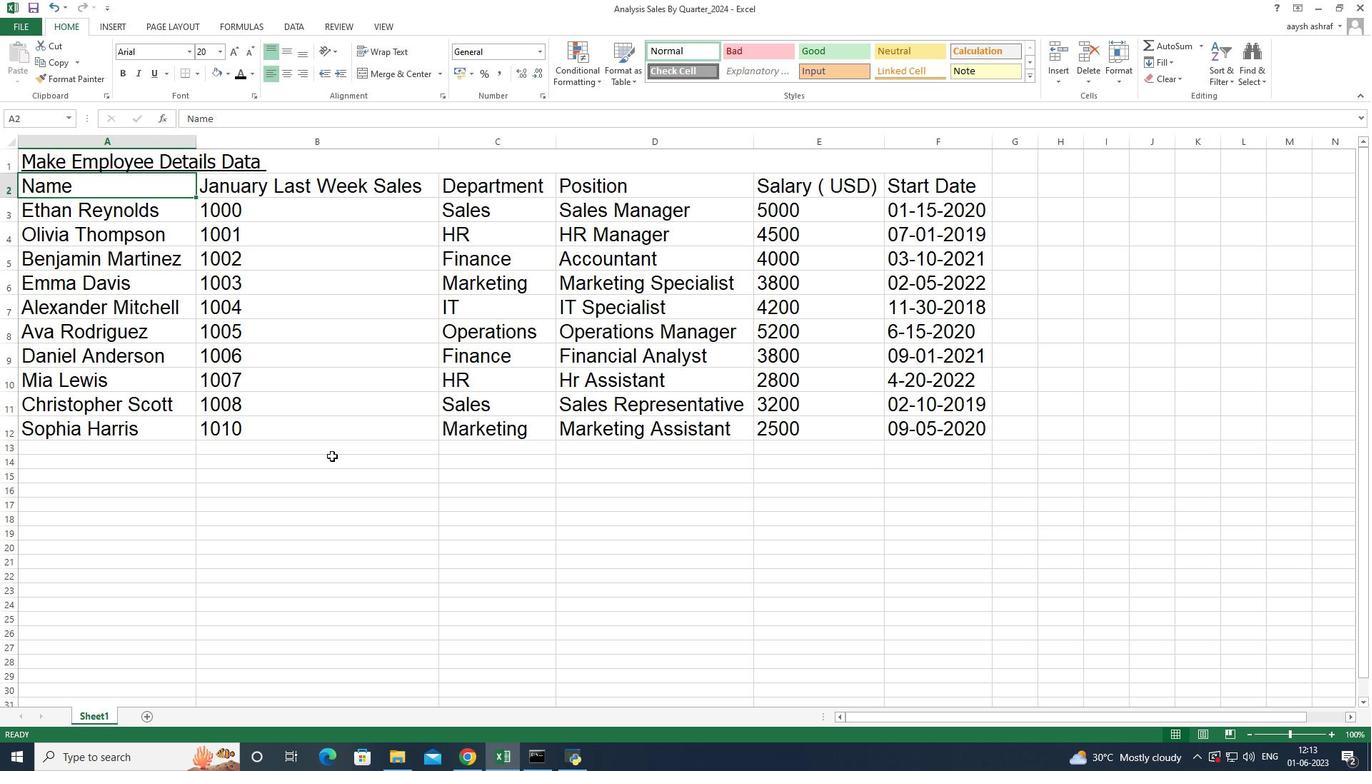 
Action: Mouse scrolled (332, 457) with delta (0, 0)
Screenshot: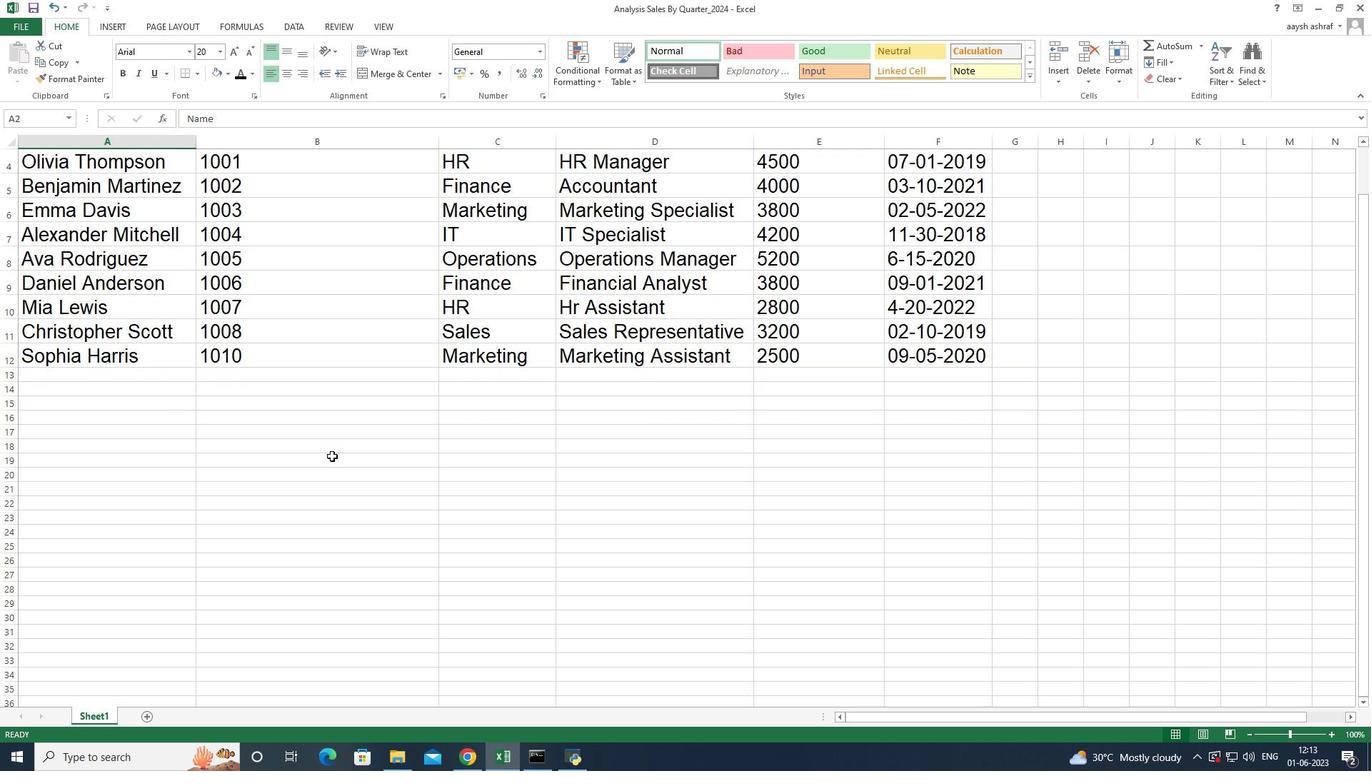 
Action: Mouse scrolled (332, 457) with delta (0, 0)
Screenshot: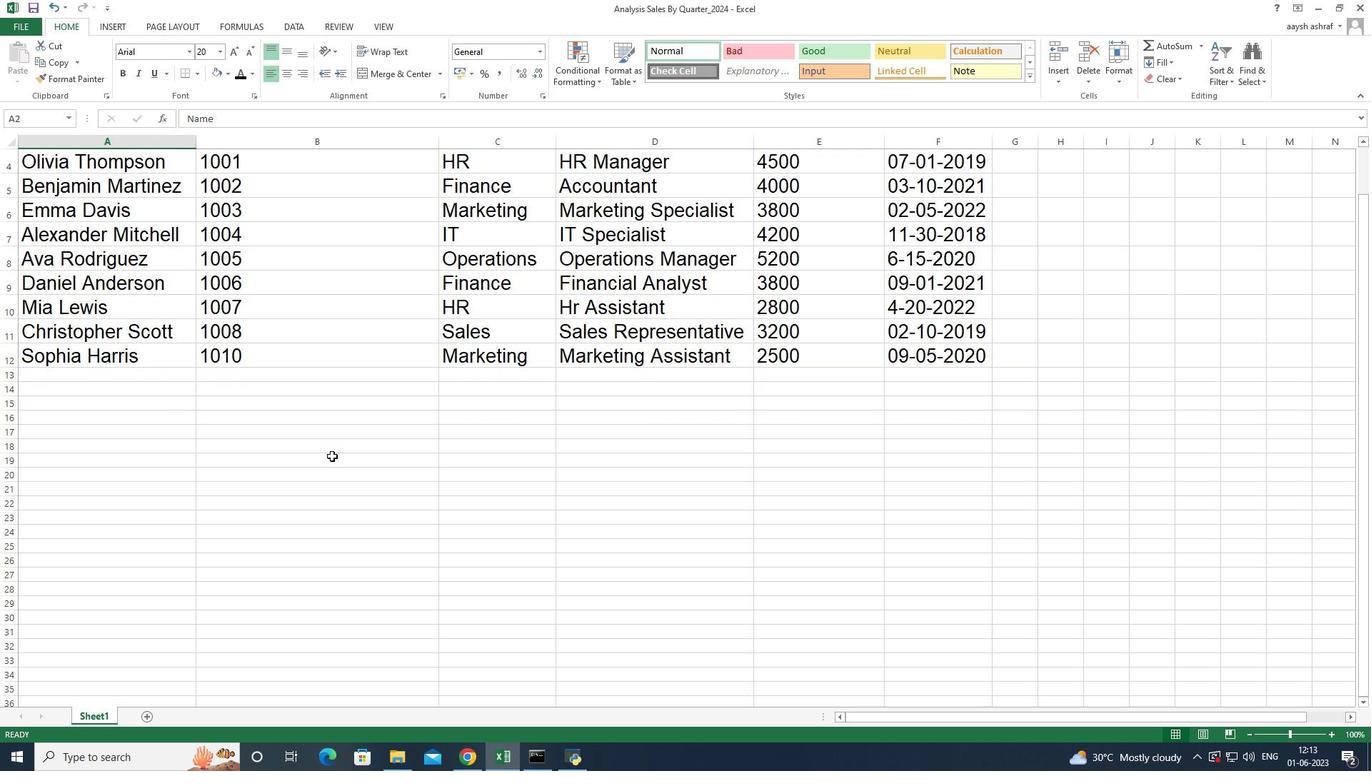 
Action: Mouse scrolled (332, 457) with delta (0, 0)
Screenshot: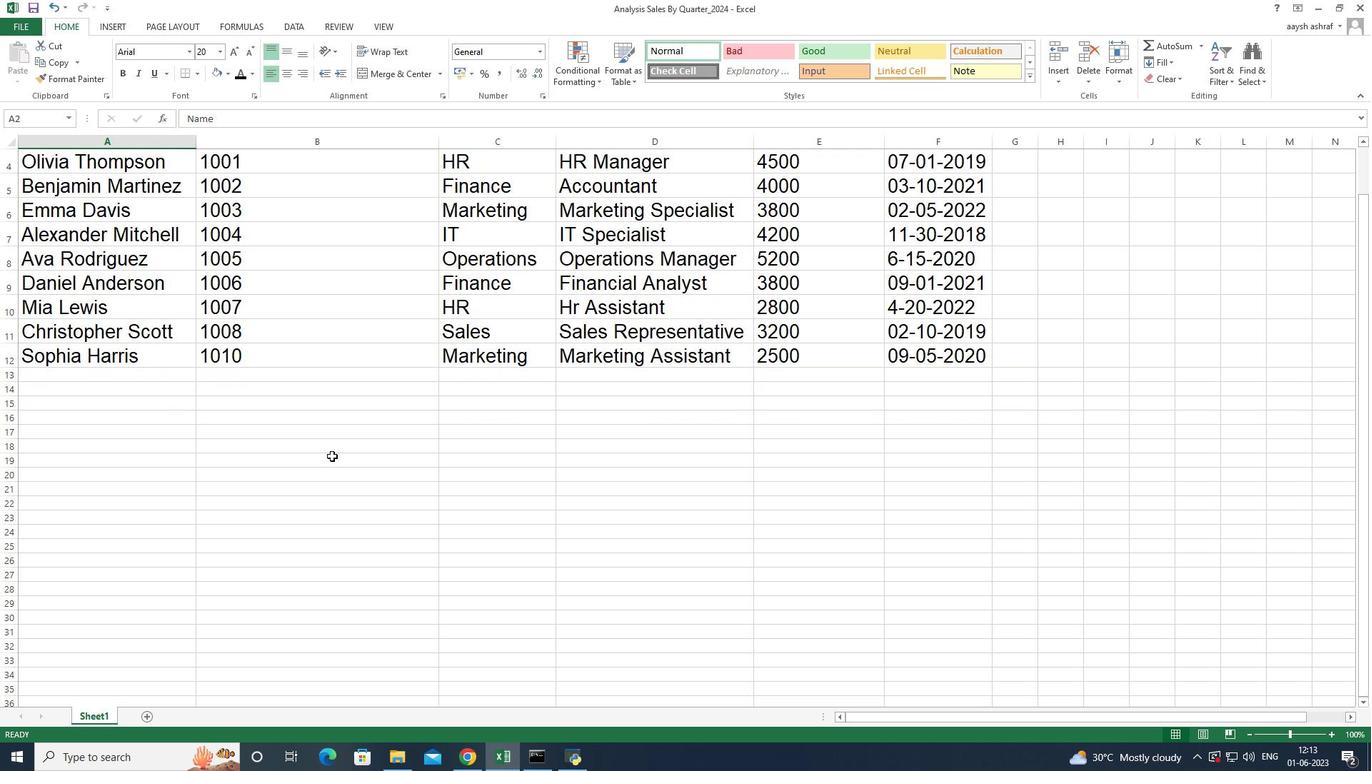 
Action: Mouse scrolled (332, 457) with delta (0, 0)
Screenshot: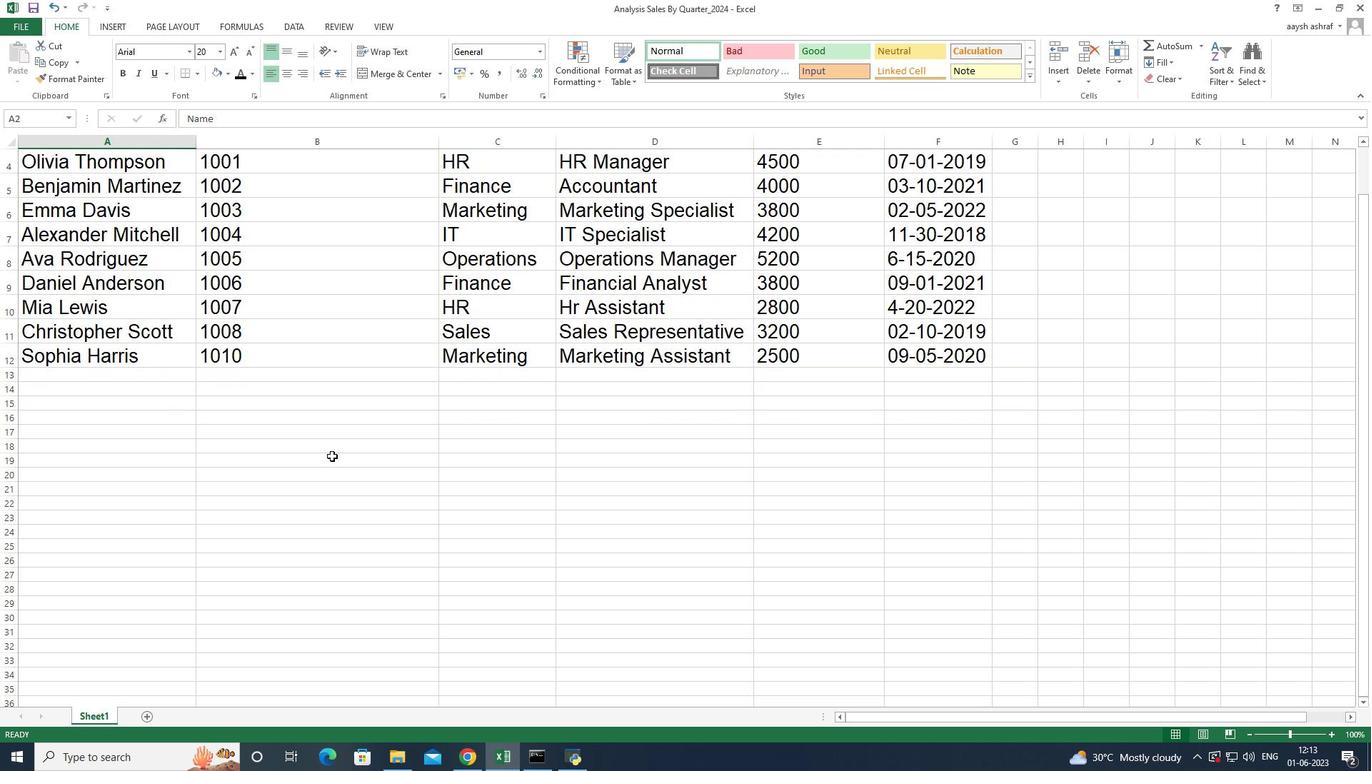 
Action: Mouse scrolled (332, 457) with delta (0, 0)
Screenshot: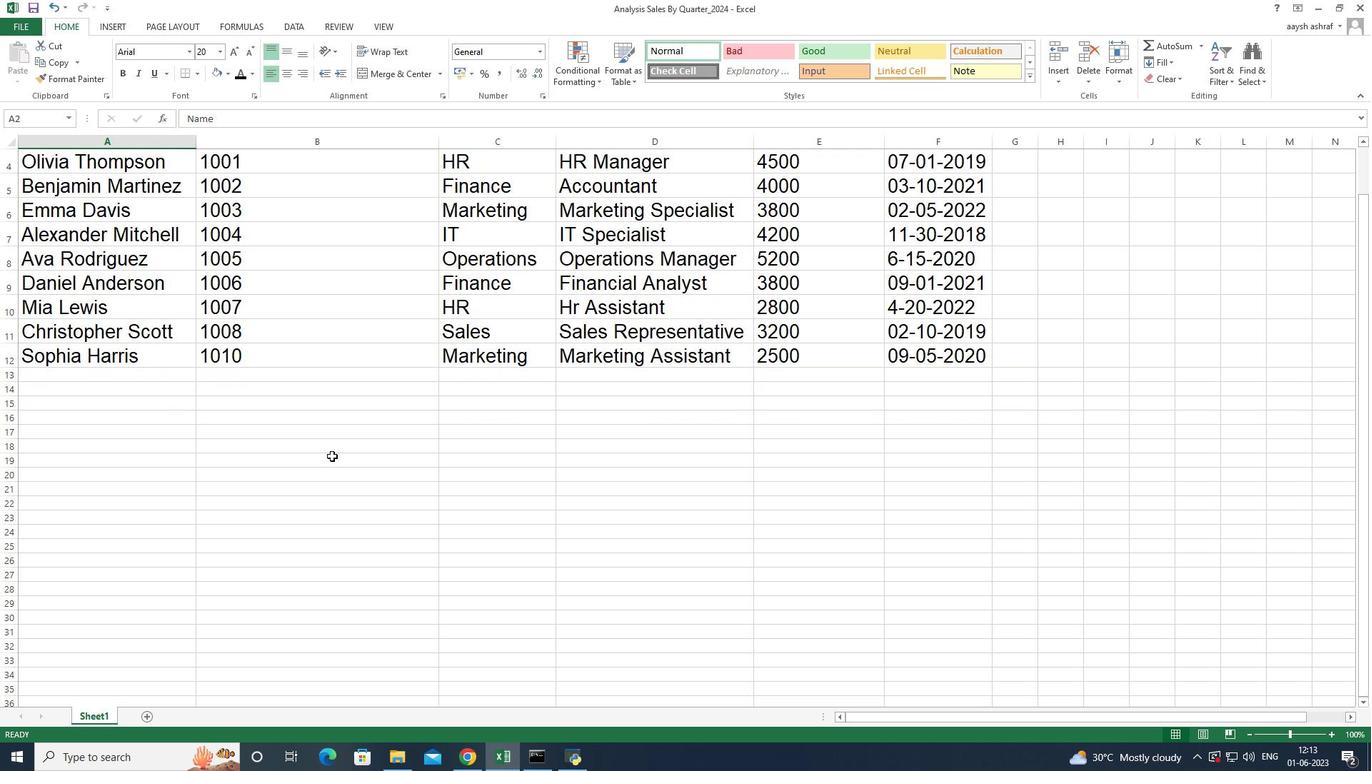 
Action: Mouse moved to (225, 373)
Screenshot: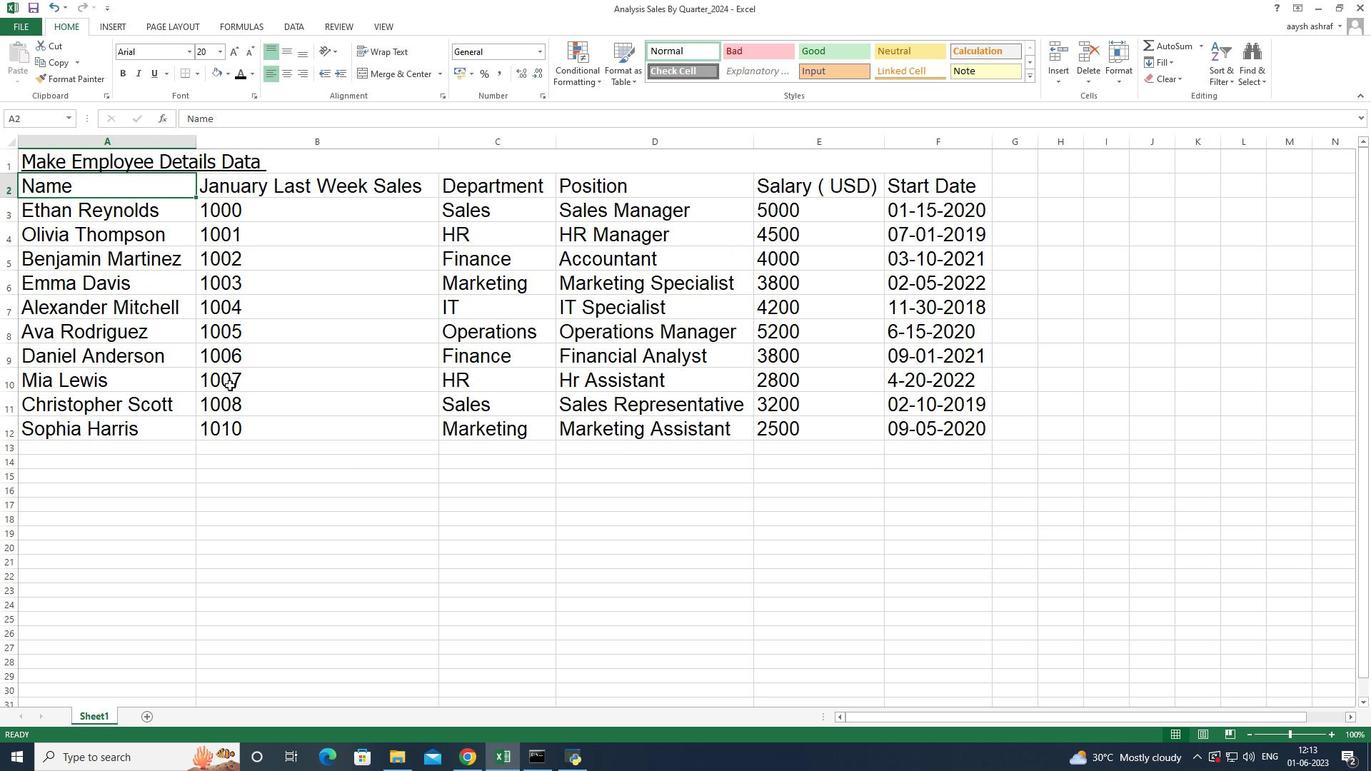 
